 Task: Research Airbnb properties in Sittard, Netherlands from 9th December, 2023 to 16th December, 2023 for 2 adults.2 bedrooms having 2 beds and 1 bathroom. Property type can be flat. Look for 5 properties as per requirement.
Action: Mouse moved to (343, 136)
Screenshot: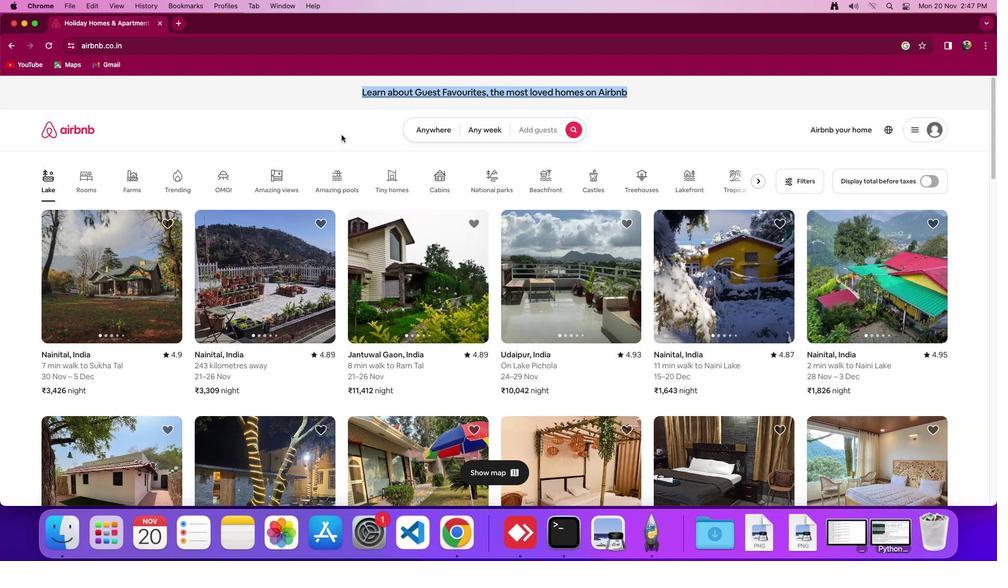 
Action: Mouse pressed left at (343, 136)
Screenshot: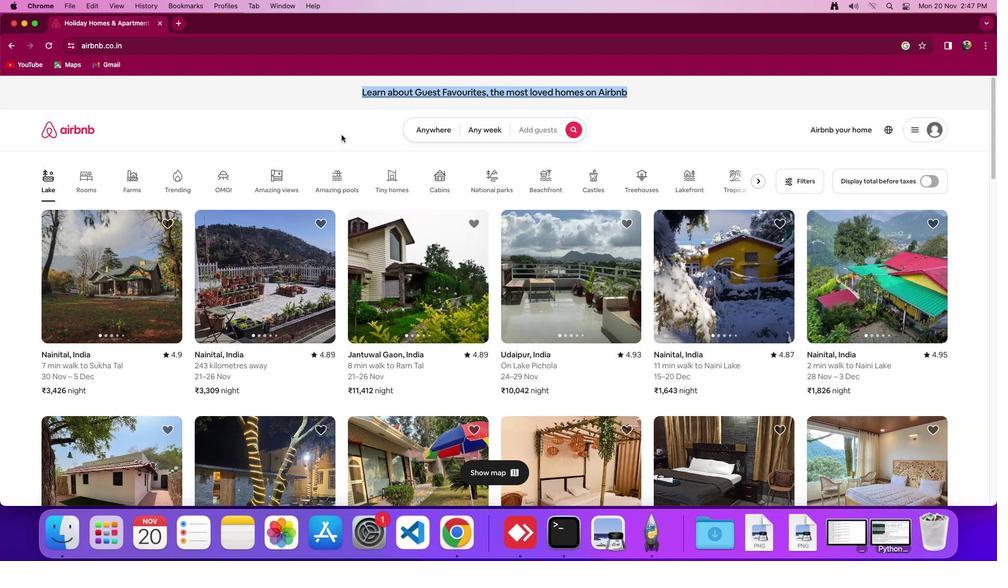
Action: Mouse moved to (444, 131)
Screenshot: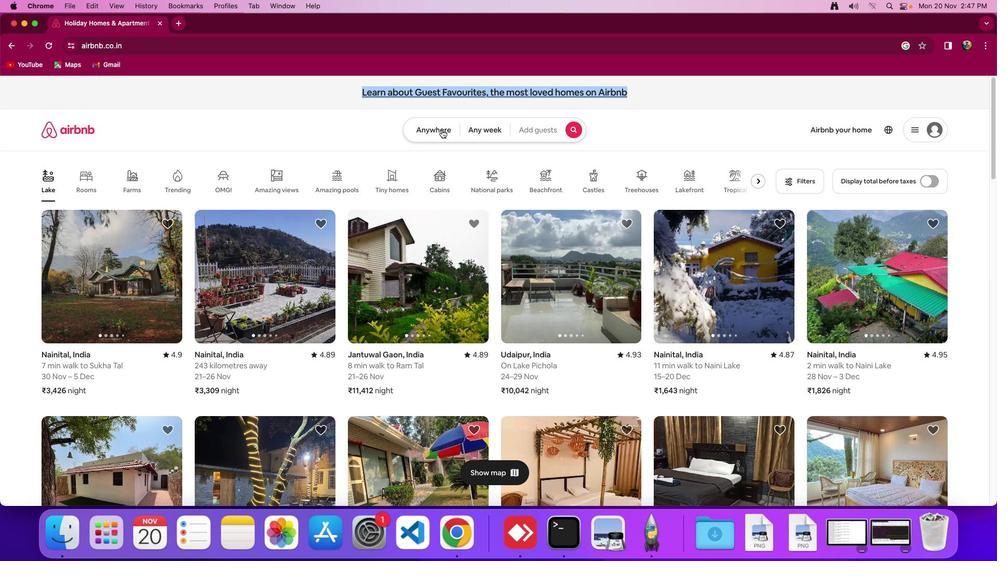 
Action: Mouse pressed left at (444, 131)
Screenshot: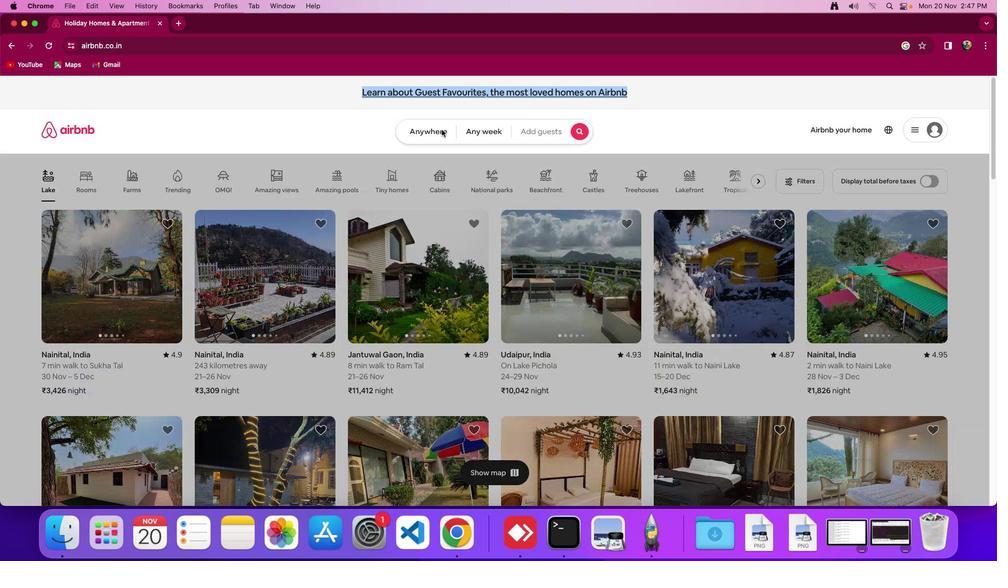 
Action: Mouse moved to (384, 173)
Screenshot: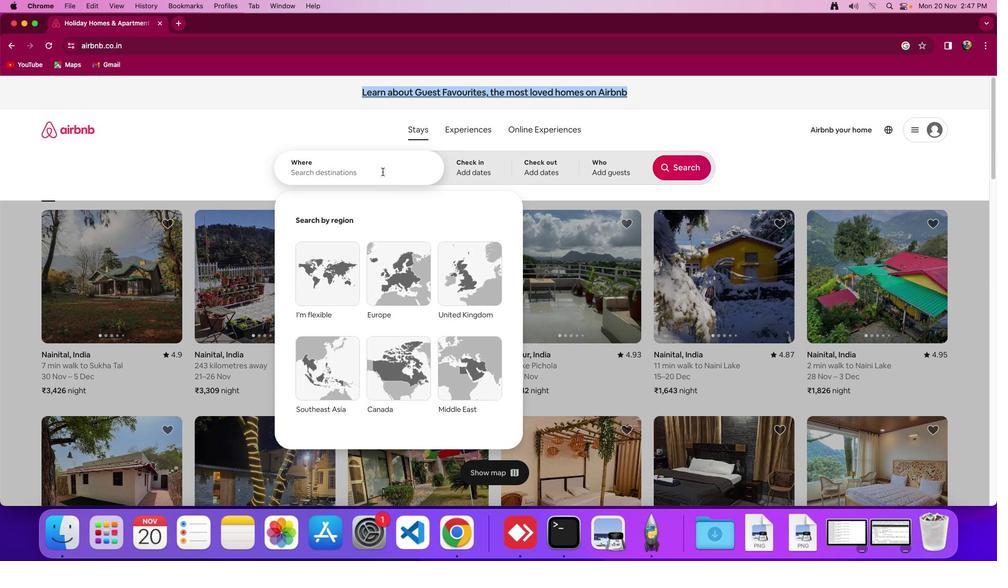 
Action: Mouse pressed left at (384, 173)
Screenshot: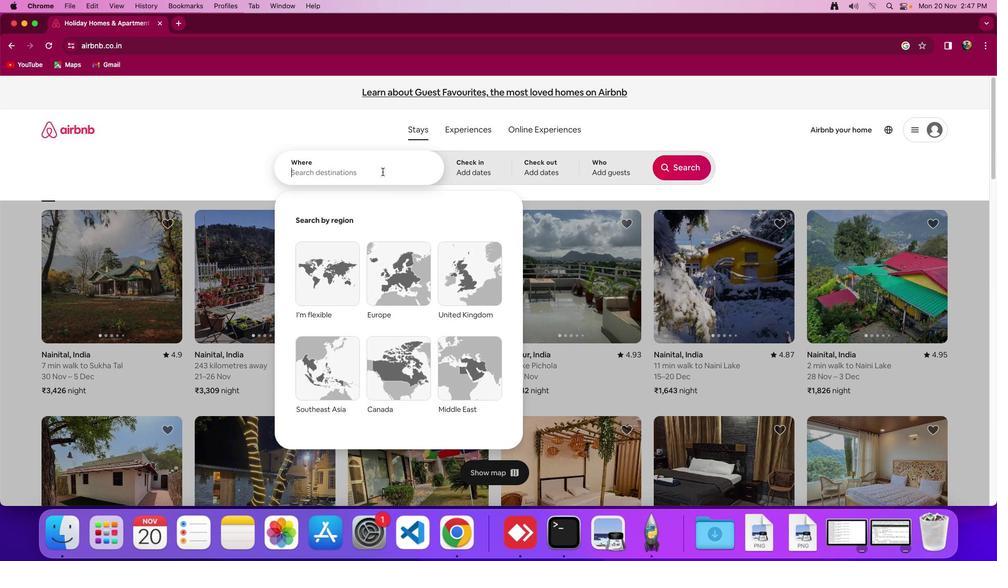 
Action: Mouse moved to (385, 179)
Screenshot: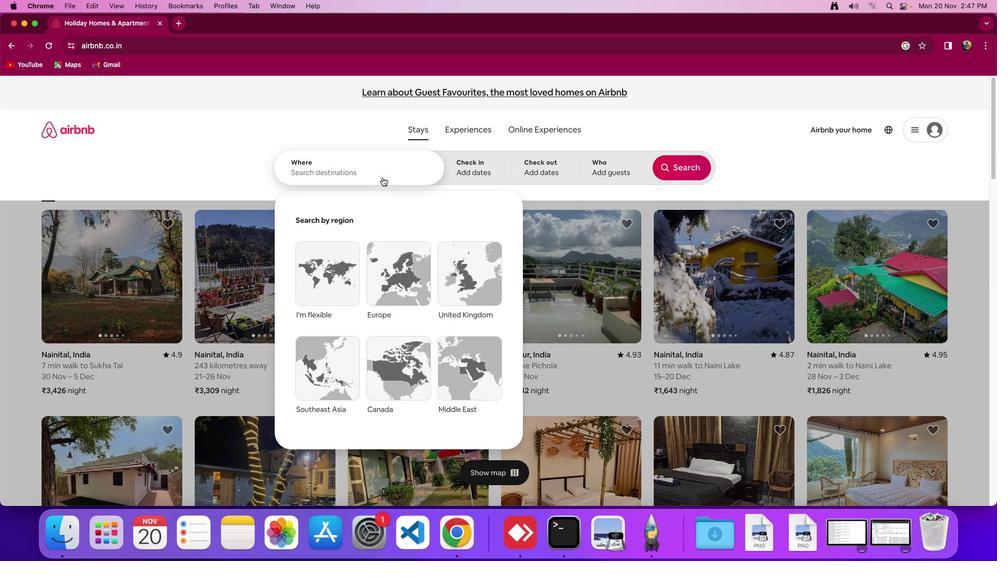 
Action: Key pressed Key.shift_r'S''i''t''t''a''r''d''.'Key.backspace','Key.spaceKey.shift'N''e''t''h''e''r''l''a''n''d''s'
Screenshot: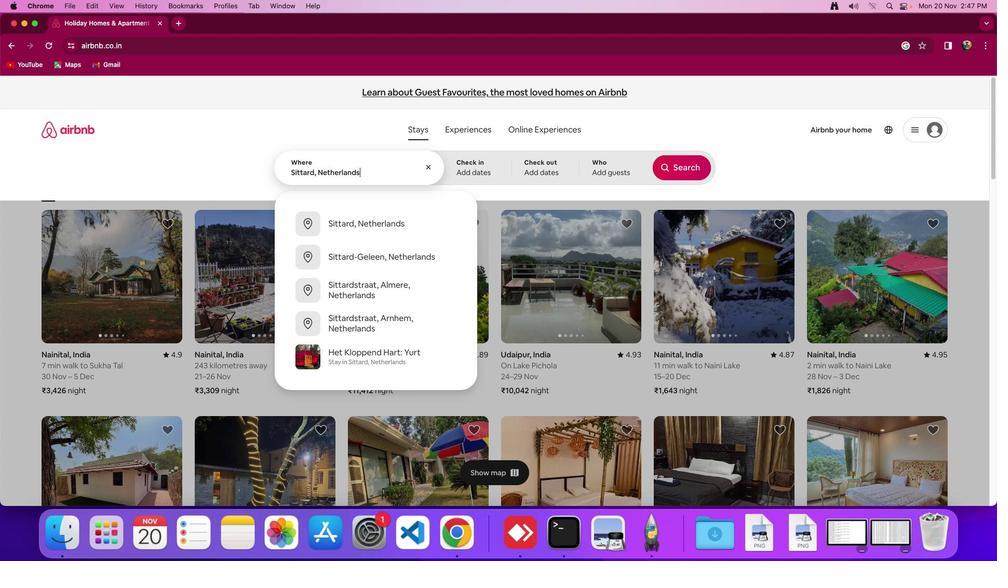 
Action: Mouse moved to (452, 174)
Screenshot: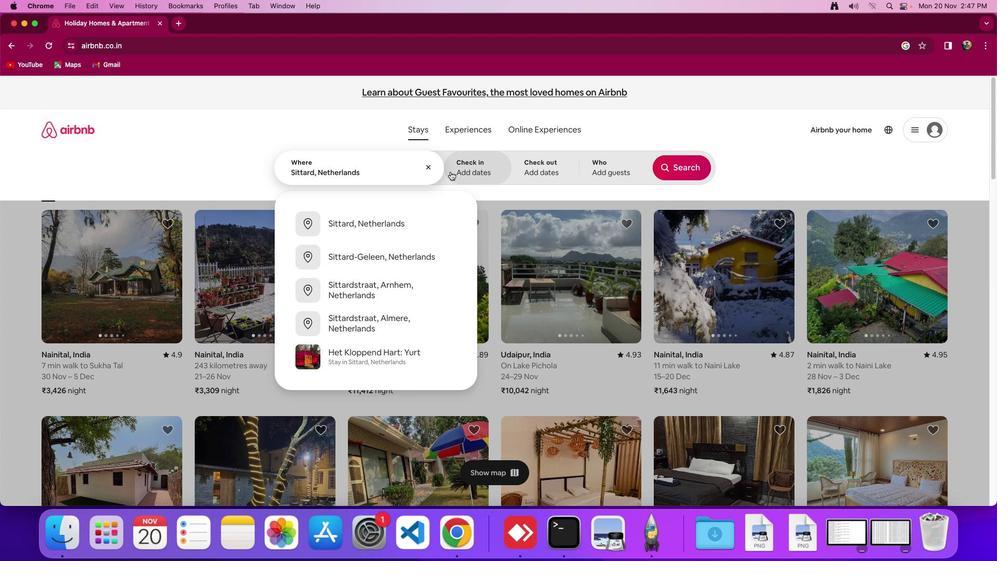 
Action: Mouse pressed left at (452, 174)
Screenshot: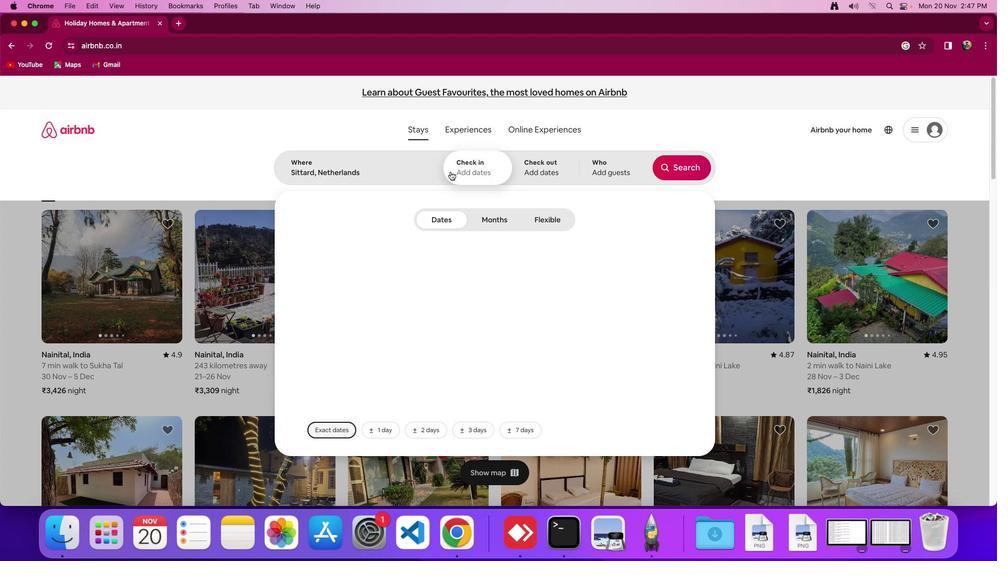 
Action: Mouse moved to (674, 322)
Screenshot: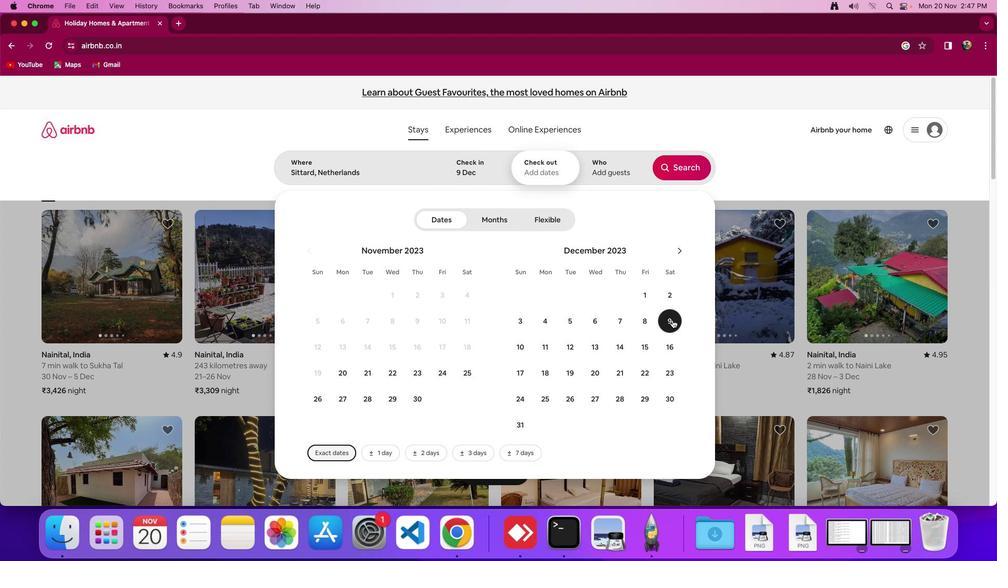 
Action: Mouse pressed left at (674, 322)
Screenshot: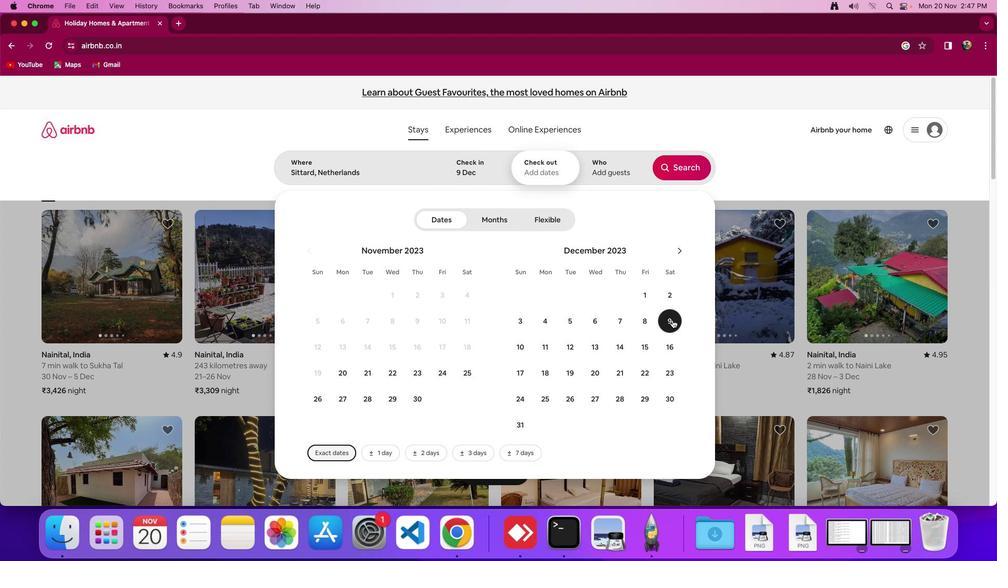 
Action: Mouse moved to (667, 351)
Screenshot: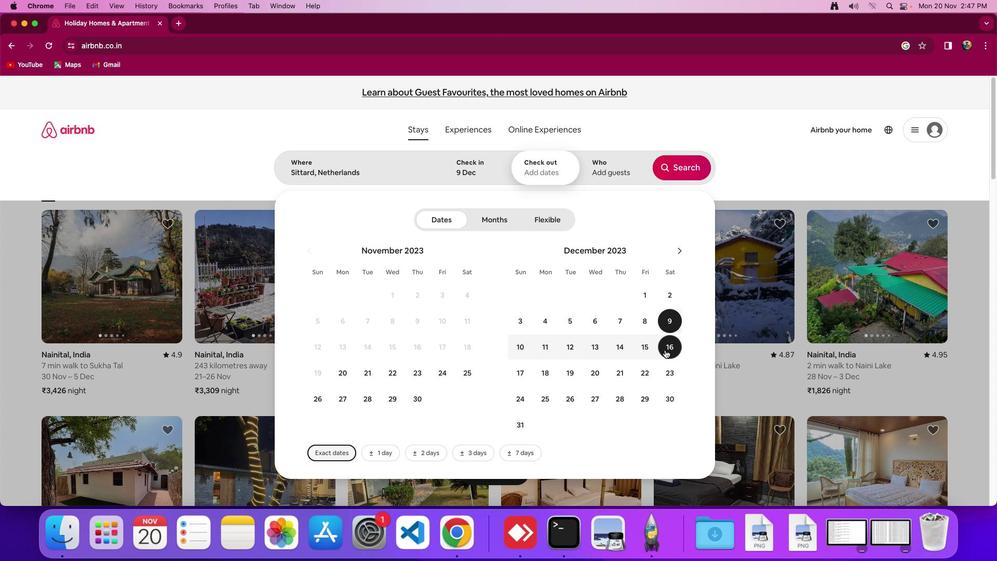 
Action: Mouse pressed left at (667, 351)
Screenshot: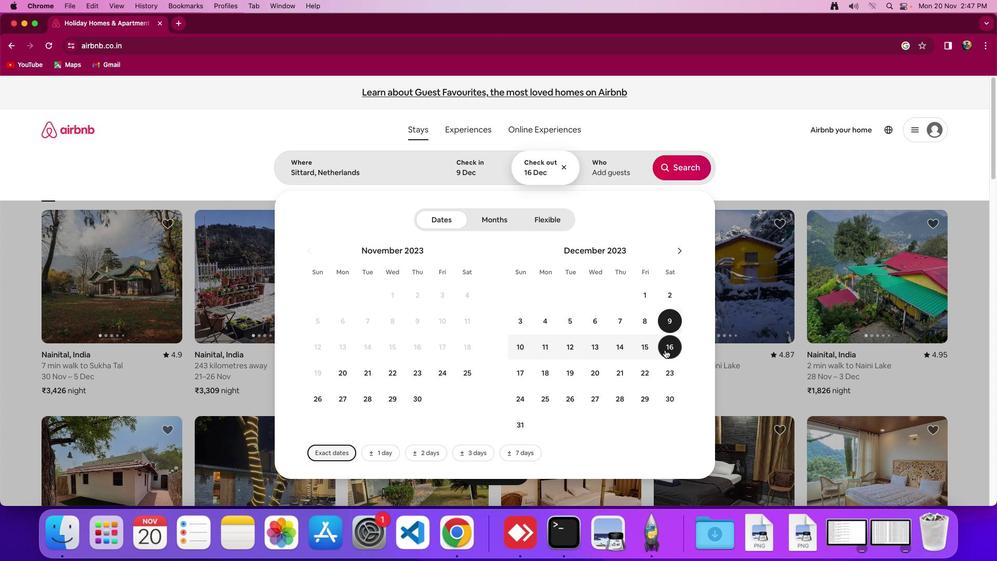
Action: Mouse moved to (613, 176)
Screenshot: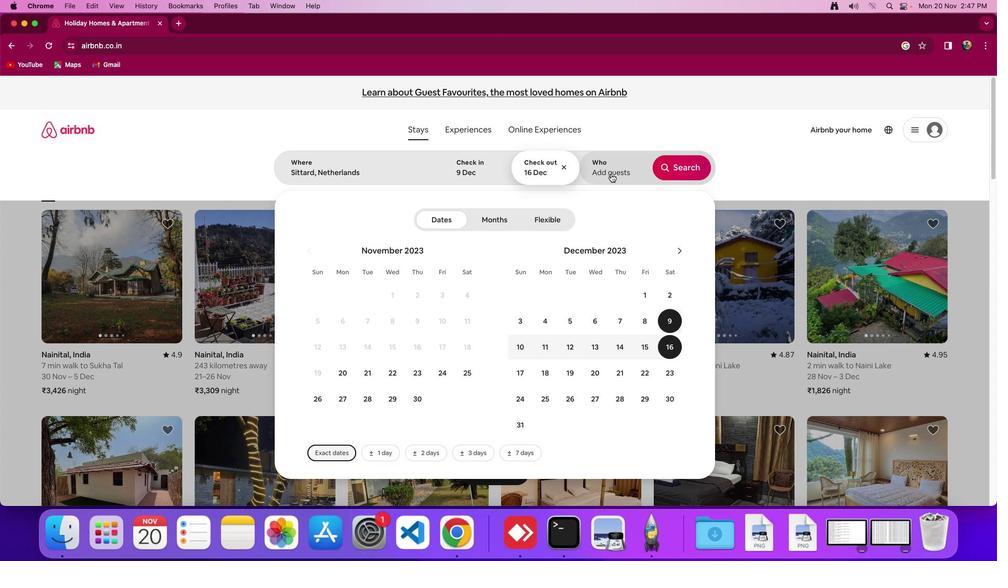 
Action: Mouse pressed left at (613, 176)
Screenshot: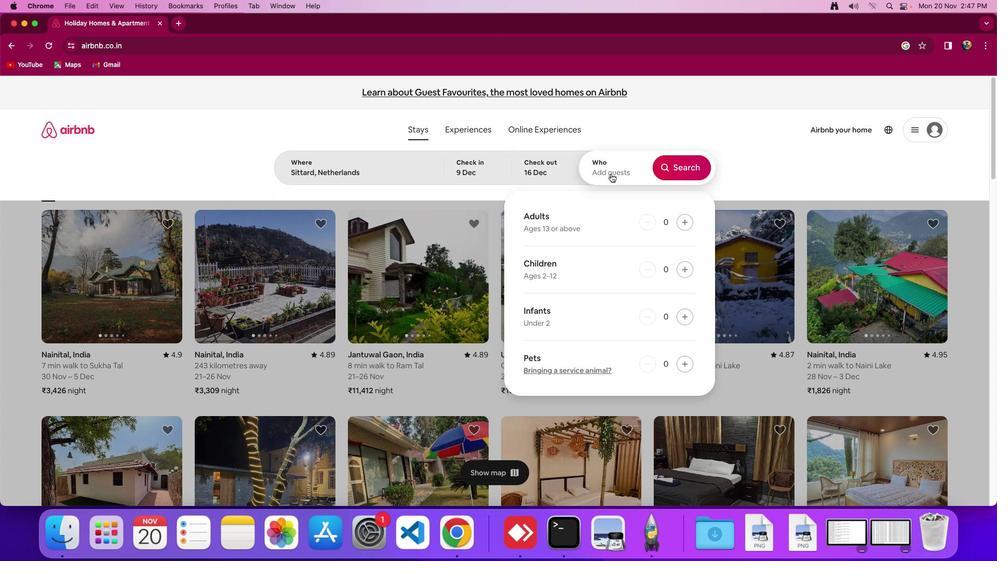 
Action: Mouse moved to (682, 224)
Screenshot: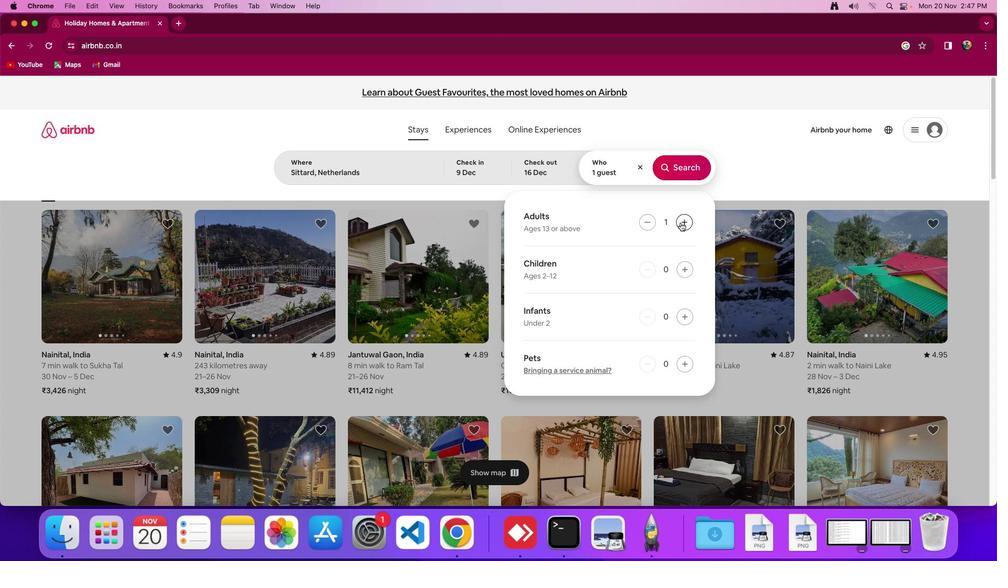 
Action: Mouse pressed left at (682, 224)
Screenshot: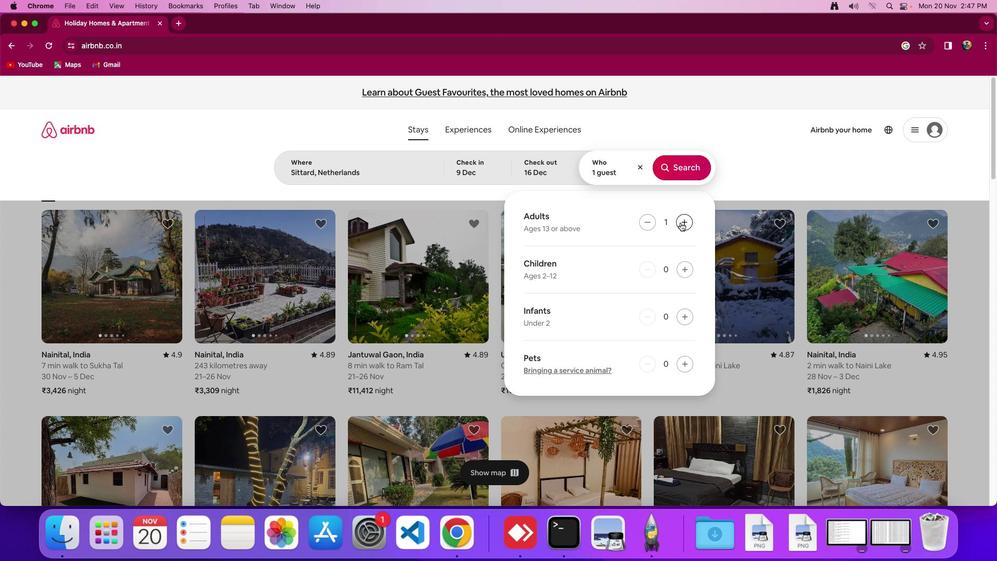 
Action: Mouse pressed left at (682, 224)
Screenshot: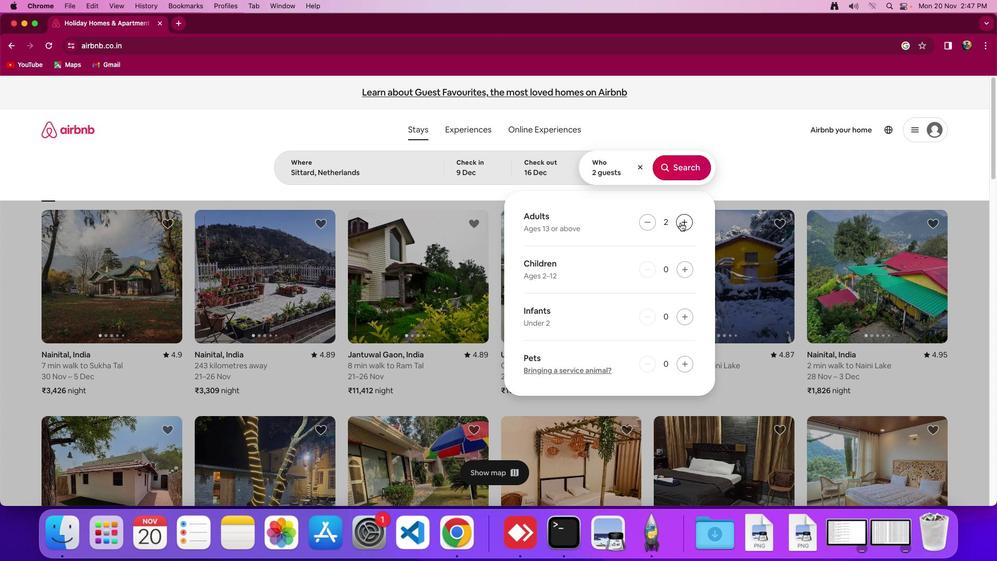
Action: Mouse moved to (679, 168)
Screenshot: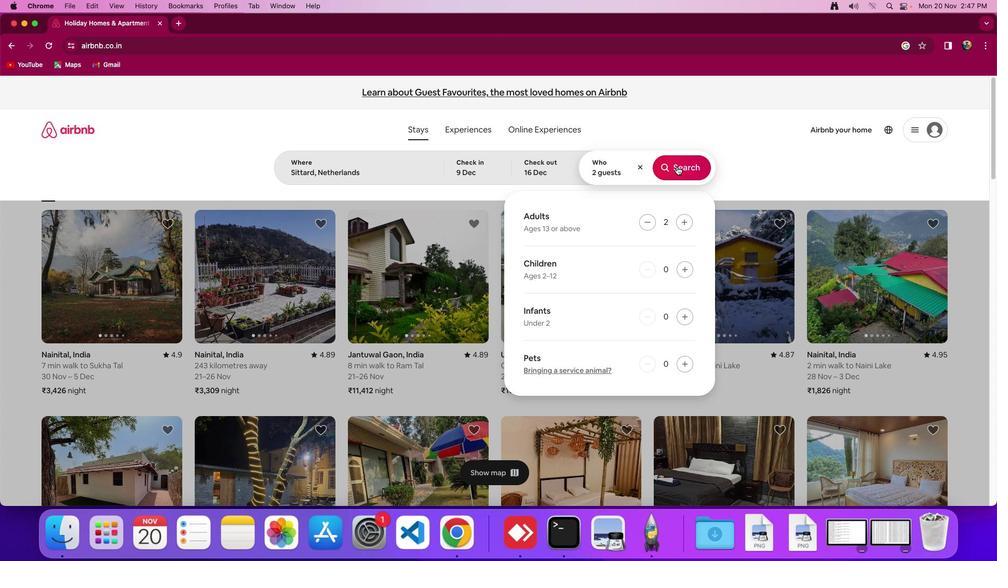 
Action: Mouse pressed left at (679, 168)
Screenshot: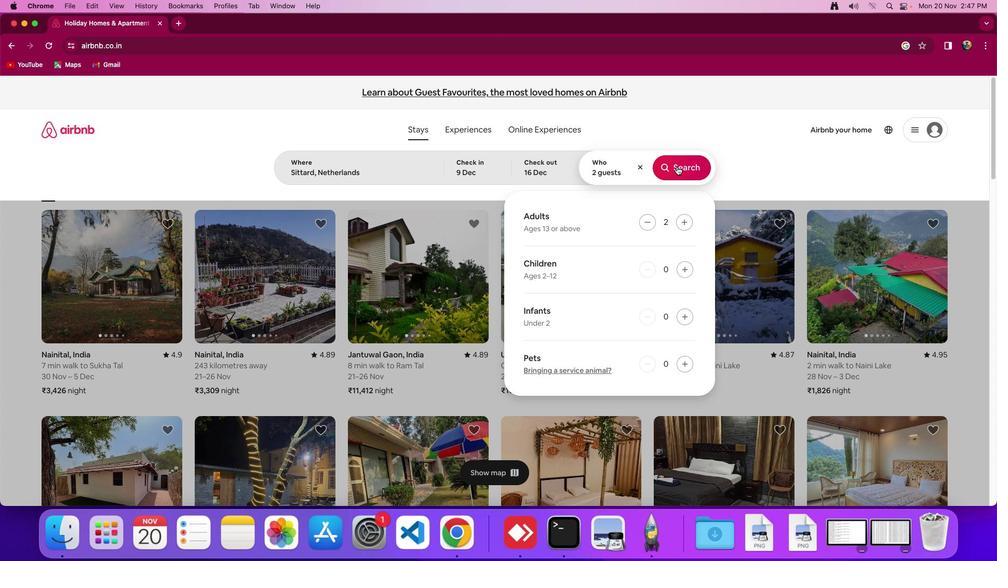
Action: Mouse moved to (840, 139)
Screenshot: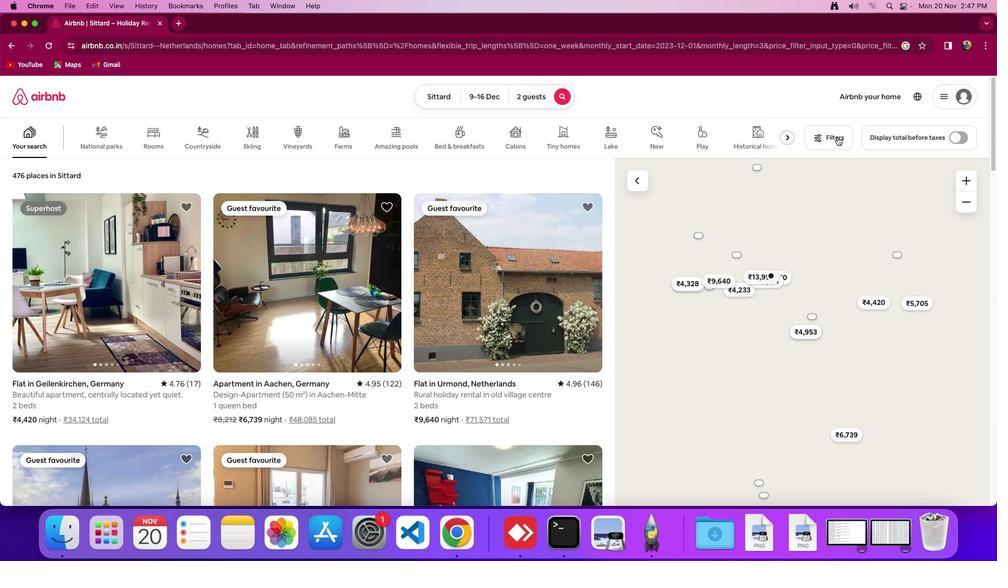 
Action: Mouse pressed left at (840, 139)
Screenshot: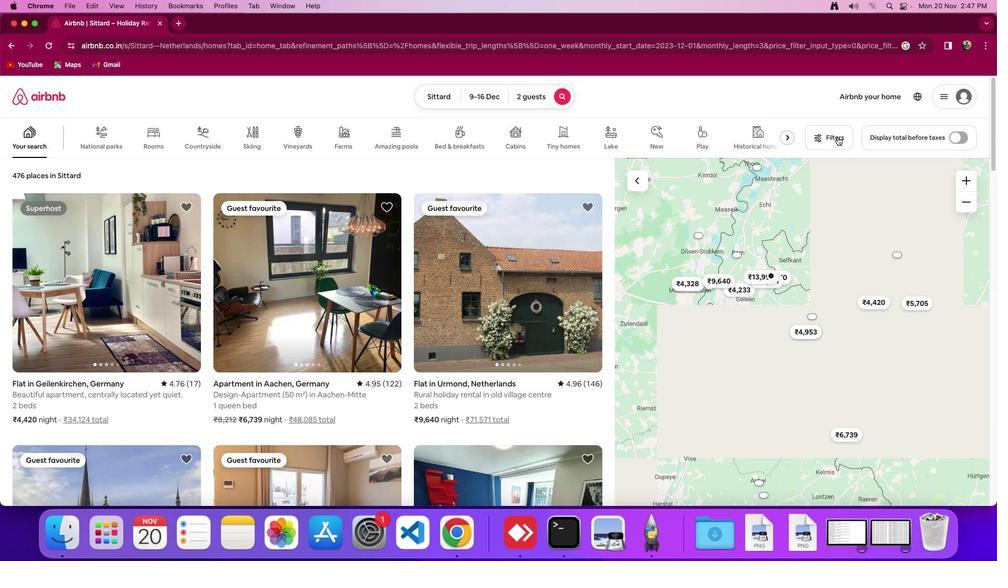 
Action: Mouse moved to (485, 297)
Screenshot: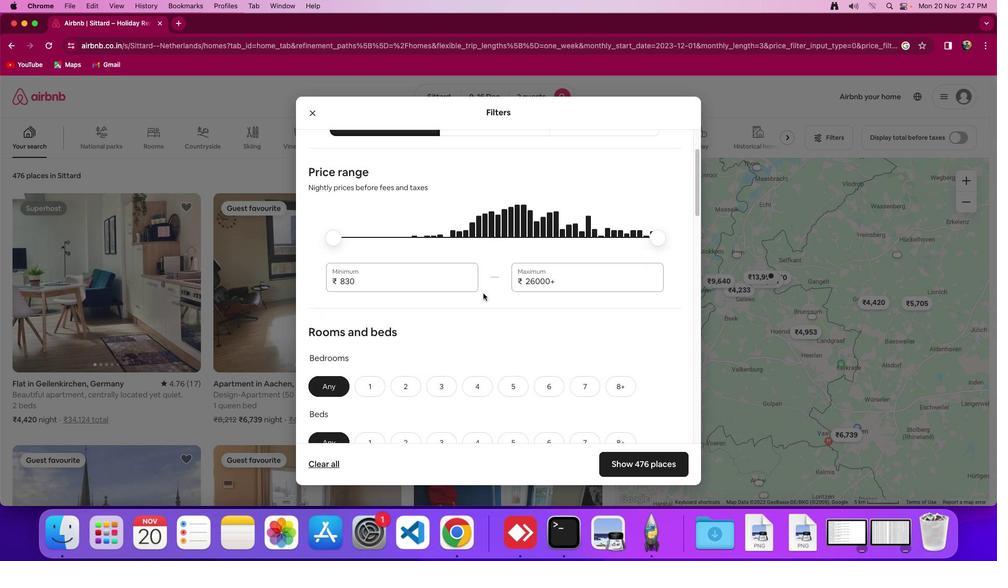 
Action: Mouse scrolled (485, 297) with delta (2, 1)
Screenshot: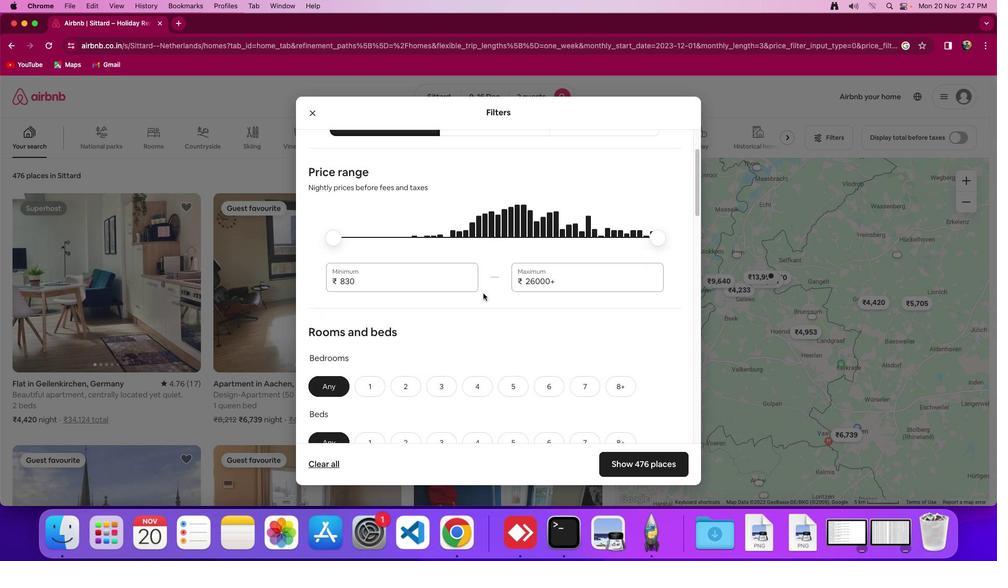
Action: Mouse moved to (485, 296)
Screenshot: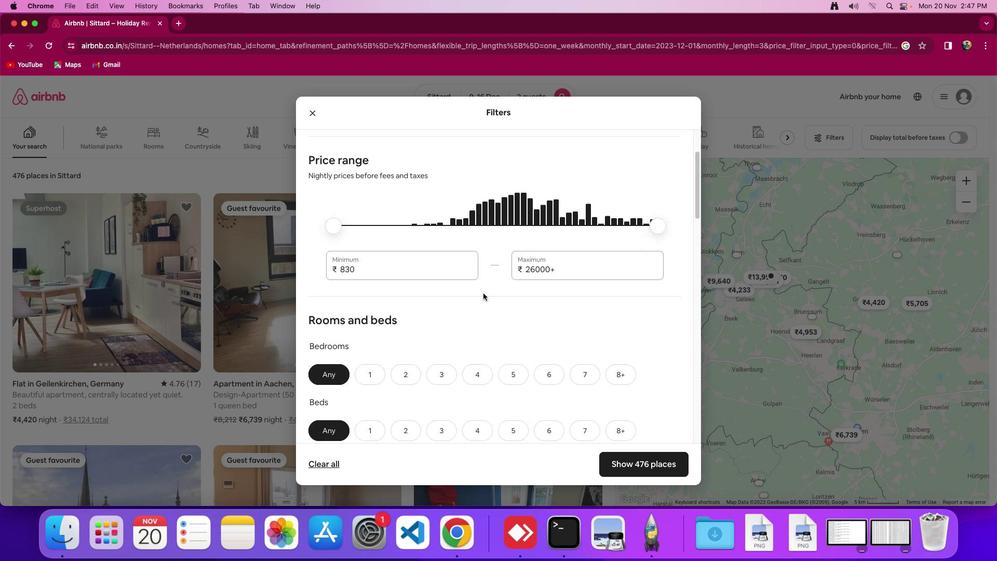 
Action: Mouse scrolled (485, 296) with delta (2, 1)
Screenshot: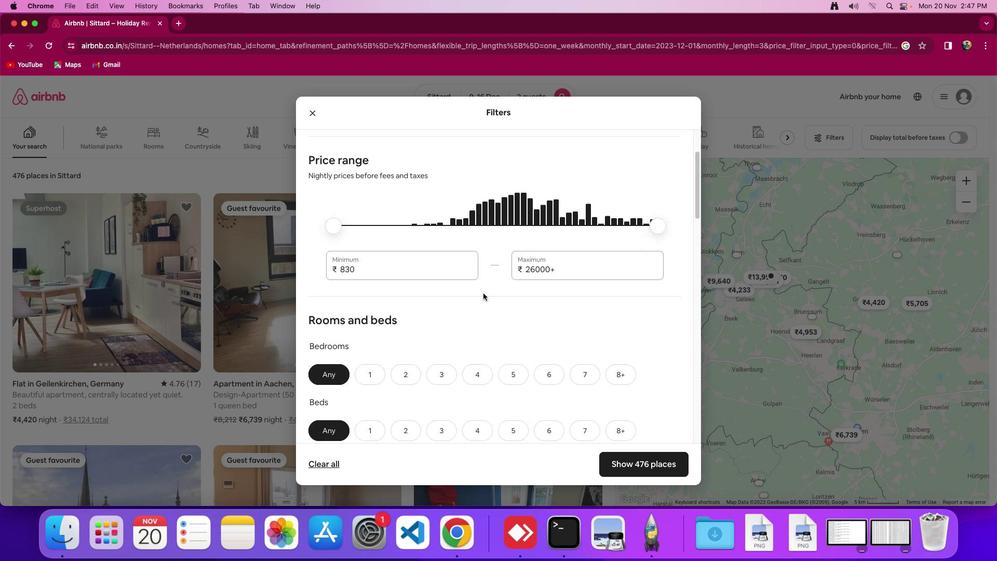 
Action: Mouse moved to (485, 295)
Screenshot: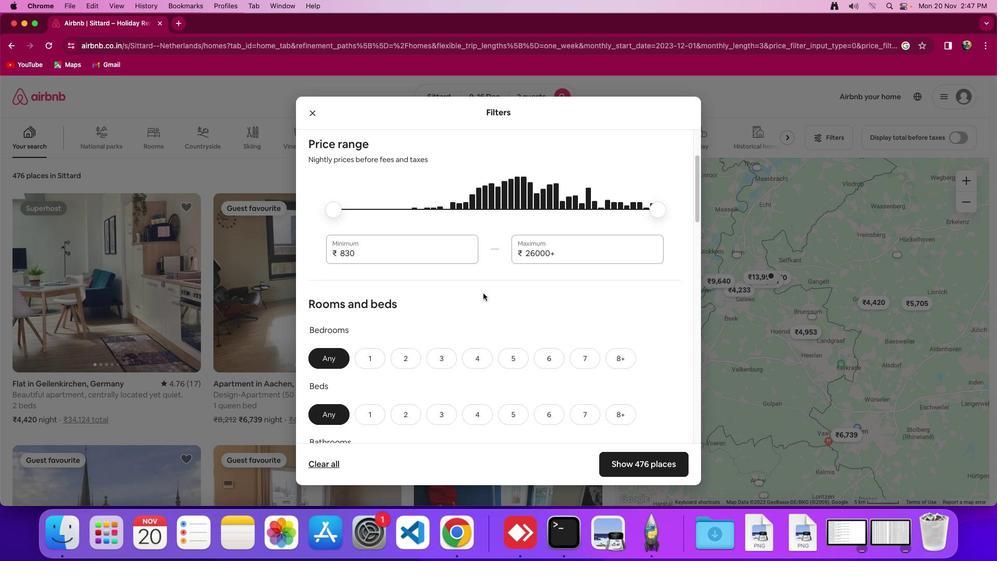 
Action: Mouse scrolled (485, 295) with delta (2, 0)
Screenshot: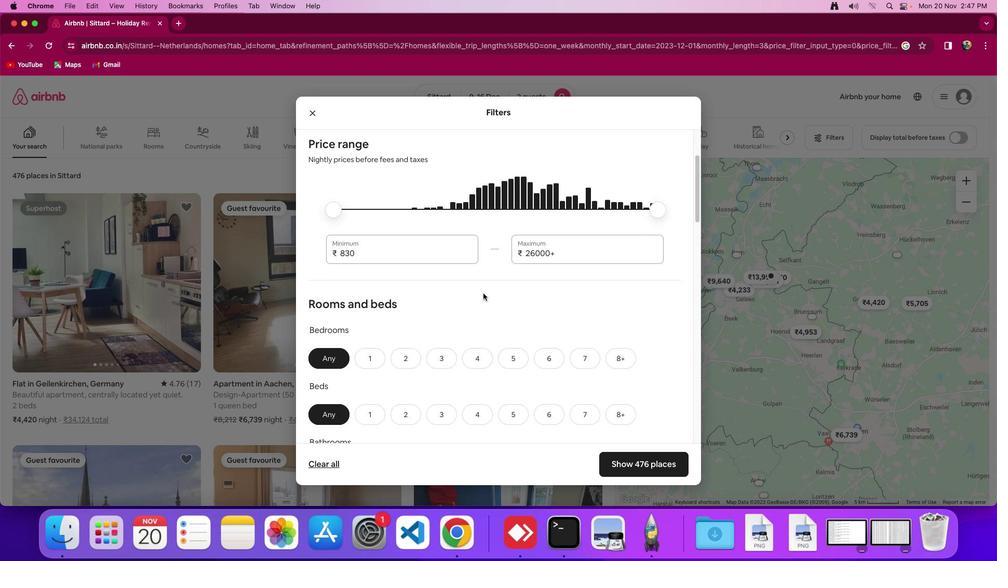 
Action: Mouse moved to (485, 295)
Screenshot: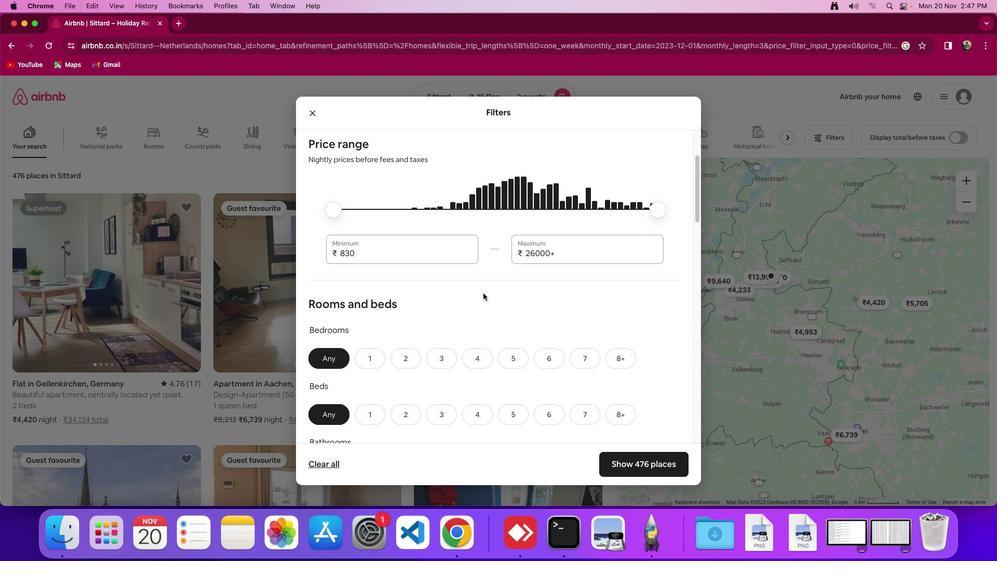 
Action: Mouse scrolled (485, 295) with delta (2, 1)
Screenshot: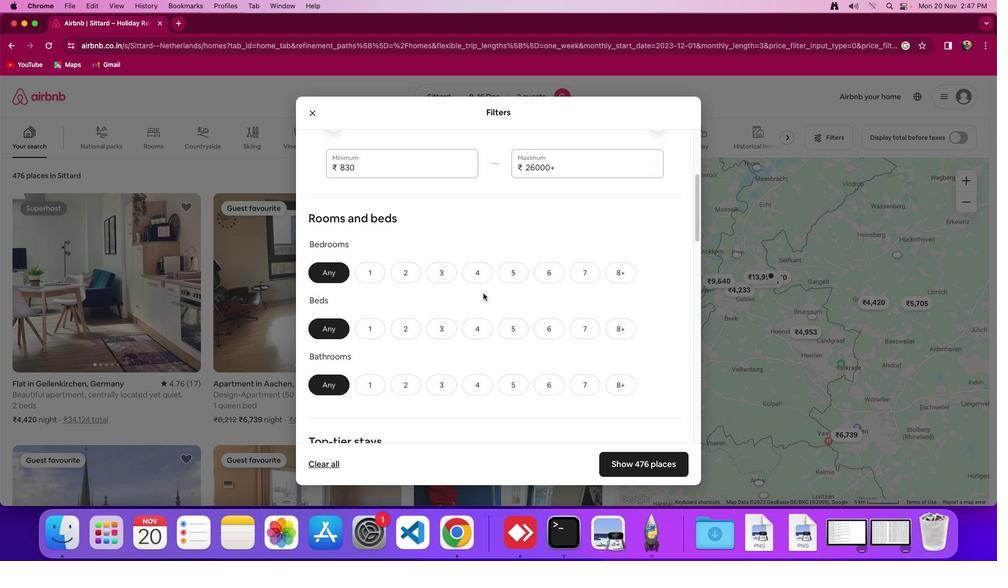 
Action: Mouse scrolled (485, 295) with delta (2, 1)
Screenshot: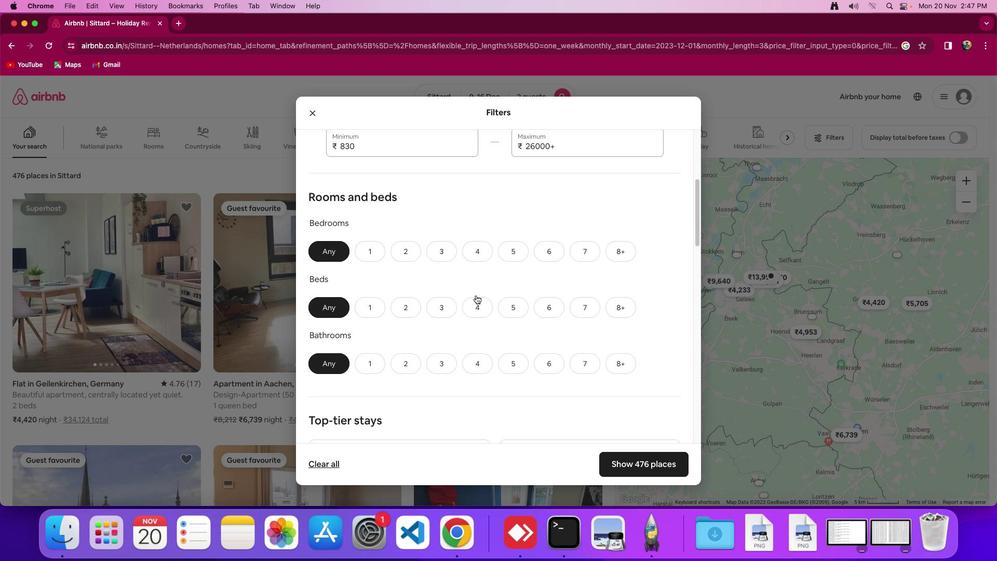 
Action: Mouse scrolled (485, 295) with delta (2, 0)
Screenshot: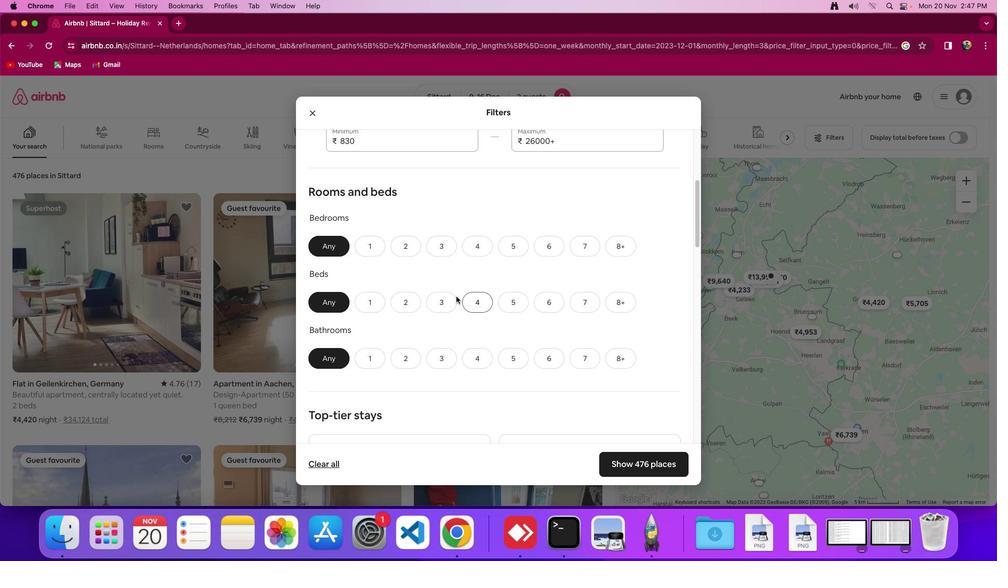 
Action: Mouse moved to (405, 245)
Screenshot: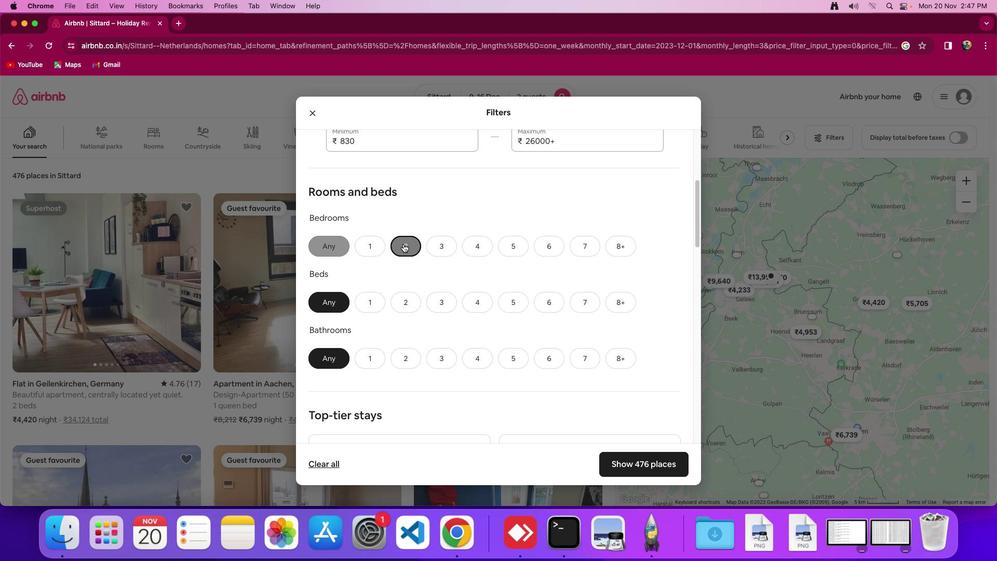 
Action: Mouse pressed left at (405, 245)
Screenshot: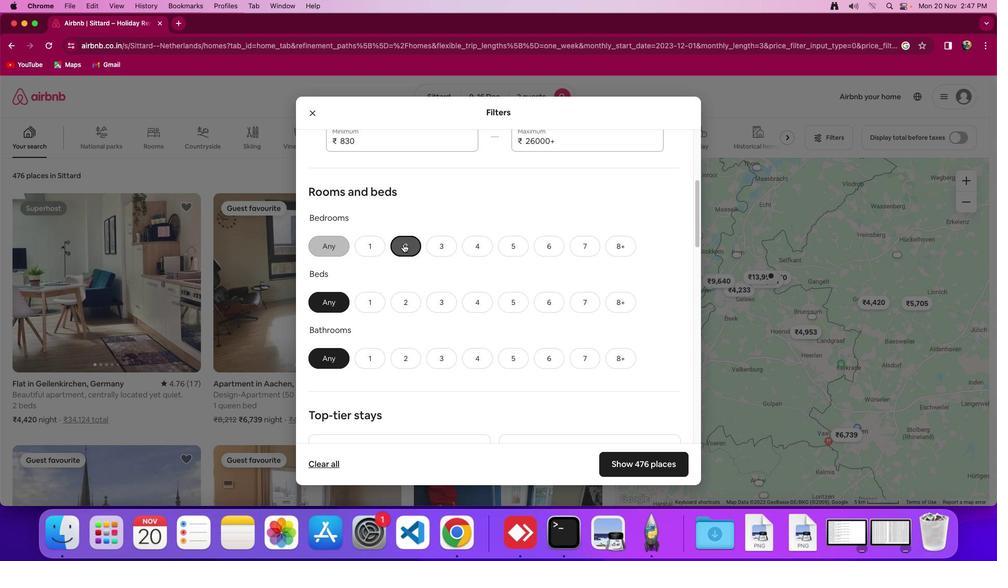 
Action: Mouse moved to (407, 301)
Screenshot: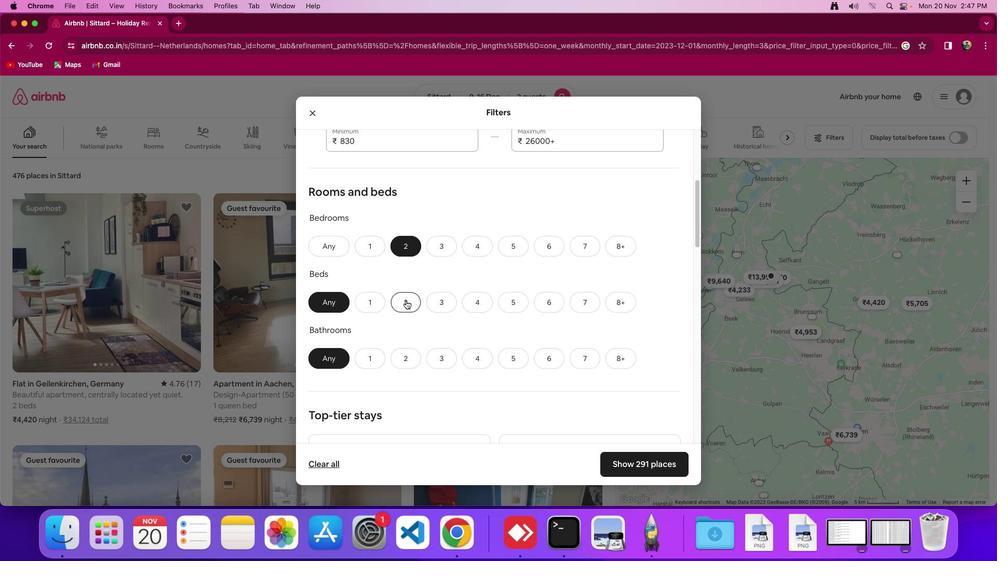 
Action: Mouse pressed left at (407, 301)
Screenshot: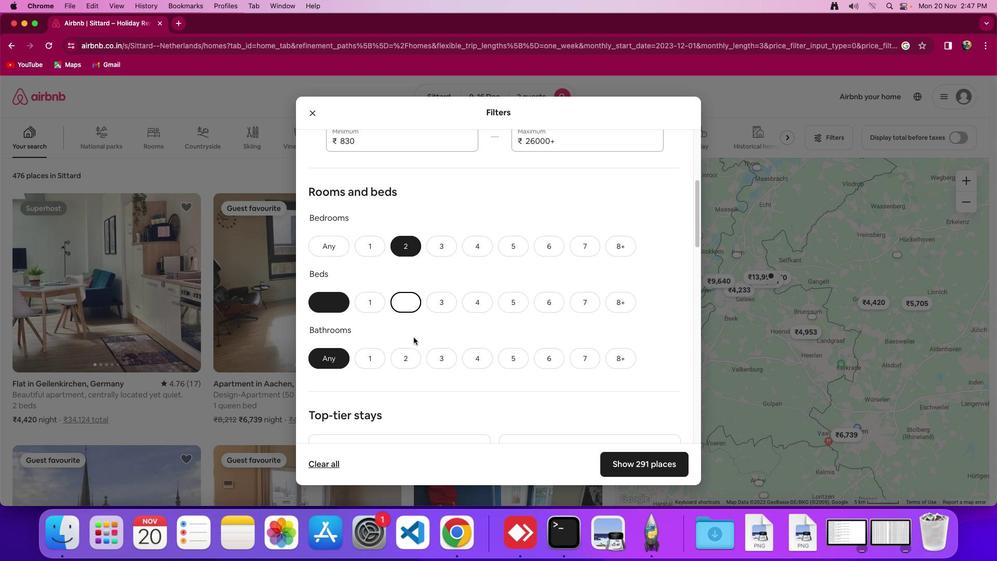 
Action: Mouse moved to (373, 359)
Screenshot: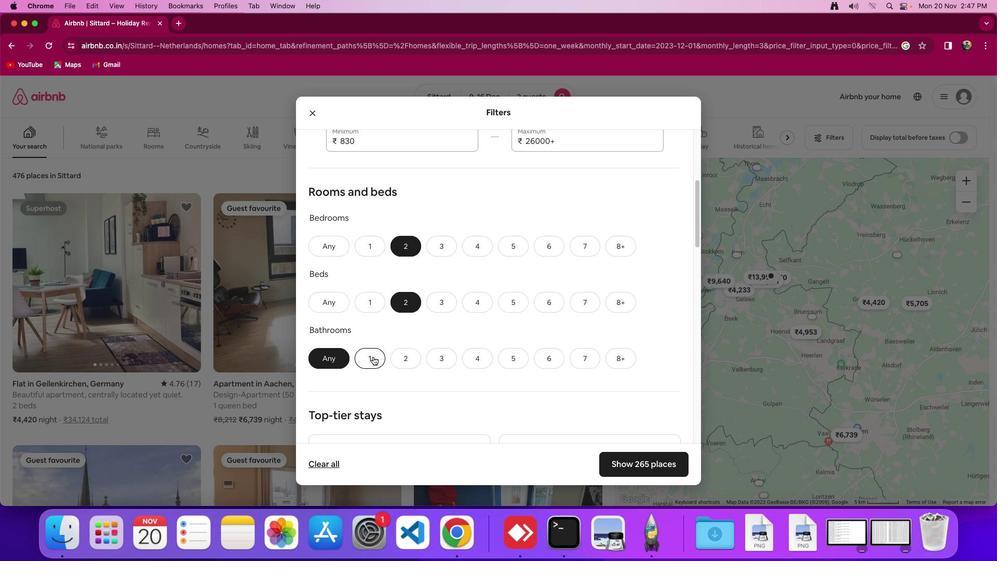
Action: Mouse pressed left at (373, 359)
Screenshot: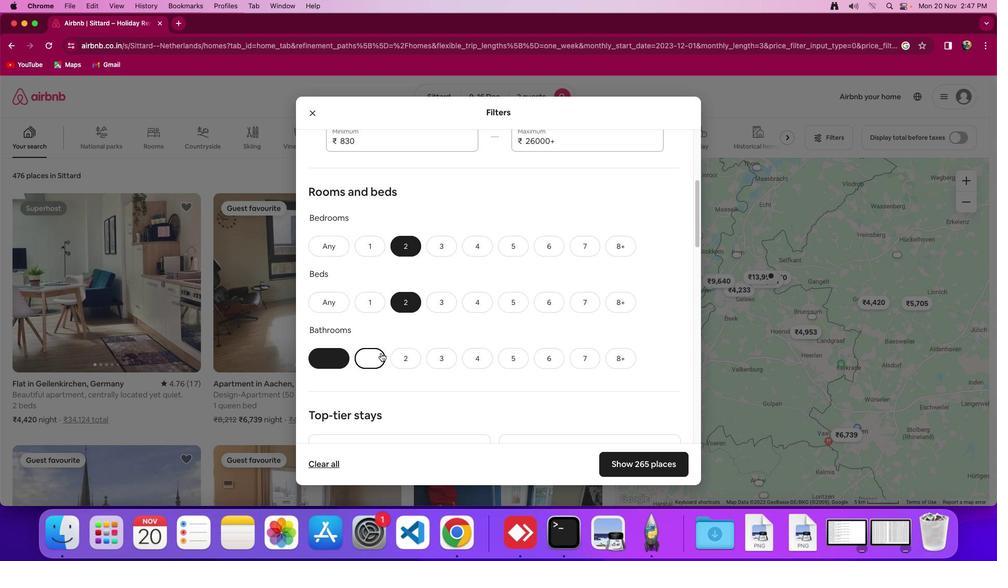 
Action: Mouse moved to (506, 299)
Screenshot: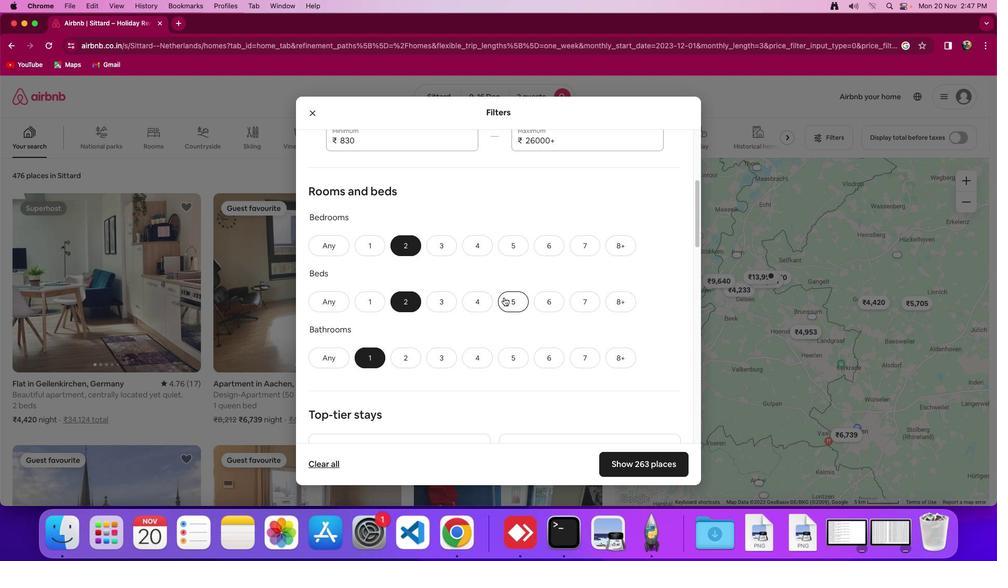 
Action: Mouse scrolled (506, 299) with delta (2, 1)
Screenshot: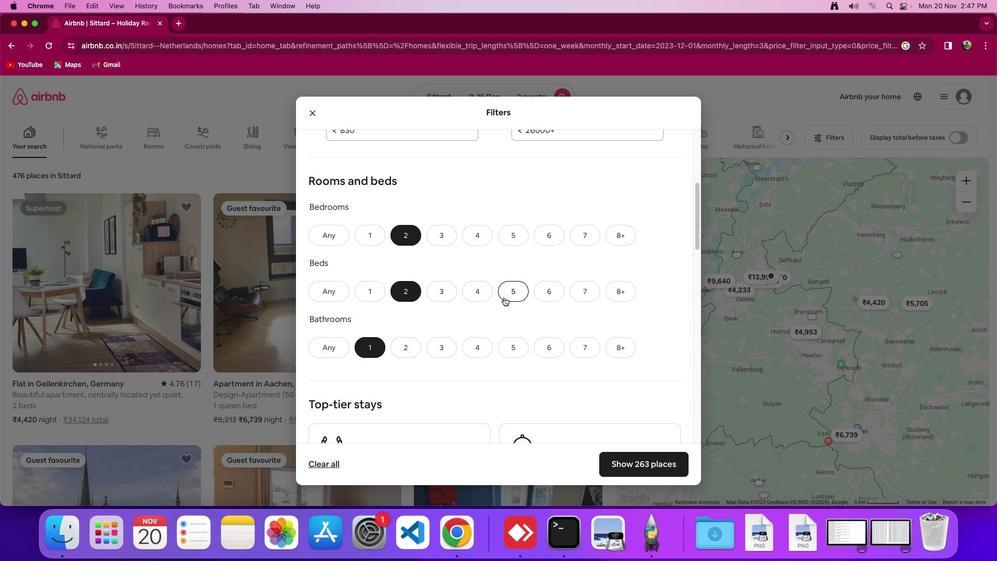 
Action: Mouse scrolled (506, 299) with delta (2, 1)
Screenshot: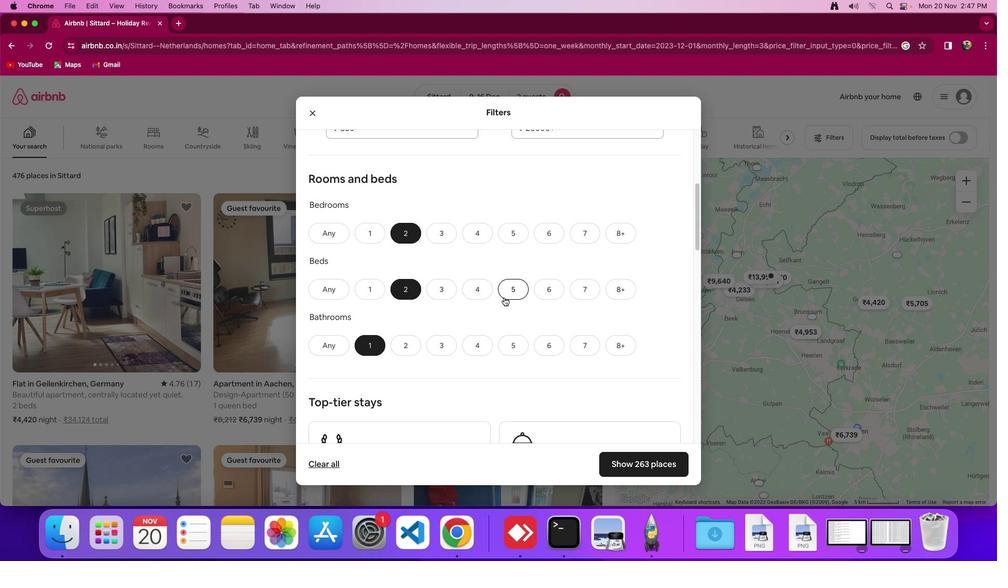 
Action: Mouse scrolled (506, 299) with delta (2, 1)
Screenshot: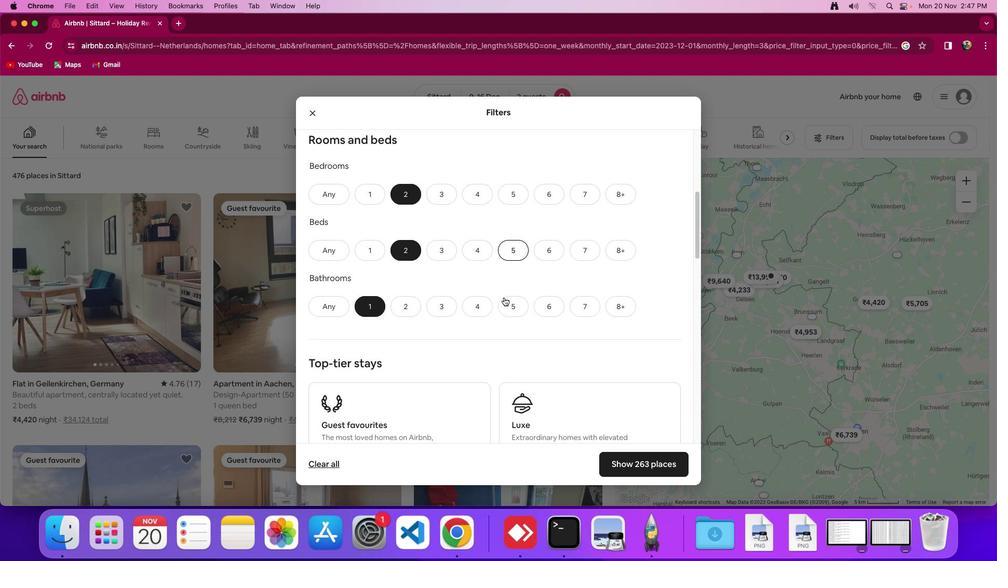 
Action: Mouse scrolled (506, 299) with delta (2, 1)
Screenshot: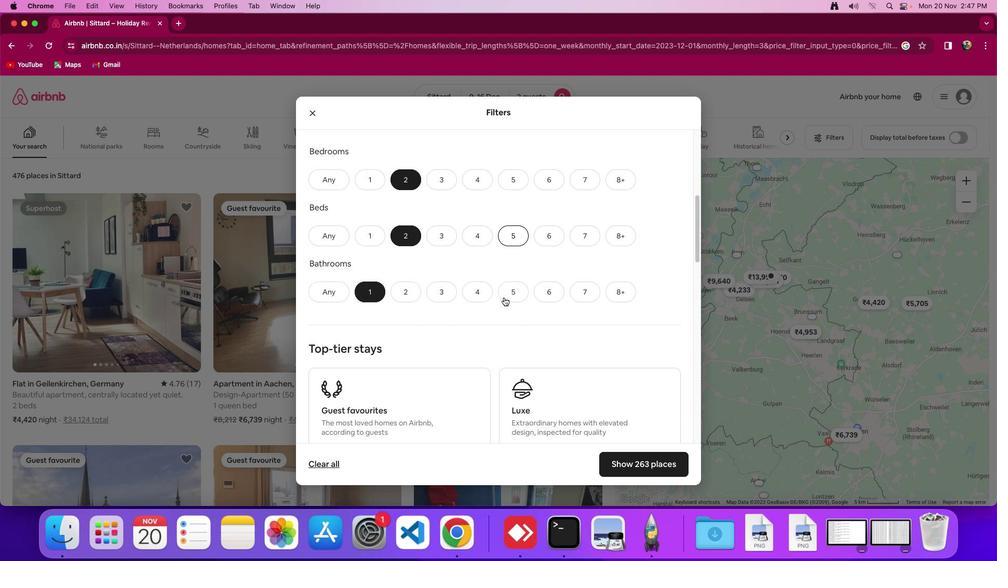 
Action: Mouse scrolled (506, 299) with delta (2, 1)
Screenshot: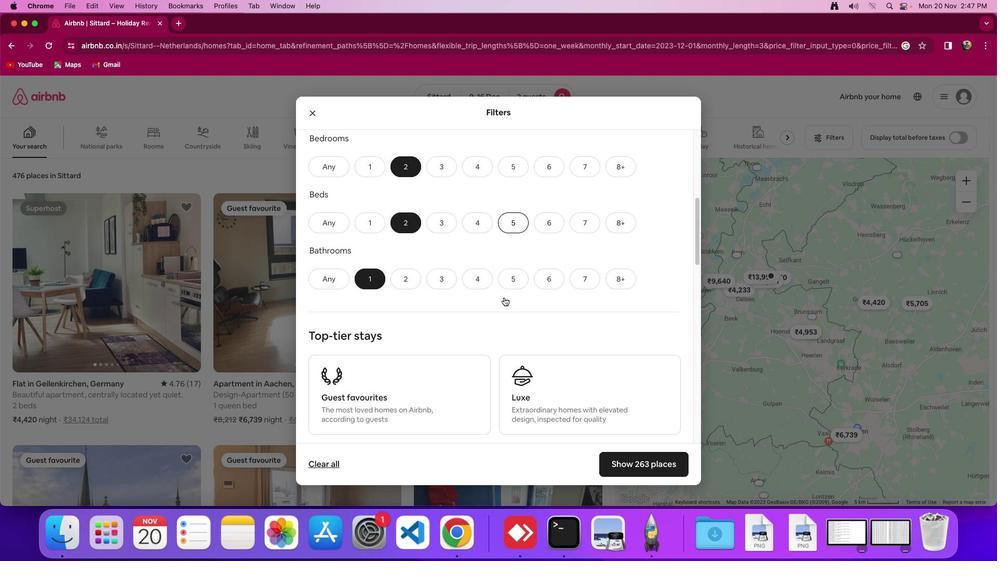 
Action: Mouse scrolled (506, 299) with delta (2, 1)
Screenshot: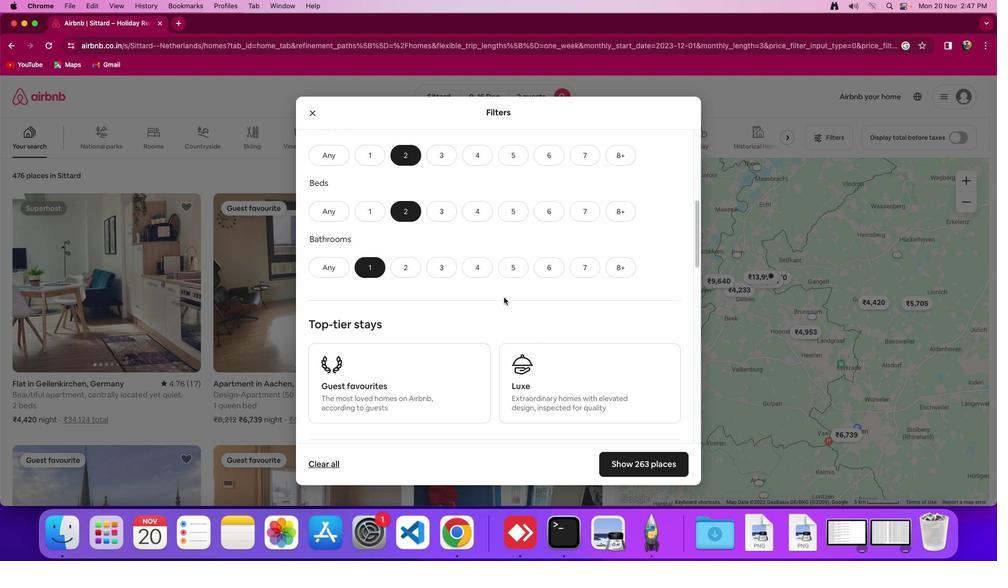 
Action: Mouse scrolled (506, 299) with delta (2, 1)
Screenshot: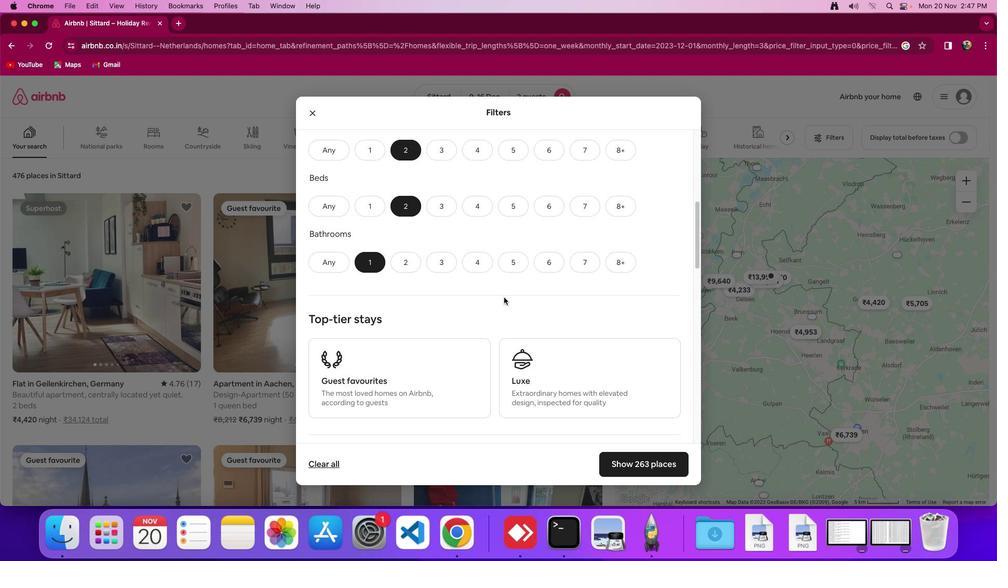
Action: Mouse moved to (506, 299)
Screenshot: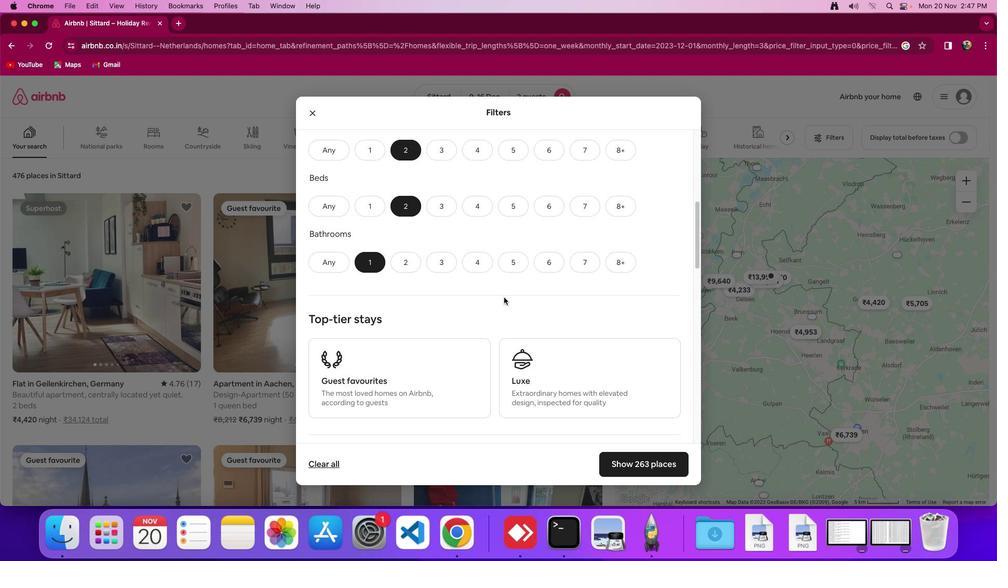 
Action: Mouse scrolled (506, 299) with delta (2, 1)
Screenshot: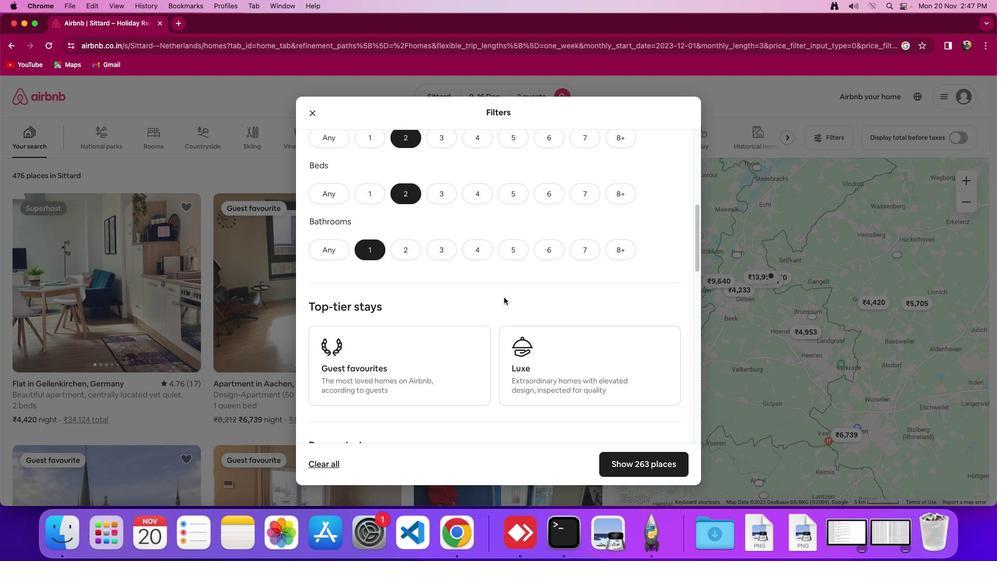 
Action: Mouse scrolled (506, 299) with delta (2, 1)
Screenshot: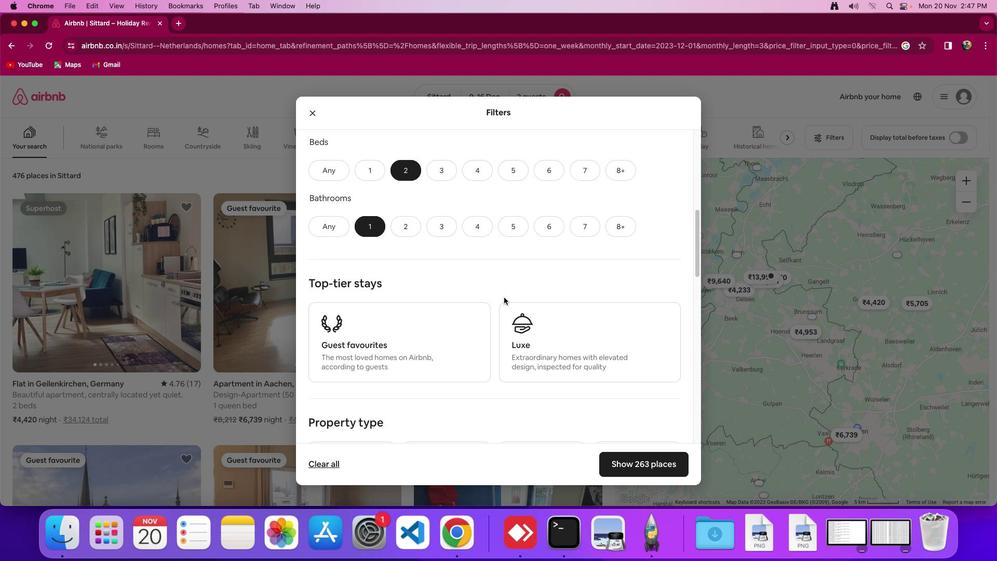 
Action: Mouse scrolled (506, 299) with delta (2, 1)
Screenshot: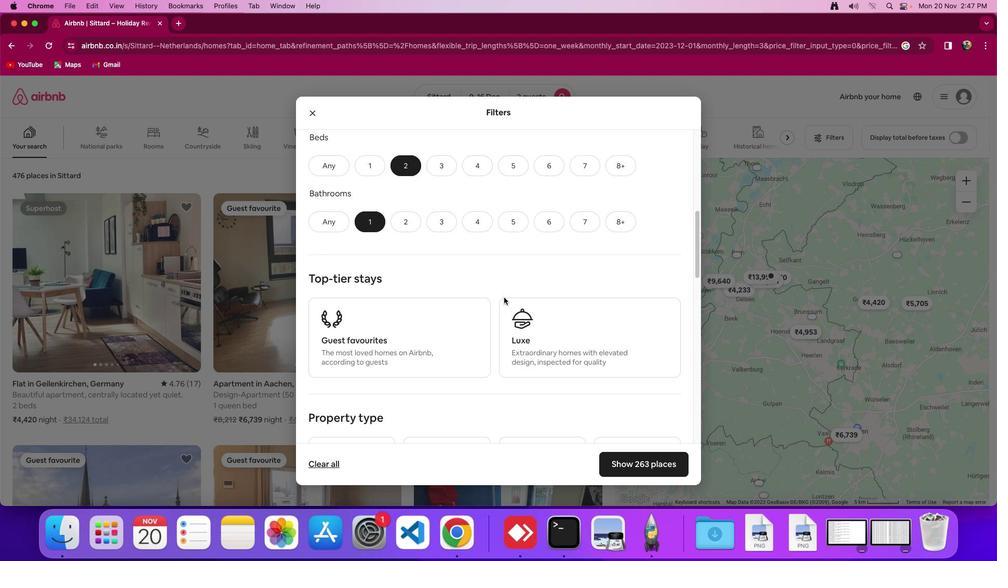 
Action: Mouse scrolled (506, 299) with delta (2, 1)
Screenshot: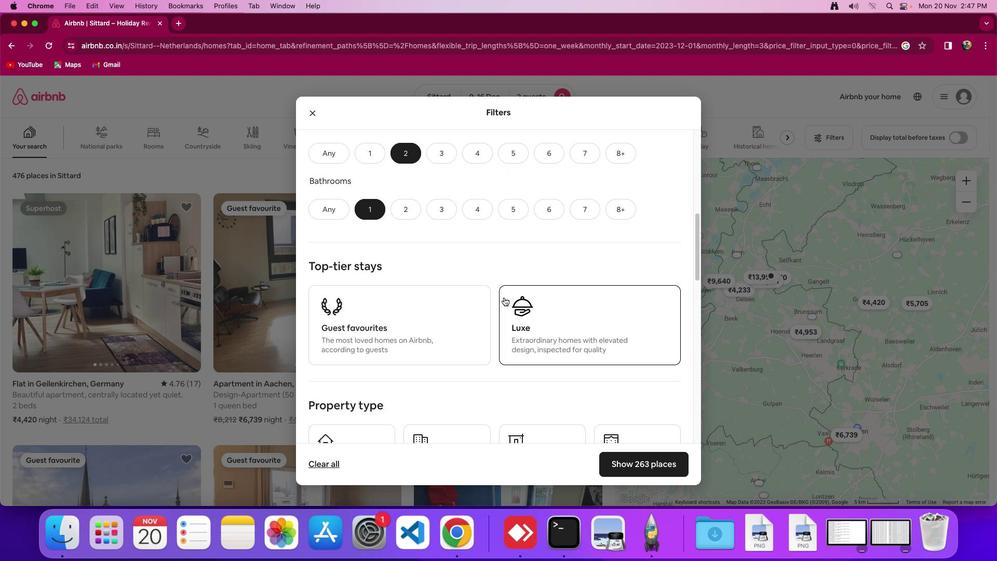 
Action: Mouse scrolled (506, 299) with delta (2, 1)
Screenshot: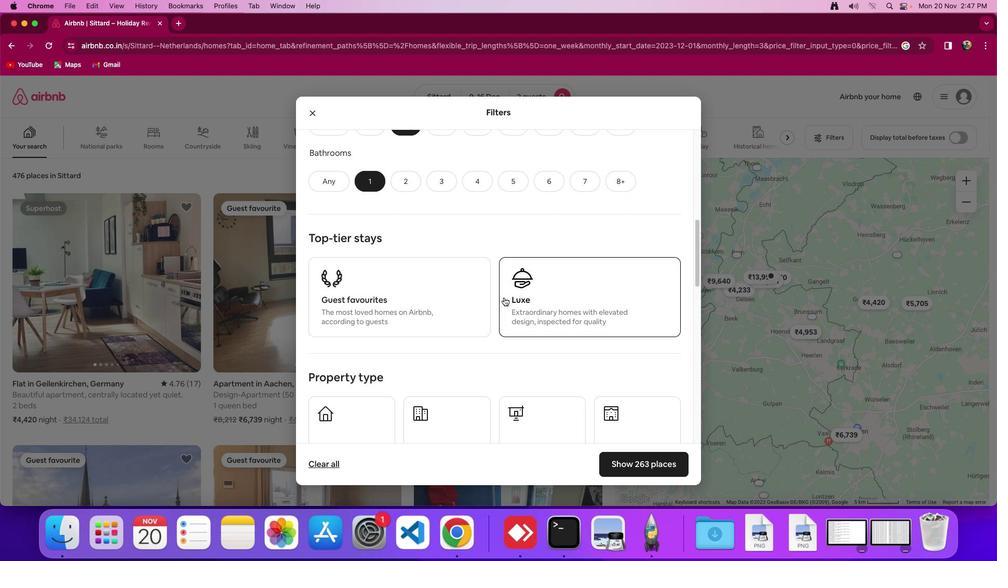 
Action: Mouse scrolled (506, 299) with delta (2, 1)
Screenshot: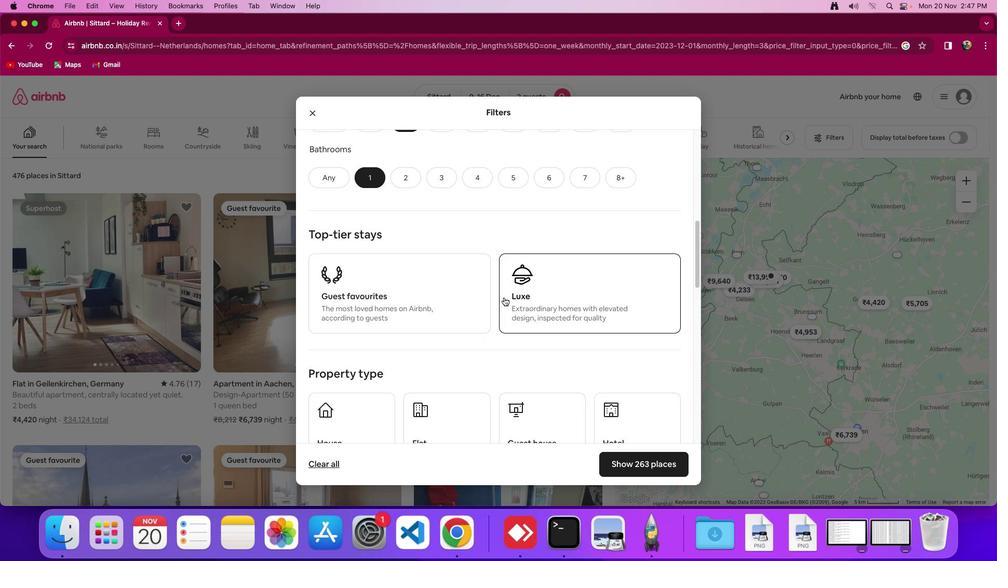 
Action: Mouse scrolled (506, 299) with delta (2, 1)
Screenshot: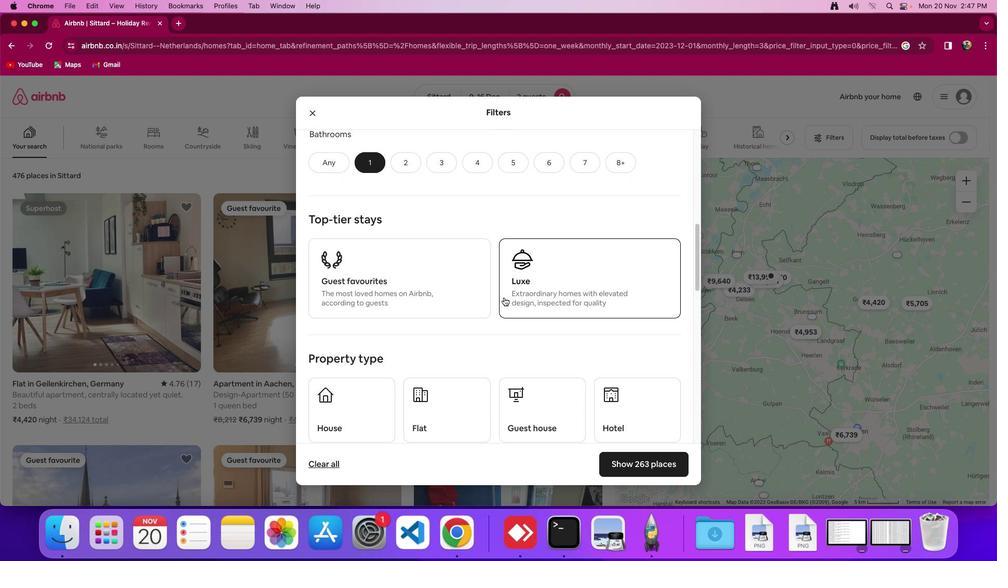 
Action: Mouse scrolled (506, 299) with delta (2, 1)
Screenshot: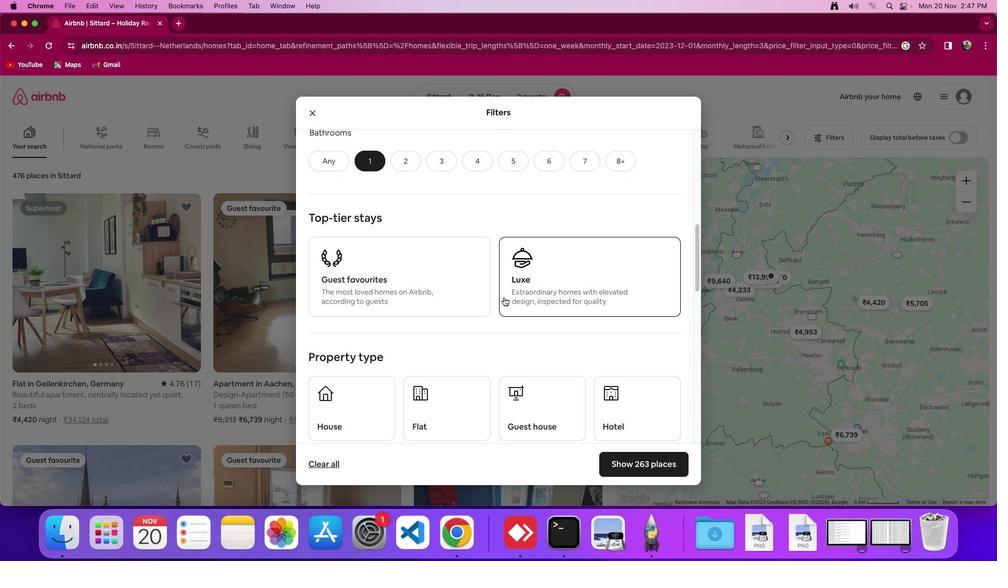 
Action: Mouse moved to (508, 322)
Screenshot: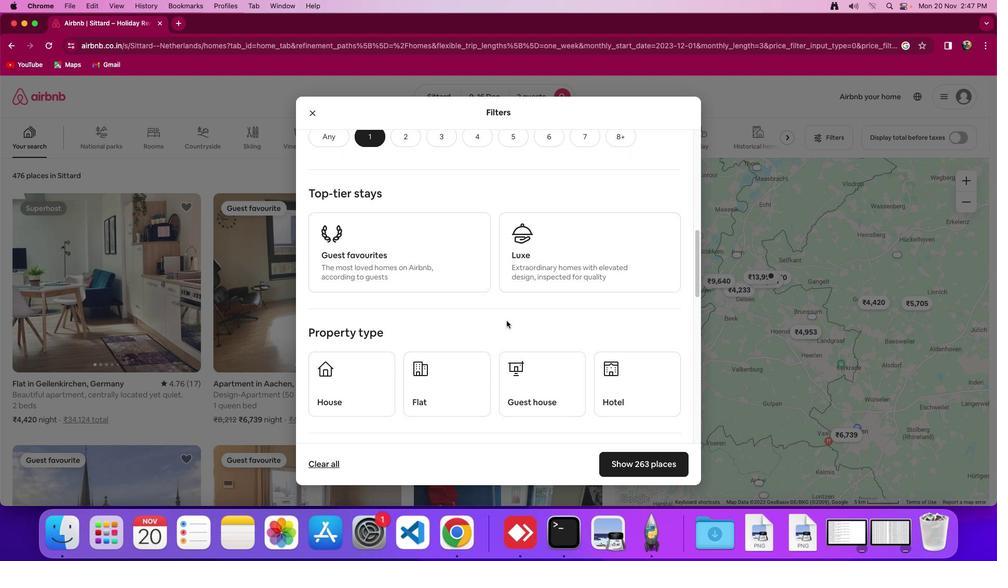 
Action: Mouse scrolled (508, 322) with delta (2, 1)
Screenshot: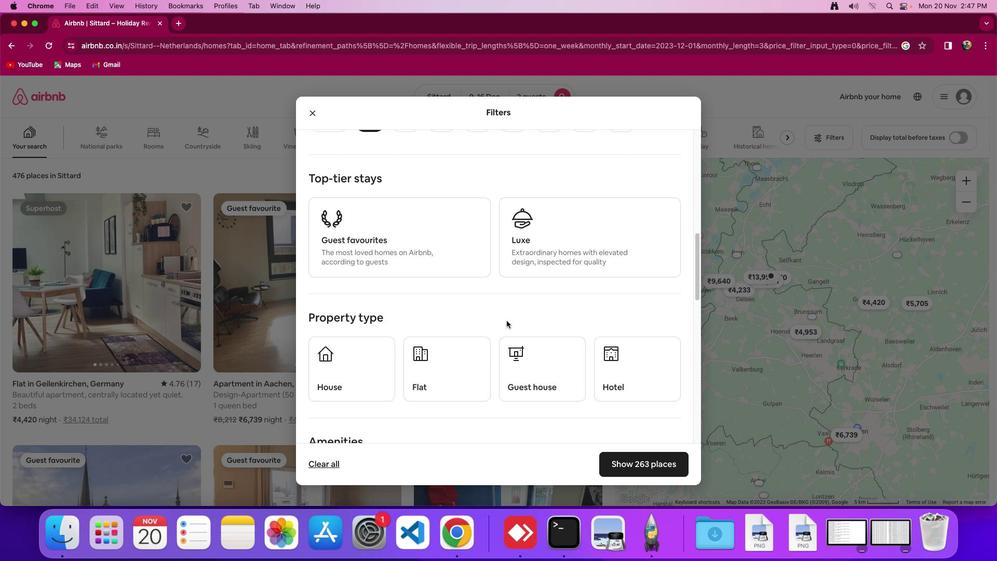 
Action: Mouse scrolled (508, 322) with delta (2, 1)
Screenshot: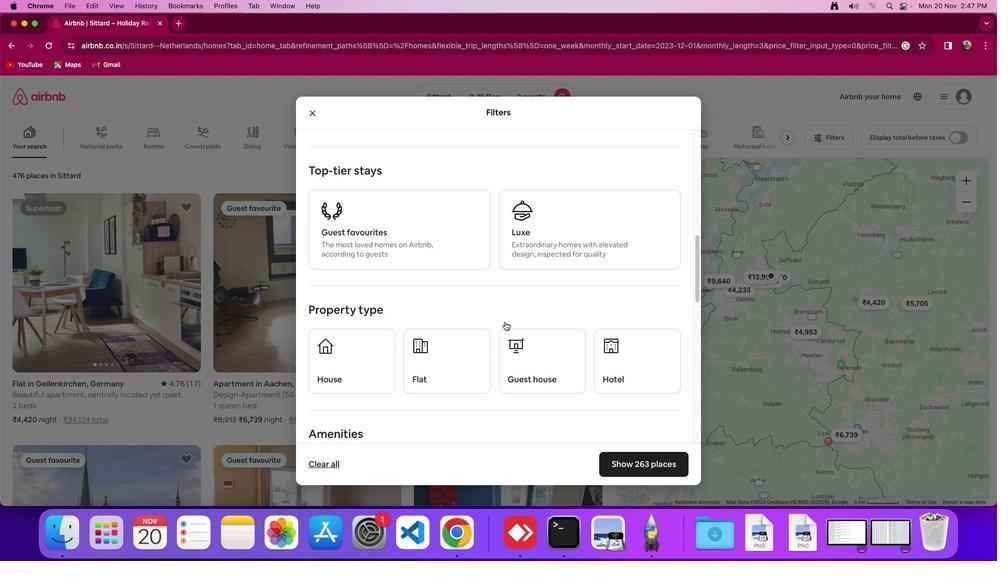 
Action: Mouse scrolled (508, 322) with delta (2, 1)
Screenshot: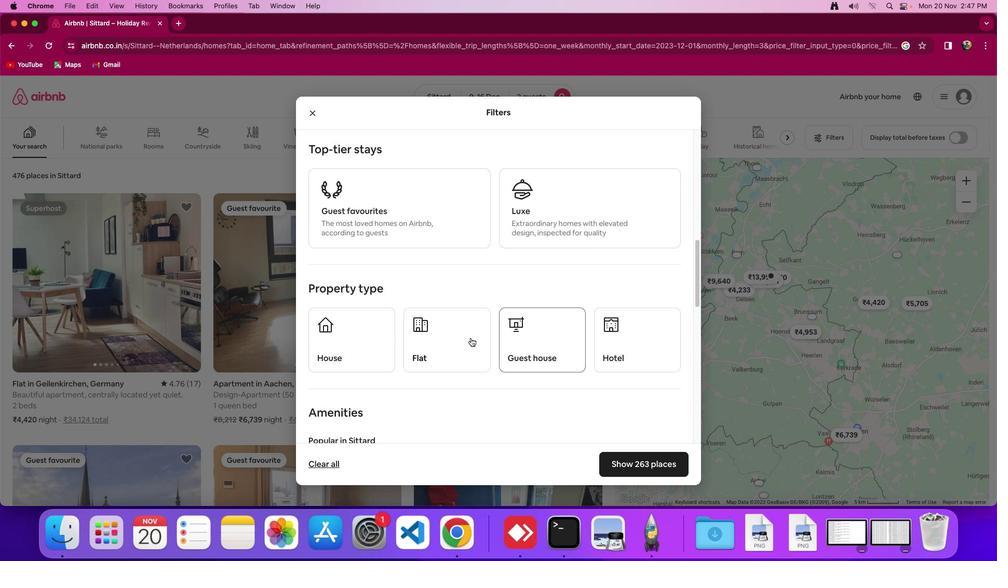 
Action: Mouse moved to (452, 351)
Screenshot: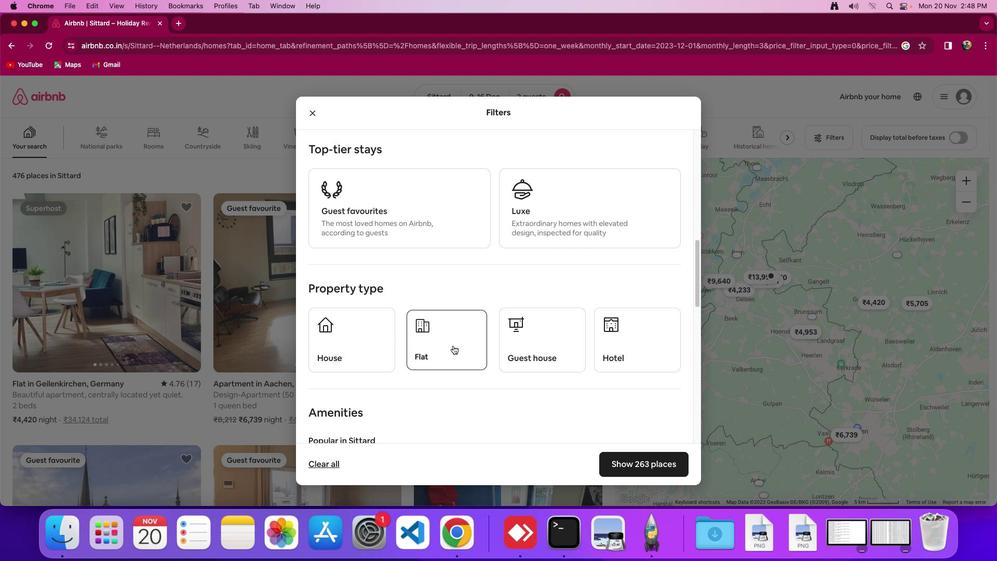 
Action: Mouse pressed left at (452, 351)
Screenshot: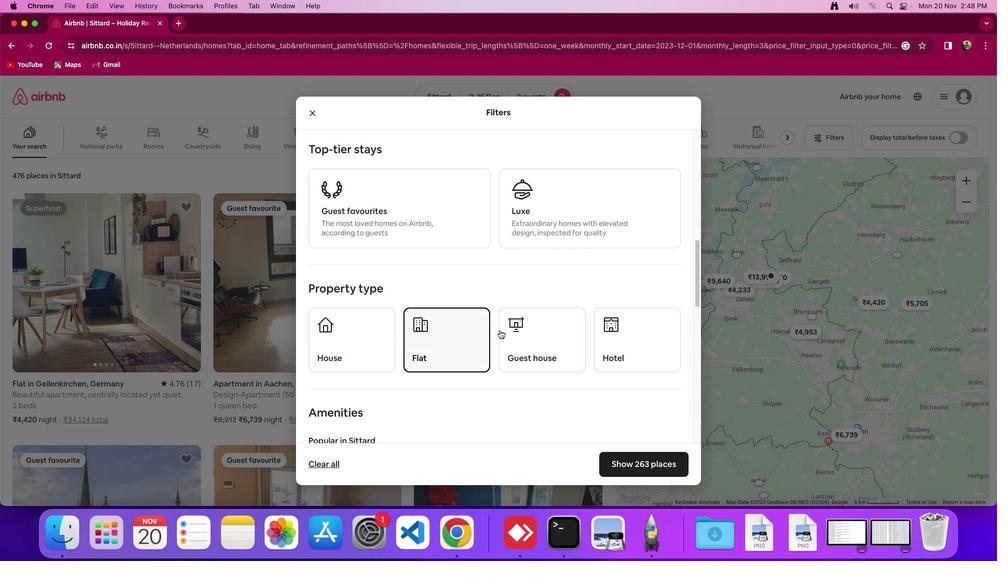 
Action: Mouse moved to (544, 320)
Screenshot: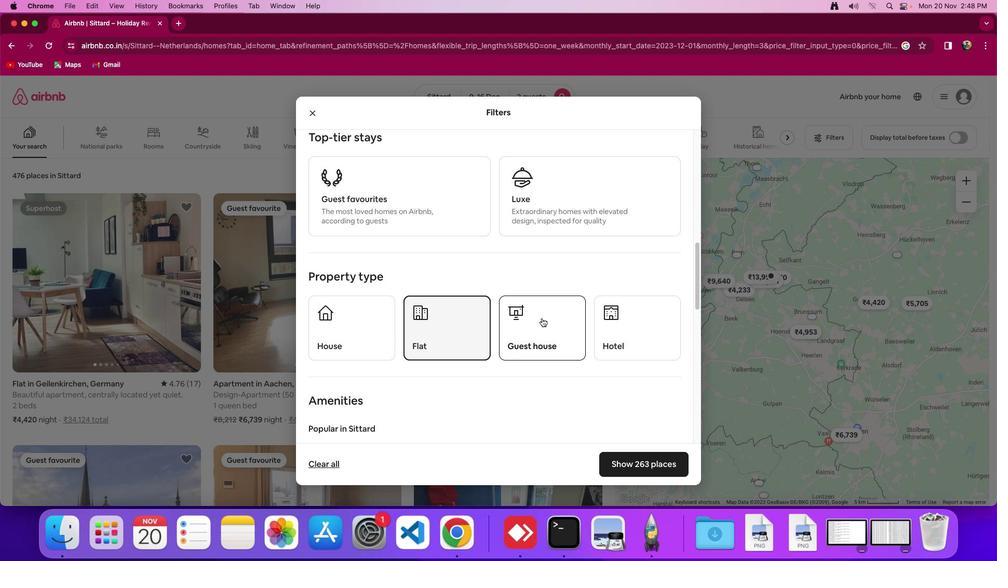 
Action: Mouse scrolled (544, 320) with delta (2, 1)
Screenshot: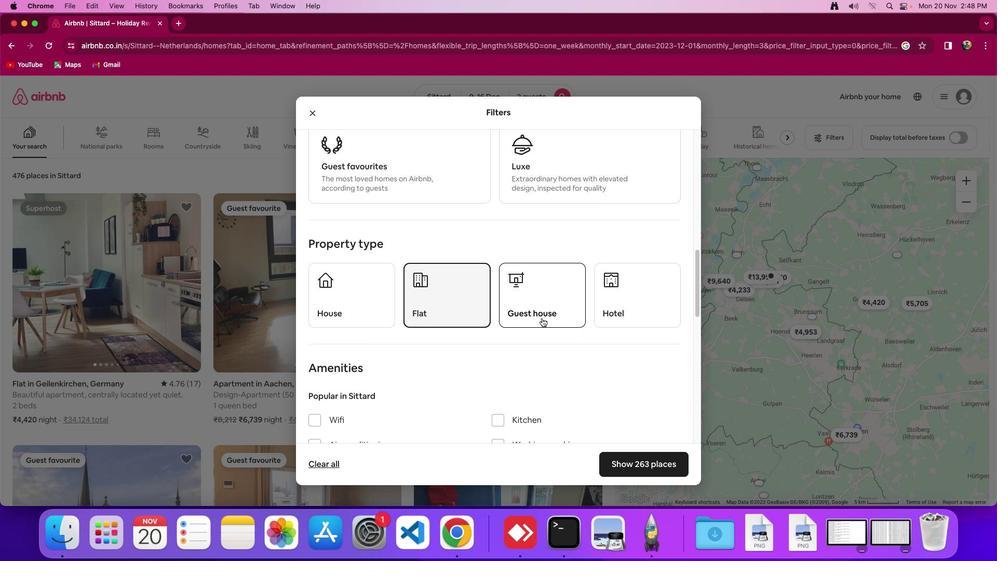 
Action: Mouse scrolled (544, 320) with delta (2, 1)
Screenshot: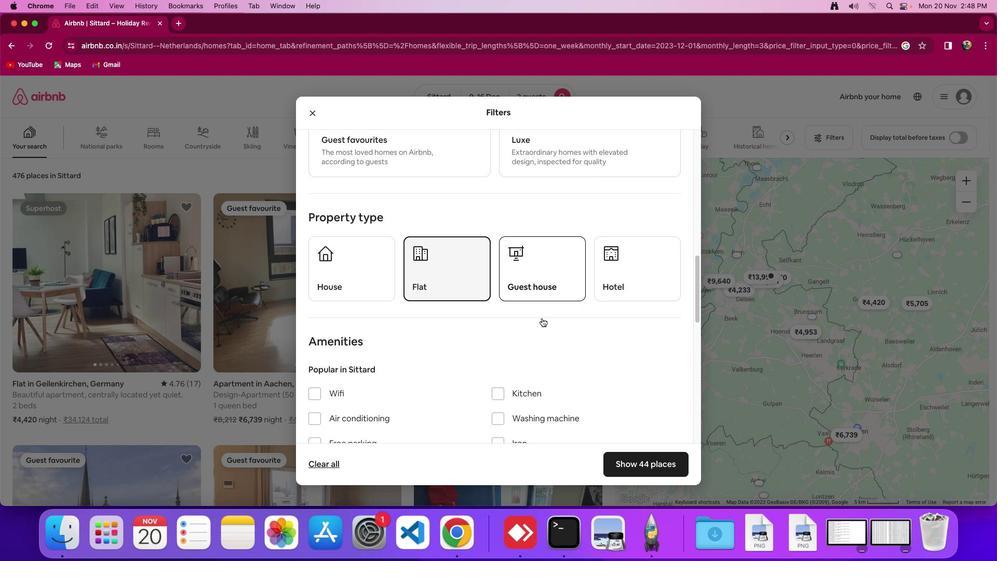 
Action: Mouse scrolled (544, 320) with delta (2, 1)
Screenshot: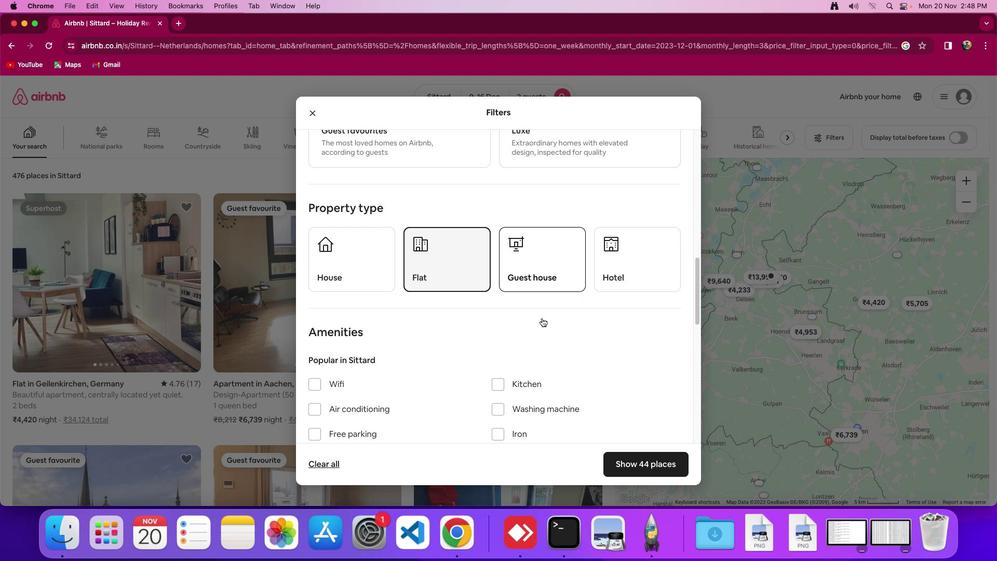 
Action: Mouse scrolled (544, 320) with delta (2, 1)
Screenshot: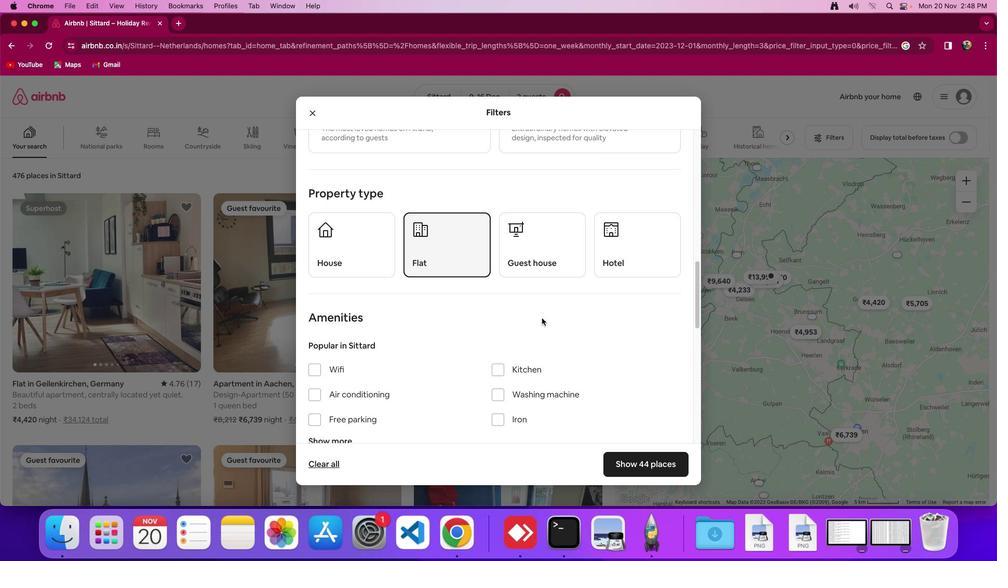 
Action: Mouse moved to (544, 320)
Screenshot: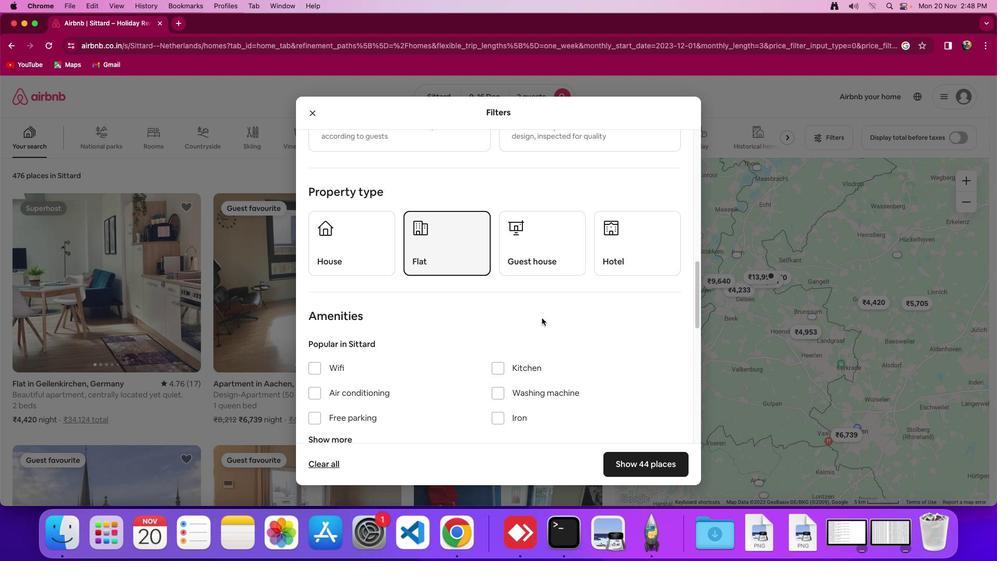 
Action: Mouse scrolled (544, 320) with delta (2, 1)
Screenshot: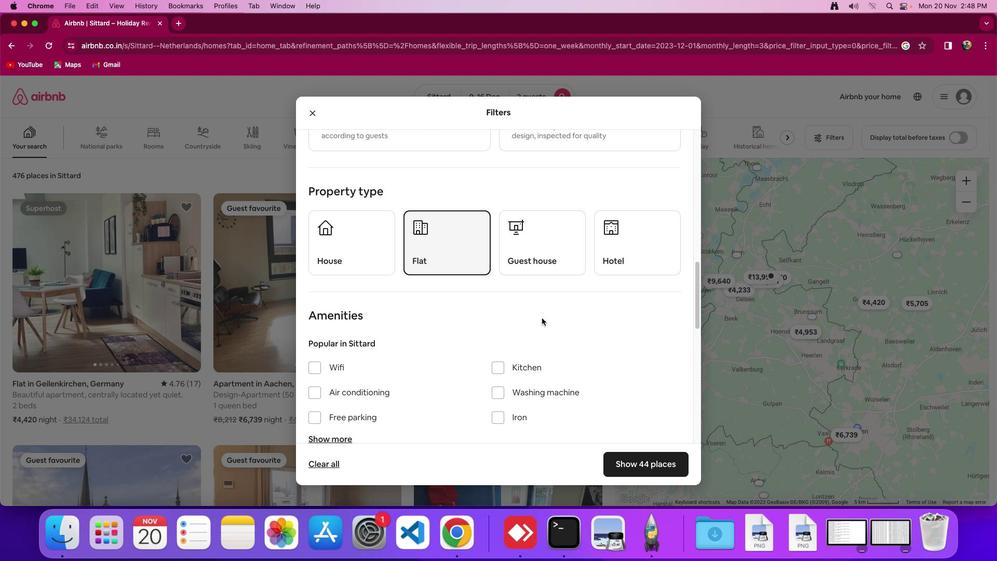 
Action: Mouse moved to (544, 320)
Screenshot: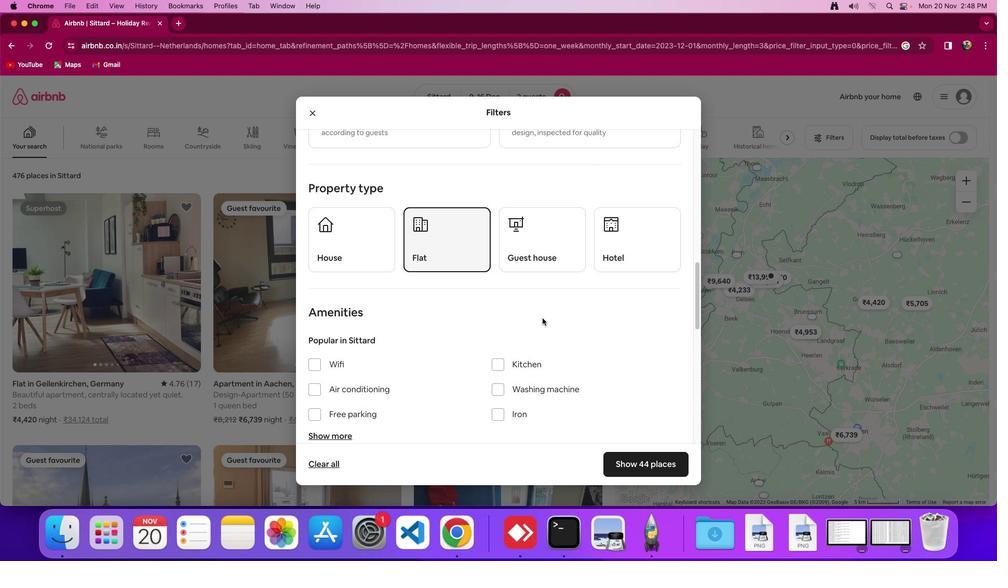 
Action: Mouse scrolled (544, 320) with delta (2, 1)
Screenshot: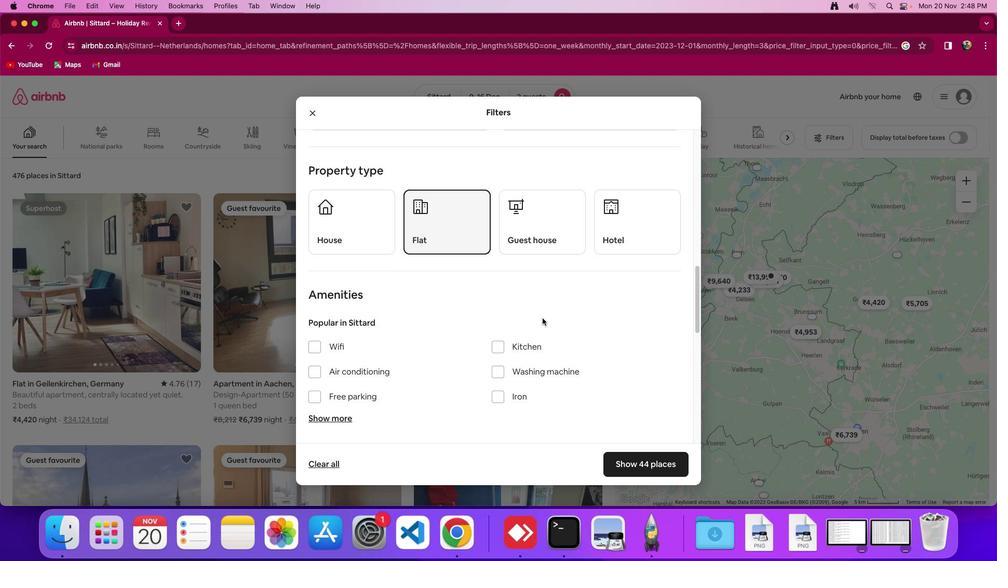 
Action: Mouse scrolled (544, 320) with delta (2, 1)
Screenshot: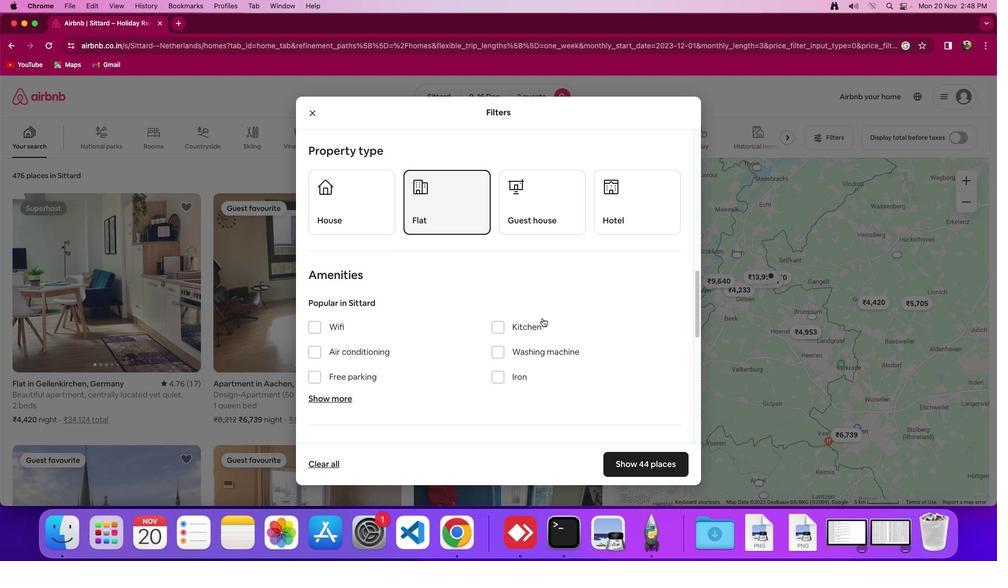 
Action: Mouse scrolled (544, 320) with delta (2, 1)
Screenshot: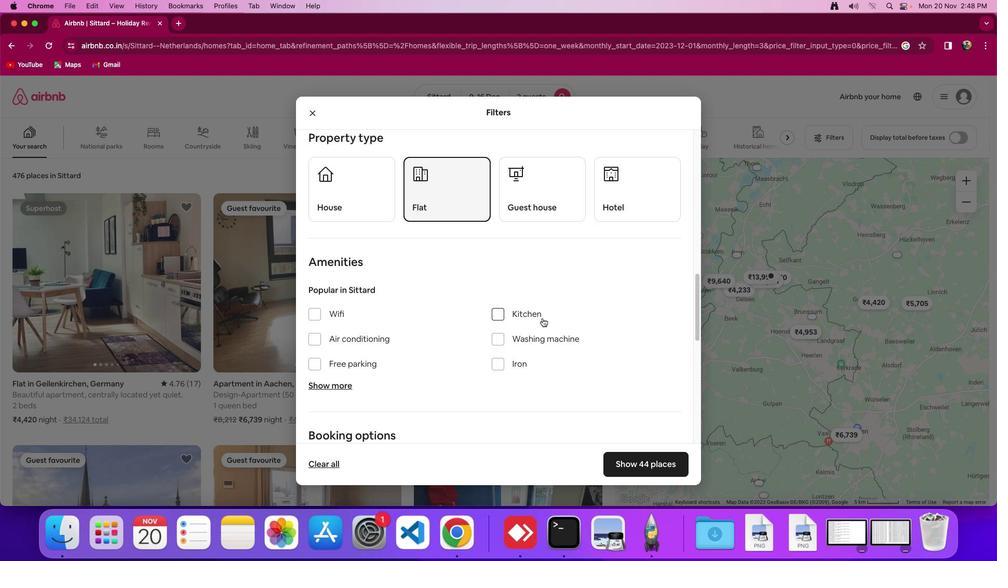 
Action: Mouse moved to (545, 320)
Screenshot: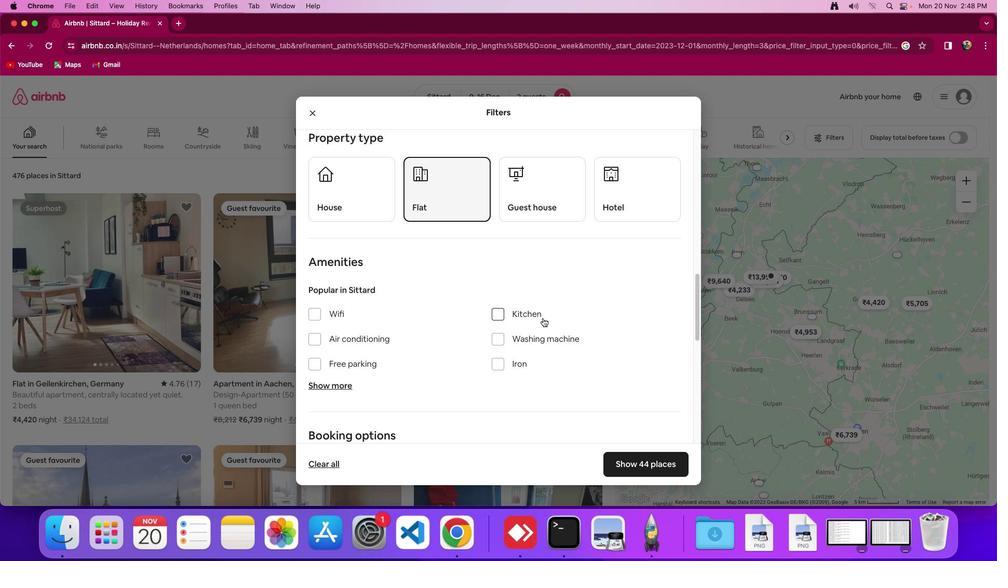 
Action: Mouse scrolled (545, 320) with delta (2, 1)
Screenshot: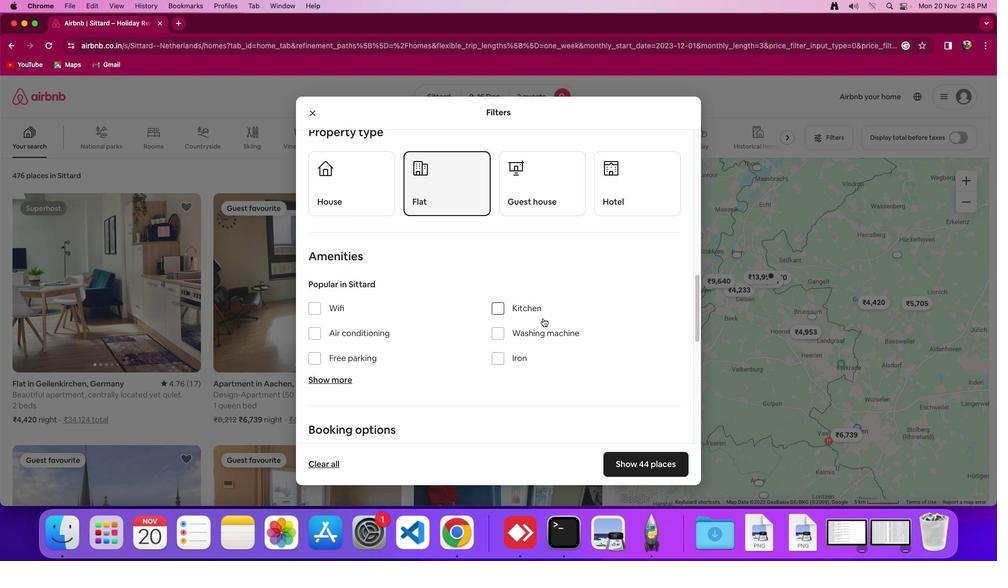 
Action: Mouse scrolled (545, 320) with delta (2, 1)
Screenshot: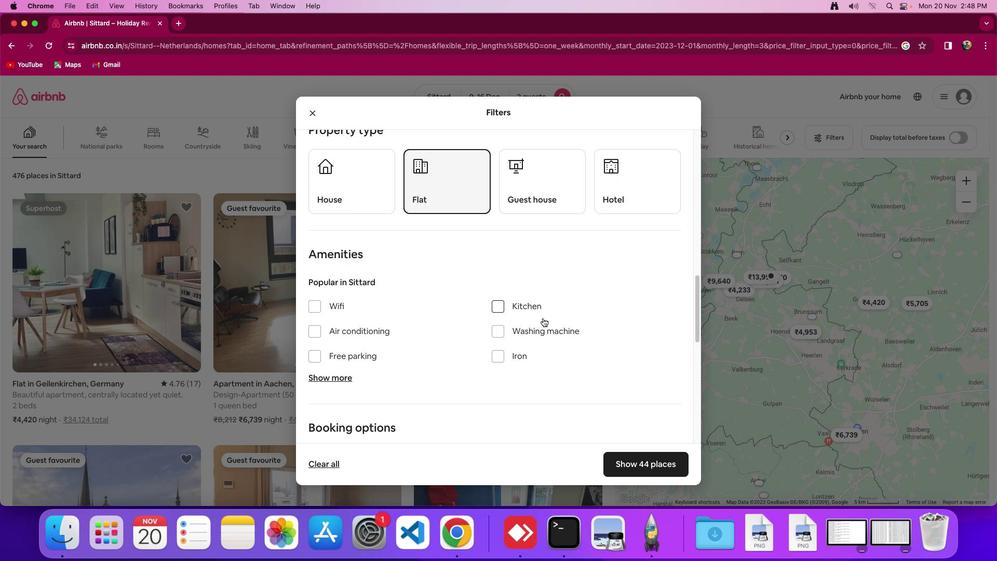 
Action: Mouse scrolled (545, 320) with delta (2, 1)
Screenshot: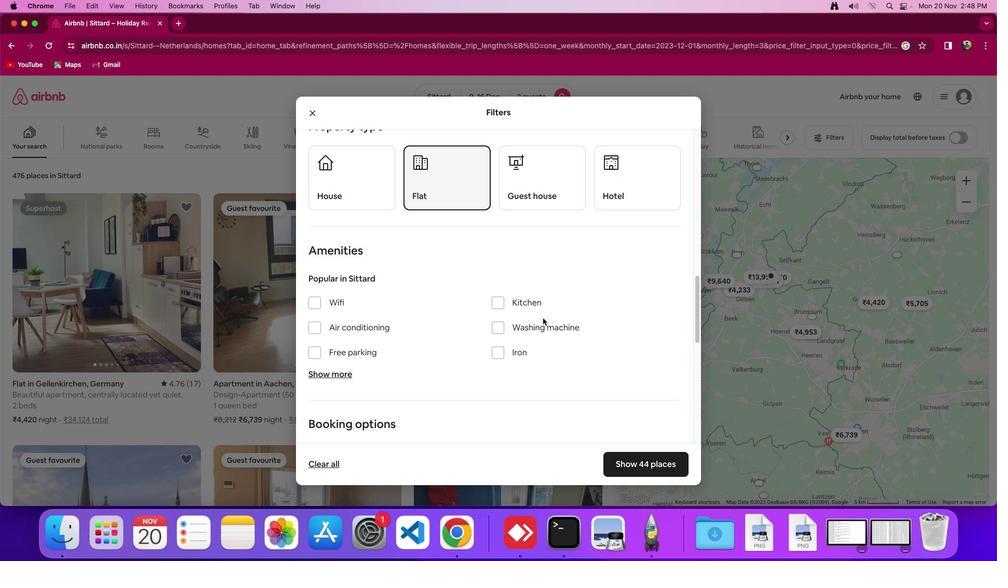 
Action: Mouse scrolled (545, 320) with delta (2, 1)
Screenshot: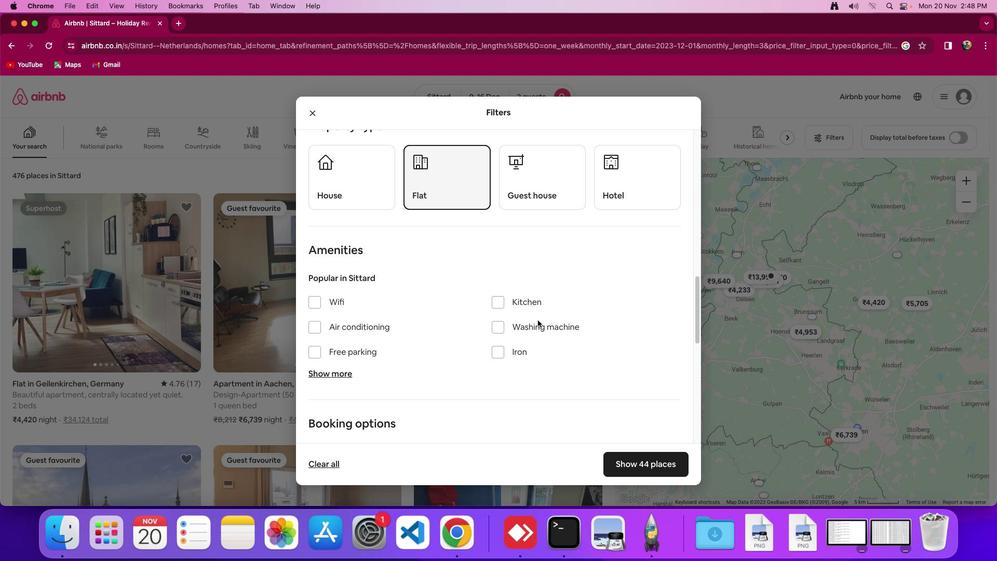 
Action: Mouse moved to (641, 468)
Screenshot: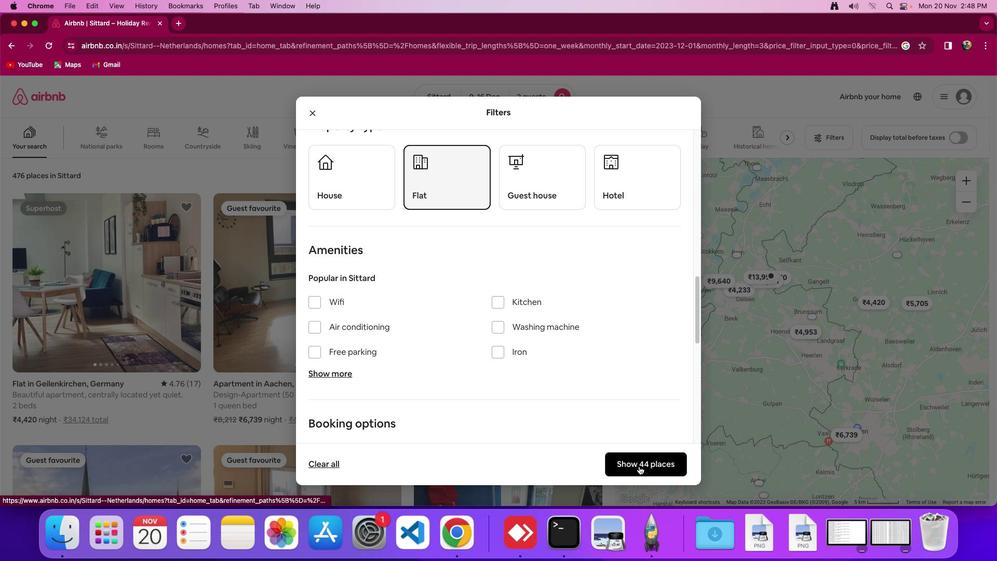 
Action: Mouse pressed left at (641, 468)
Screenshot: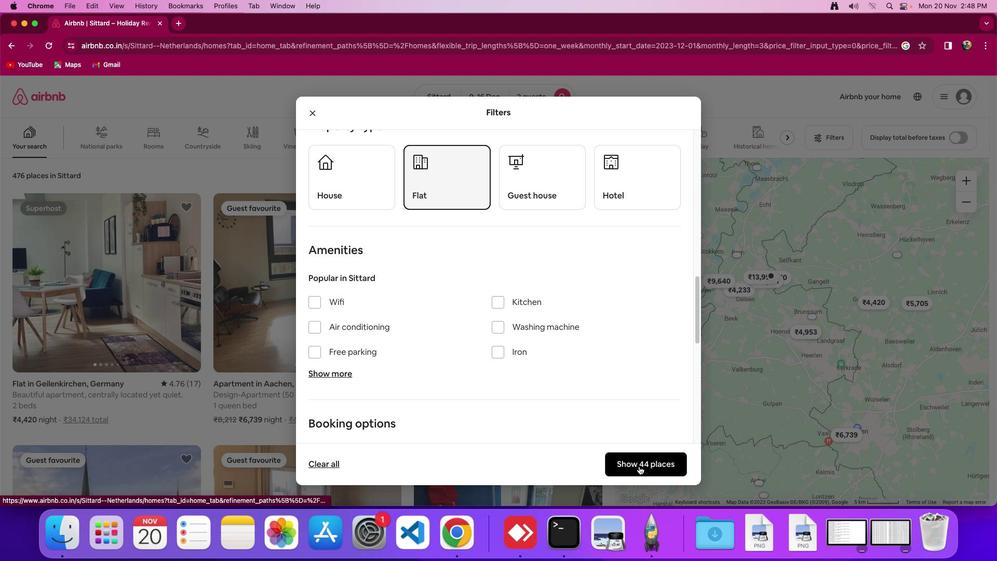 
Action: Mouse moved to (439, 339)
Screenshot: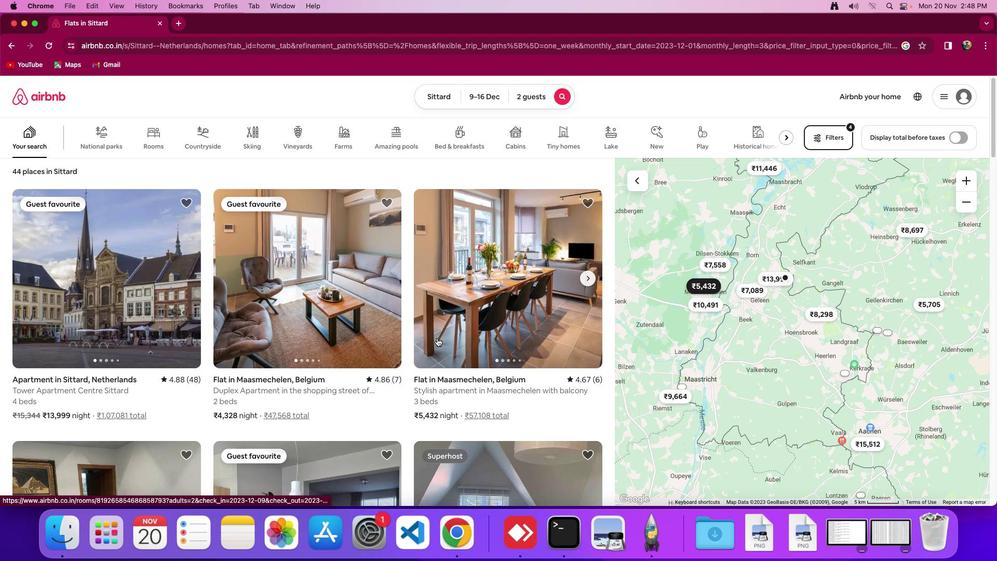 
Action: Mouse scrolled (439, 339) with delta (2, 1)
Screenshot: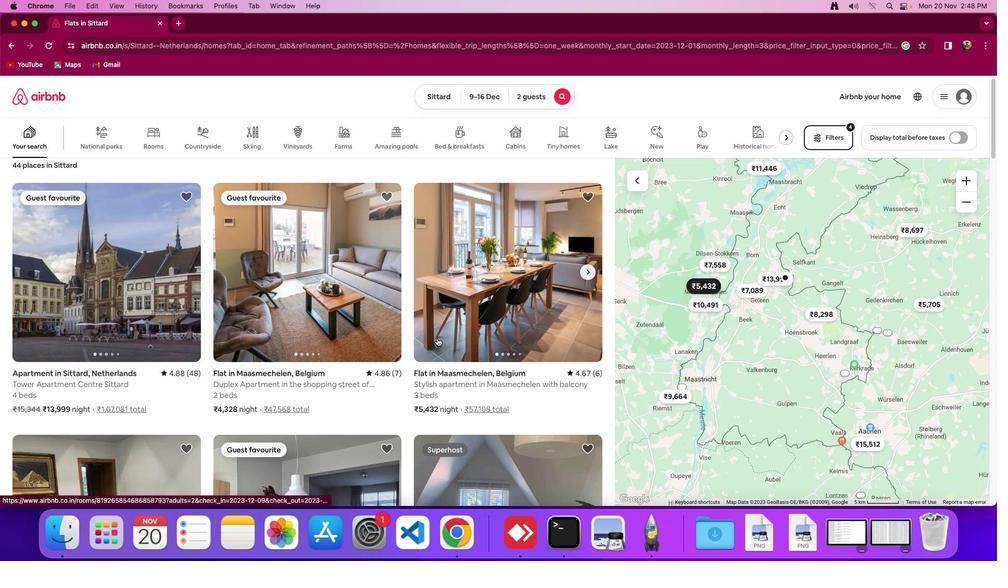 
Action: Mouse moved to (439, 339)
Screenshot: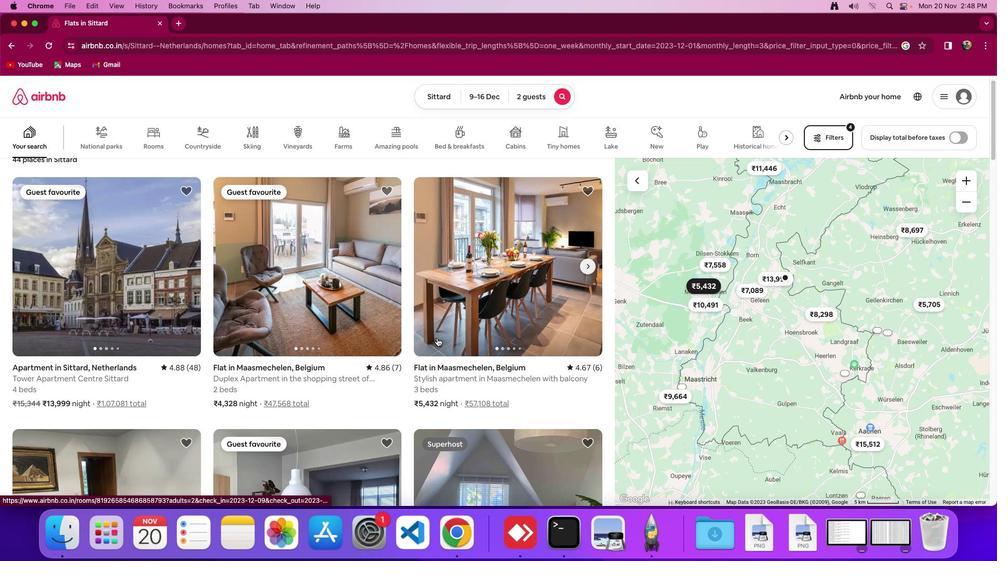 
Action: Mouse scrolled (439, 339) with delta (2, 1)
Screenshot: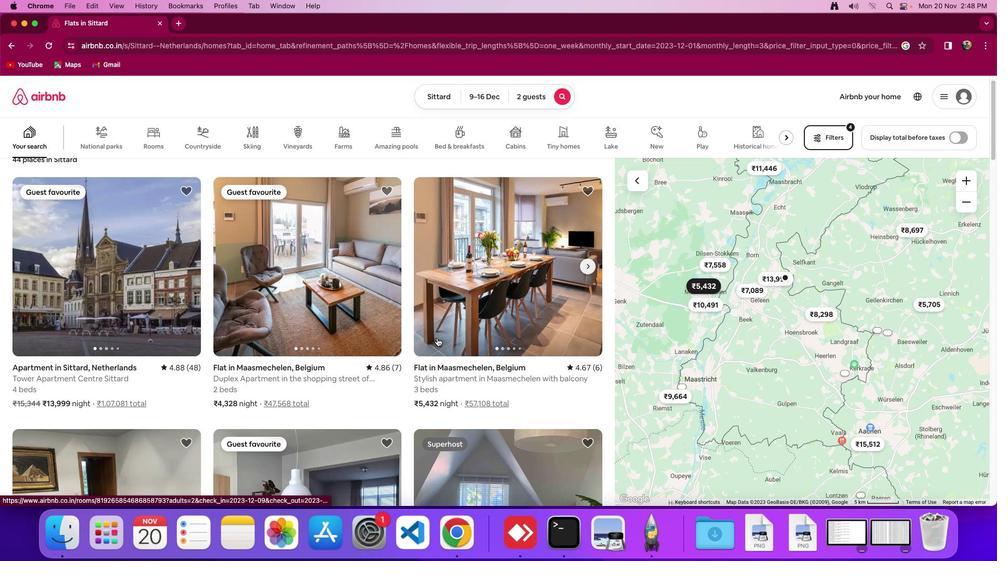 
Action: Mouse moved to (440, 339)
Screenshot: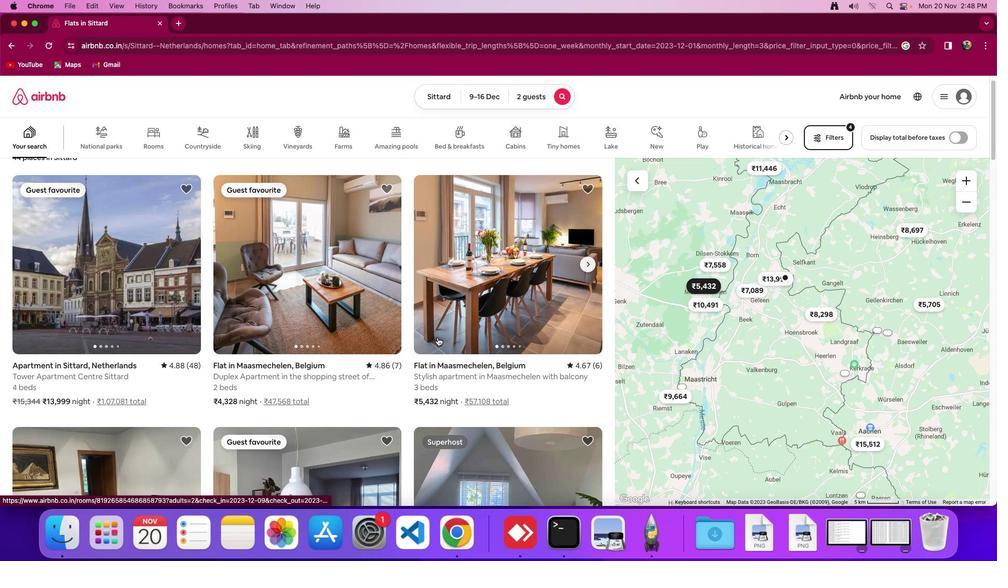 
Action: Mouse scrolled (440, 339) with delta (2, 1)
Screenshot: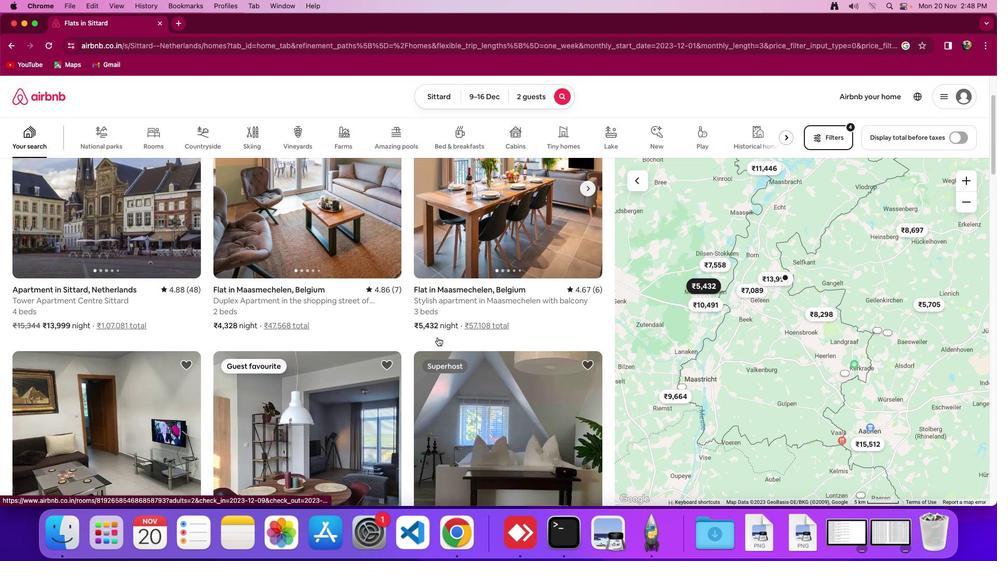 
Action: Mouse scrolled (440, 339) with delta (2, 1)
Screenshot: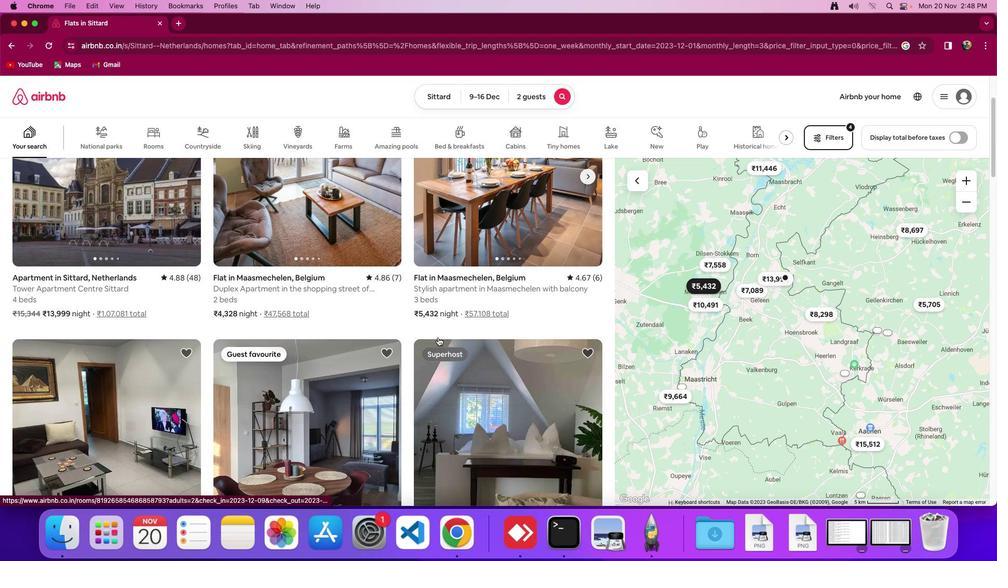 
Action: Mouse scrolled (440, 339) with delta (2, 0)
Screenshot: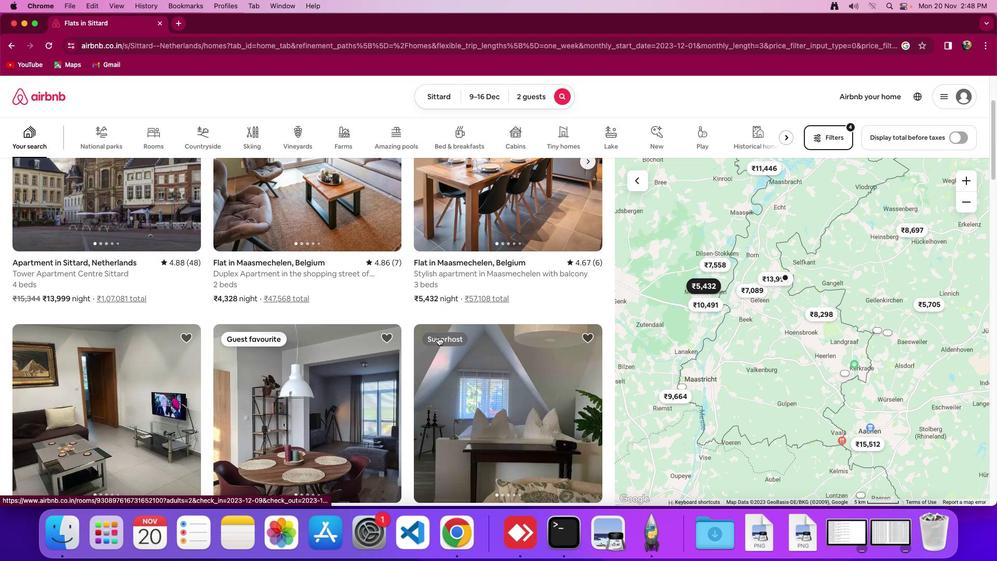 
Action: Mouse moved to (440, 339)
Screenshot: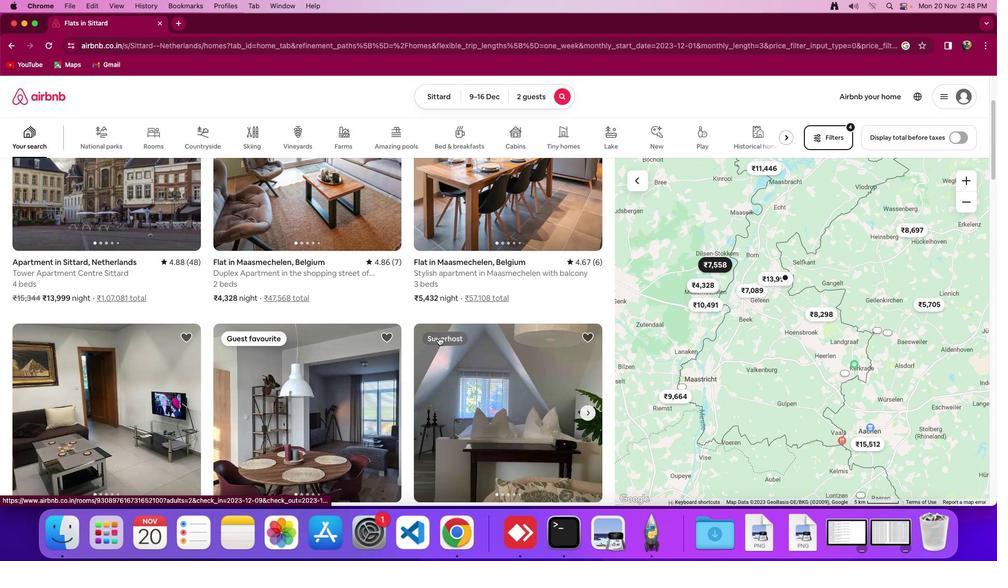 
Action: Mouse scrolled (440, 339) with delta (2, 1)
Screenshot: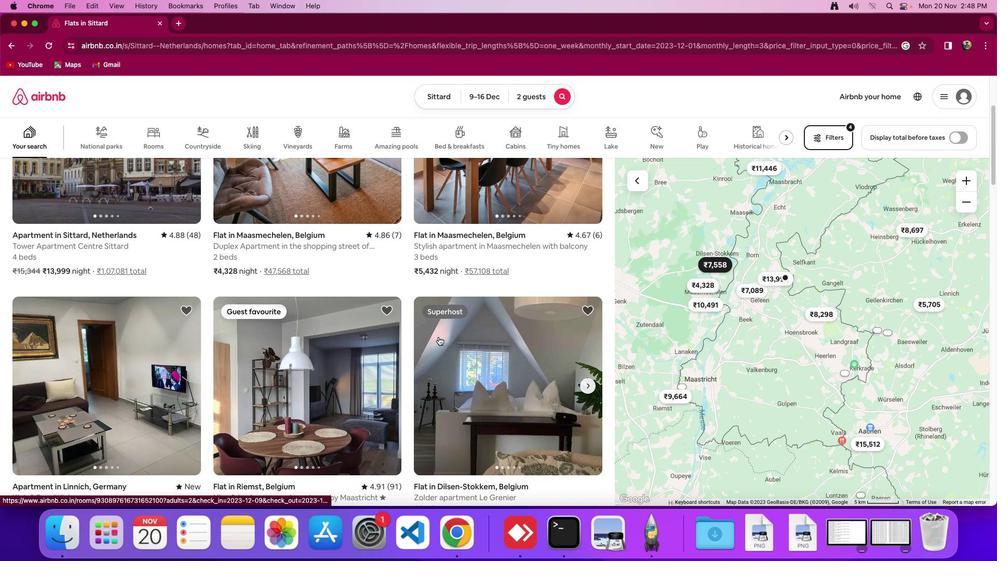 
Action: Mouse scrolled (440, 339) with delta (2, 1)
Screenshot: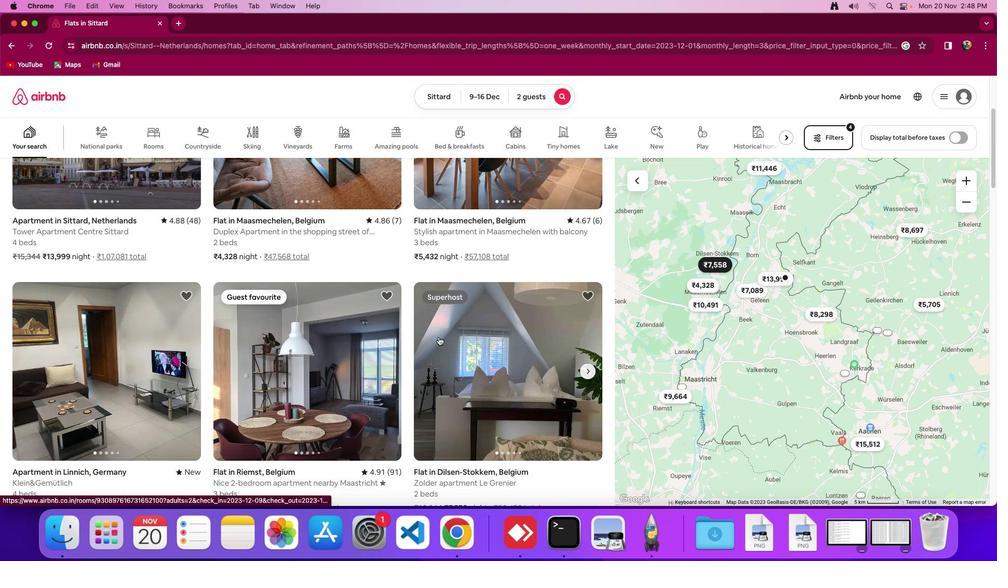
Action: Mouse scrolled (440, 339) with delta (2, 1)
Screenshot: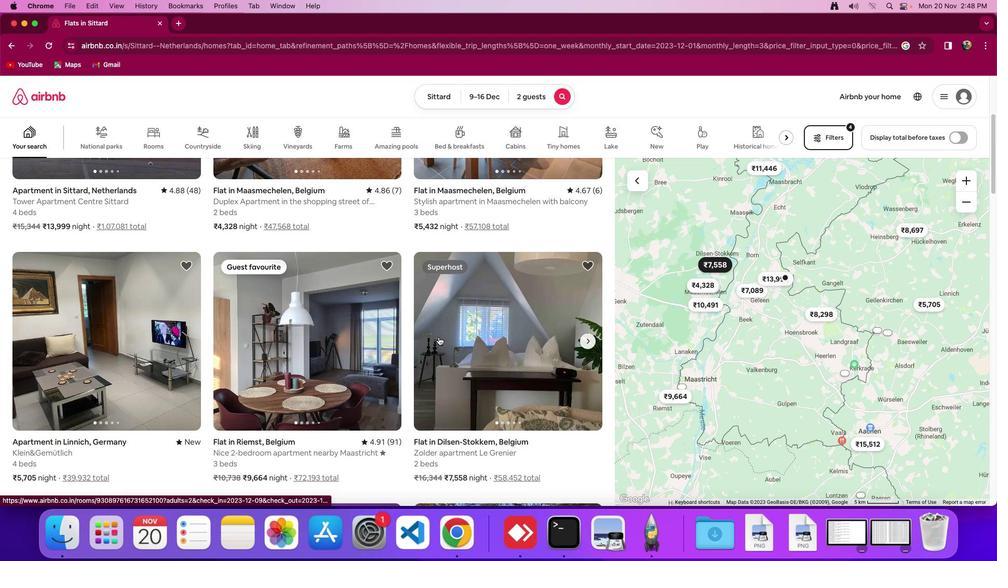 
Action: Mouse scrolled (440, 339) with delta (2, 2)
Screenshot: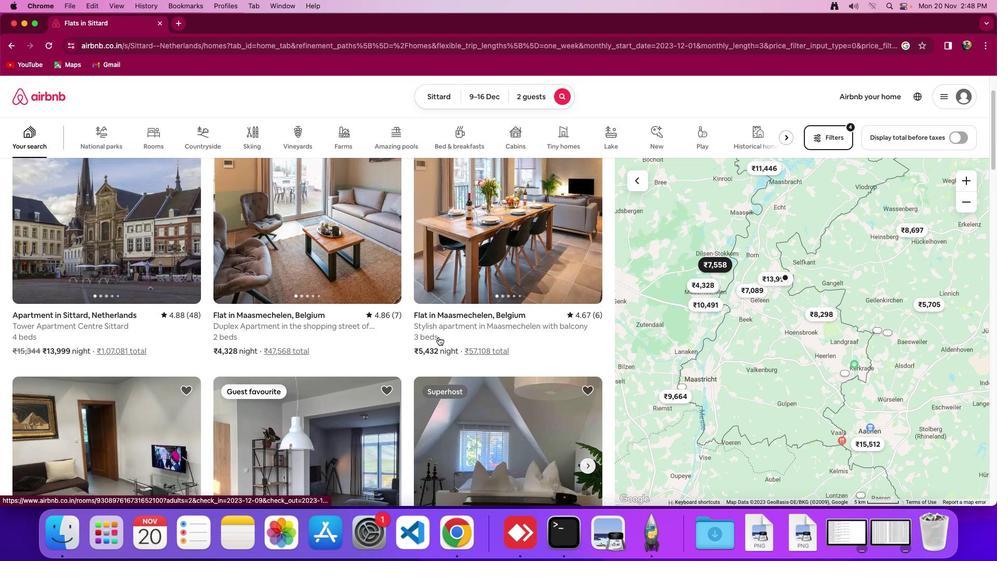 
Action: Mouse scrolled (440, 339) with delta (2, 2)
Screenshot: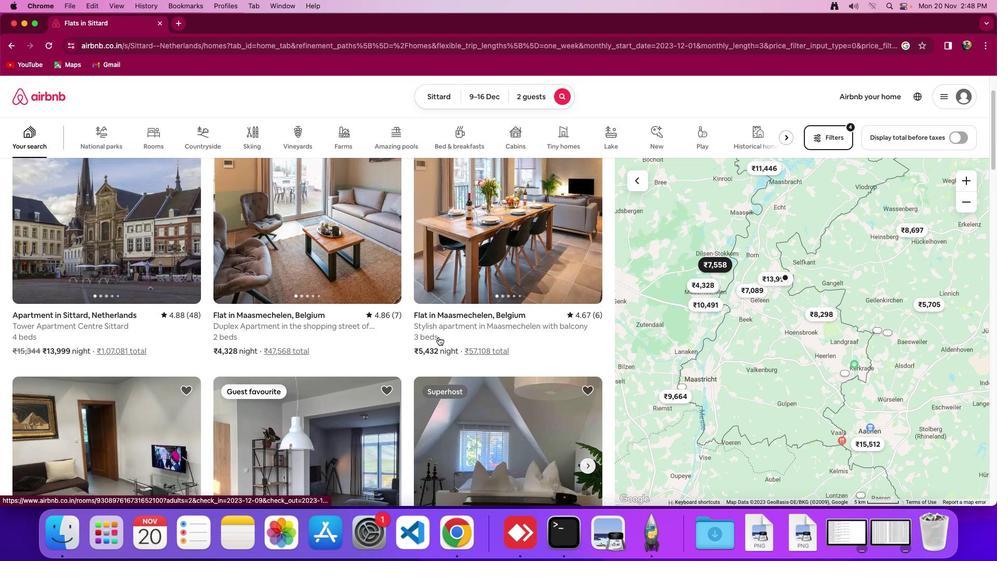 
Action: Mouse scrolled (440, 339) with delta (2, 4)
Screenshot: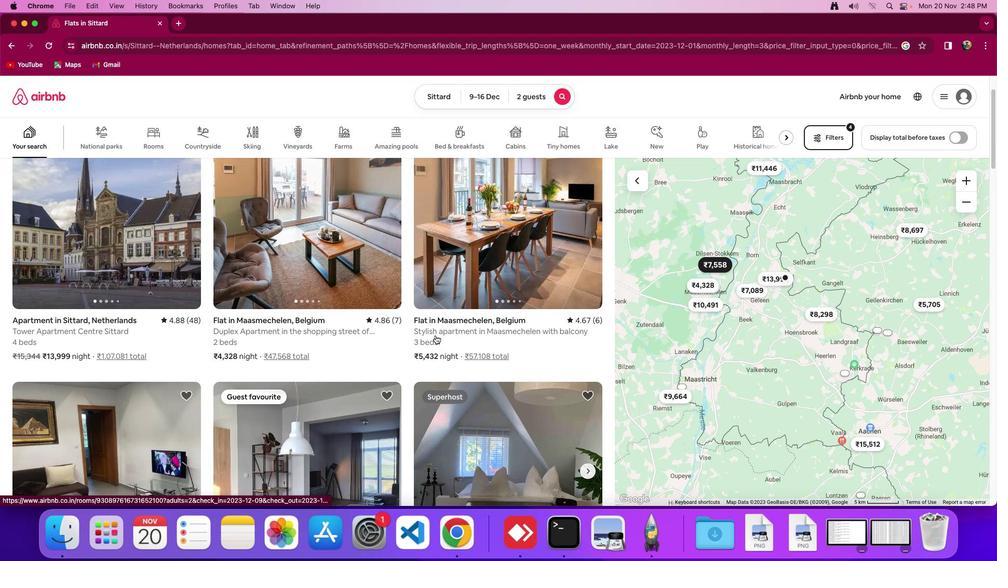 
Action: Mouse moved to (152, 250)
Screenshot: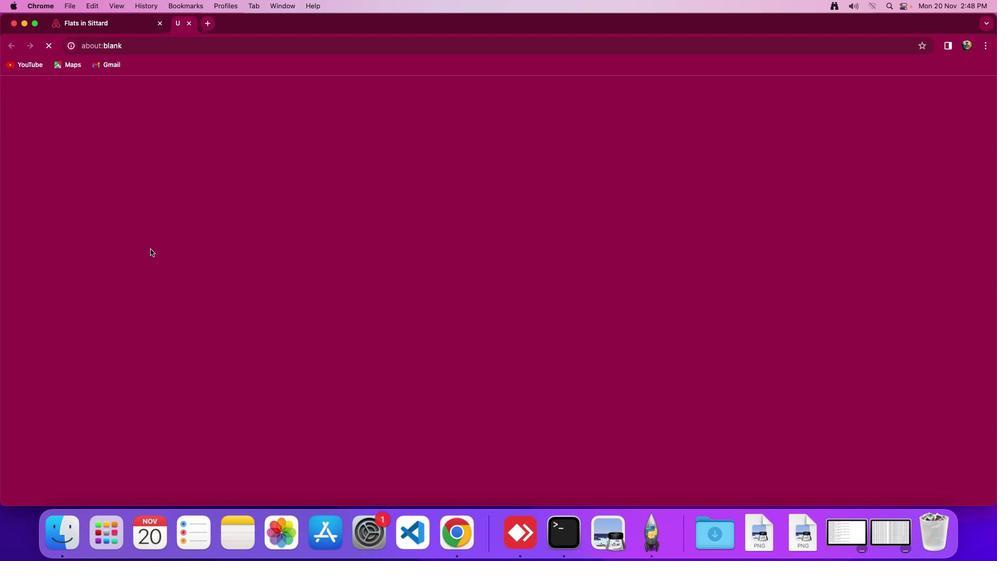 
Action: Mouse pressed left at (152, 250)
Screenshot: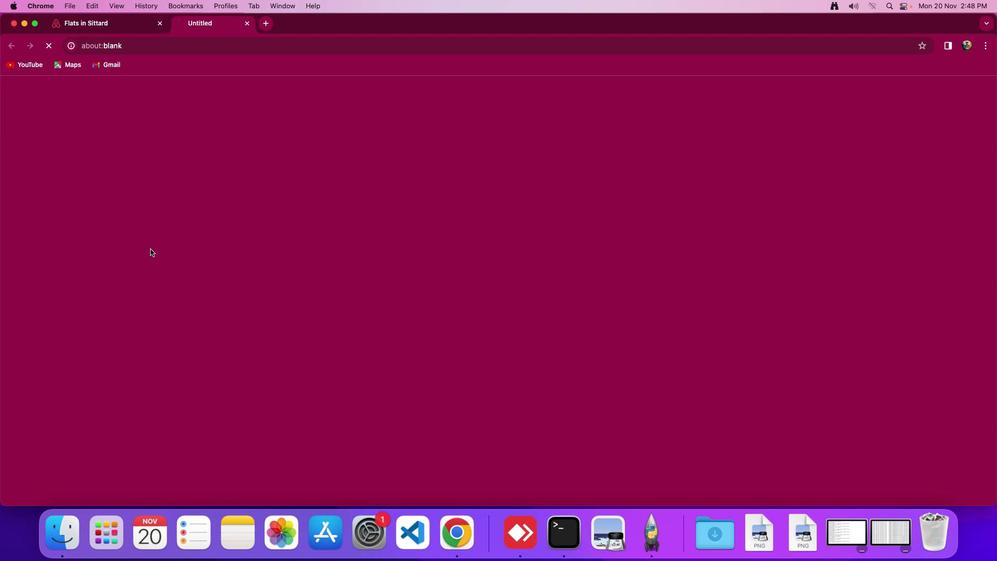 
Action: Mouse moved to (715, 360)
Screenshot: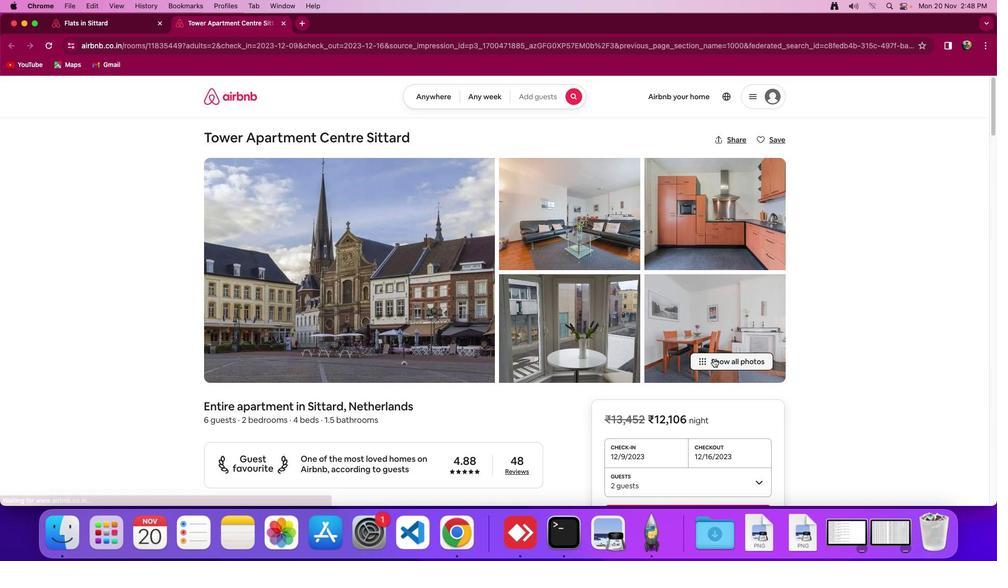 
Action: Mouse pressed left at (715, 360)
Screenshot: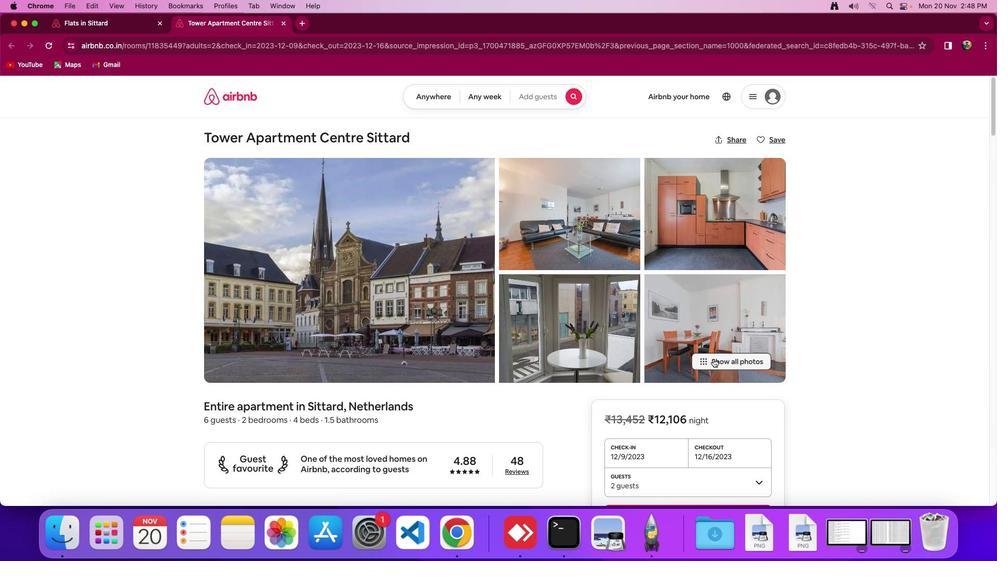 
Action: Mouse moved to (553, 345)
Screenshot: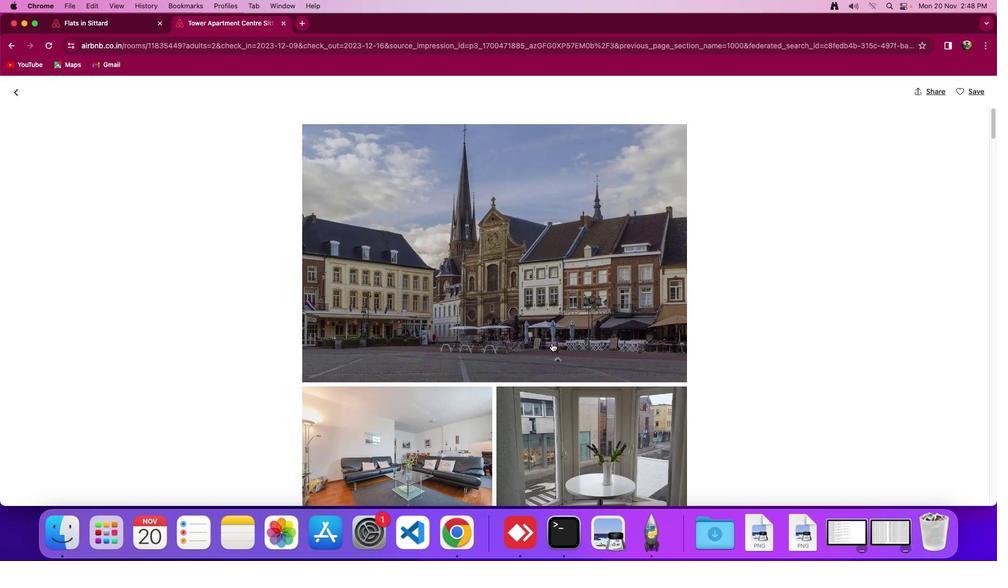 
Action: Mouse scrolled (553, 345) with delta (2, 1)
Screenshot: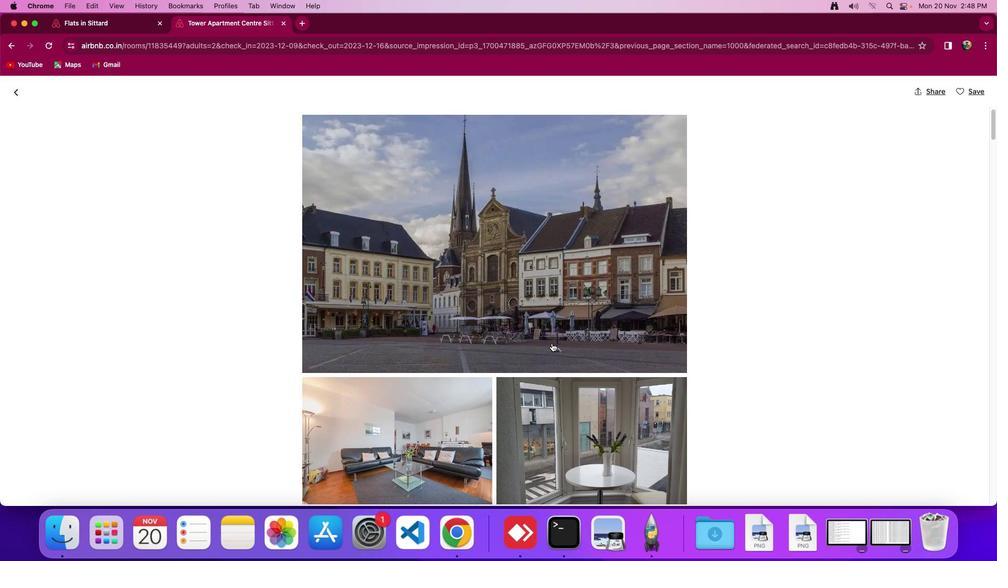 
Action: Mouse scrolled (553, 345) with delta (2, 1)
Screenshot: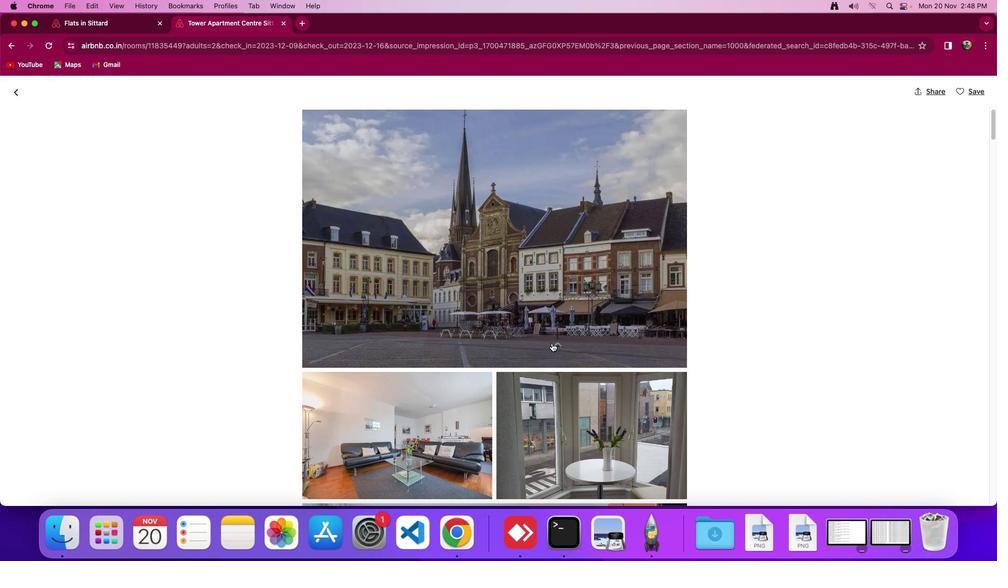 
Action: Mouse scrolled (553, 345) with delta (2, 1)
Screenshot: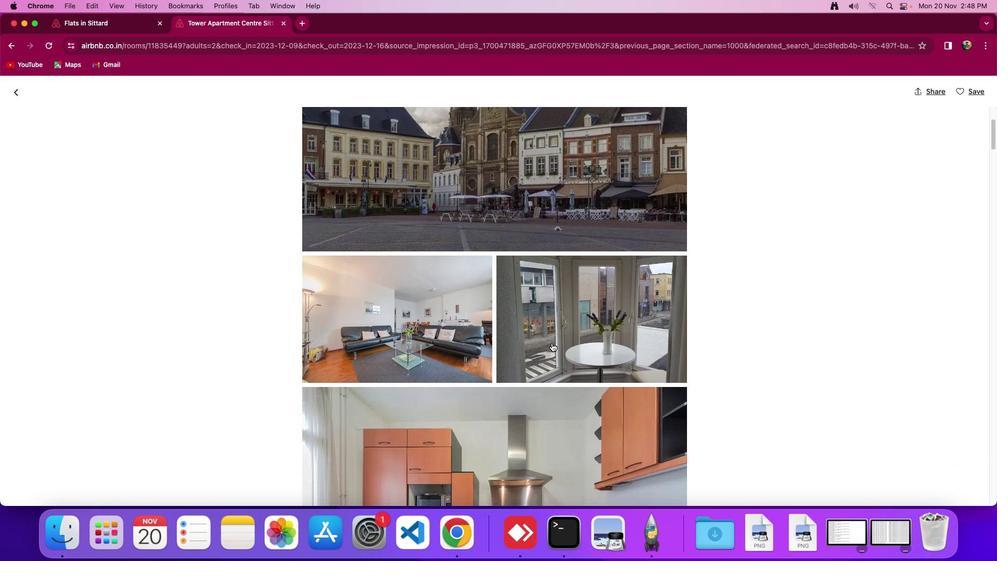 
Action: Mouse scrolled (553, 345) with delta (2, 1)
Screenshot: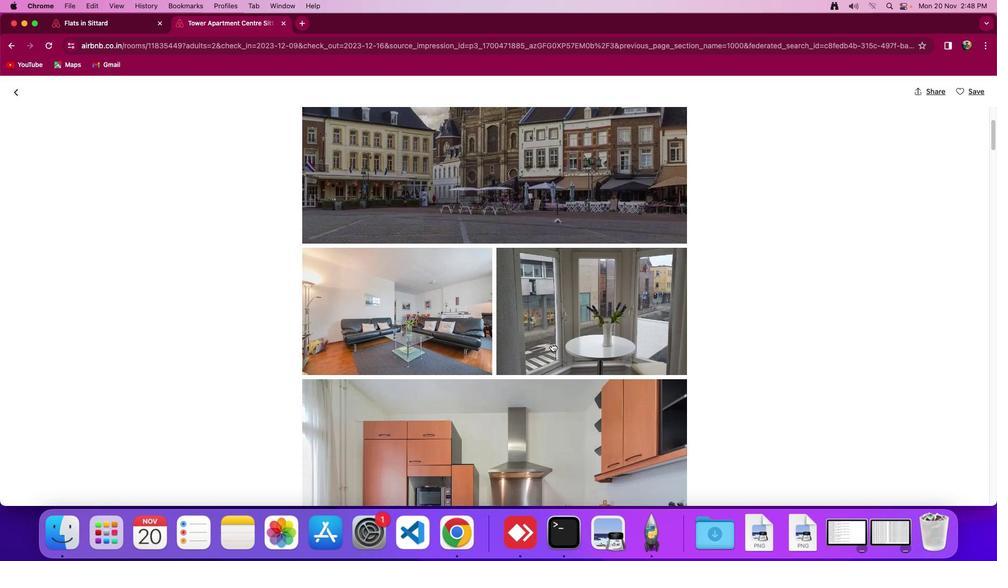 
Action: Mouse scrolled (553, 345) with delta (2, 0)
Screenshot: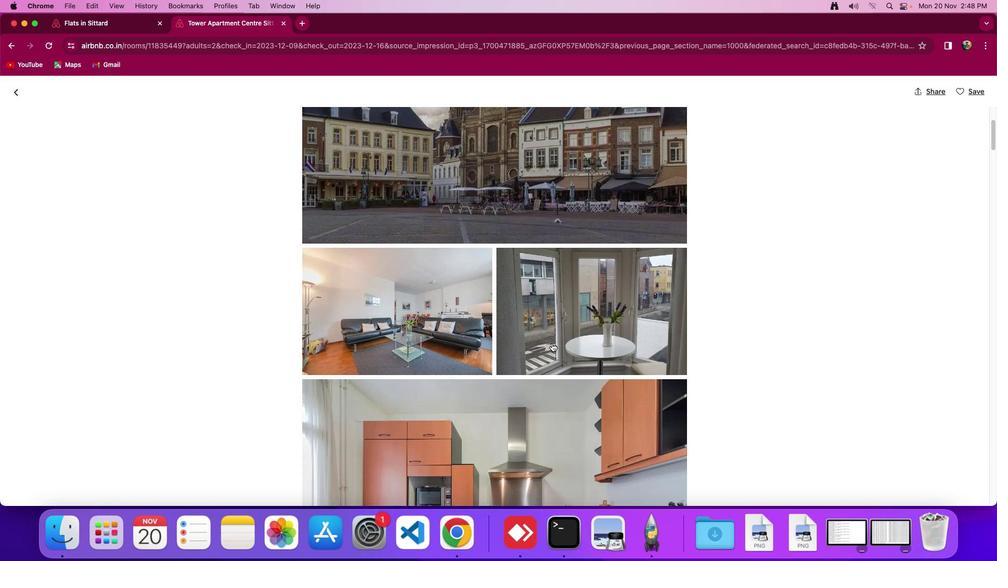 
Action: Mouse scrolled (553, 345) with delta (2, 1)
Screenshot: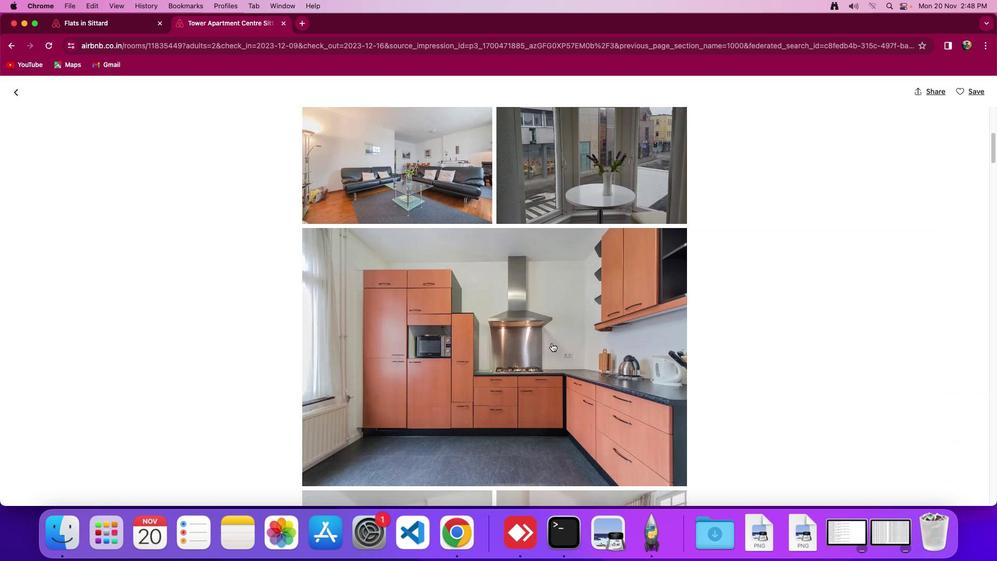 
Action: Mouse scrolled (553, 345) with delta (2, 1)
Screenshot: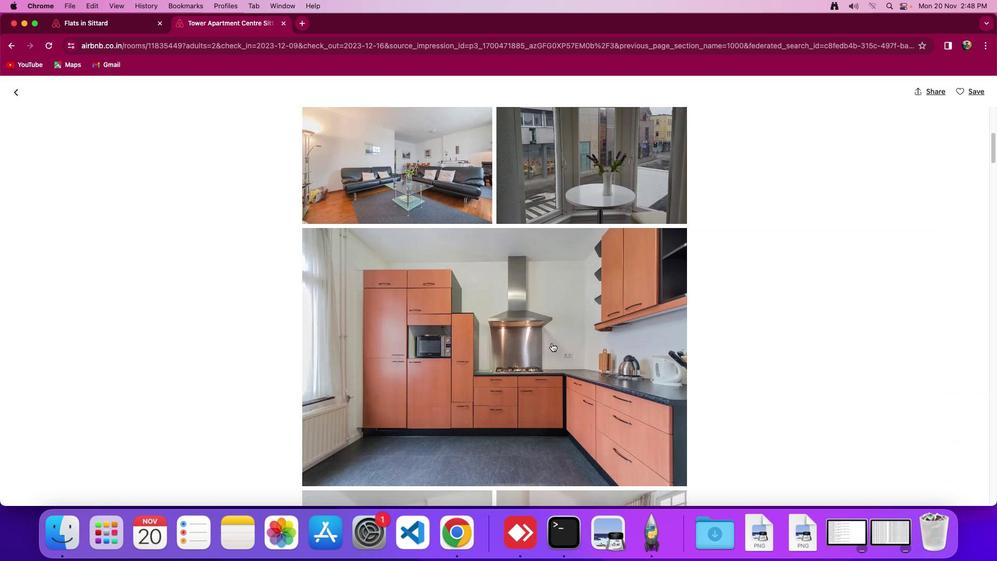 
Action: Mouse scrolled (553, 345) with delta (2, 0)
Screenshot: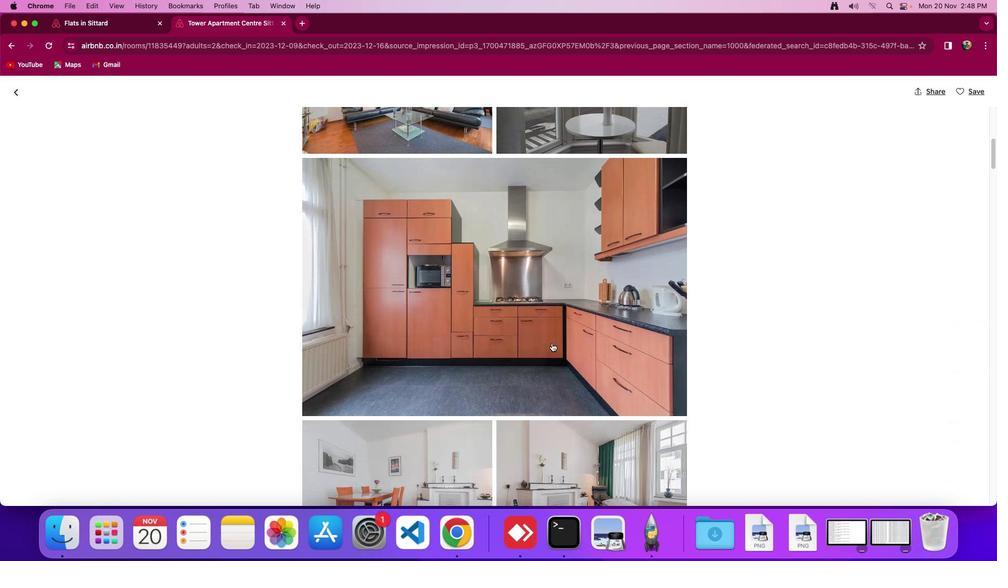 
Action: Mouse scrolled (553, 345) with delta (2, 0)
Screenshot: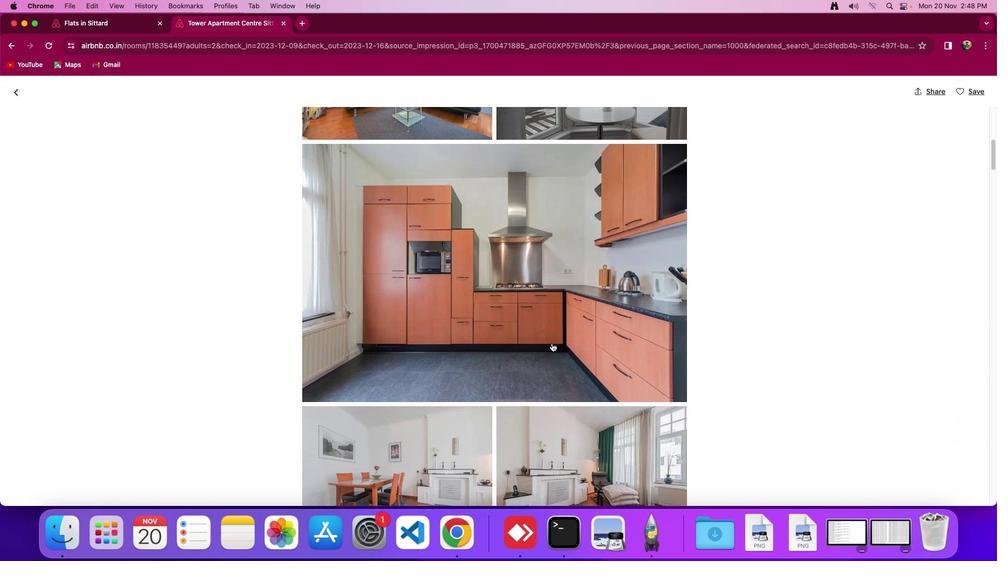 
Action: Mouse scrolled (553, 345) with delta (2, 1)
Screenshot: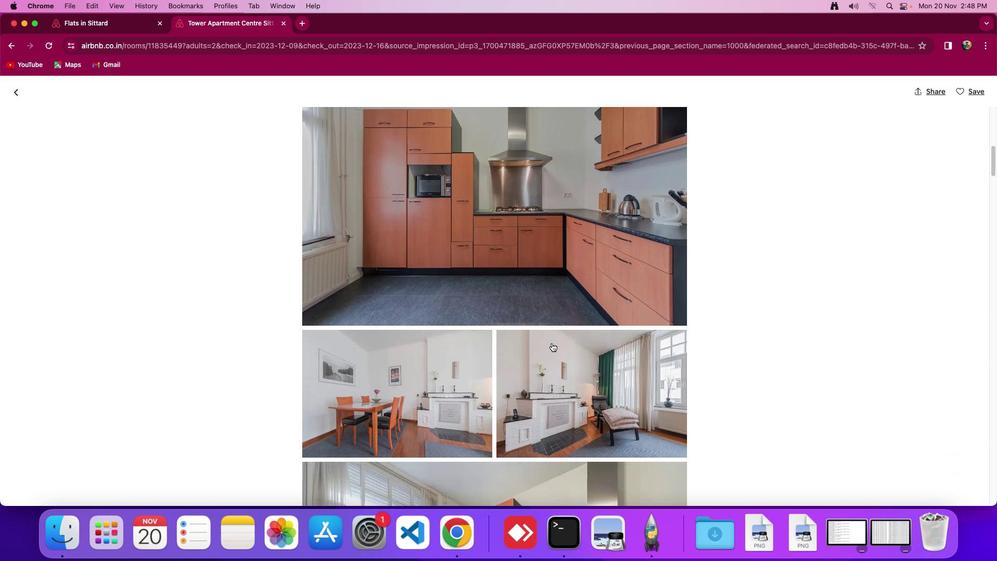 
Action: Mouse scrolled (553, 345) with delta (2, 1)
Screenshot: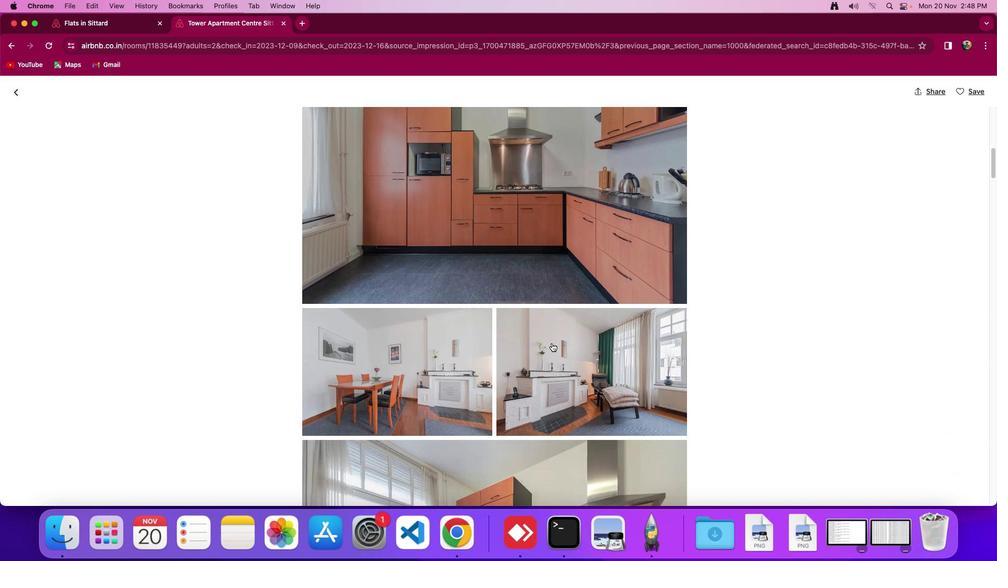 
Action: Mouse scrolled (553, 345) with delta (2, 0)
Screenshot: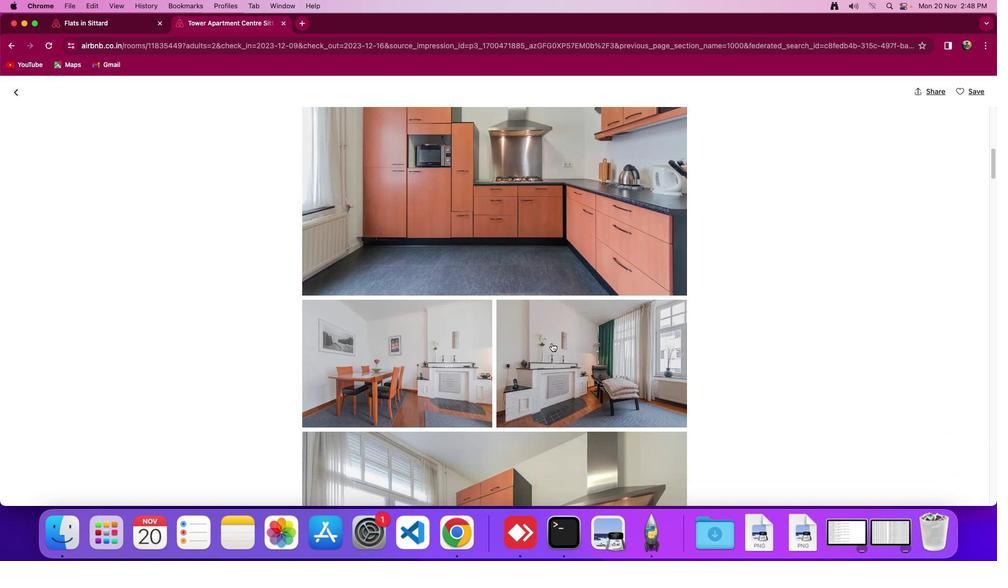 
Action: Mouse scrolled (553, 345) with delta (2, 1)
Screenshot: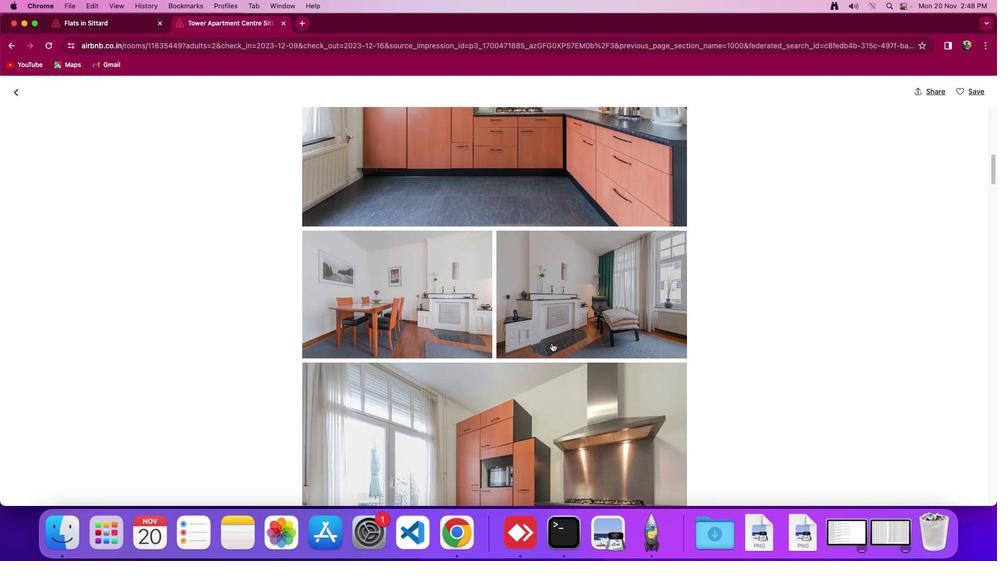 
Action: Mouse scrolled (553, 345) with delta (2, 1)
Screenshot: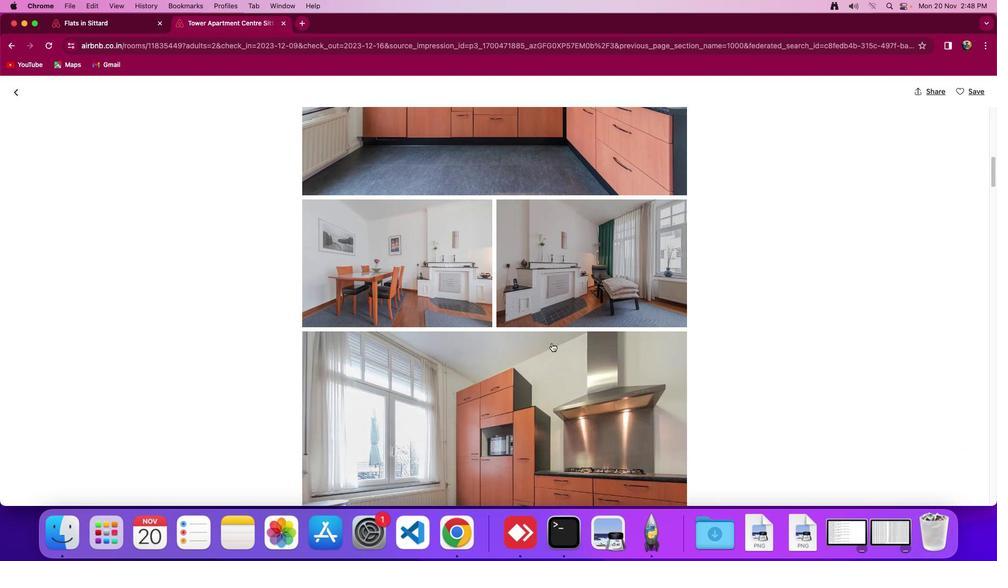 
Action: Mouse scrolled (553, 345) with delta (2, 0)
Screenshot: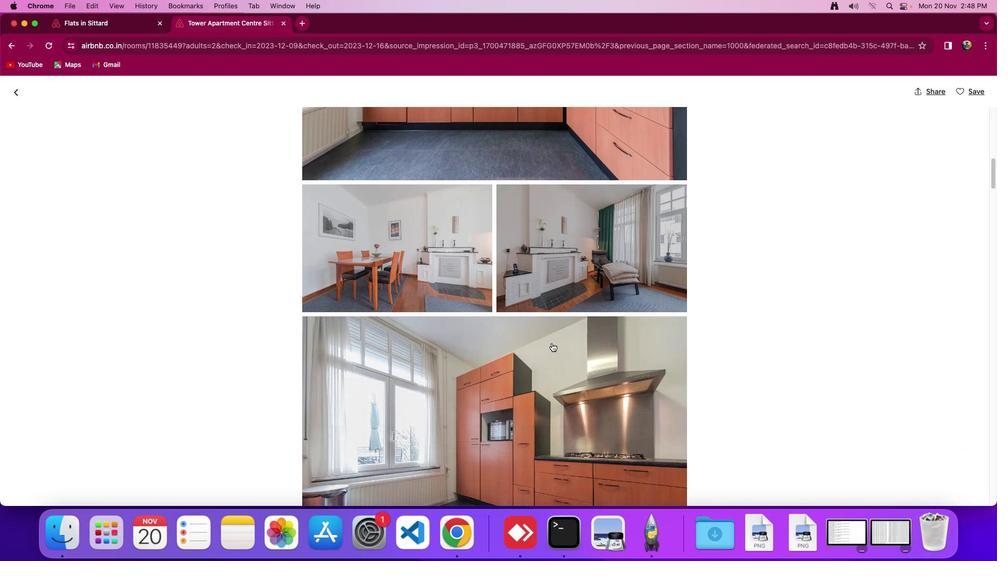 
Action: Mouse moved to (554, 345)
Screenshot: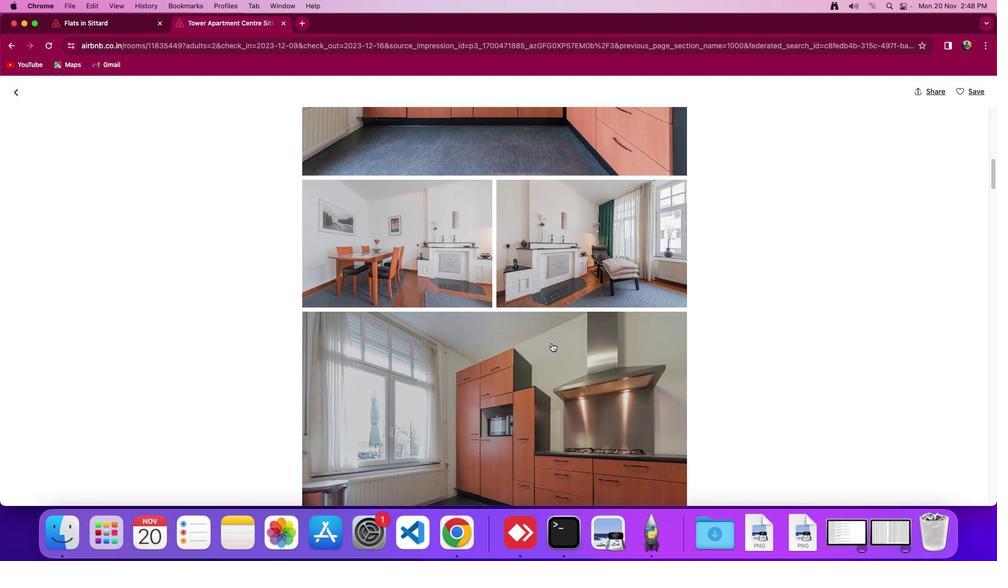 
Action: Mouse scrolled (554, 345) with delta (2, 1)
Screenshot: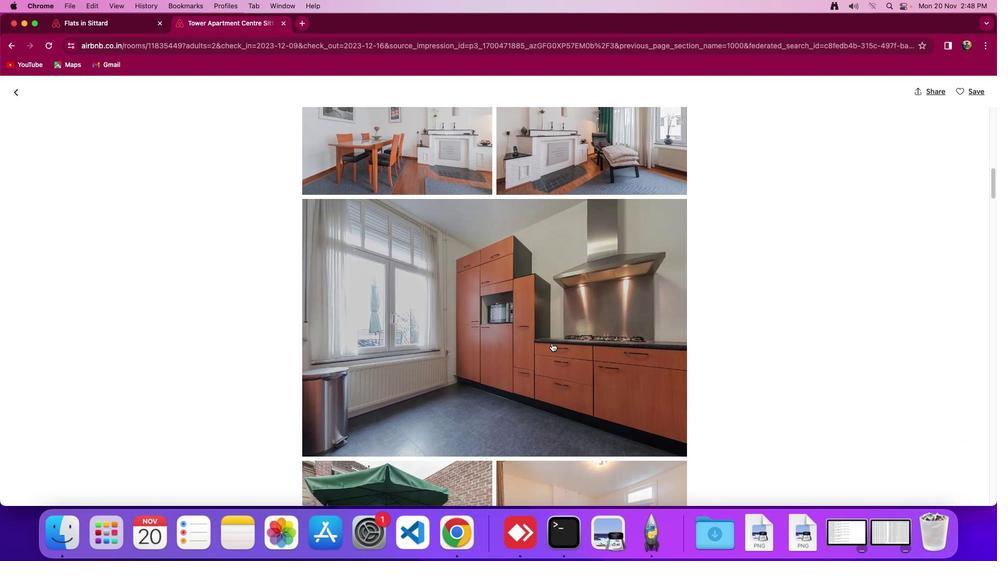 
Action: Mouse scrolled (554, 345) with delta (2, 1)
Screenshot: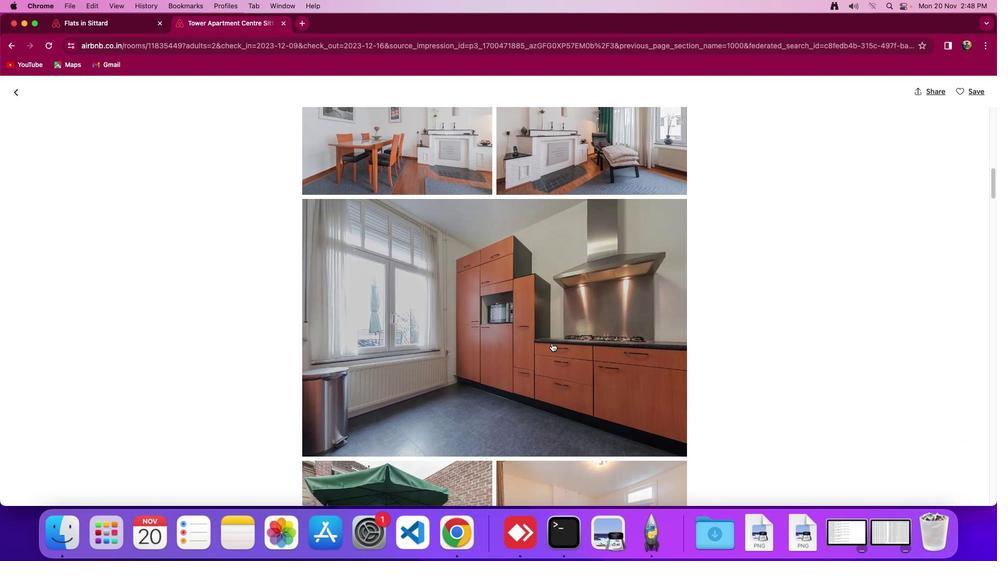 
Action: Mouse scrolled (554, 345) with delta (2, 0)
Screenshot: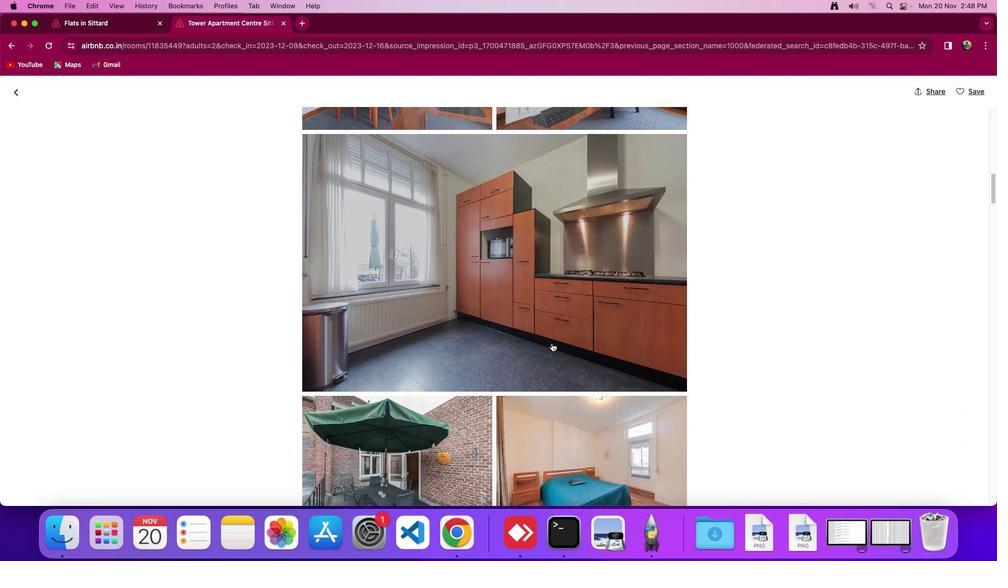 
Action: Mouse scrolled (554, 345) with delta (2, 0)
Screenshot: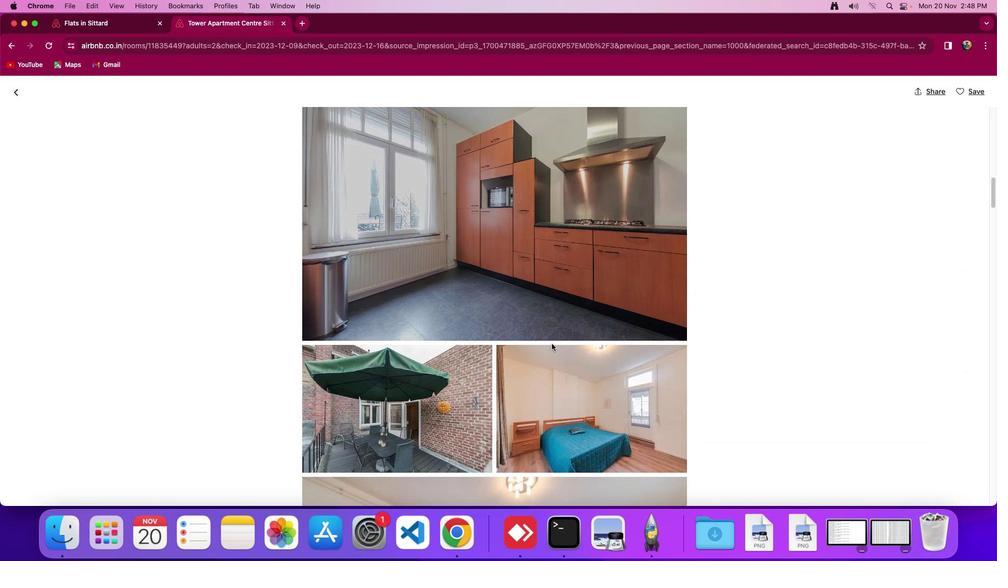 
Action: Mouse moved to (556, 347)
Screenshot: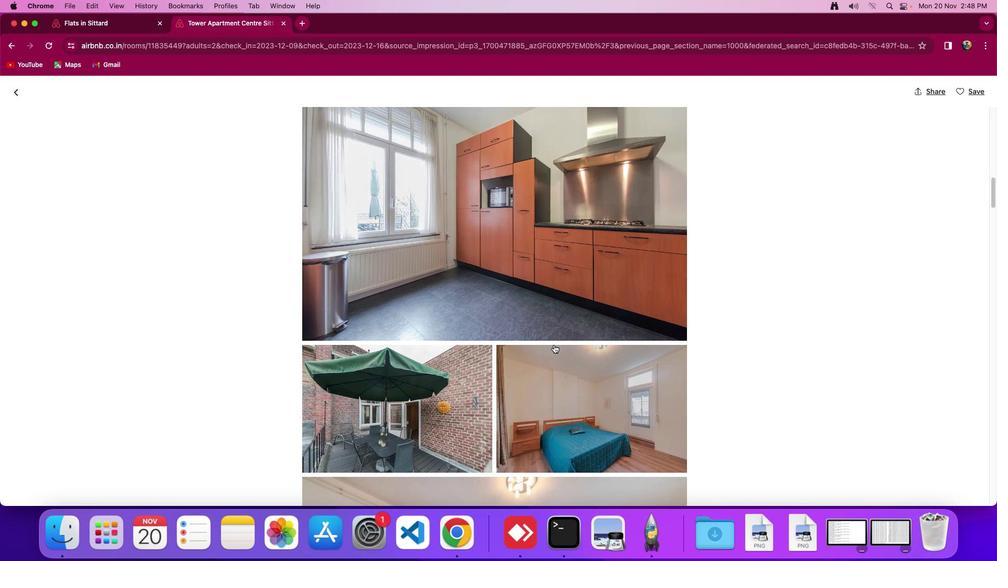 
Action: Mouse scrolled (556, 347) with delta (2, 1)
Screenshot: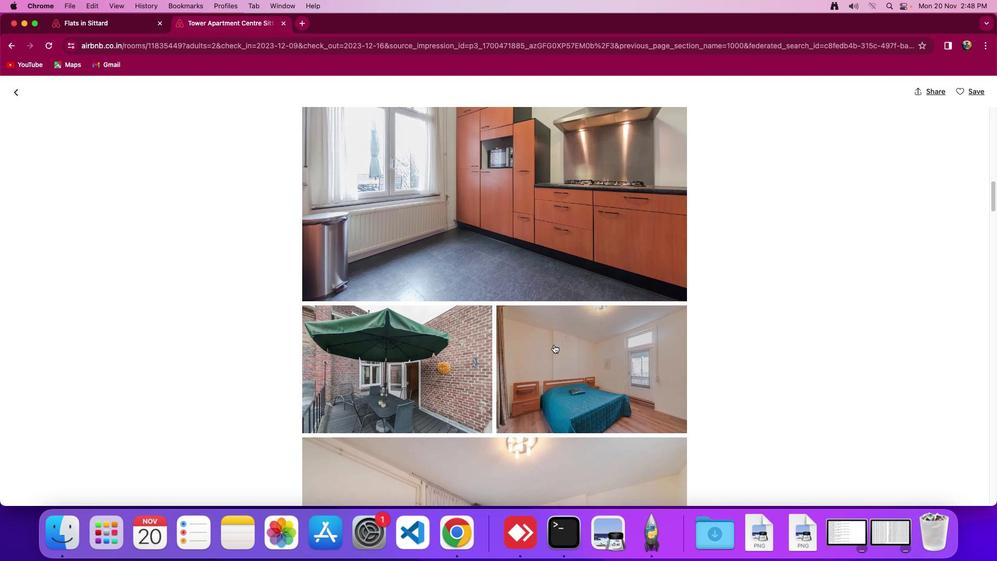 
Action: Mouse scrolled (556, 347) with delta (2, 1)
Screenshot: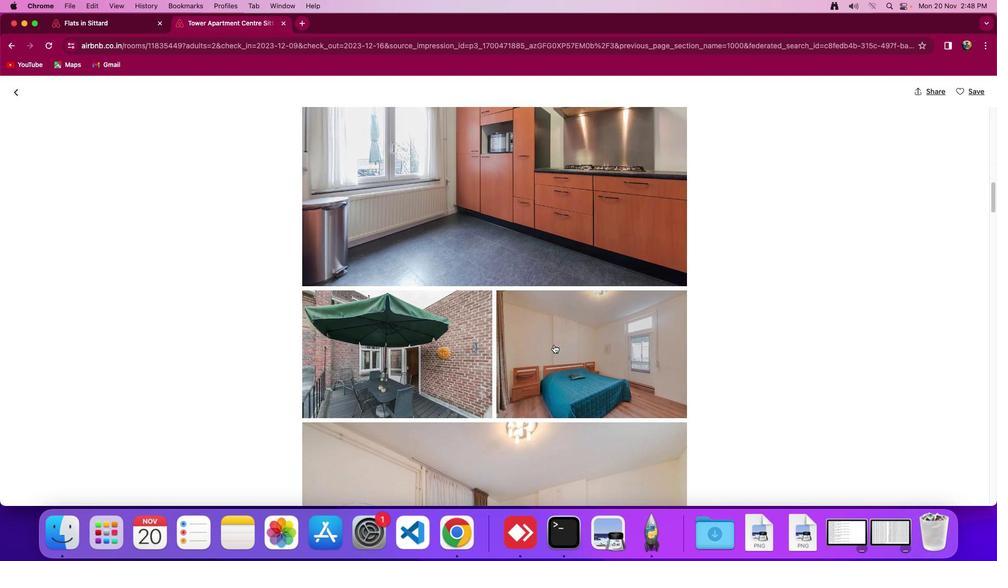 
Action: Mouse scrolled (556, 347) with delta (2, 1)
Screenshot: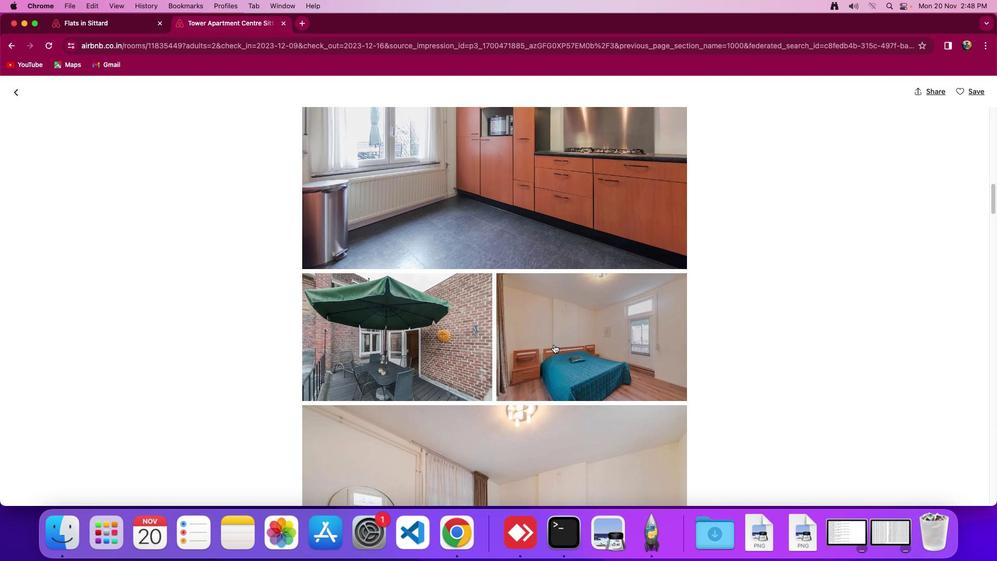 
Action: Mouse moved to (558, 346)
Screenshot: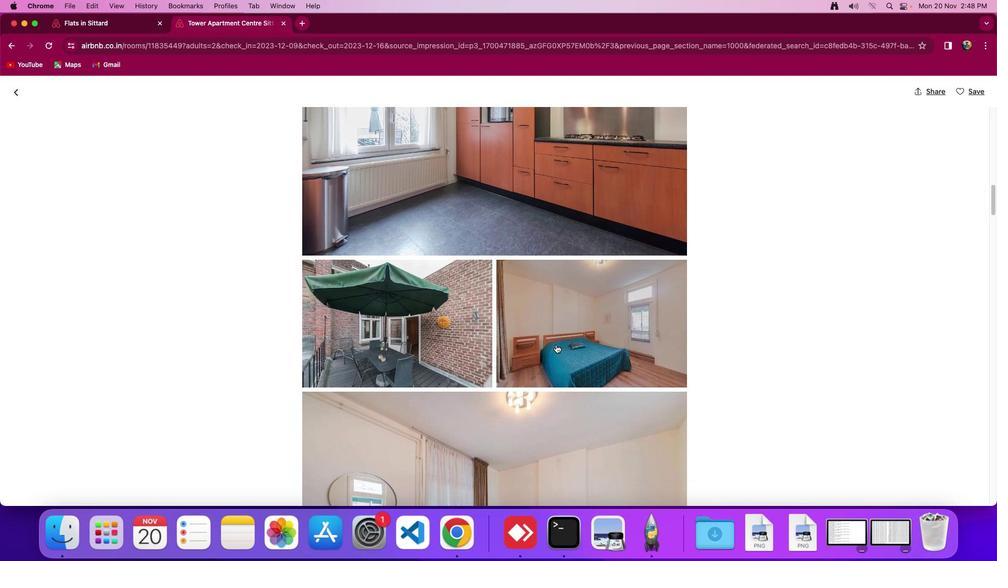 
Action: Mouse scrolled (558, 346) with delta (2, 1)
Screenshot: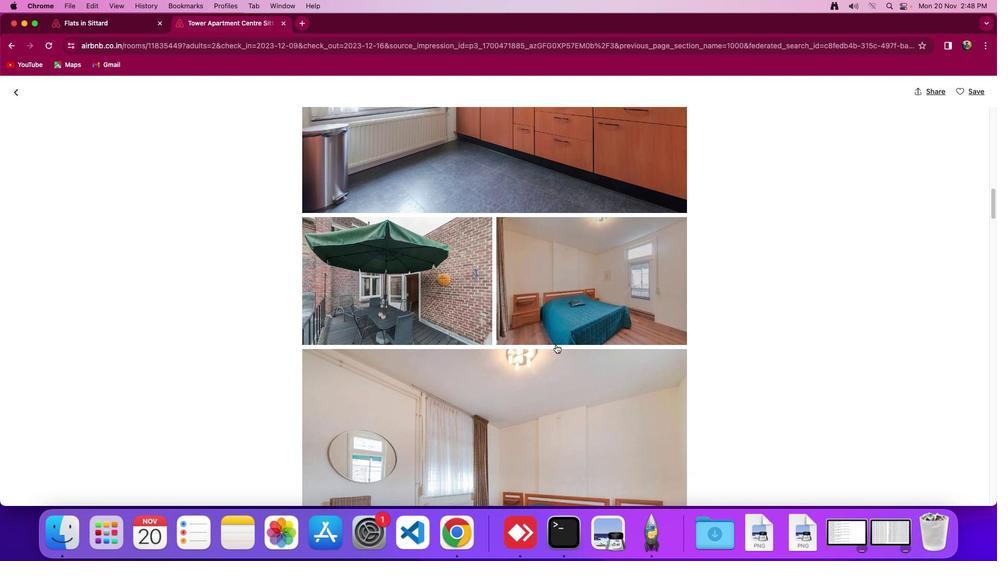 
Action: Mouse scrolled (558, 346) with delta (2, 1)
Screenshot: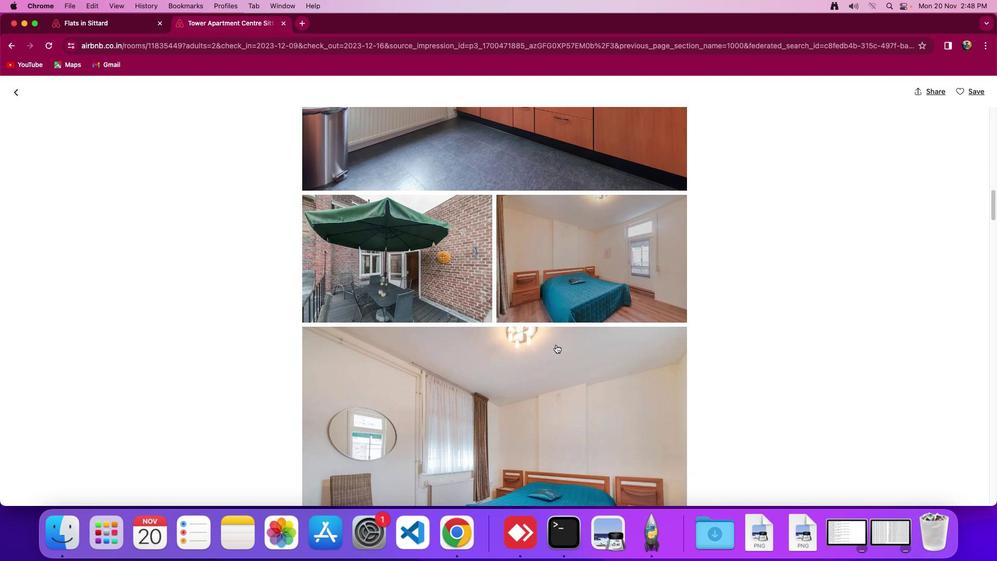 
Action: Mouse scrolled (558, 346) with delta (2, 0)
Screenshot: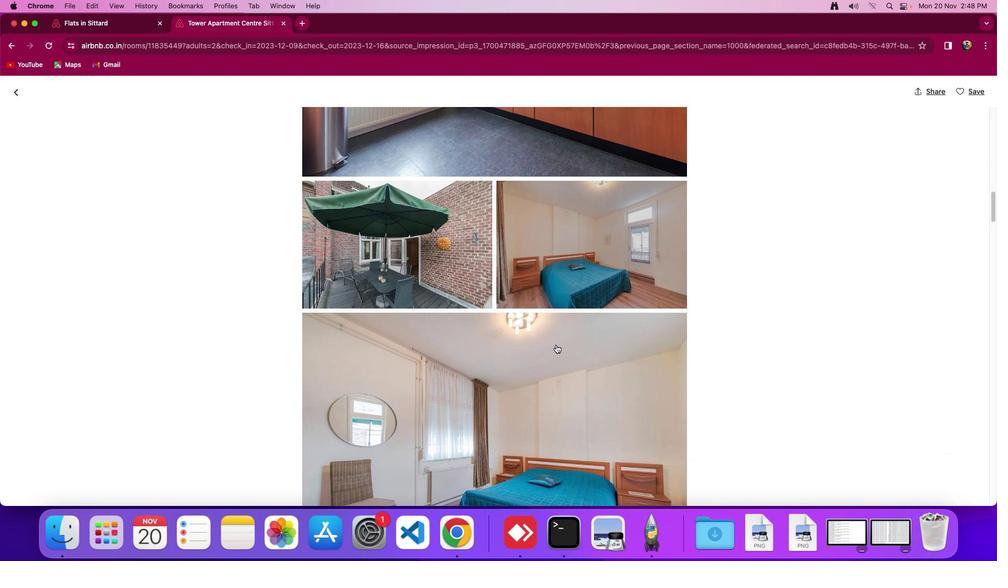 
Action: Mouse scrolled (558, 346) with delta (2, 1)
Screenshot: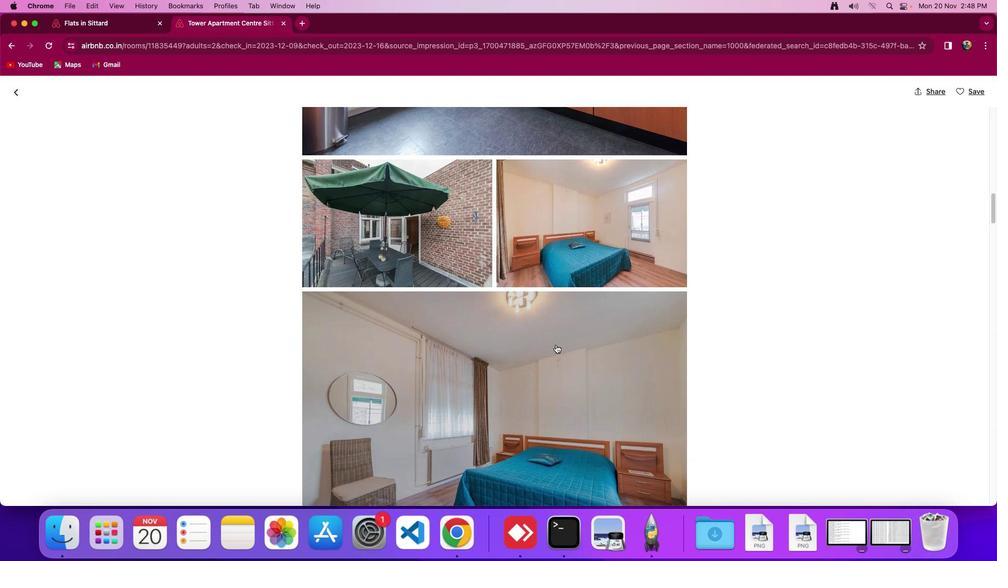 
Action: Mouse scrolled (558, 346) with delta (2, 1)
Screenshot: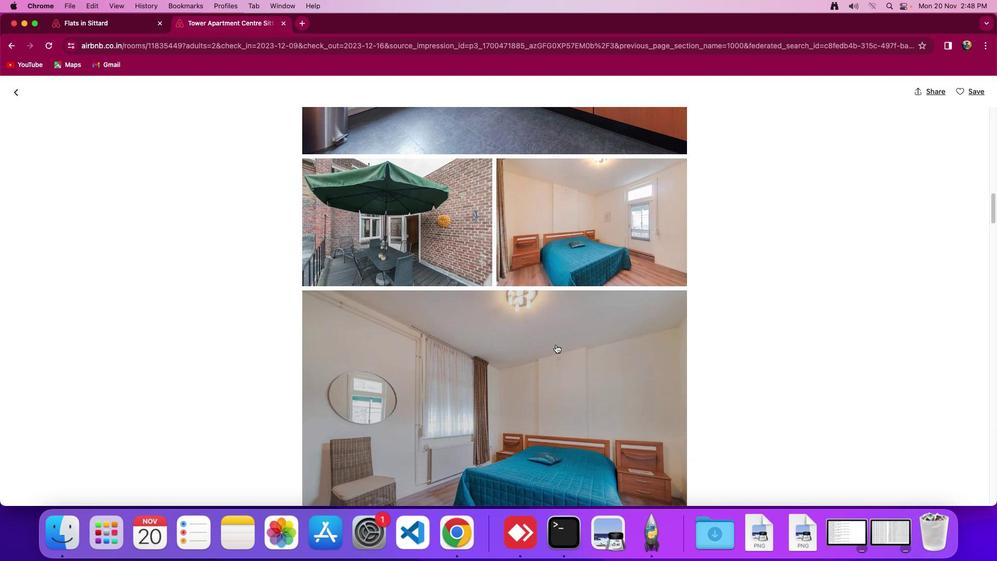 
Action: Mouse scrolled (558, 346) with delta (2, 1)
Screenshot: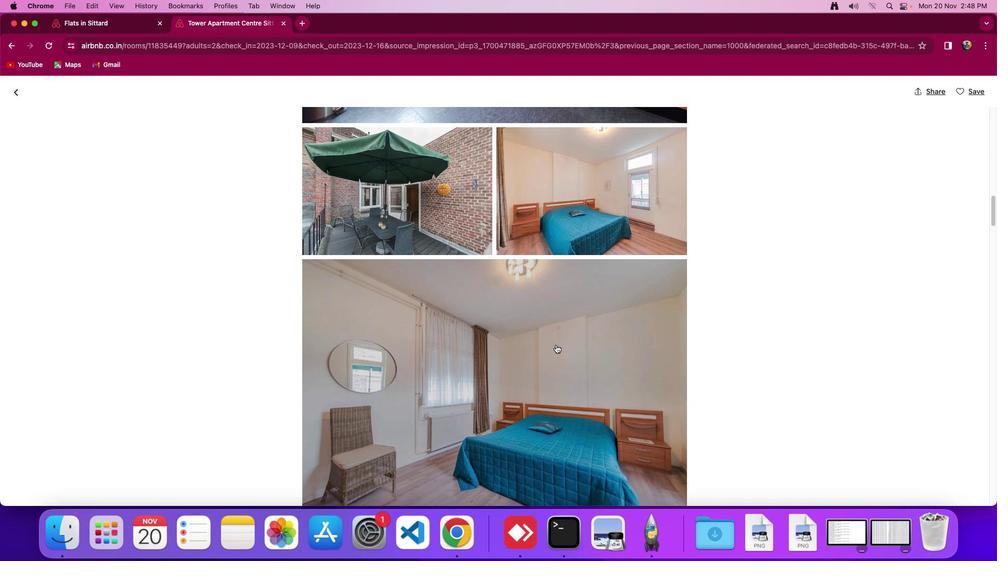 
Action: Mouse scrolled (558, 346) with delta (2, 1)
Screenshot: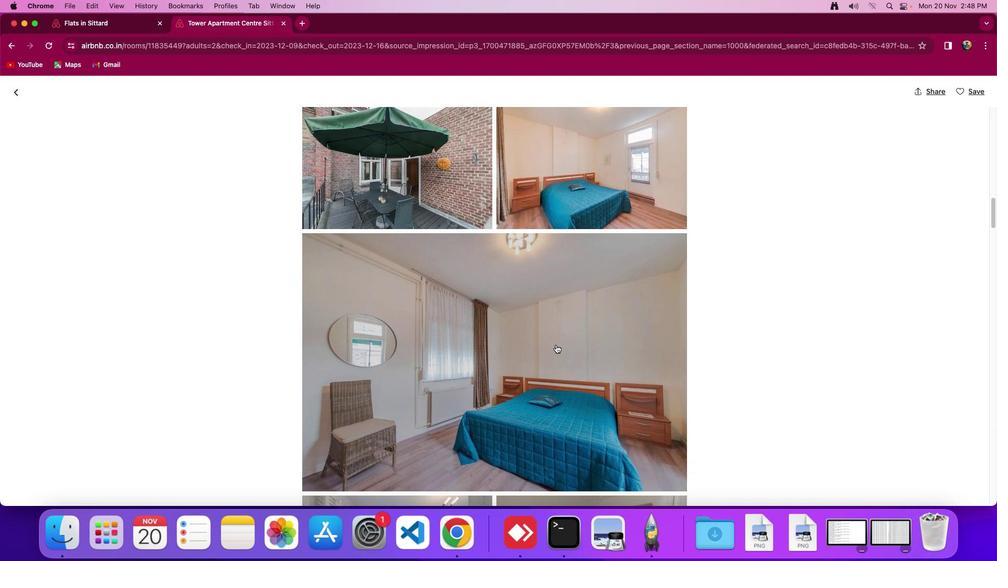 
Action: Mouse scrolled (558, 346) with delta (2, 1)
Screenshot: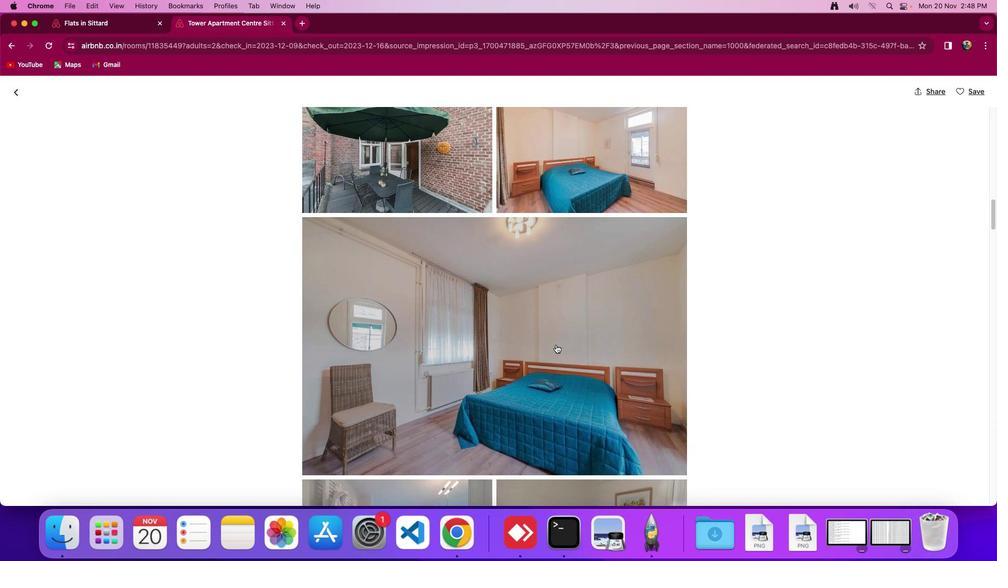 
Action: Mouse moved to (558, 346)
Screenshot: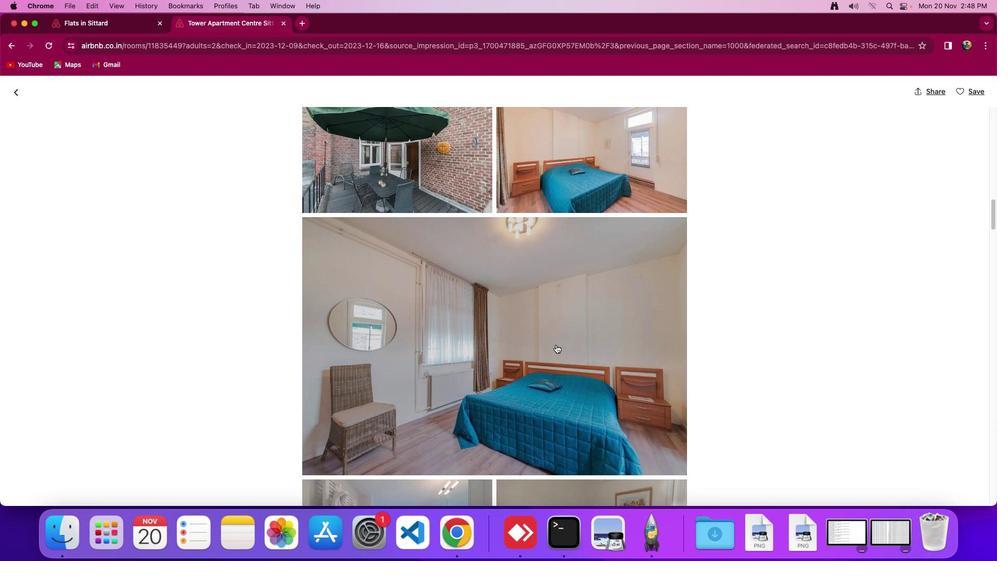 
Action: Mouse scrolled (558, 346) with delta (2, 1)
Screenshot: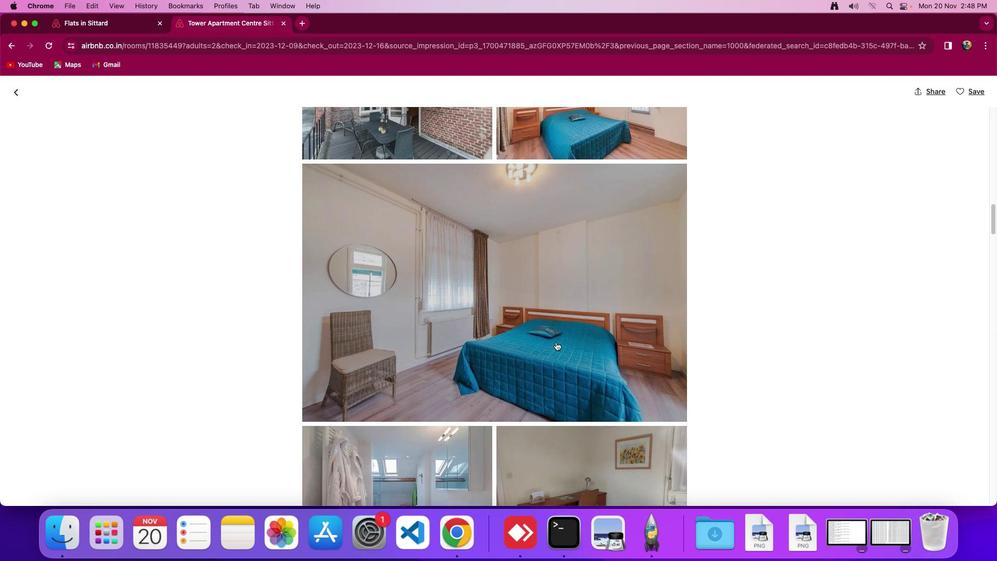 
Action: Mouse scrolled (558, 346) with delta (2, 1)
Screenshot: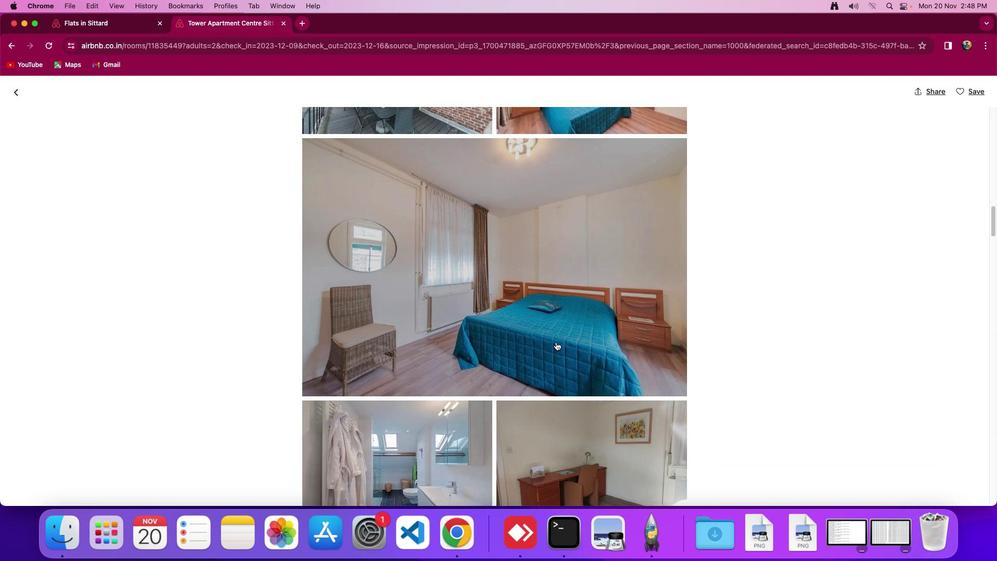 
Action: Mouse scrolled (558, 346) with delta (2, 0)
Screenshot: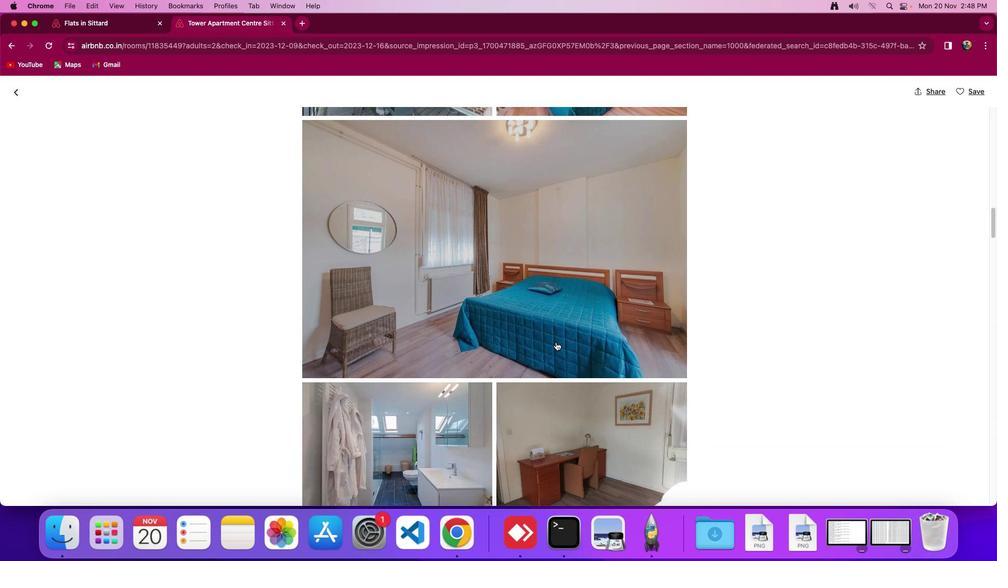 
Action: Mouse moved to (559, 343)
Screenshot: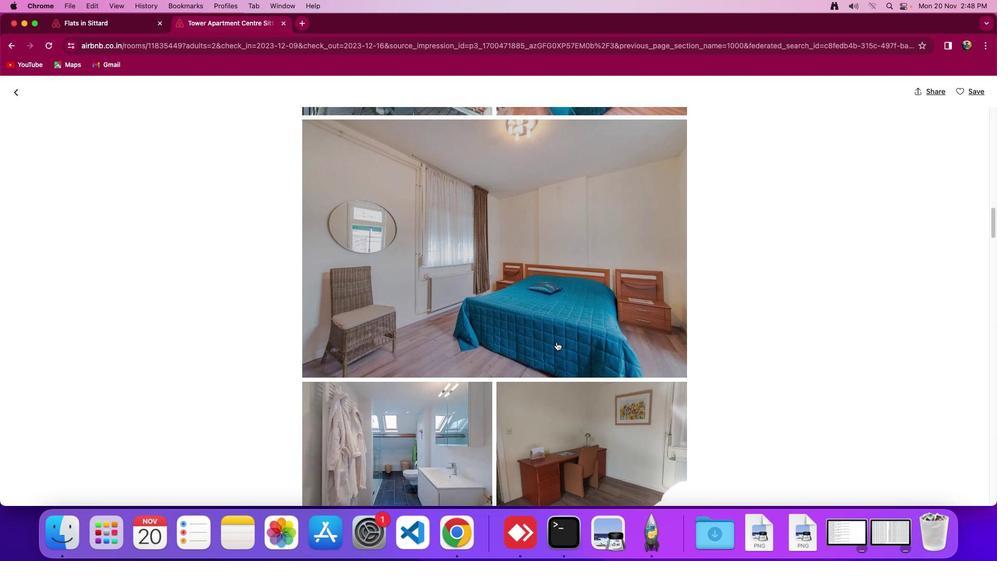 
Action: Mouse scrolled (559, 343) with delta (2, 1)
Screenshot: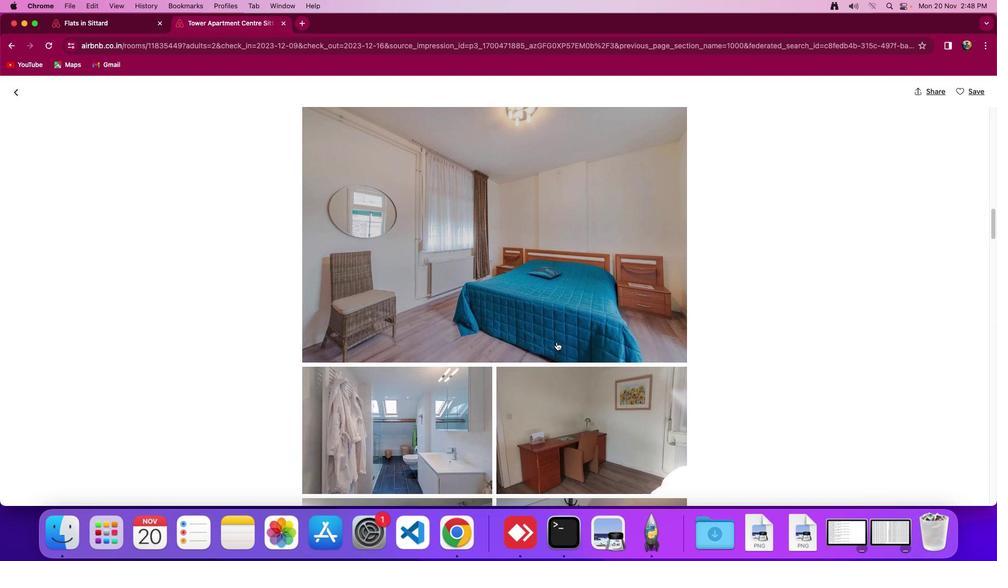 
Action: Mouse scrolled (559, 343) with delta (2, 1)
Screenshot: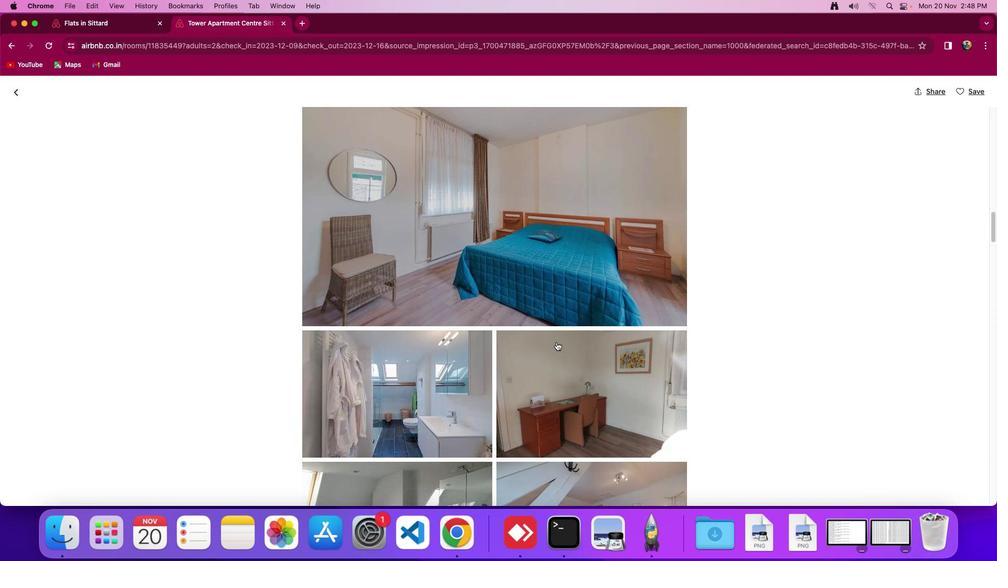 
Action: Mouse scrolled (559, 343) with delta (2, 1)
Screenshot: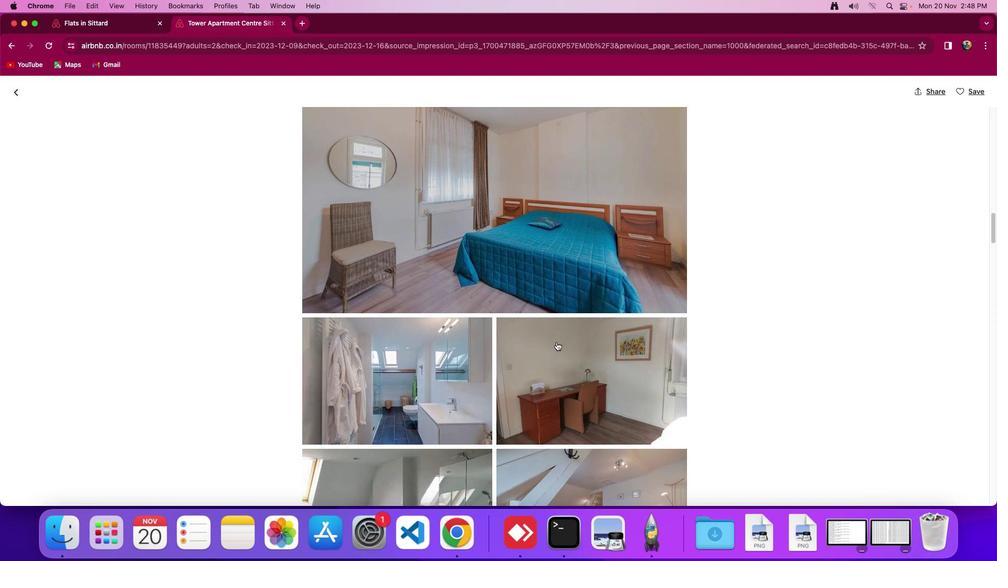 
Action: Mouse moved to (558, 341)
Screenshot: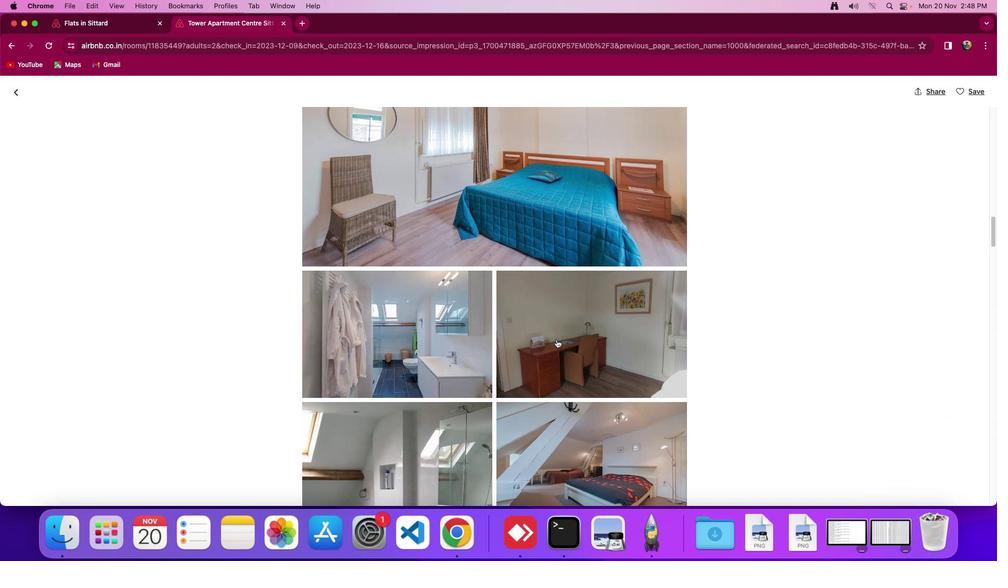 
Action: Mouse scrolled (558, 341) with delta (2, 1)
Screenshot: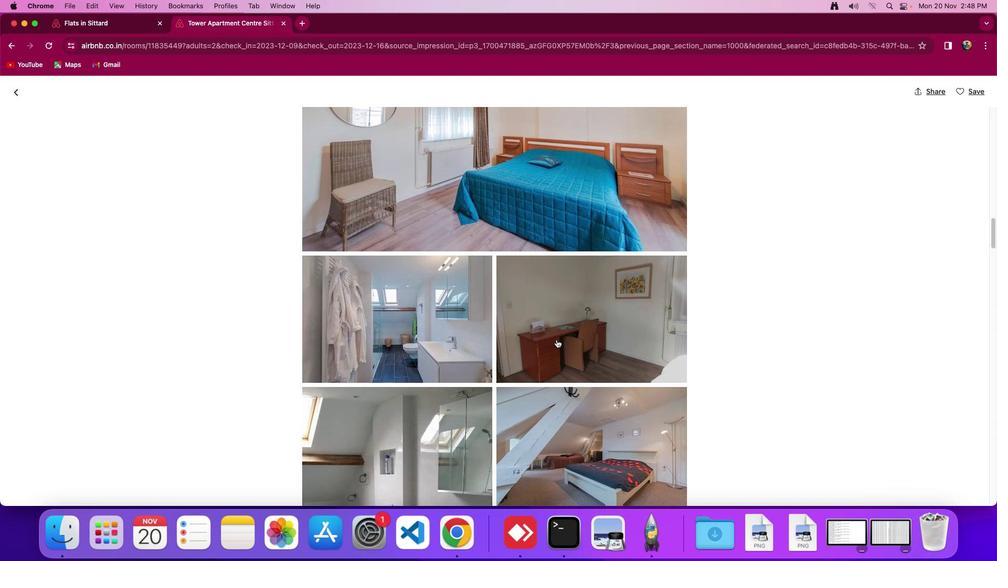 
Action: Mouse moved to (558, 341)
Screenshot: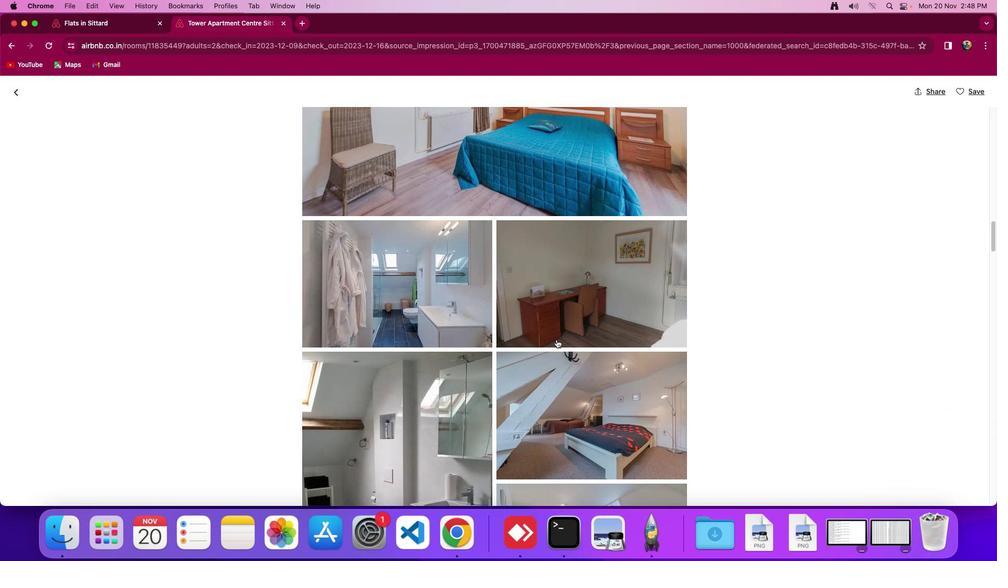 
Action: Mouse scrolled (558, 341) with delta (2, 1)
Screenshot: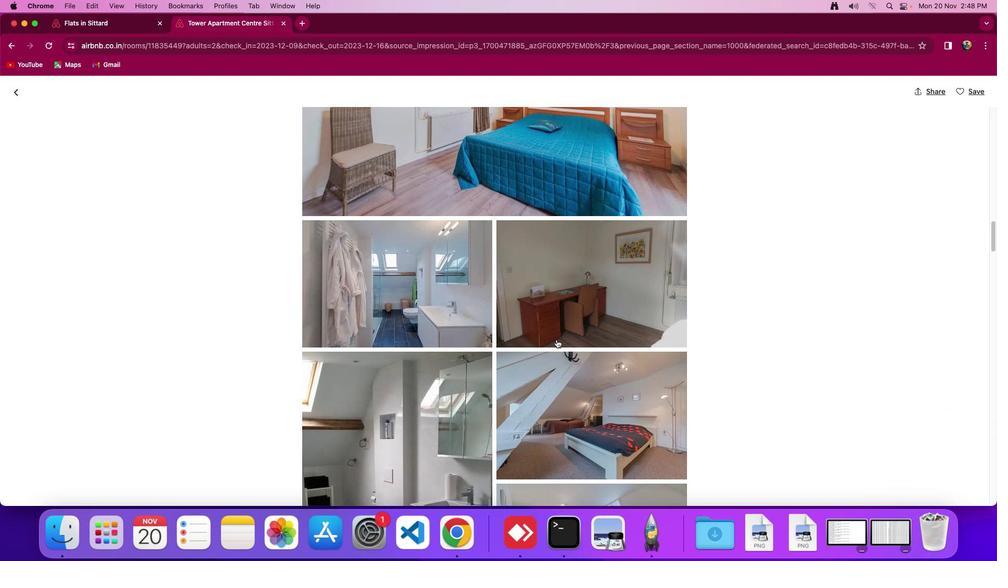 
Action: Mouse scrolled (558, 341) with delta (2, 0)
Screenshot: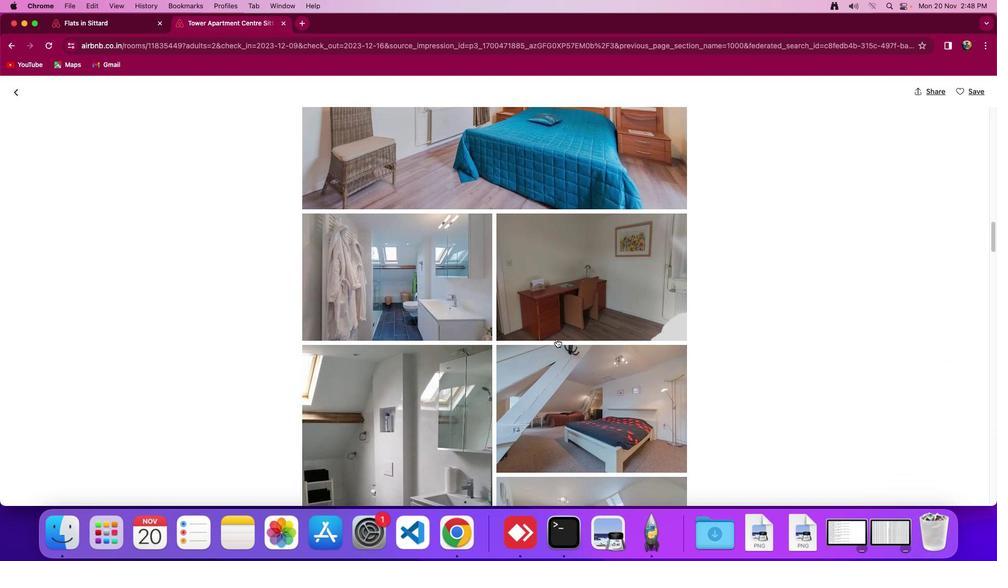 
Action: Mouse moved to (559, 341)
Screenshot: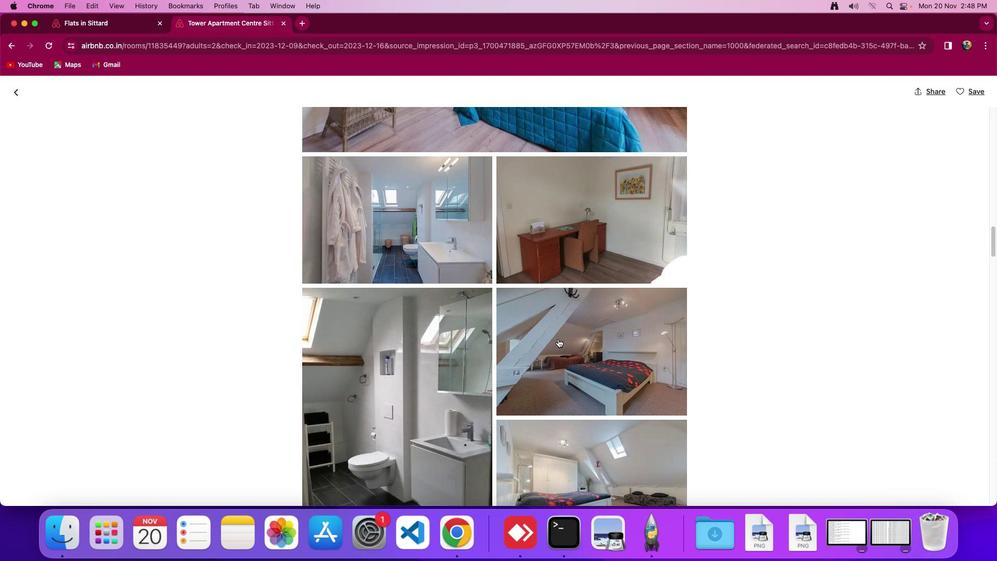 
Action: Mouse scrolled (559, 341) with delta (2, 1)
Screenshot: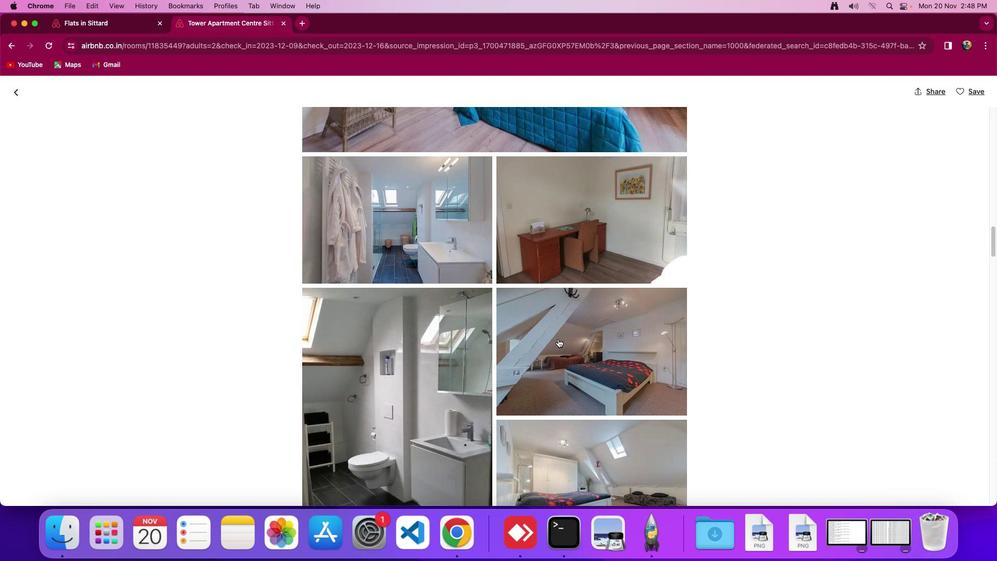 
Action: Mouse moved to (559, 341)
Screenshot: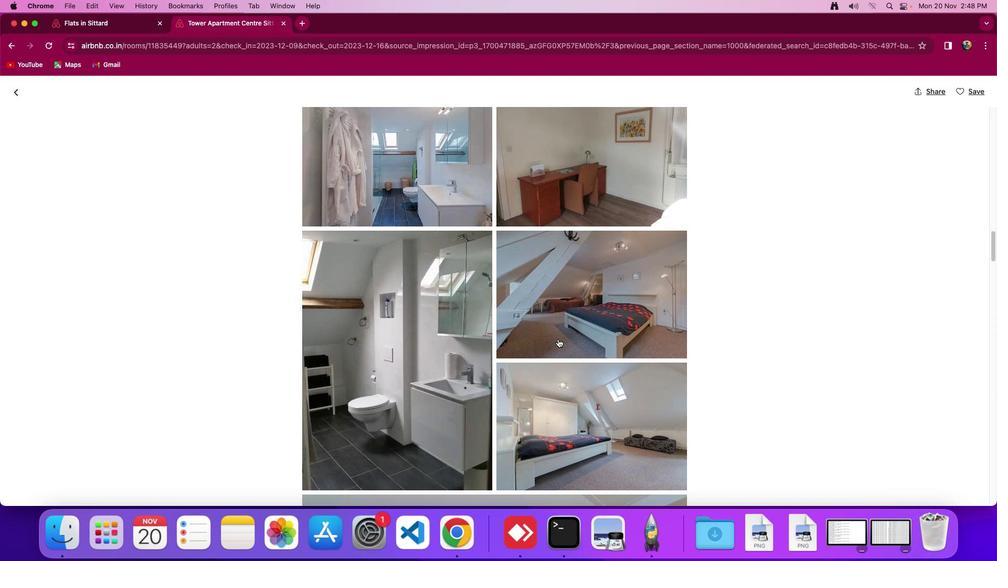 
Action: Mouse scrolled (559, 341) with delta (2, 1)
Screenshot: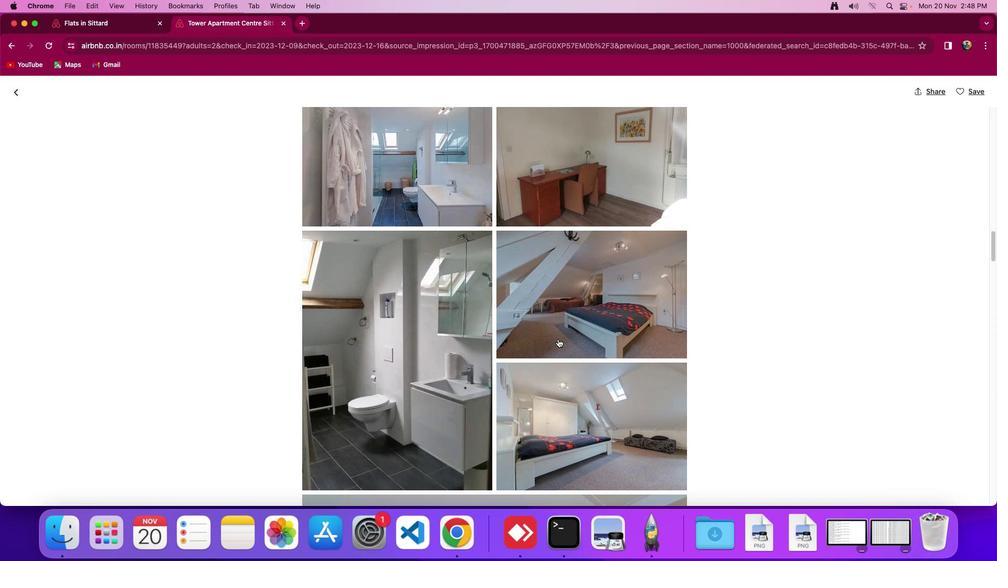 
Action: Mouse moved to (559, 341)
Screenshot: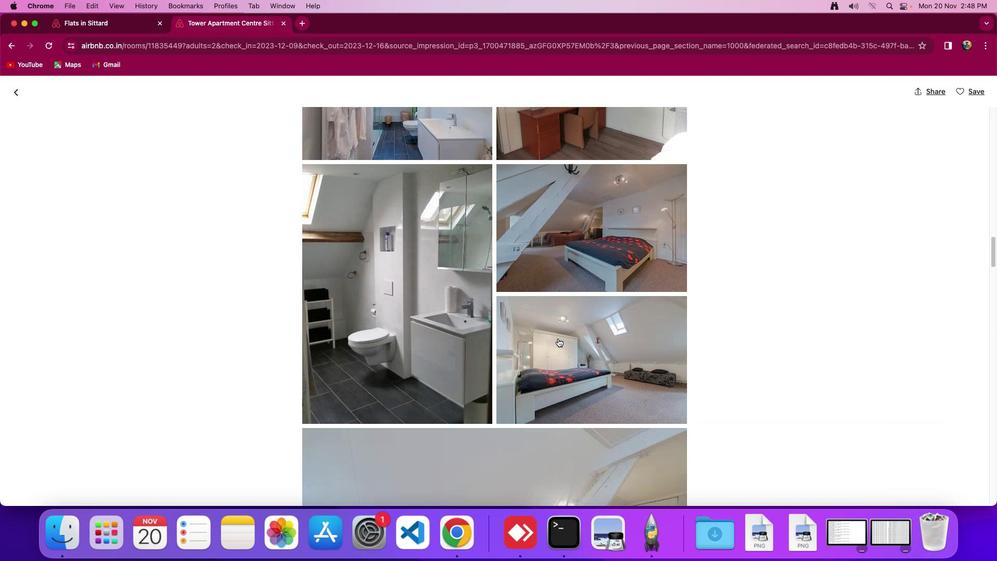 
Action: Mouse scrolled (559, 341) with delta (2, 0)
Screenshot: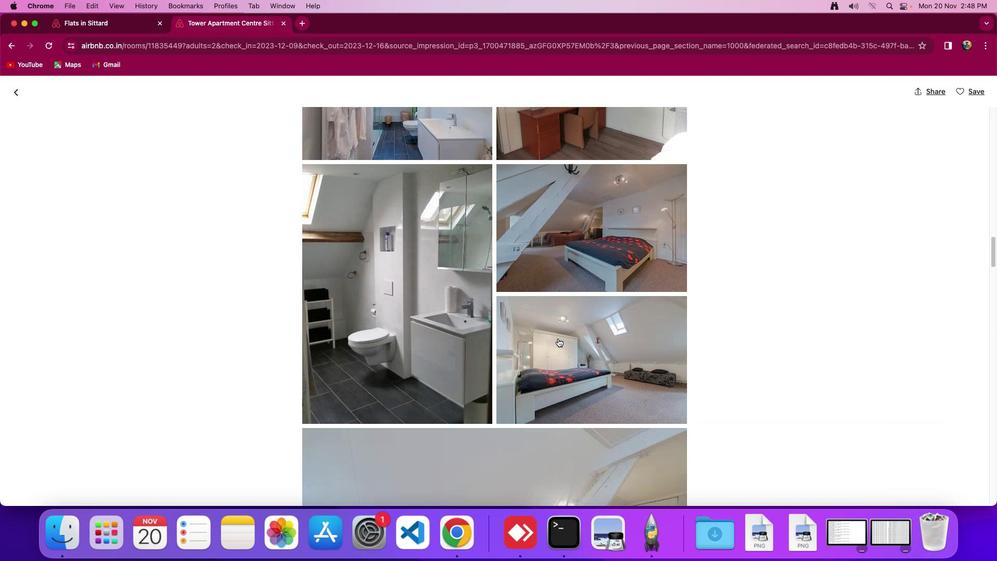 
Action: Mouse moved to (559, 340)
Screenshot: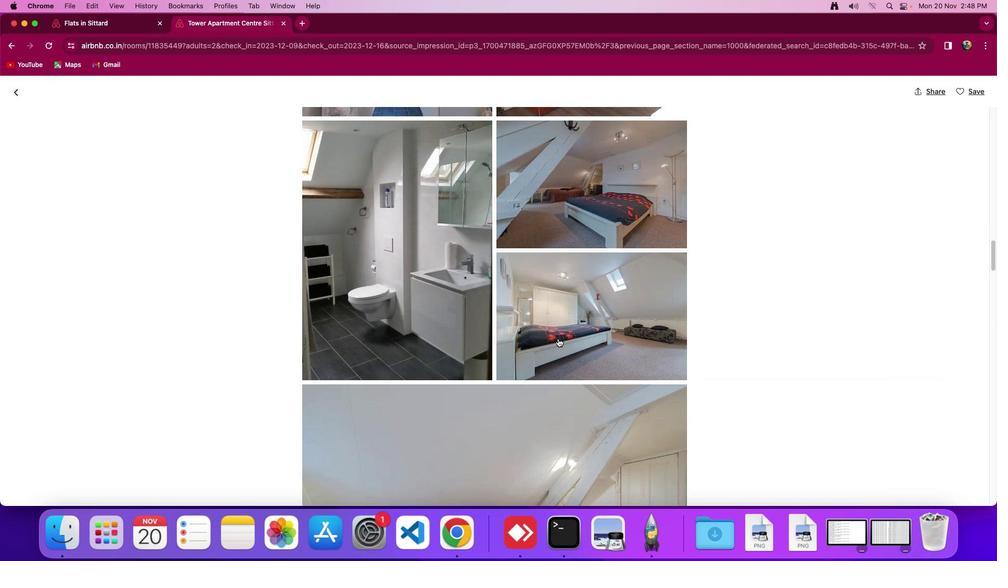 
Action: Mouse scrolled (559, 340) with delta (2, 0)
Screenshot: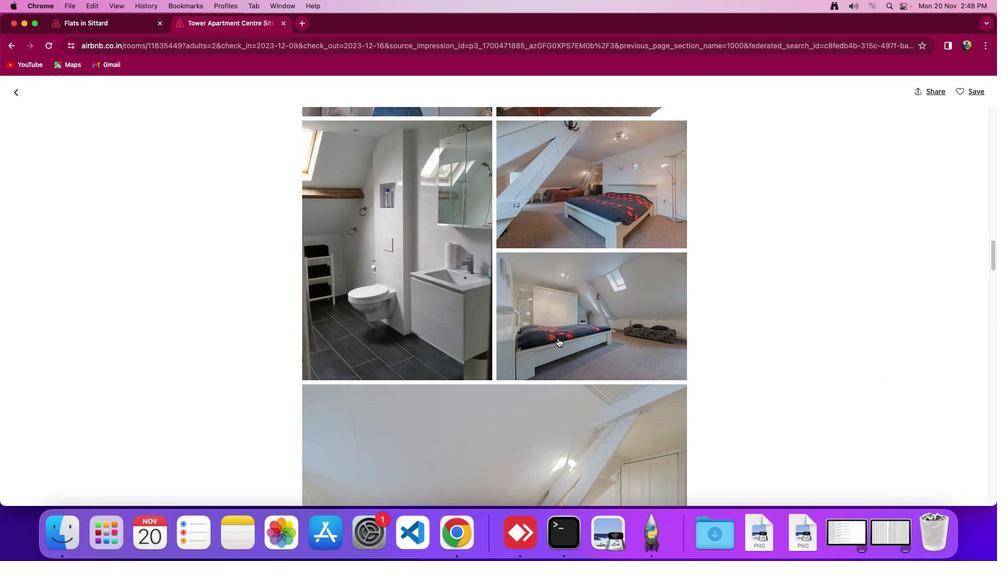 
Action: Mouse moved to (560, 340)
Screenshot: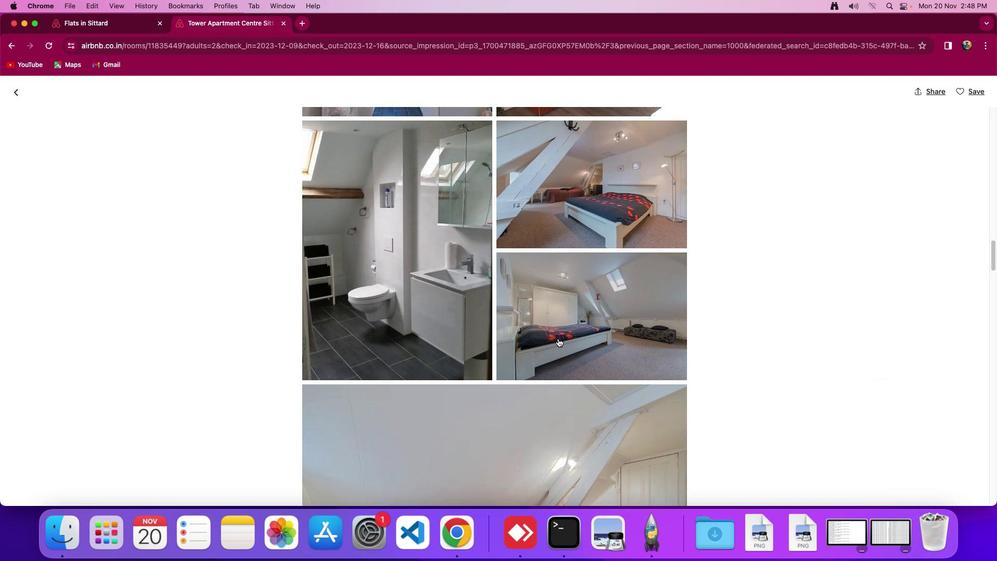 
Action: Mouse scrolled (560, 340) with delta (2, 1)
Screenshot: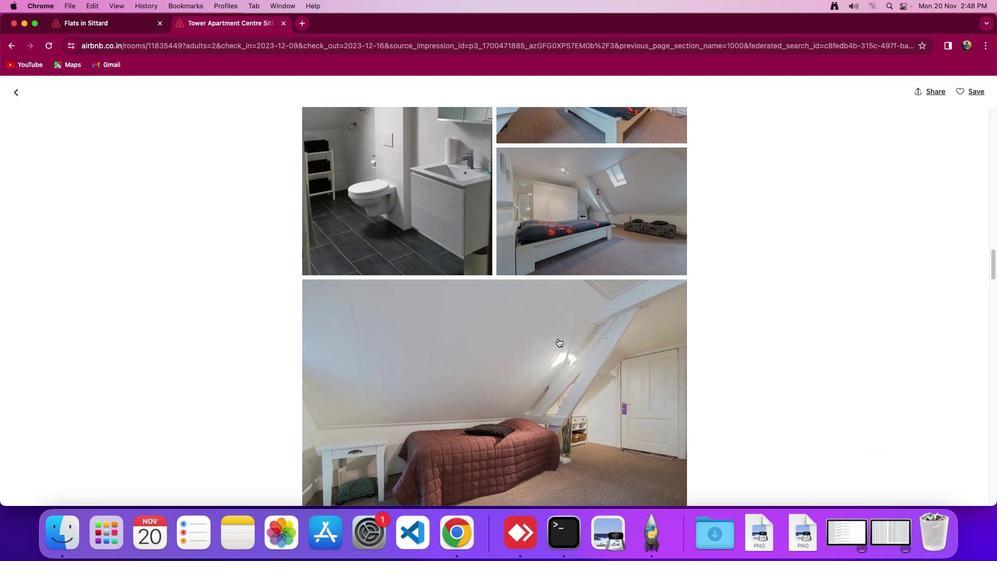 
Action: Mouse scrolled (560, 340) with delta (2, 1)
Screenshot: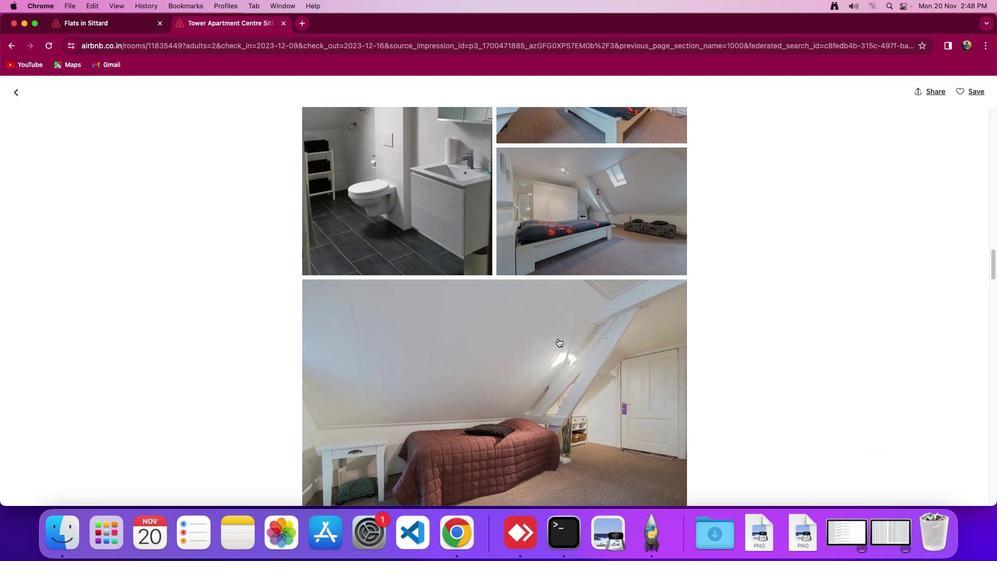 
Action: Mouse scrolled (560, 340) with delta (2, 0)
Screenshot: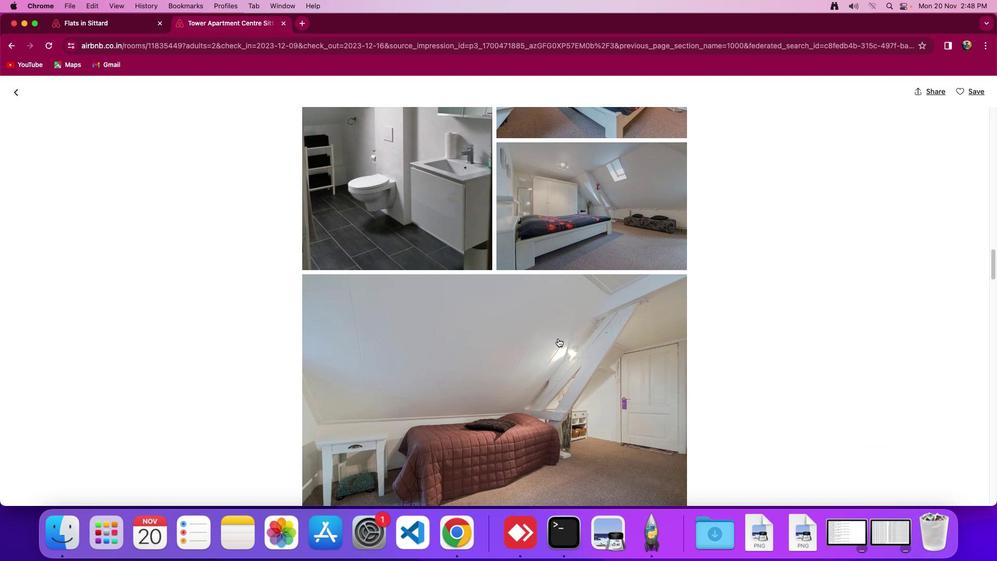 
Action: Mouse scrolled (560, 340) with delta (2, 1)
Screenshot: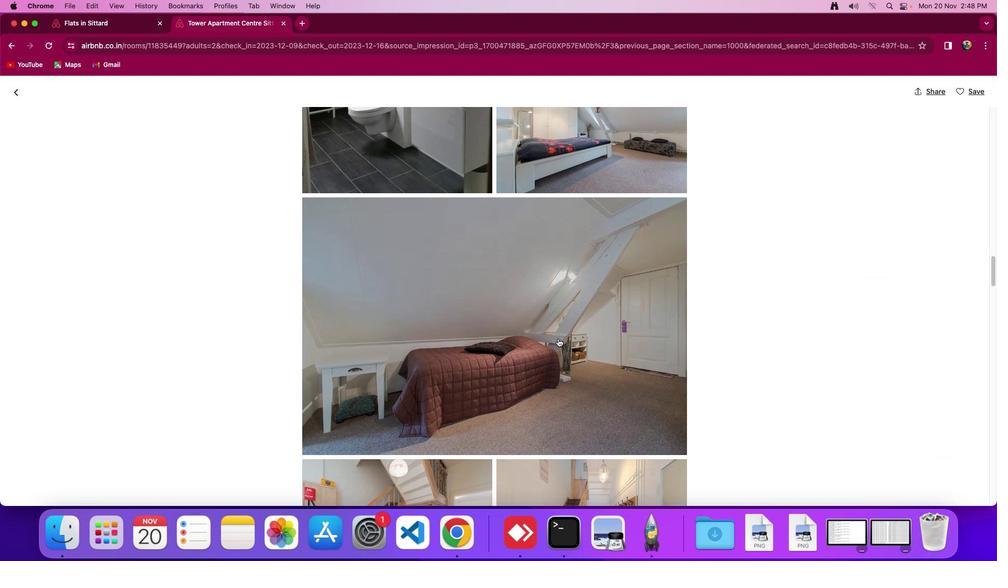 
Action: Mouse scrolled (560, 340) with delta (2, 1)
Screenshot: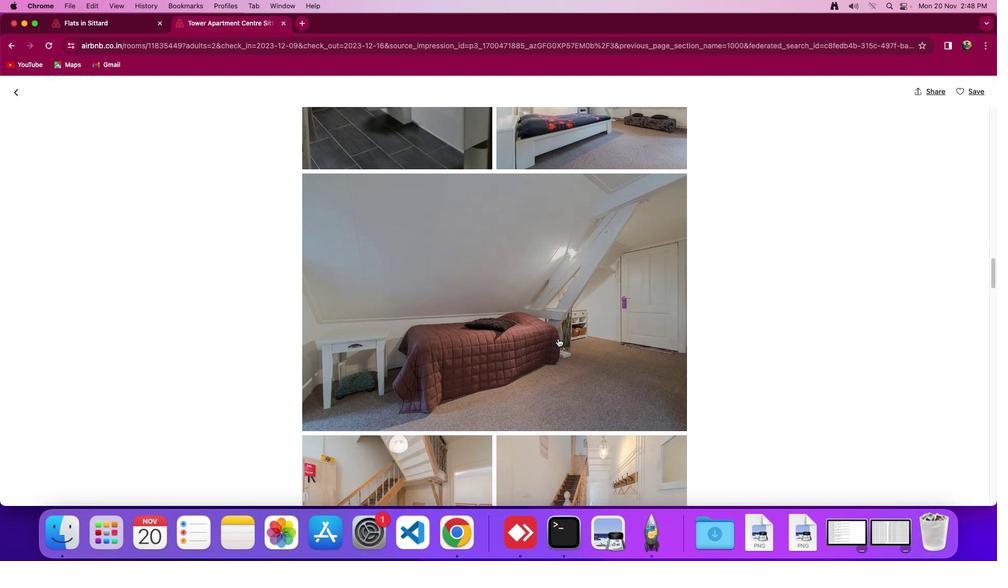 
Action: Mouse scrolled (560, 340) with delta (2, 0)
Screenshot: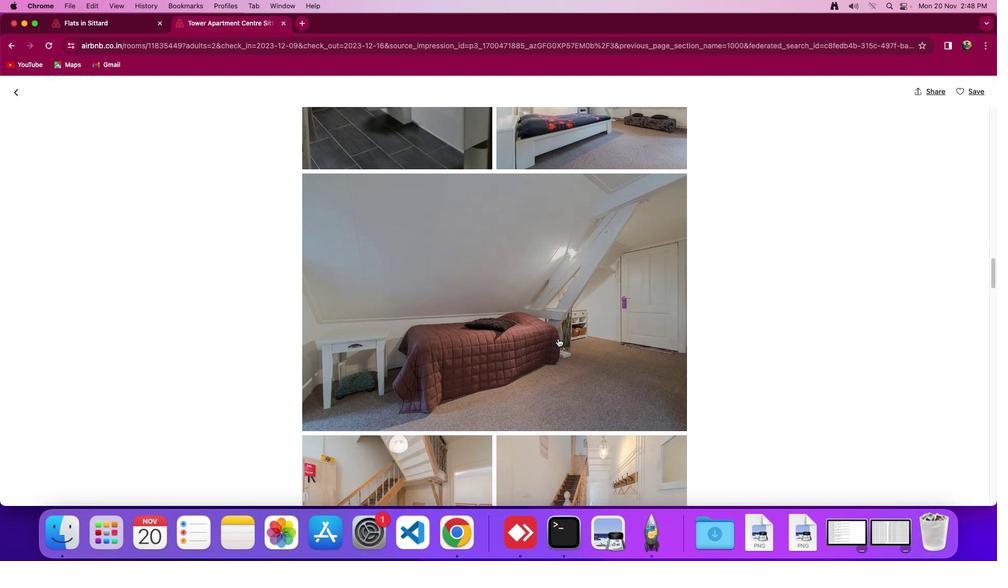 
Action: Mouse scrolled (560, 340) with delta (2, 1)
Screenshot: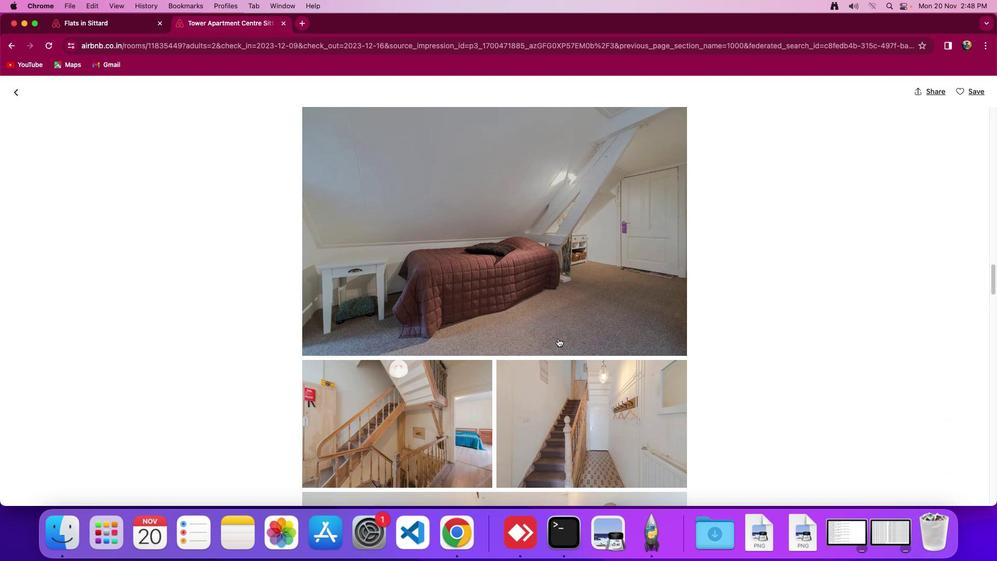 
Action: Mouse scrolled (560, 340) with delta (2, 1)
Screenshot: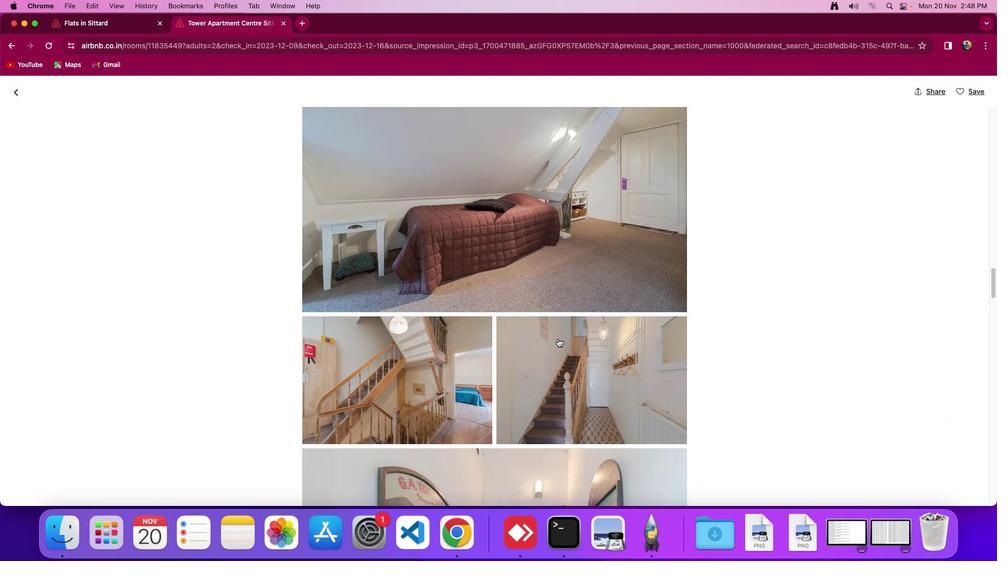 
Action: Mouse scrolled (560, 340) with delta (2, 0)
Screenshot: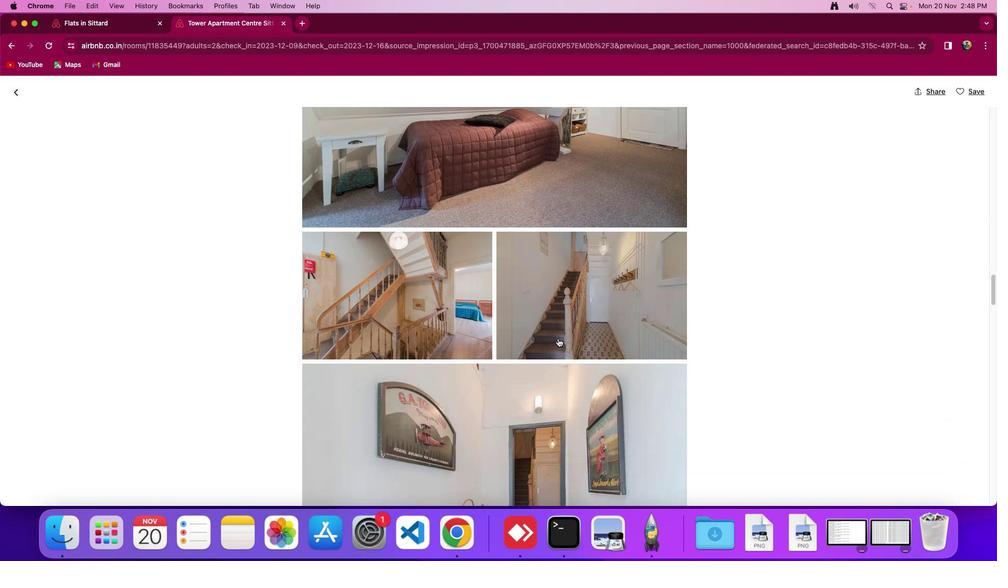 
Action: Mouse scrolled (560, 340) with delta (2, 0)
Screenshot: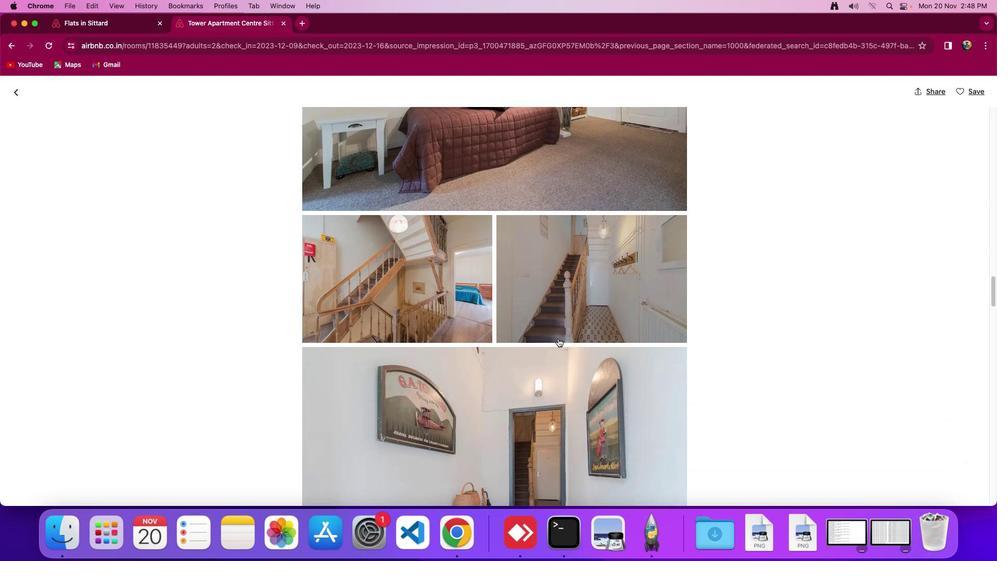 
Action: Mouse scrolled (560, 340) with delta (2, 1)
Screenshot: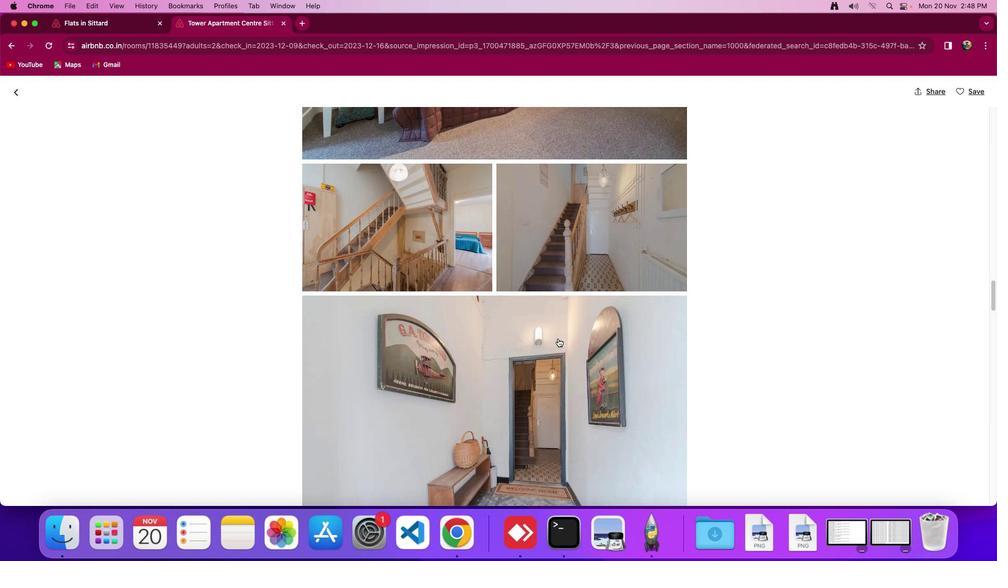 
Action: Mouse scrolled (560, 340) with delta (2, 1)
Screenshot: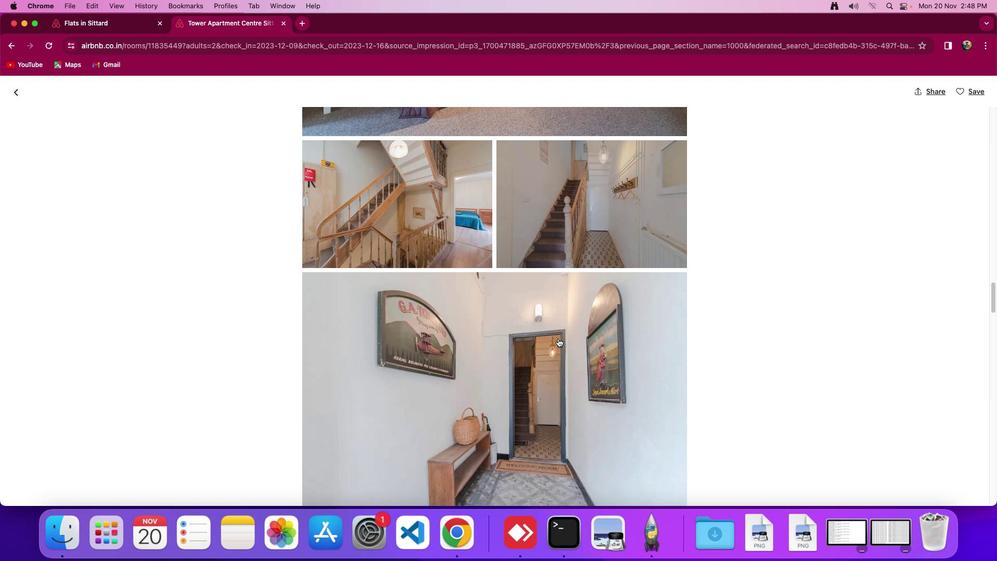 
Action: Mouse scrolled (560, 340) with delta (2, 0)
Screenshot: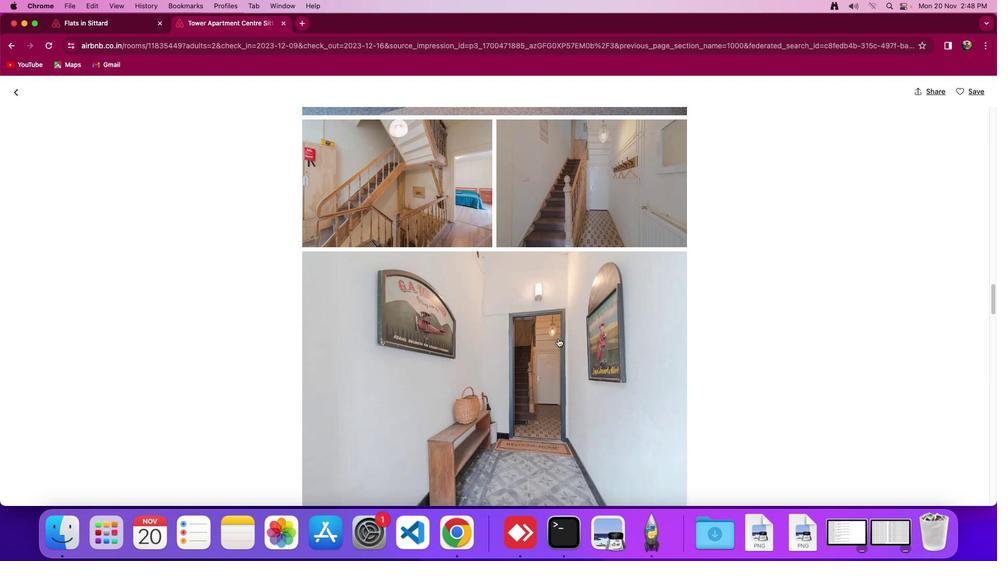 
Action: Mouse scrolled (560, 340) with delta (2, 1)
Screenshot: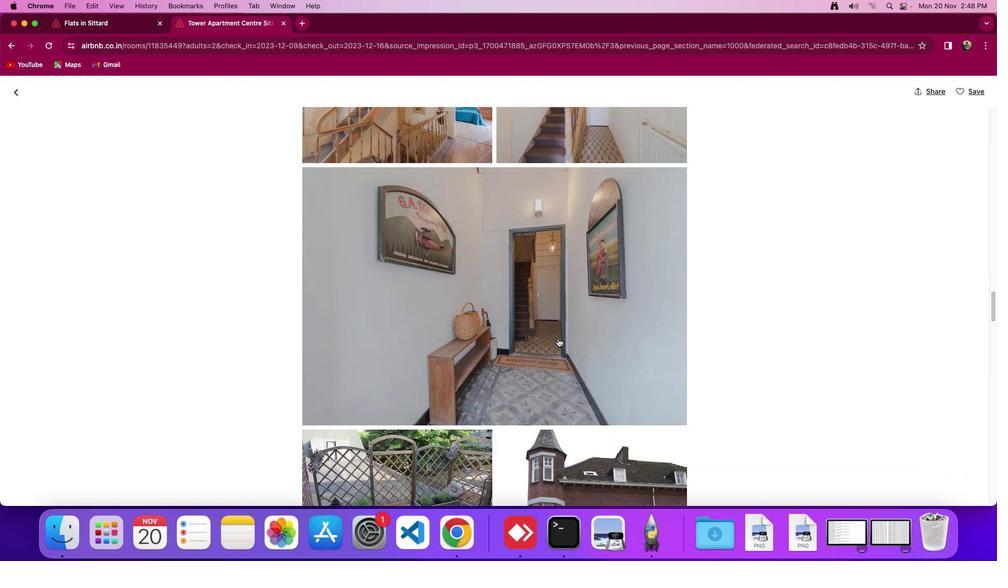 
Action: Mouse scrolled (560, 340) with delta (2, 1)
Screenshot: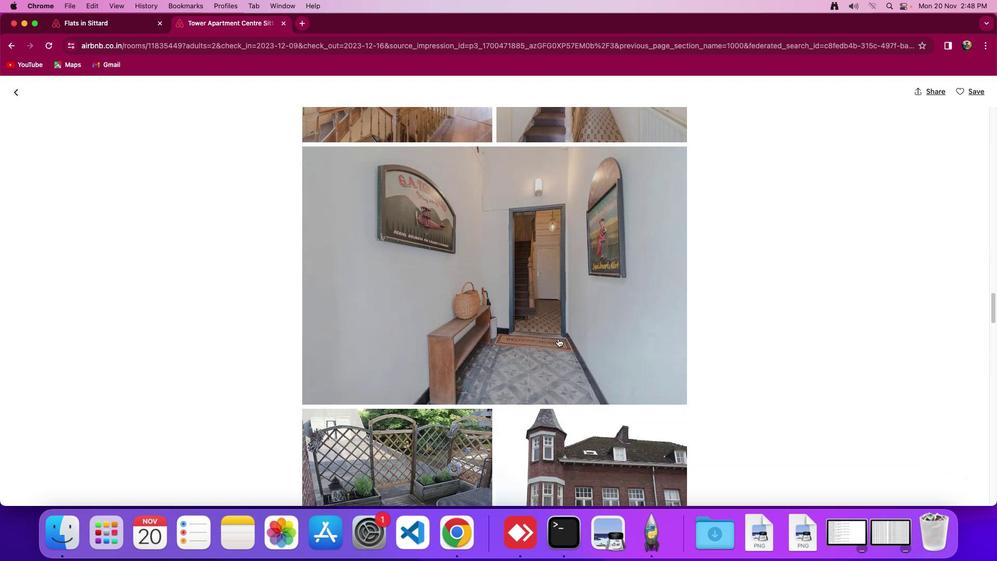 
Action: Mouse scrolled (560, 340) with delta (2, 0)
Screenshot: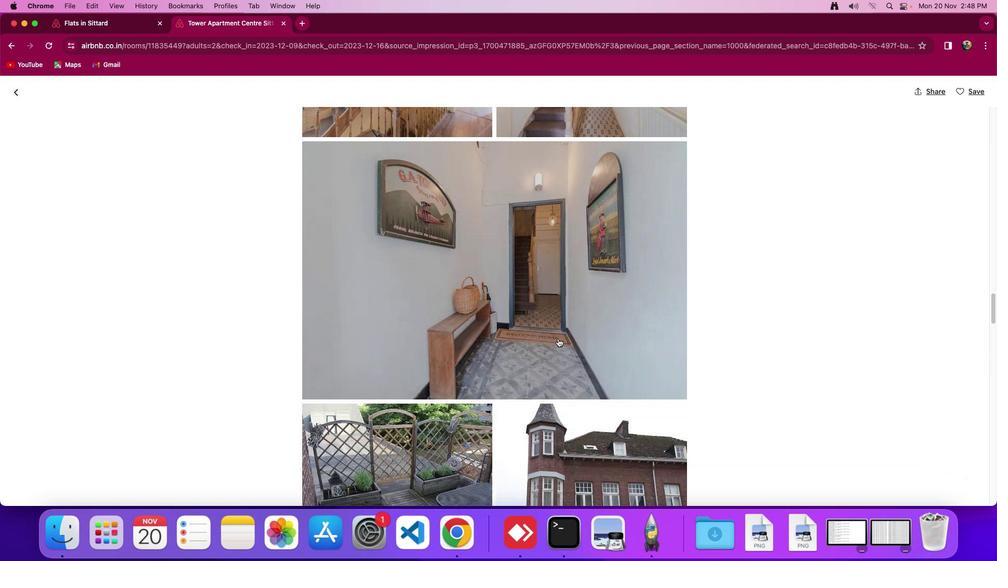 
Action: Mouse scrolled (560, 340) with delta (2, 1)
Screenshot: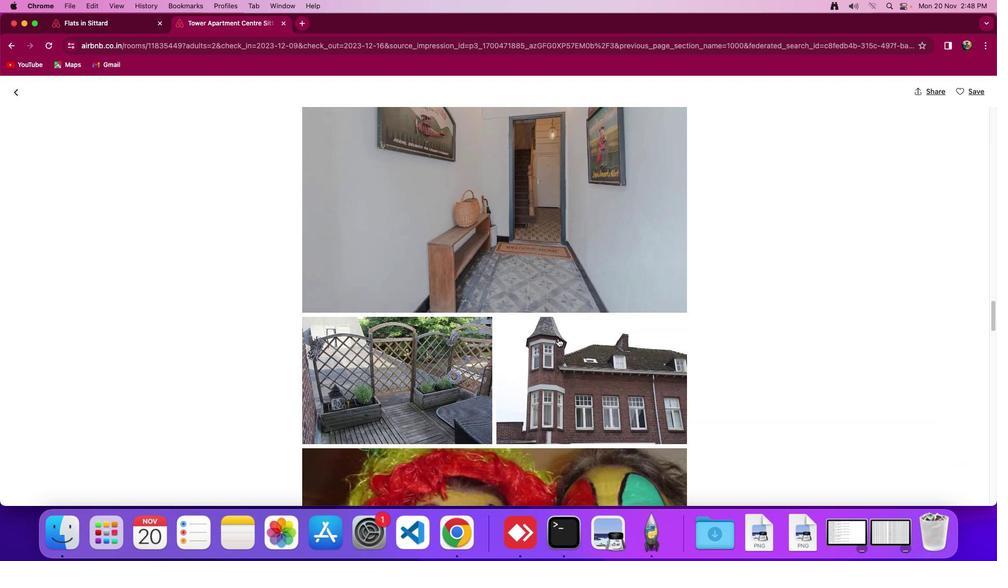 
Action: Mouse scrolled (560, 340) with delta (2, 1)
Screenshot: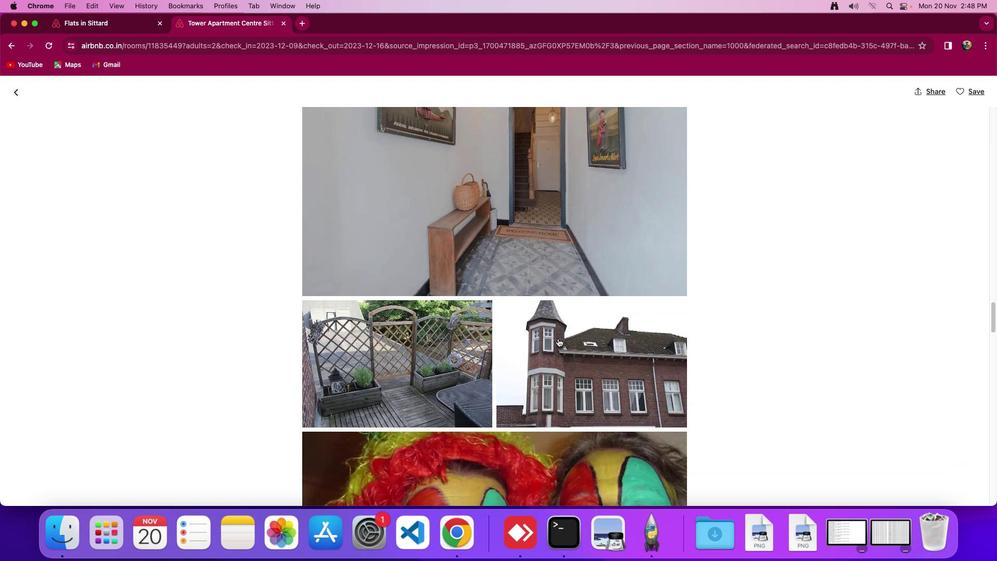
Action: Mouse scrolled (560, 340) with delta (2, 0)
Screenshot: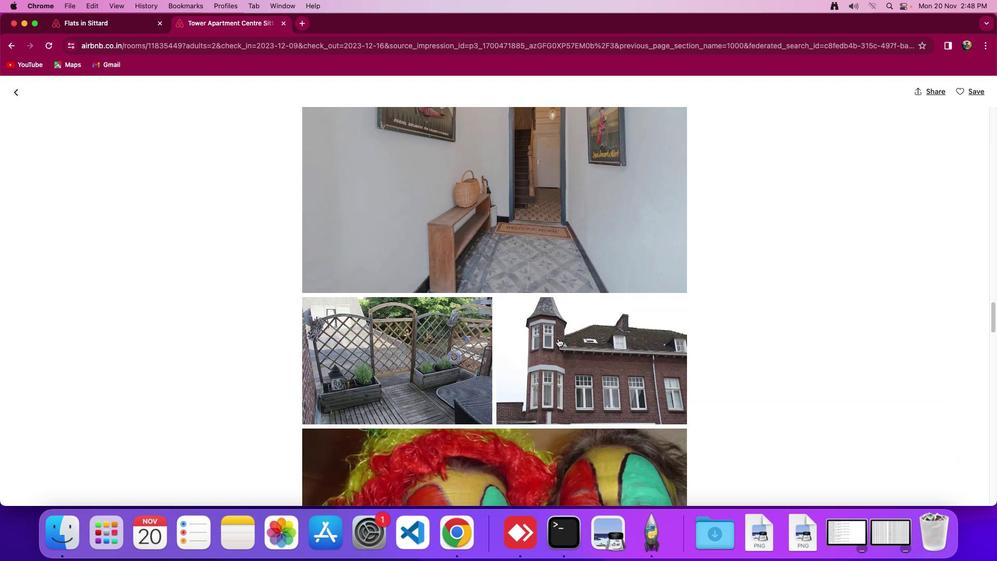 
Action: Mouse moved to (560, 341)
Screenshot: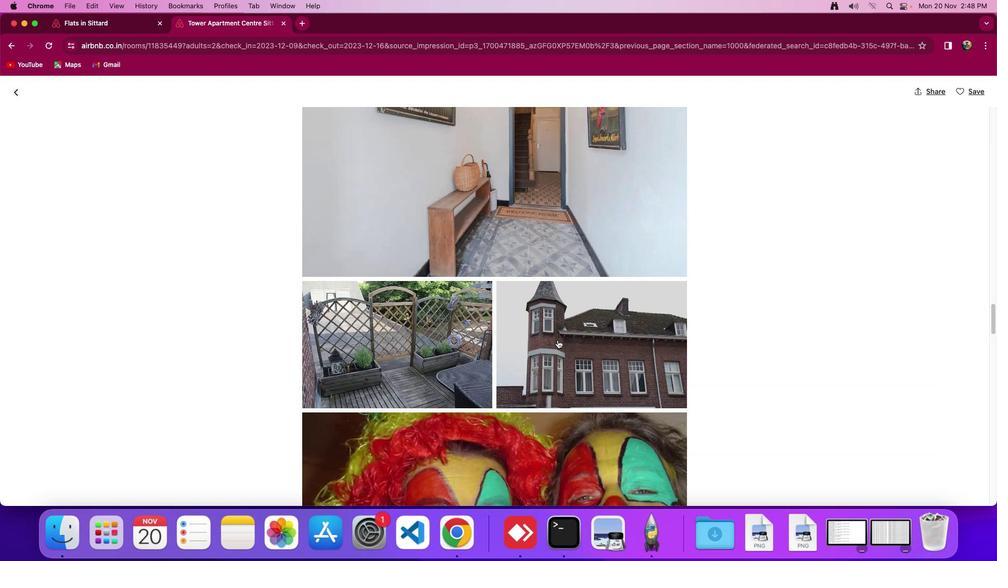 
Action: Mouse scrolled (560, 341) with delta (2, 1)
Screenshot: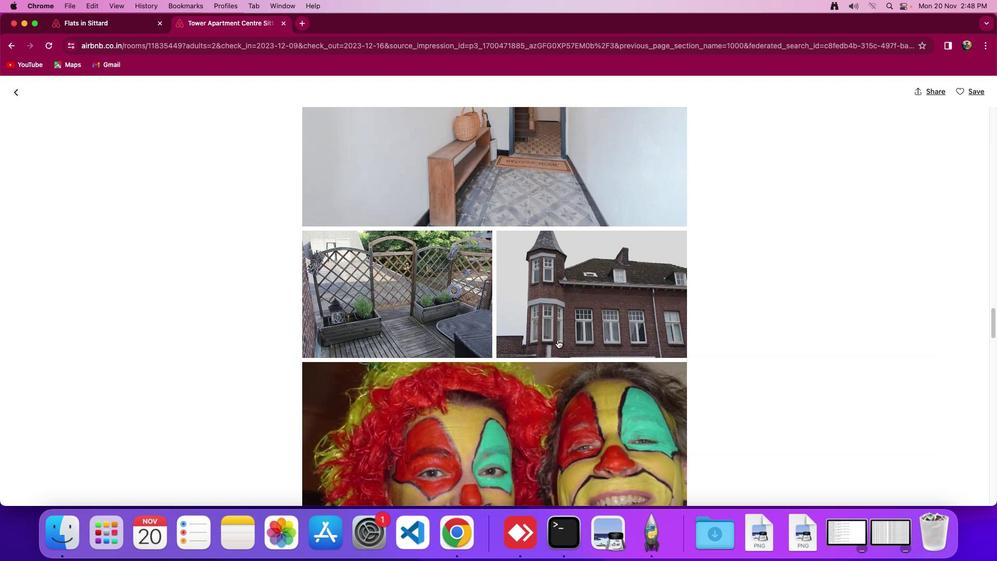 
Action: Mouse scrolled (560, 341) with delta (2, 1)
Screenshot: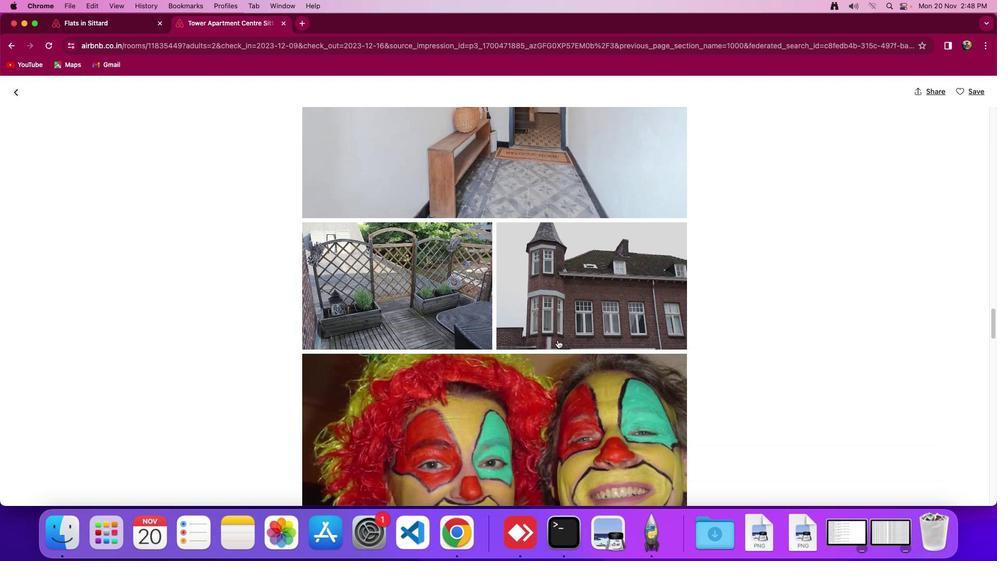
Action: Mouse scrolled (560, 341) with delta (2, 0)
Screenshot: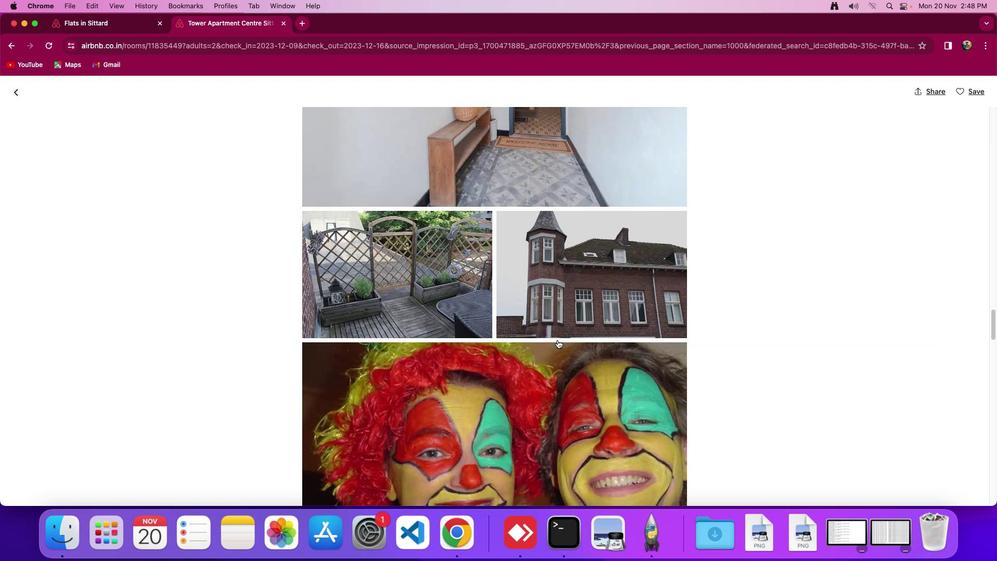 
Action: Mouse scrolled (560, 341) with delta (2, 1)
Screenshot: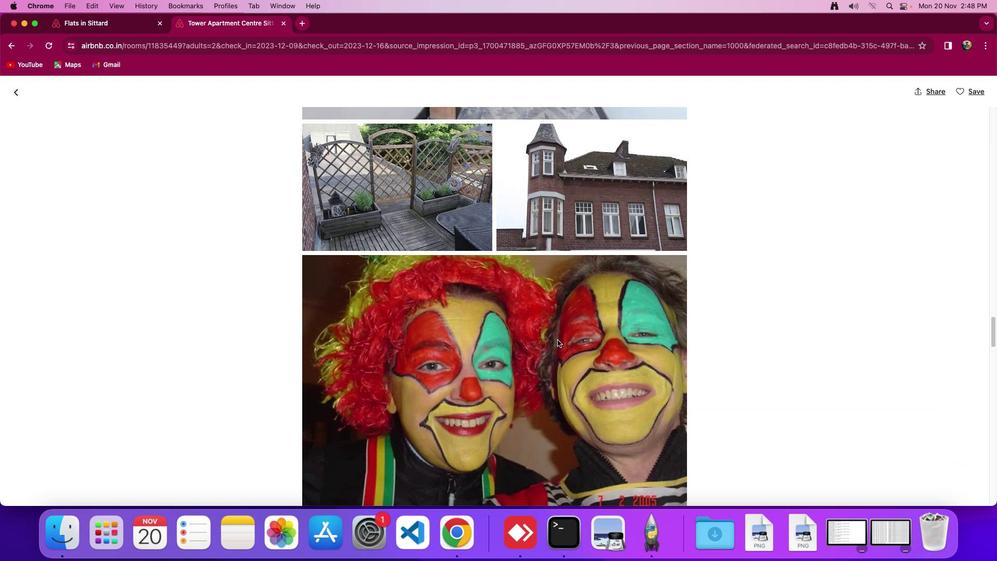 
Action: Mouse scrolled (560, 341) with delta (2, 1)
Screenshot: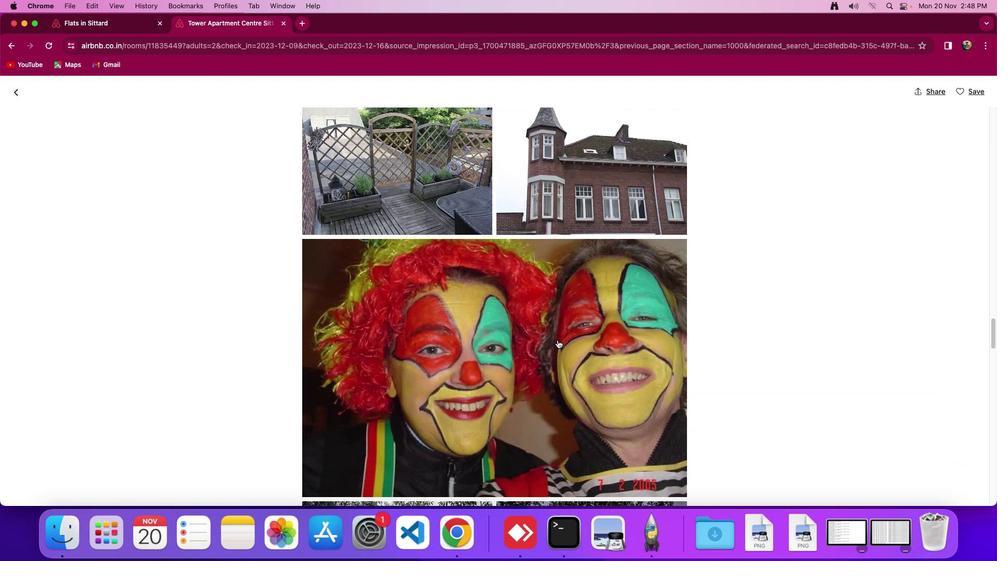 
Action: Mouse scrolled (560, 341) with delta (2, 0)
Screenshot: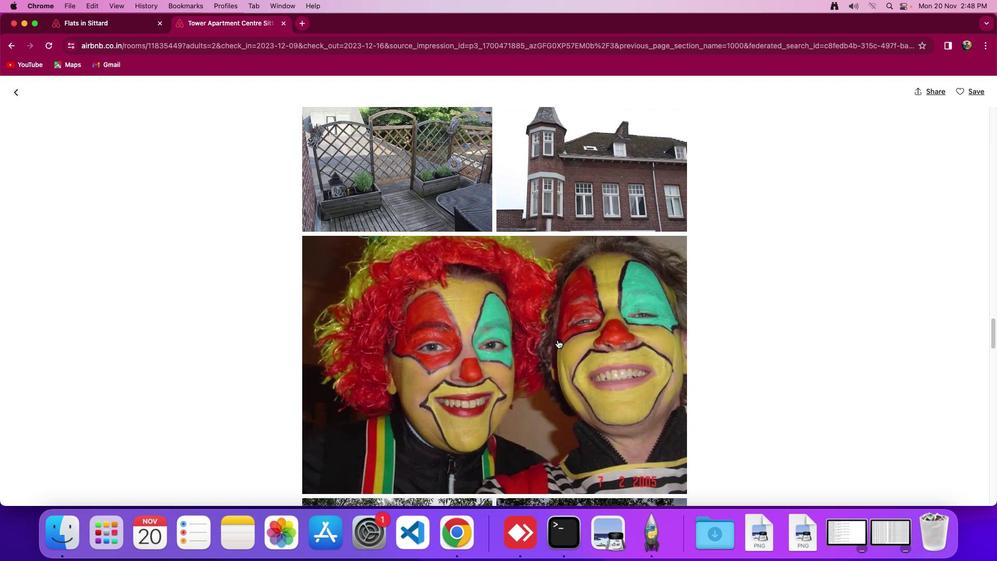 
Action: Mouse scrolled (560, 341) with delta (2, 1)
Screenshot: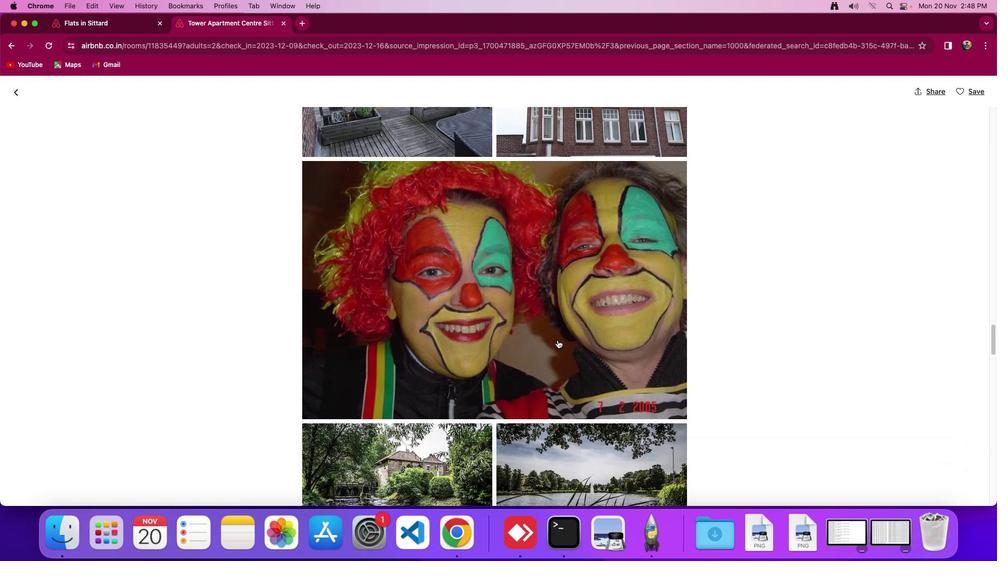 
Action: Mouse scrolled (560, 341) with delta (2, 1)
Screenshot: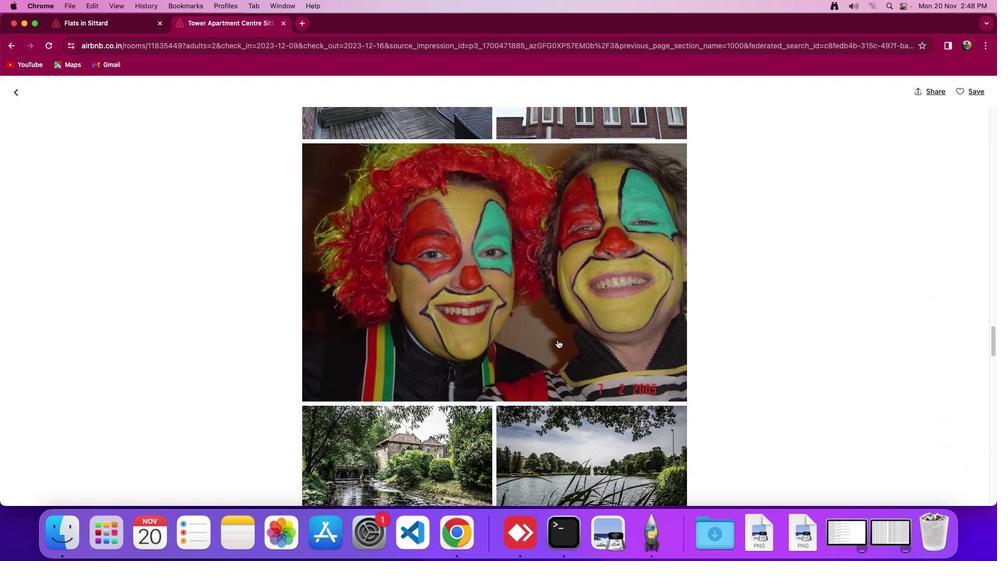 
Action: Mouse scrolled (560, 341) with delta (2, 0)
Screenshot: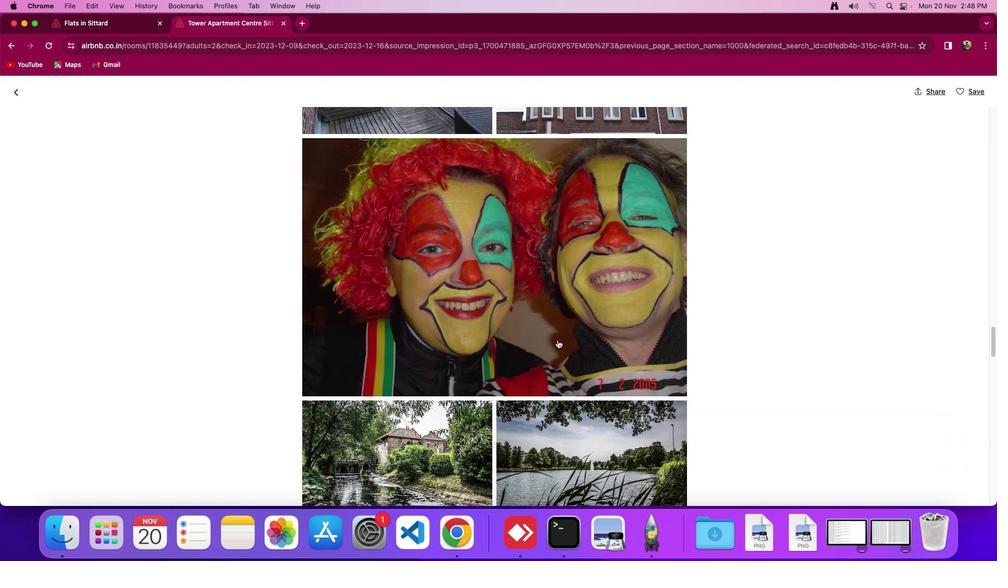 
Action: Mouse scrolled (560, 341) with delta (2, 1)
Screenshot: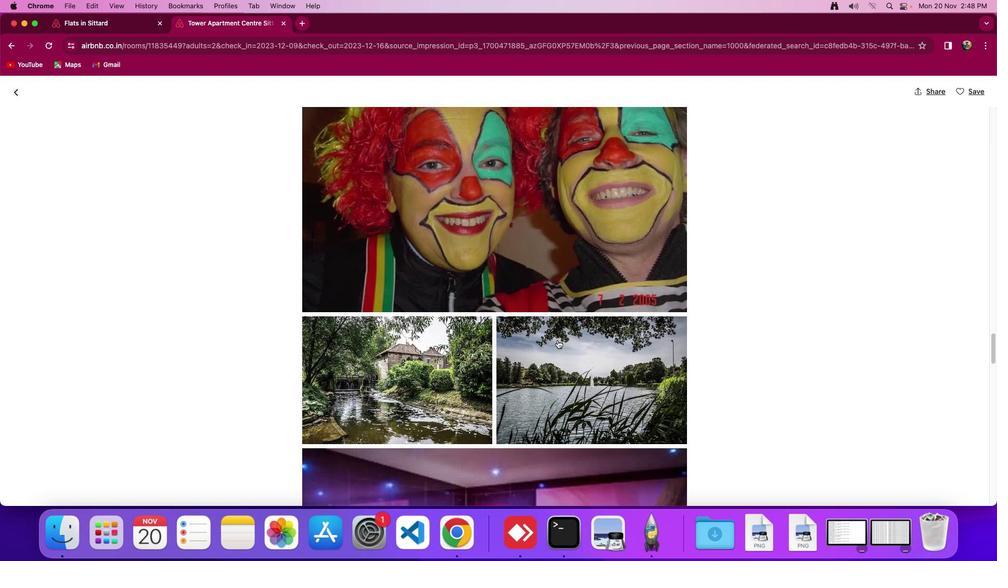 
Action: Mouse scrolled (560, 341) with delta (2, 1)
Screenshot: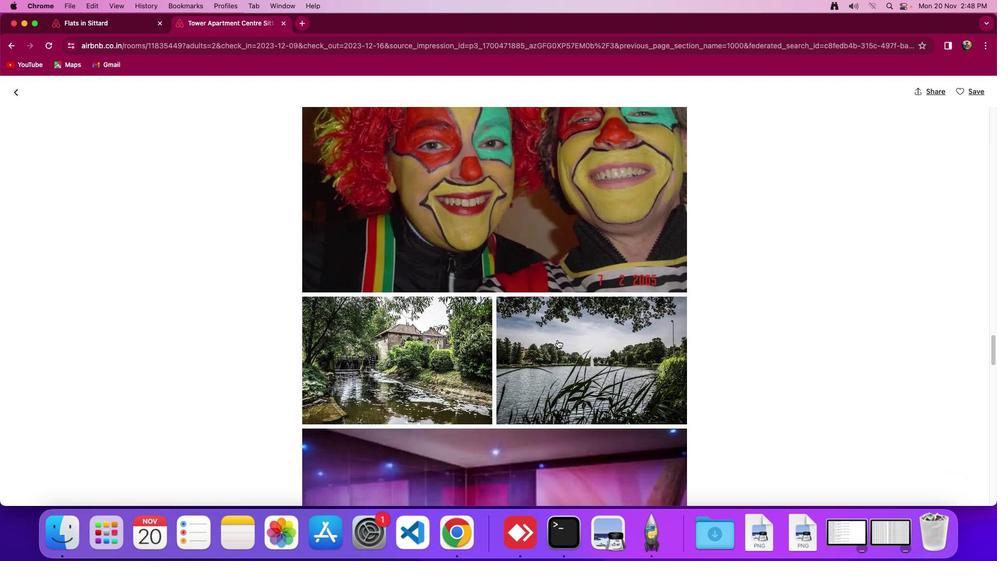 
Action: Mouse scrolled (560, 341) with delta (2, 0)
Screenshot: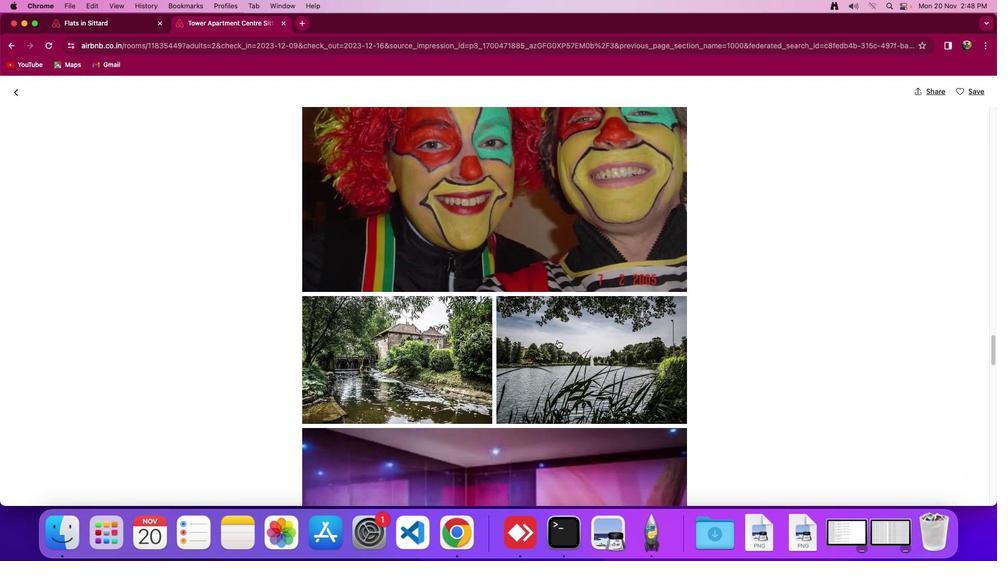 
Action: Mouse scrolled (560, 341) with delta (2, 1)
Screenshot: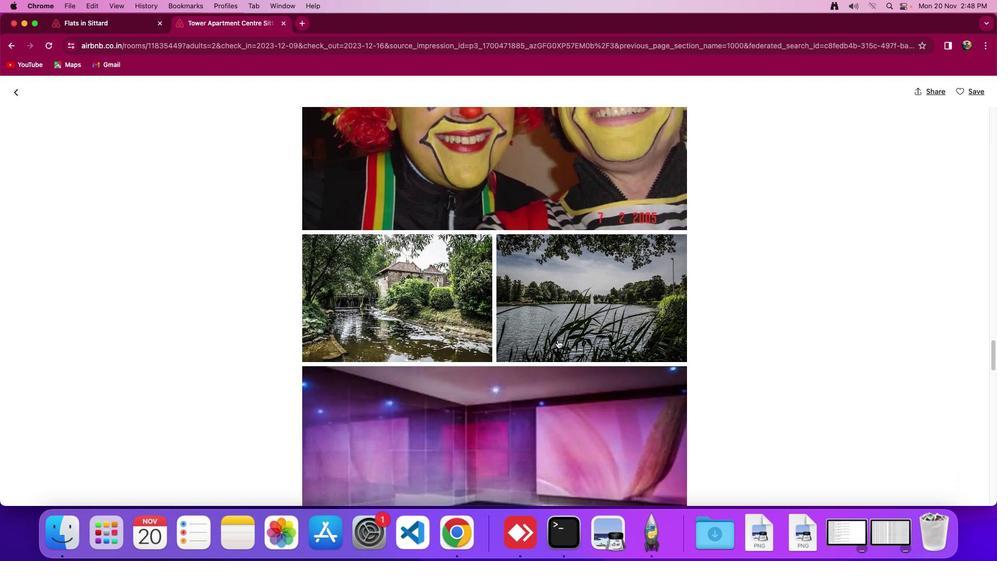 
Action: Mouse scrolled (560, 341) with delta (2, 1)
Screenshot: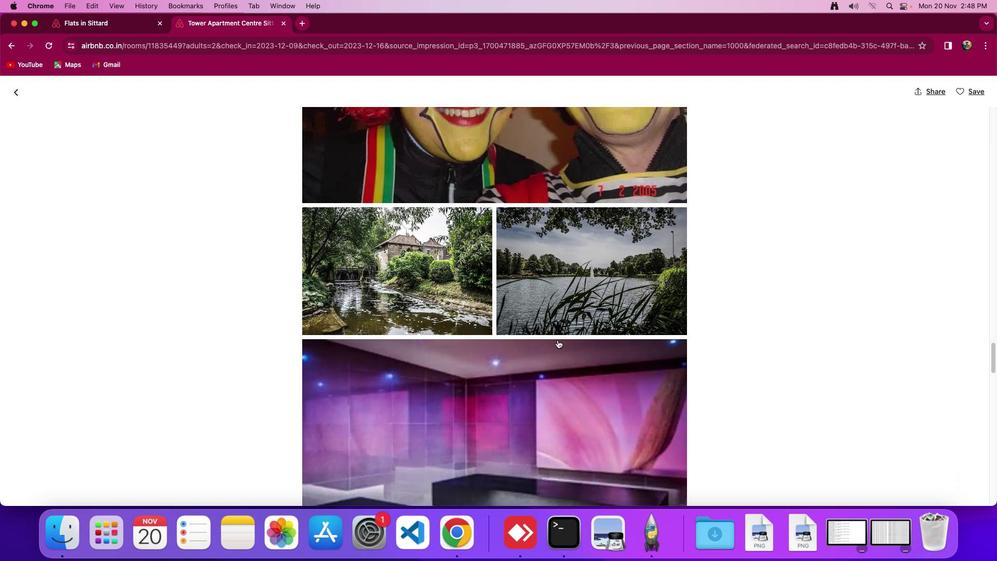 
Action: Mouse scrolled (560, 341) with delta (2, 0)
Screenshot: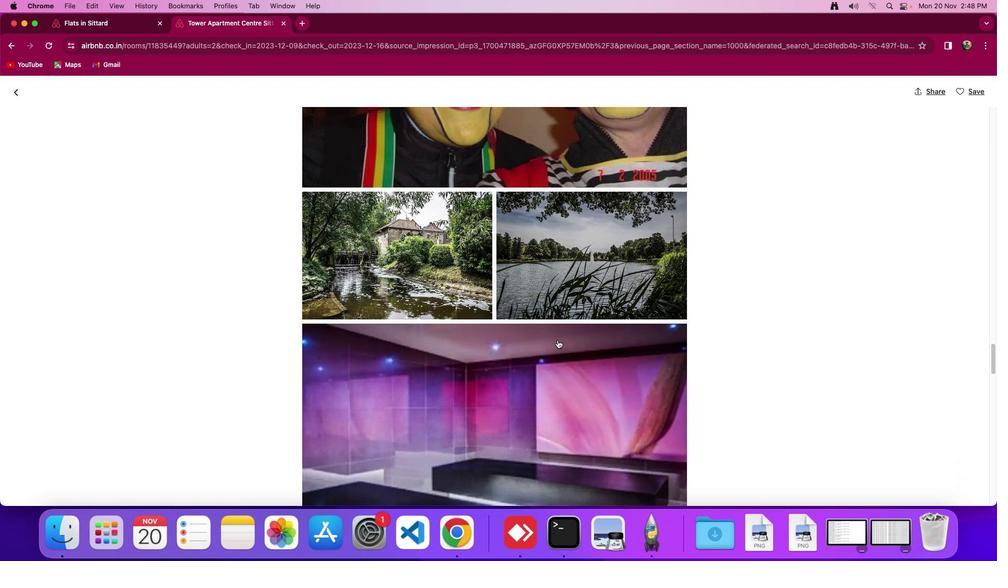 
Action: Mouse scrolled (560, 341) with delta (2, 1)
Screenshot: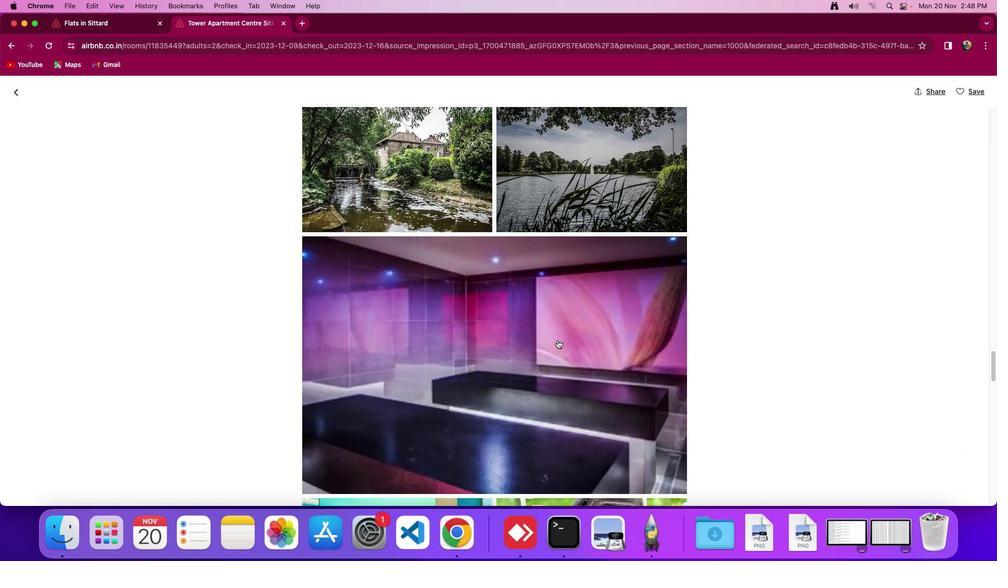 
Action: Mouse scrolled (560, 341) with delta (2, 1)
Screenshot: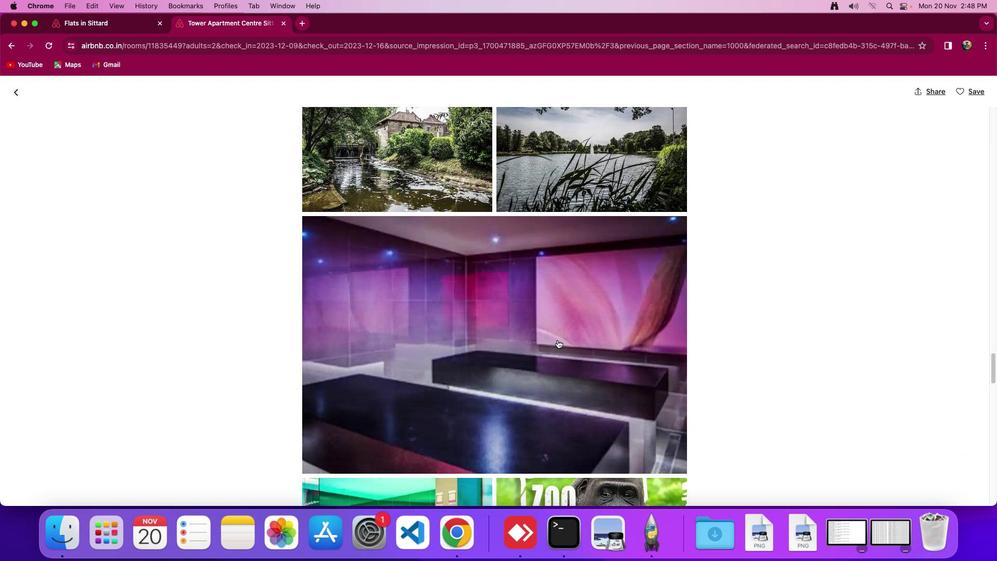 
Action: Mouse scrolled (560, 341) with delta (2, 0)
Screenshot: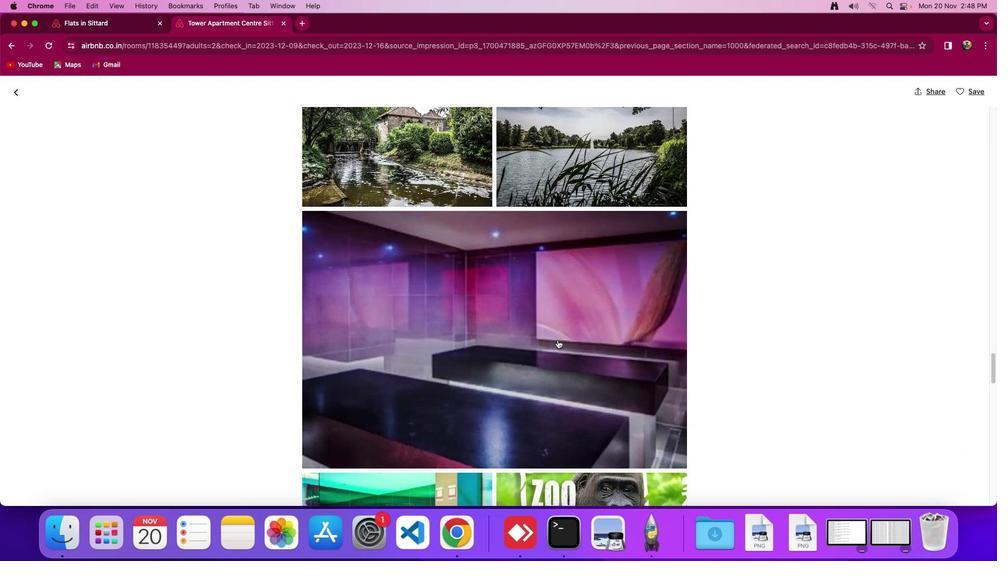 
Action: Mouse scrolled (560, 341) with delta (2, 1)
Screenshot: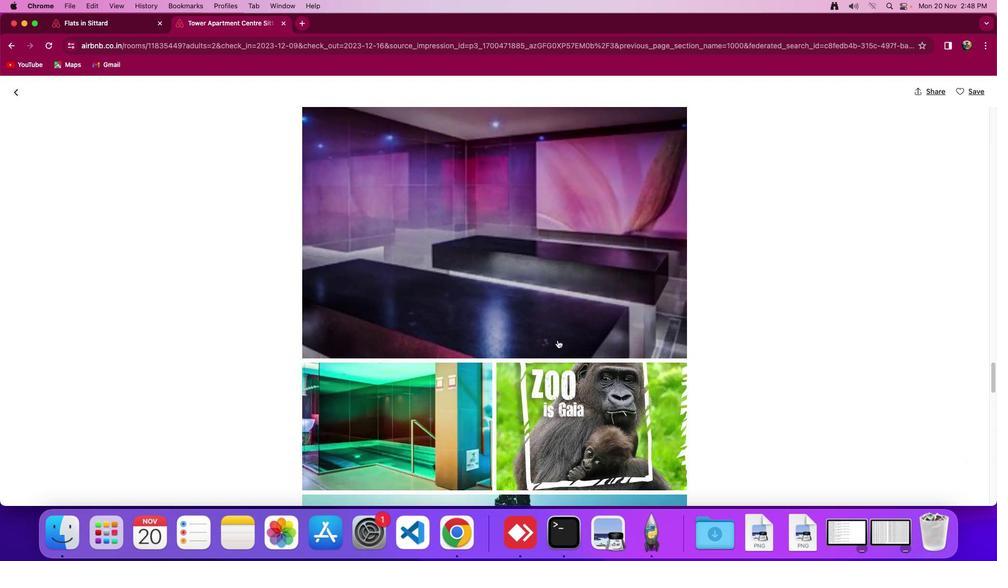 
Action: Mouse scrolled (560, 341) with delta (2, 1)
Screenshot: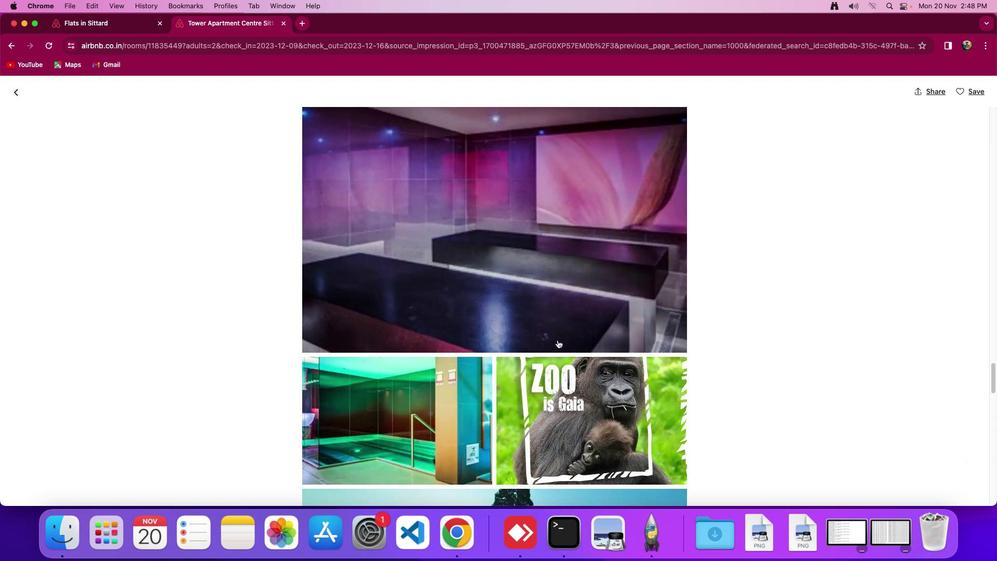 
Action: Mouse scrolled (560, 341) with delta (2, 0)
Screenshot: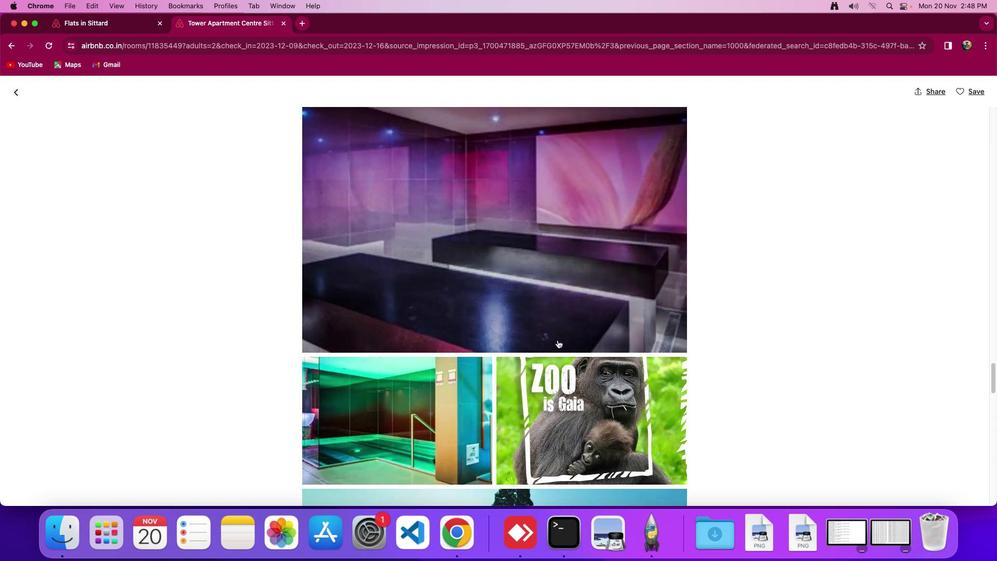 
Action: Mouse scrolled (560, 341) with delta (2, 1)
Screenshot: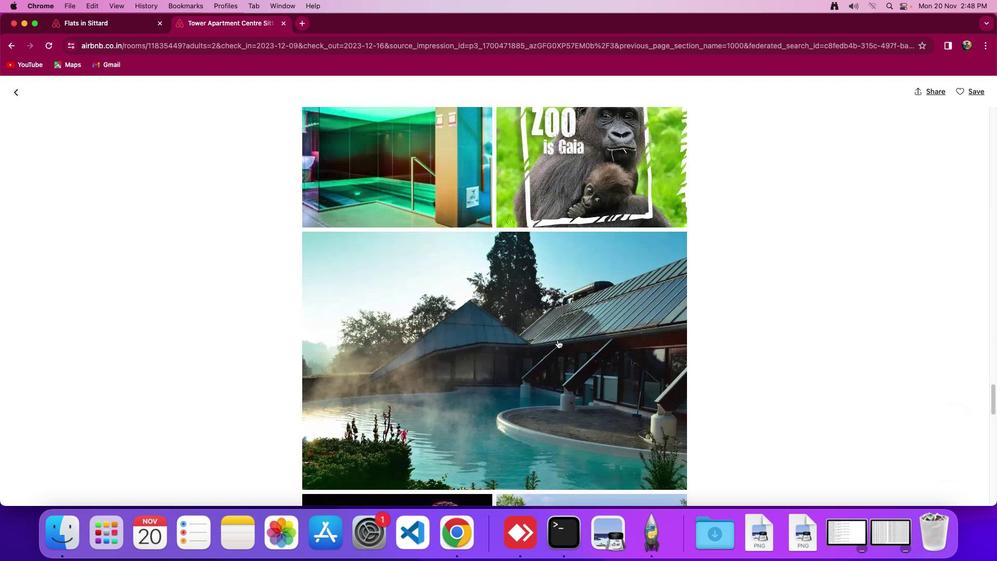 
Action: Mouse scrolled (560, 341) with delta (2, 1)
Screenshot: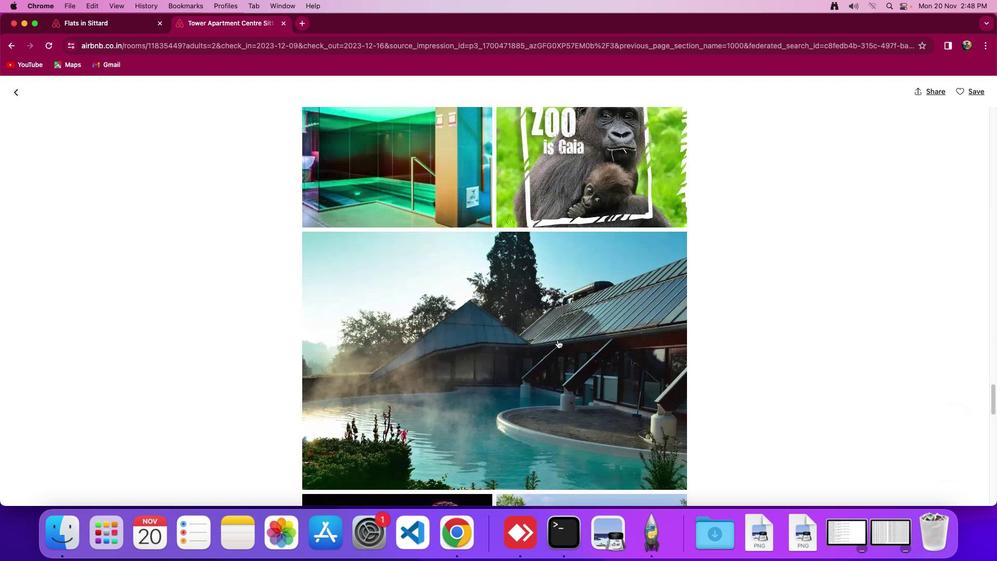 
Action: Mouse scrolled (560, 341) with delta (2, 0)
Screenshot: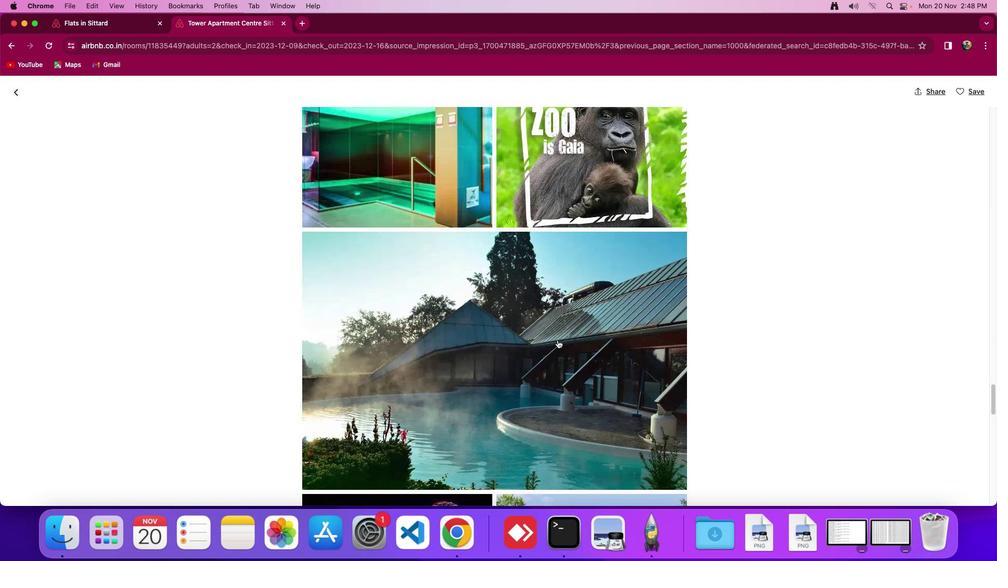 
Action: Mouse scrolled (560, 341) with delta (2, 0)
Screenshot: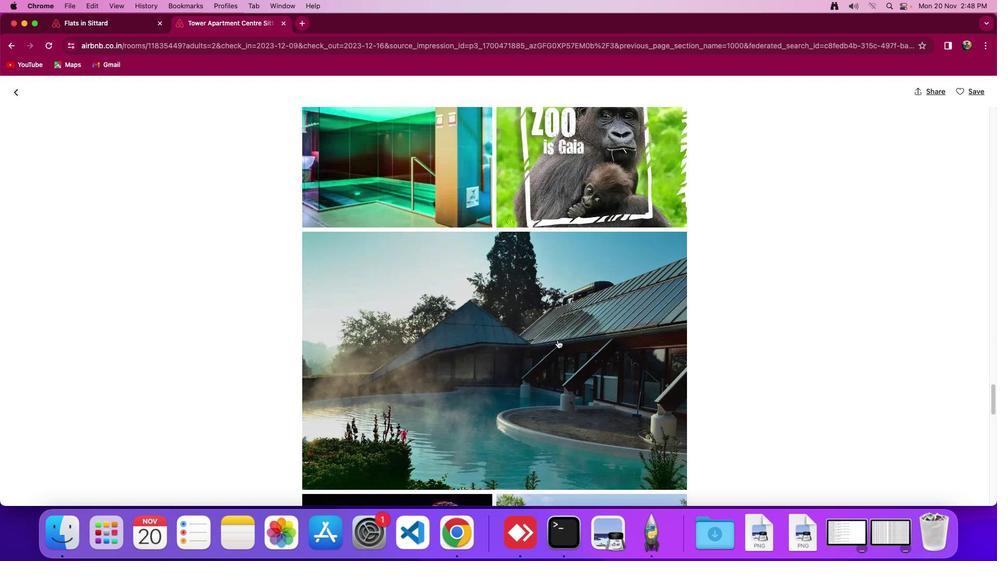 
Action: Mouse scrolled (560, 341) with delta (2, 1)
Screenshot: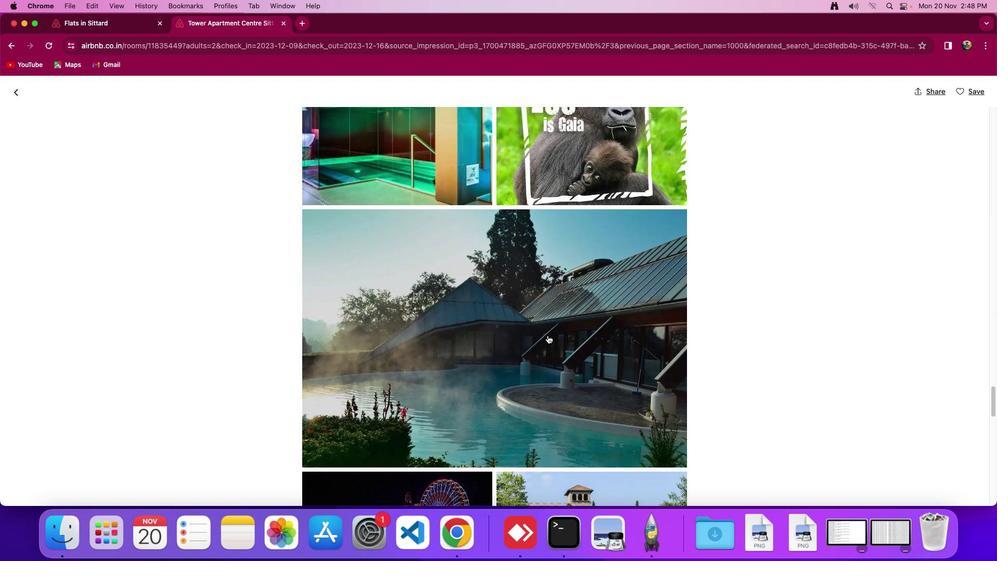
Action: Mouse scrolled (560, 341) with delta (2, 1)
Screenshot: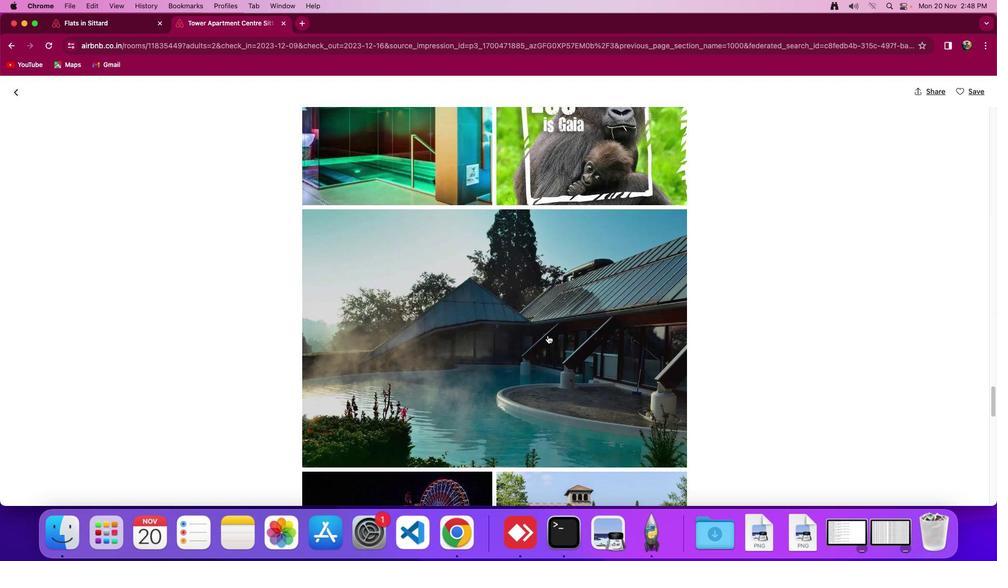 
Action: Mouse moved to (549, 336)
Screenshot: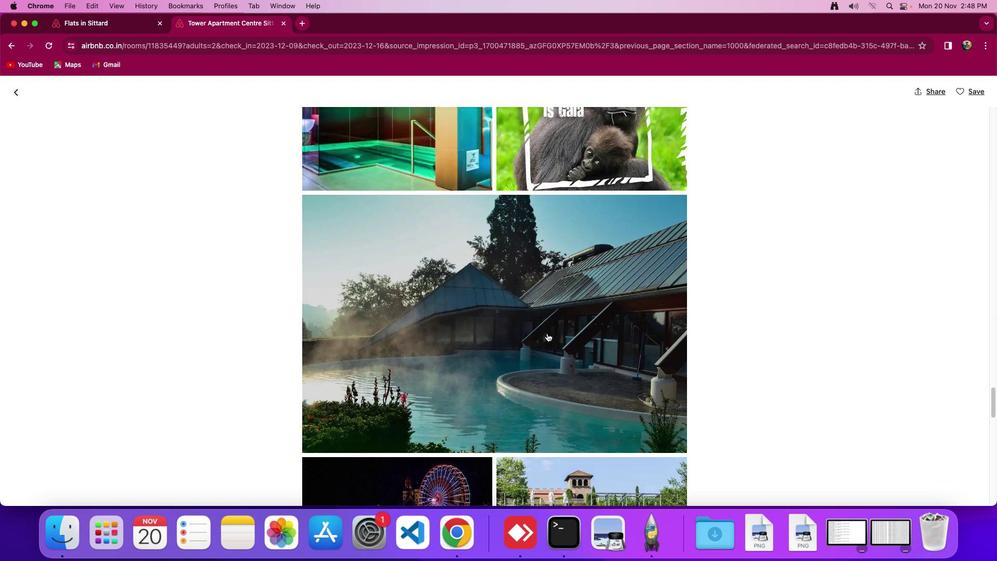 
Action: Mouse scrolled (549, 336) with delta (2, 1)
Screenshot: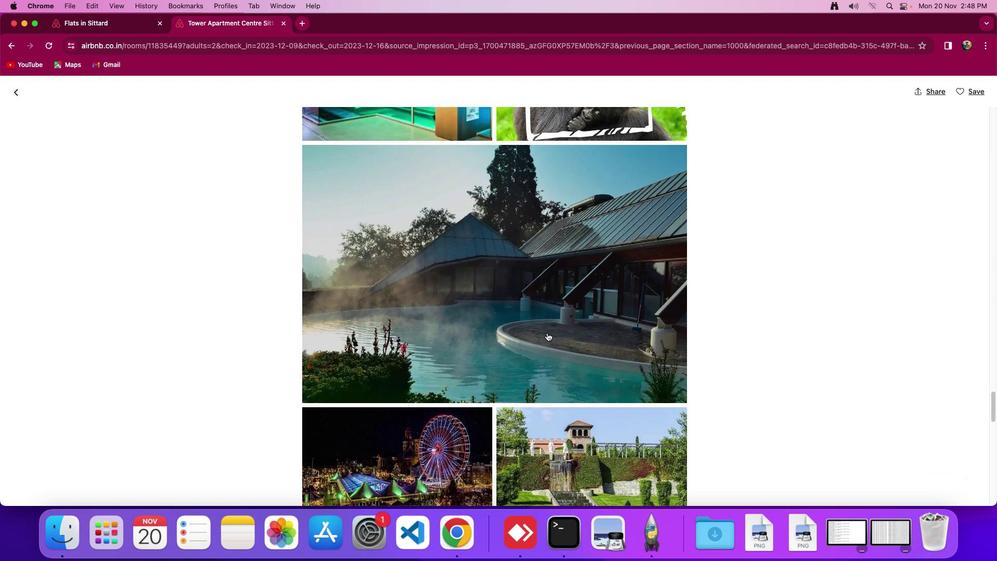 
Action: Mouse scrolled (549, 336) with delta (2, 1)
Screenshot: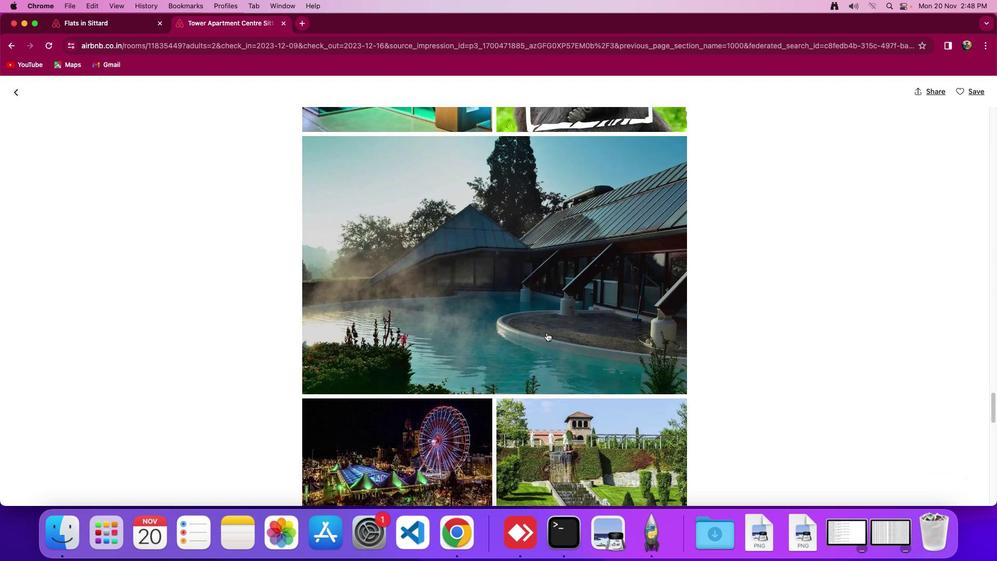 
Action: Mouse moved to (549, 336)
Screenshot: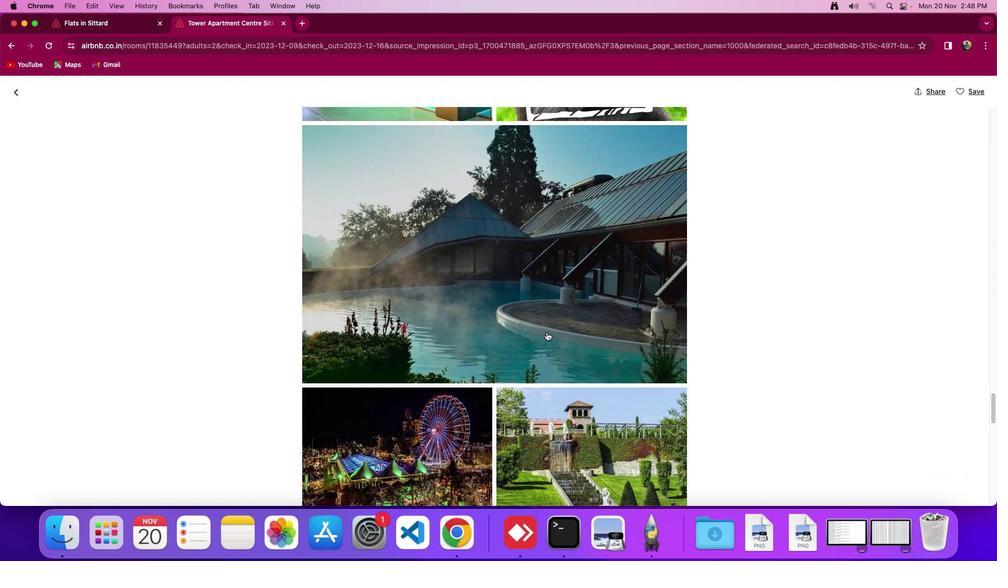 
Action: Mouse scrolled (549, 336) with delta (2, 0)
Screenshot: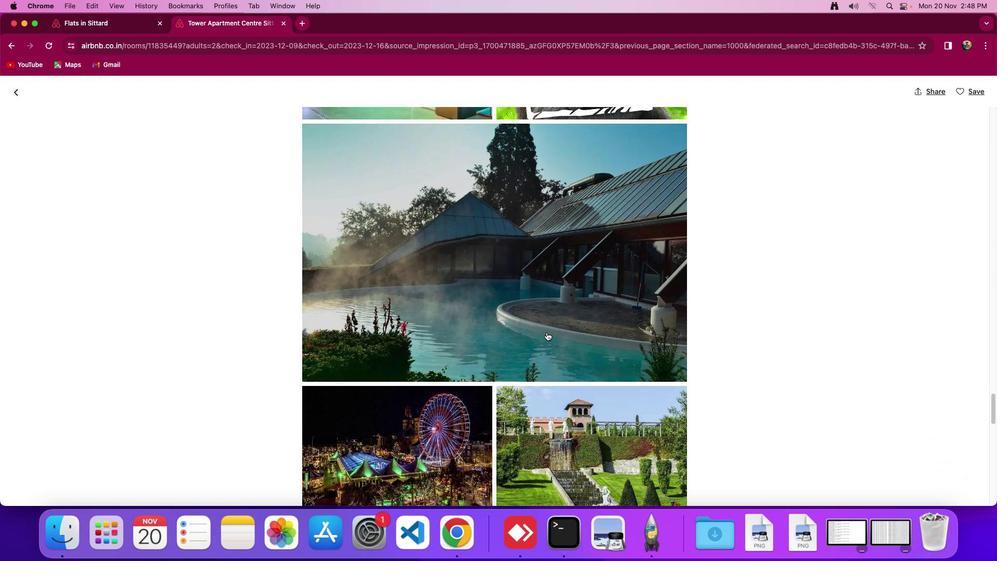 
Action: Mouse moved to (549, 334)
Screenshot: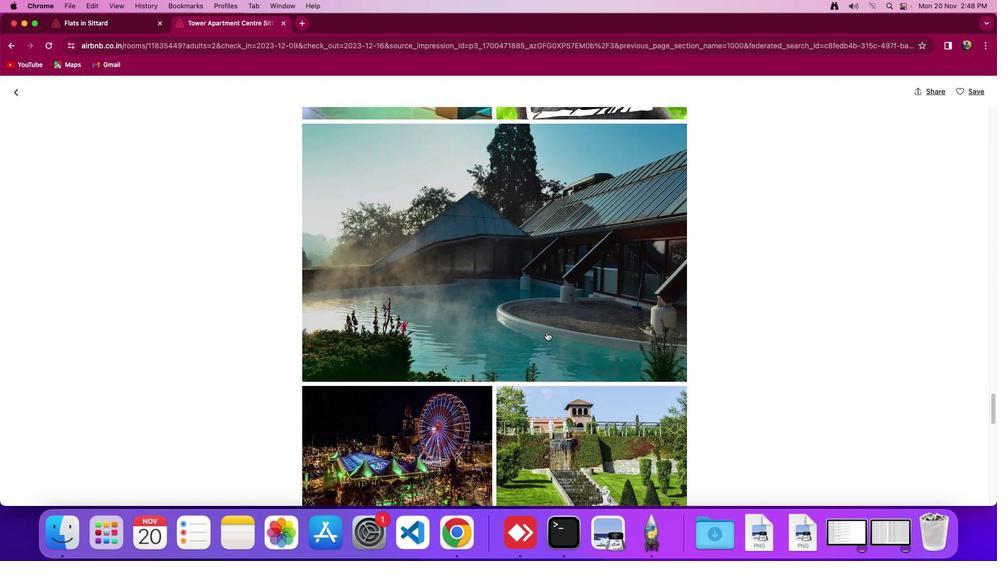 
Action: Mouse scrolled (549, 334) with delta (2, 1)
Screenshot: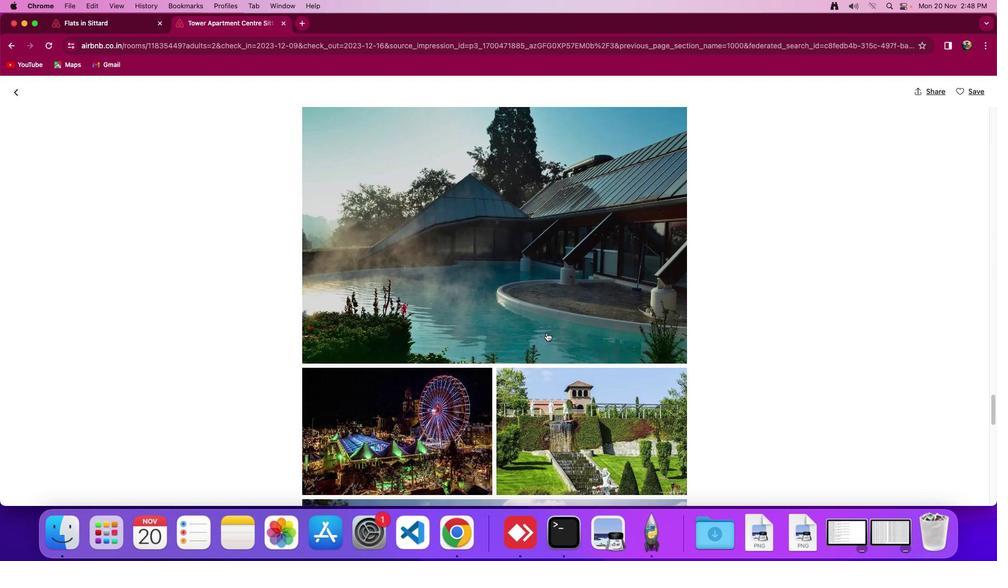 
Action: Mouse moved to (549, 334)
Screenshot: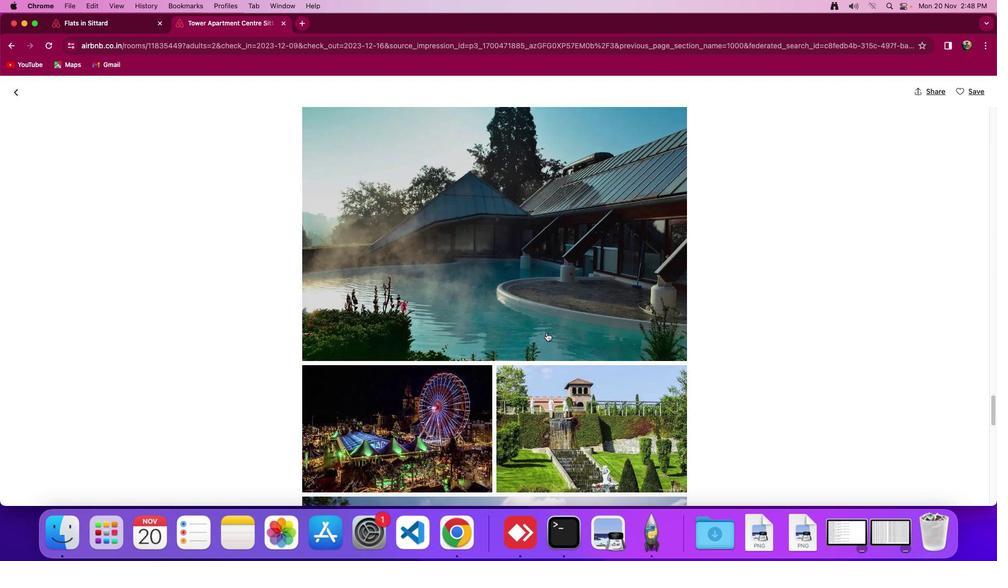 
Action: Mouse scrolled (549, 334) with delta (2, 1)
Screenshot: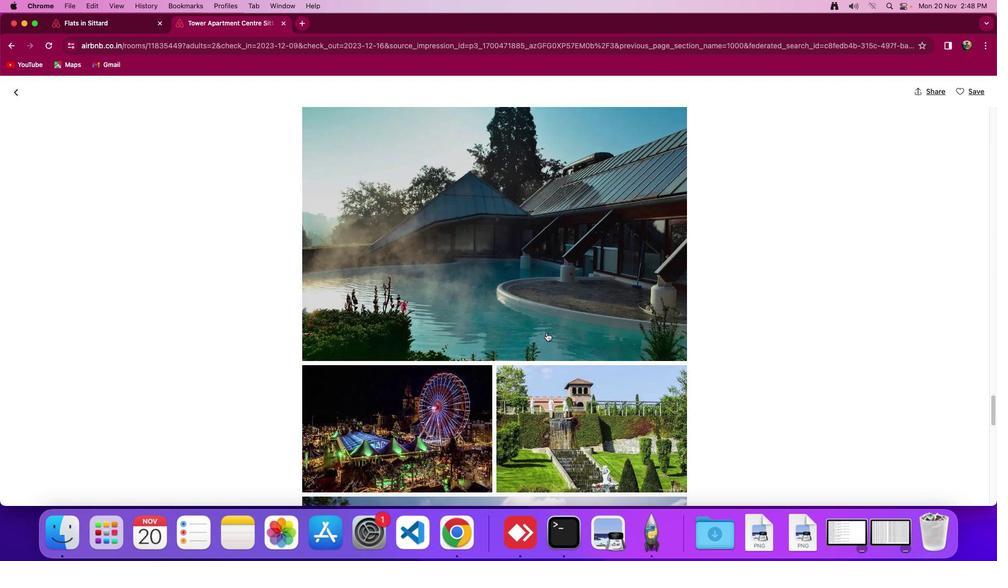 
Action: Mouse moved to (549, 334)
Screenshot: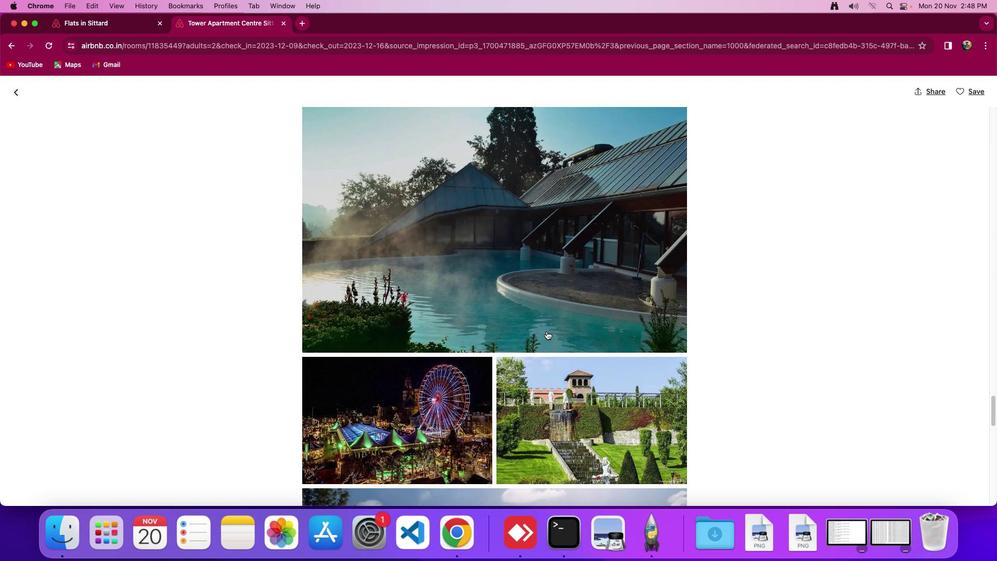 
Action: Mouse scrolled (549, 334) with delta (2, 1)
Screenshot: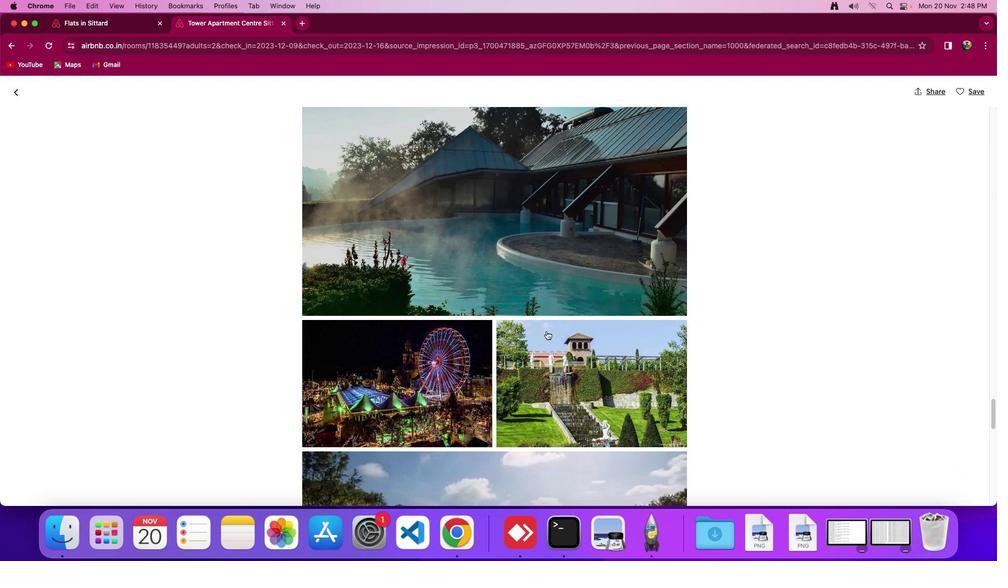 
Action: Mouse moved to (549, 333)
Screenshot: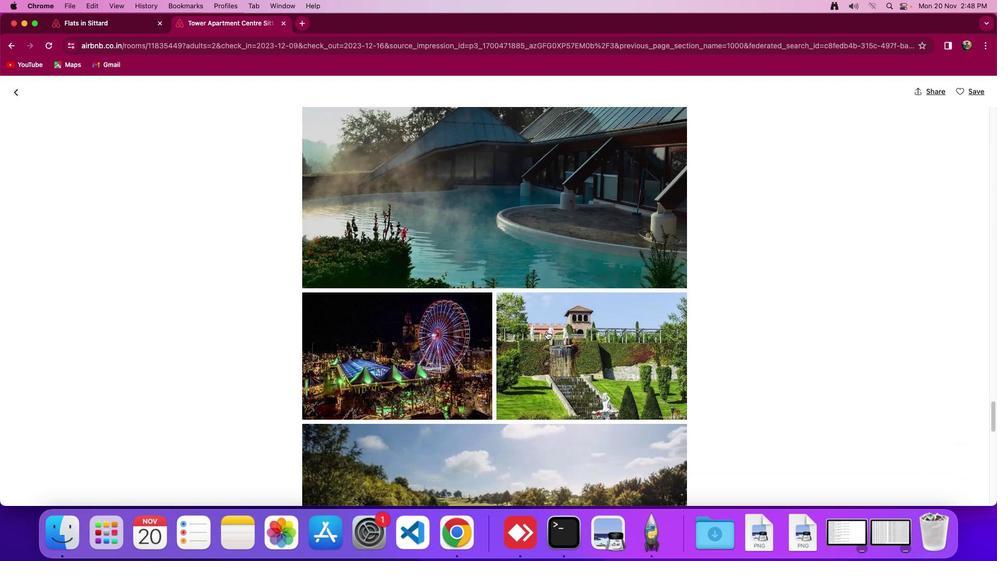 
Action: Mouse scrolled (549, 333) with delta (2, 1)
Screenshot: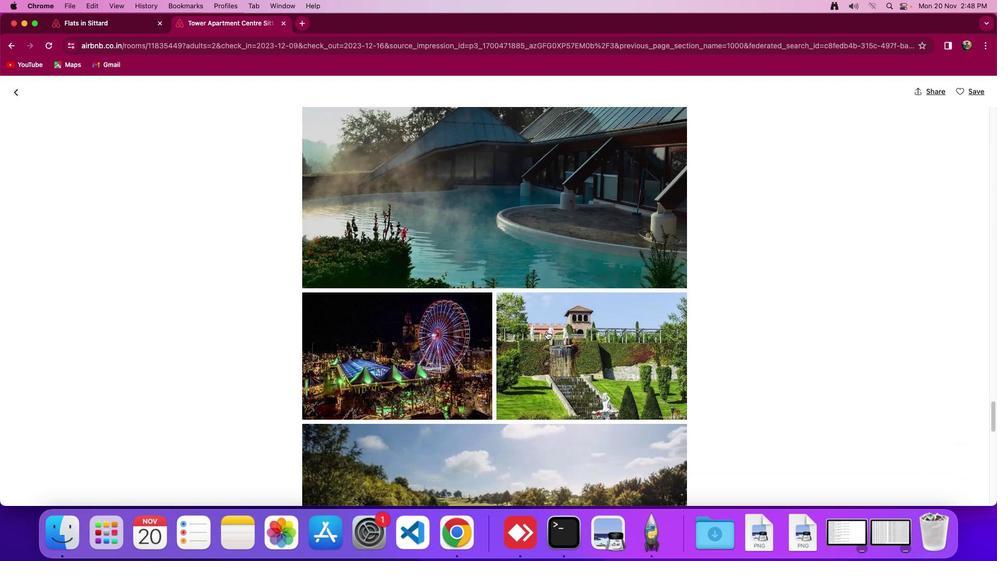 
Action: Mouse moved to (549, 333)
Screenshot: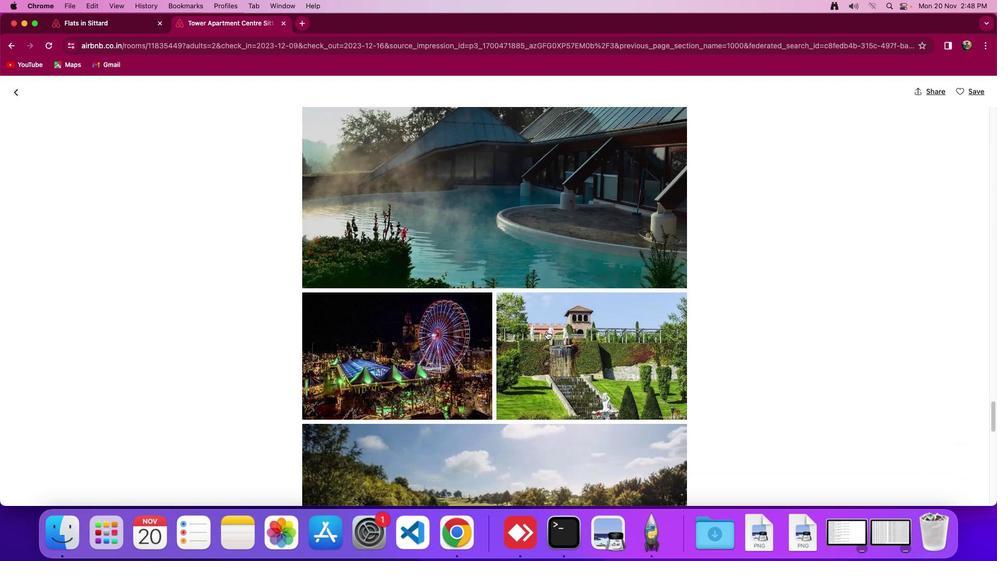 
Action: Mouse scrolled (549, 333) with delta (2, 0)
Screenshot: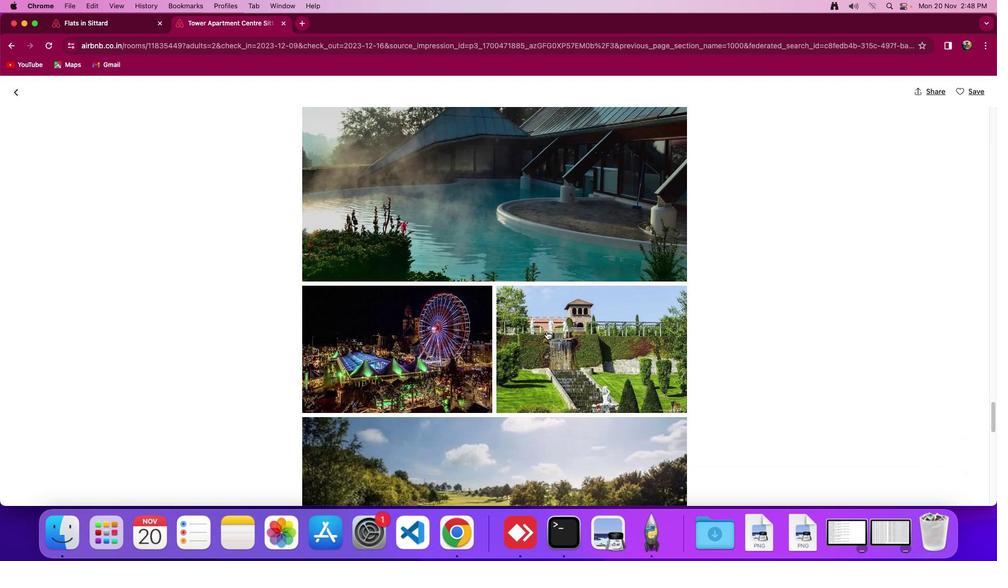 
Action: Mouse moved to (551, 344)
Screenshot: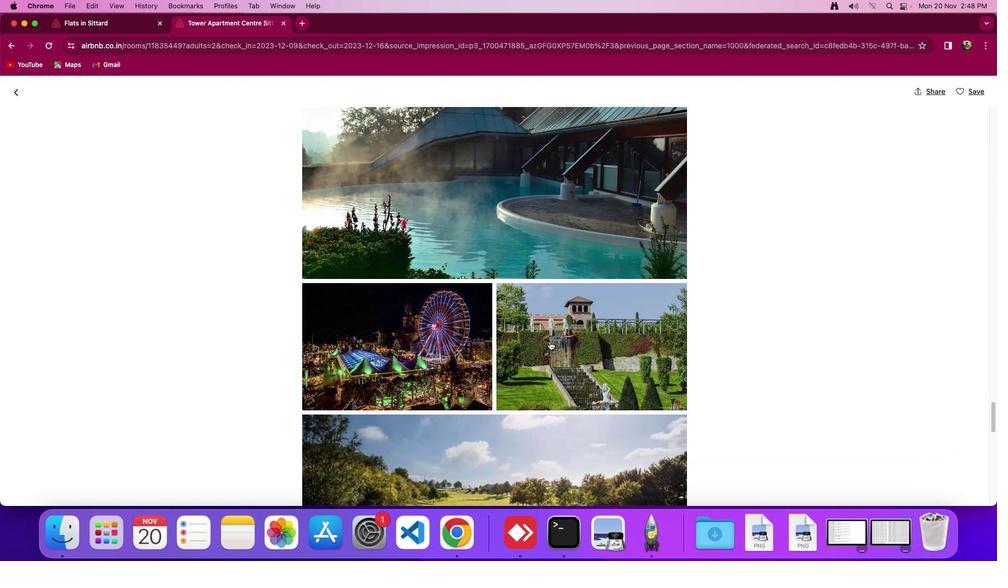 
Action: Mouse scrolled (551, 344) with delta (2, 1)
Screenshot: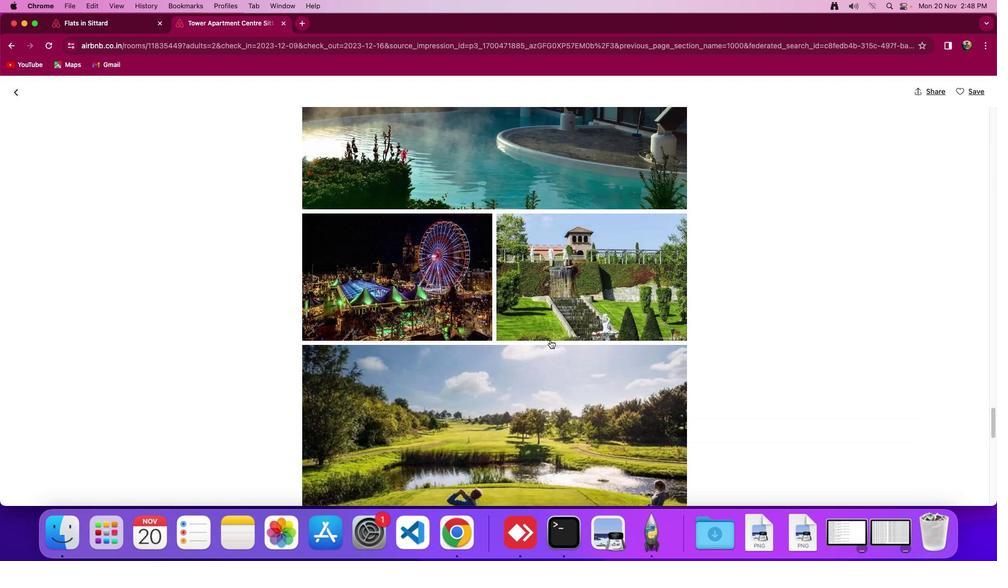
Action: Mouse moved to (551, 343)
Screenshot: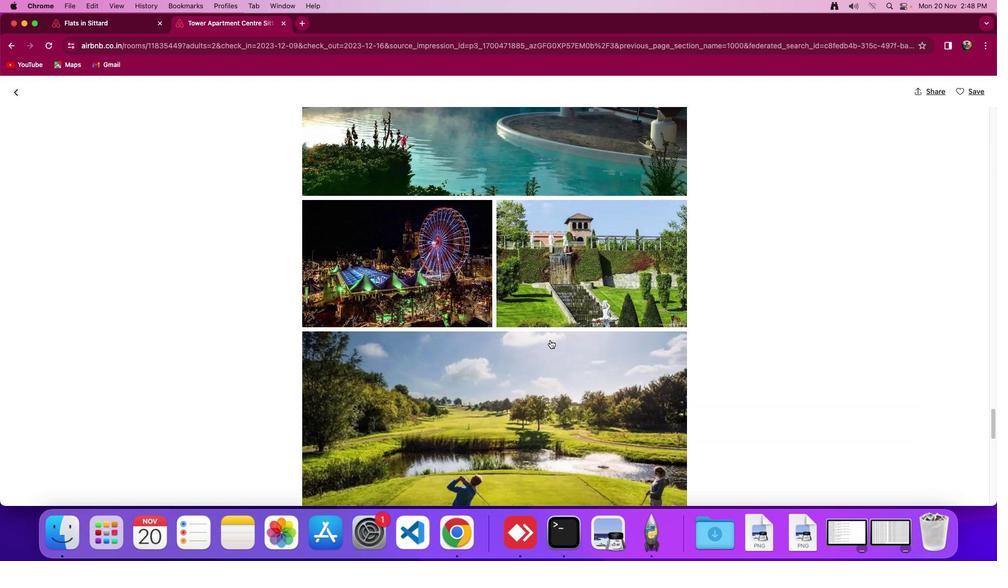 
Action: Mouse scrolled (551, 343) with delta (2, 1)
Screenshot: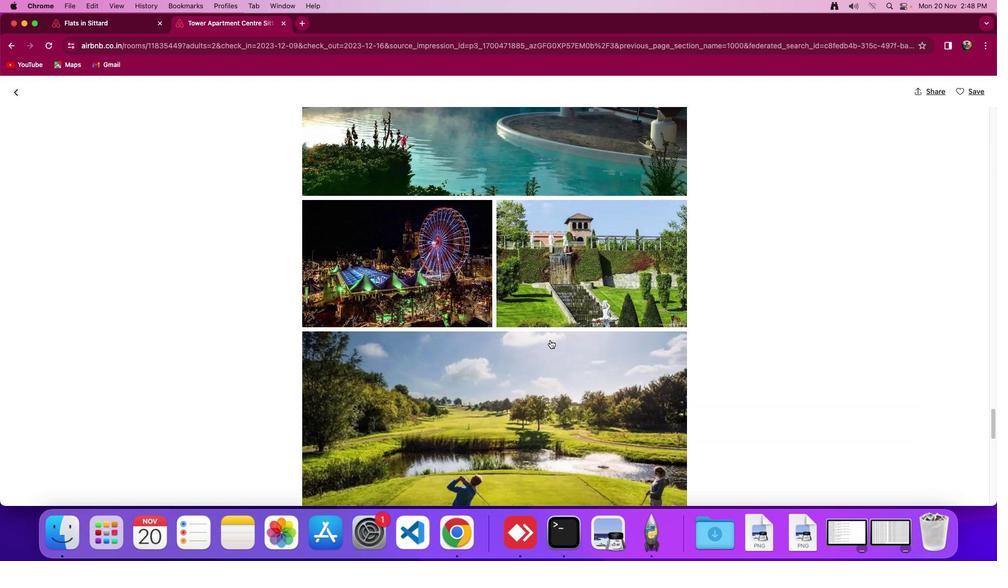 
Action: Mouse moved to (551, 343)
Screenshot: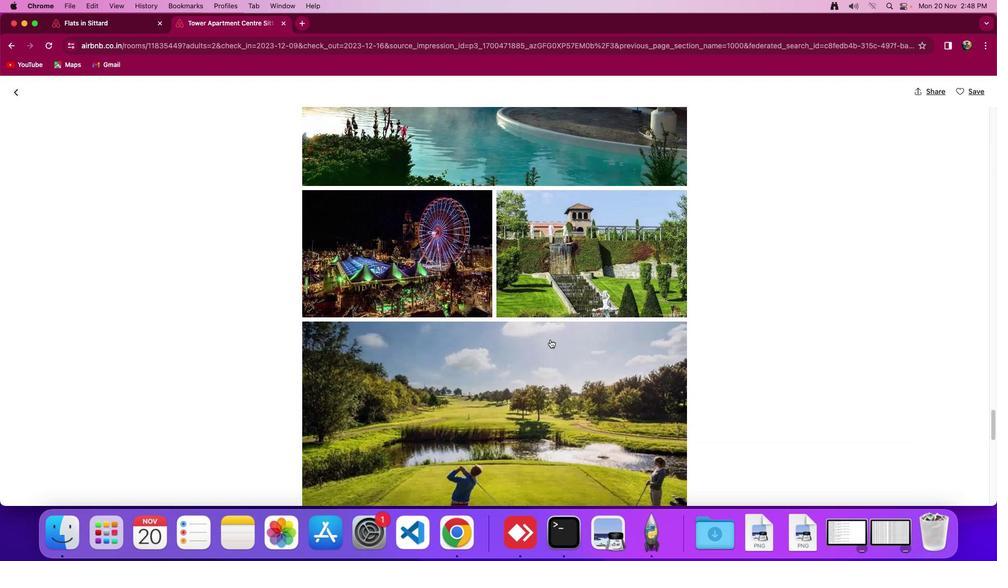 
Action: Mouse scrolled (551, 343) with delta (2, 0)
Screenshot: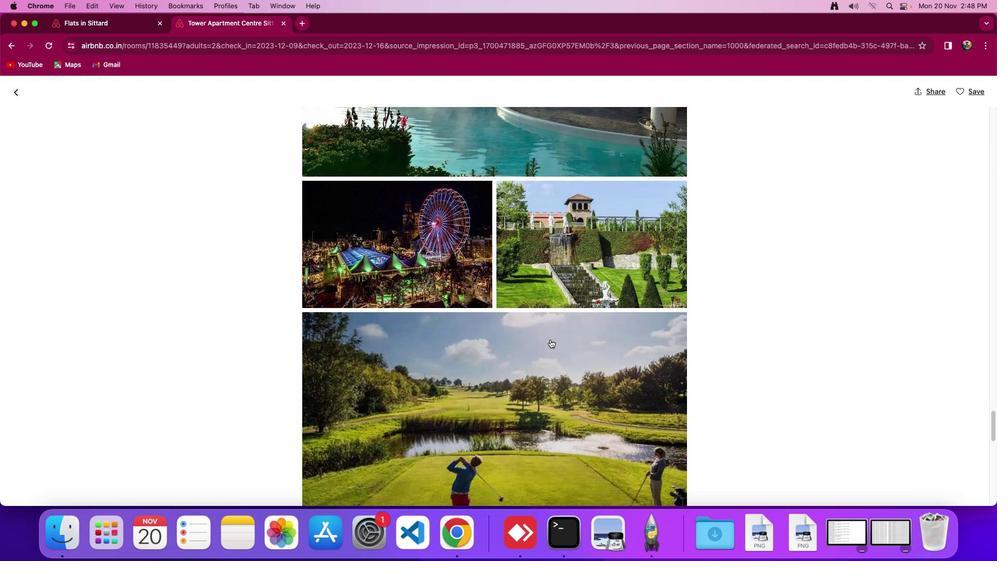 
Action: Mouse moved to (552, 341)
Screenshot: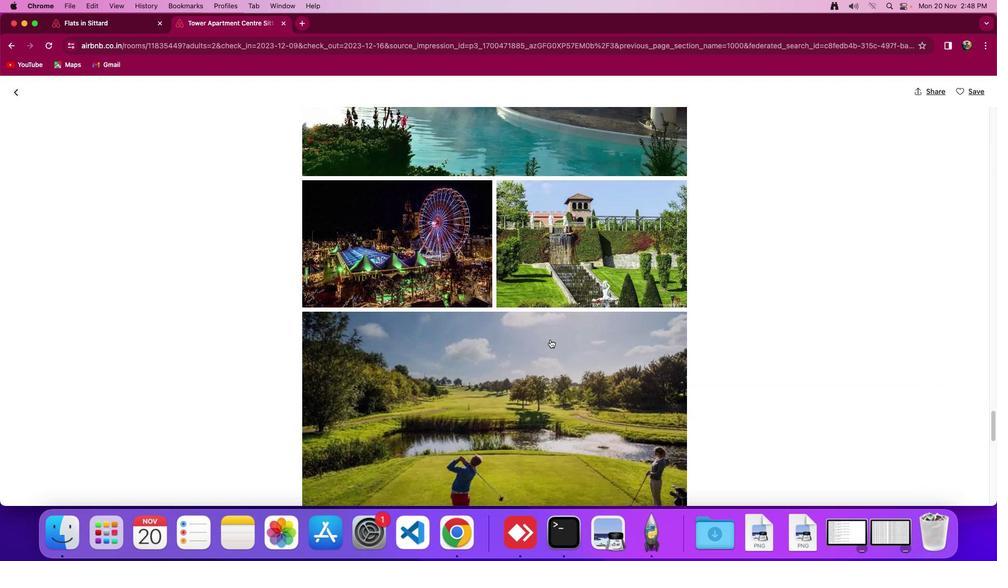 
Action: Mouse scrolled (552, 341) with delta (2, 1)
Screenshot: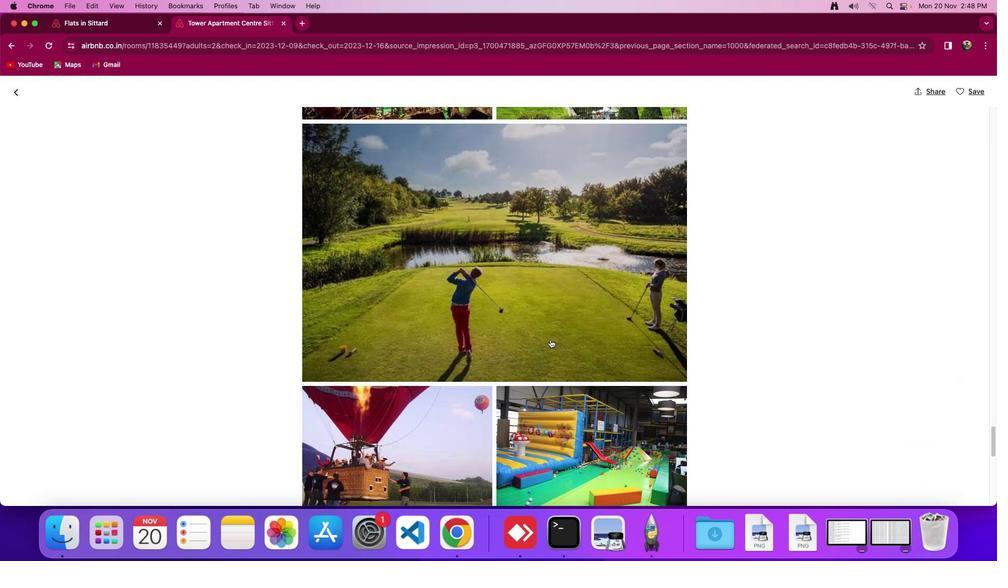 
Action: Mouse scrolled (552, 341) with delta (2, 1)
Screenshot: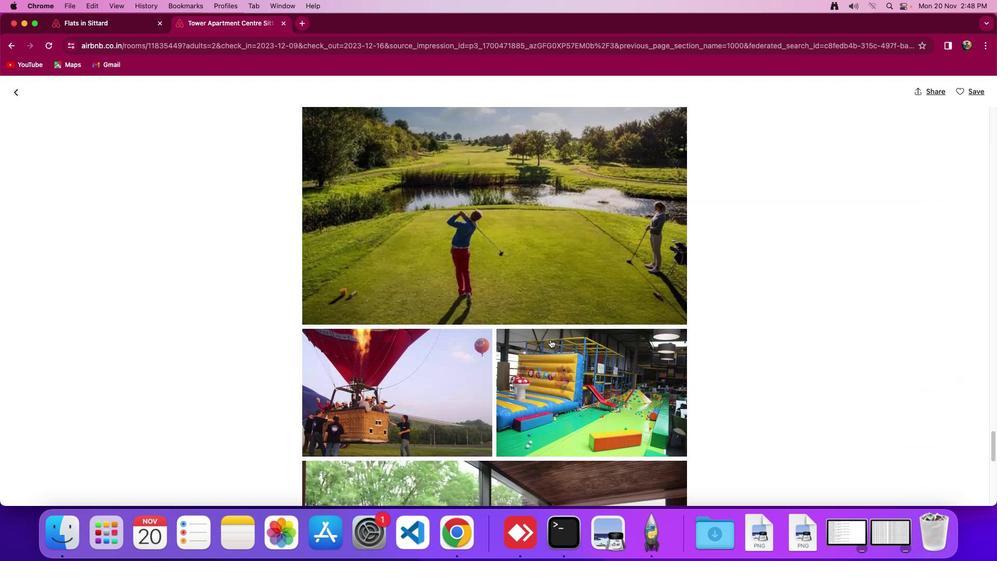 
Action: Mouse scrolled (552, 341) with delta (2, 0)
Screenshot: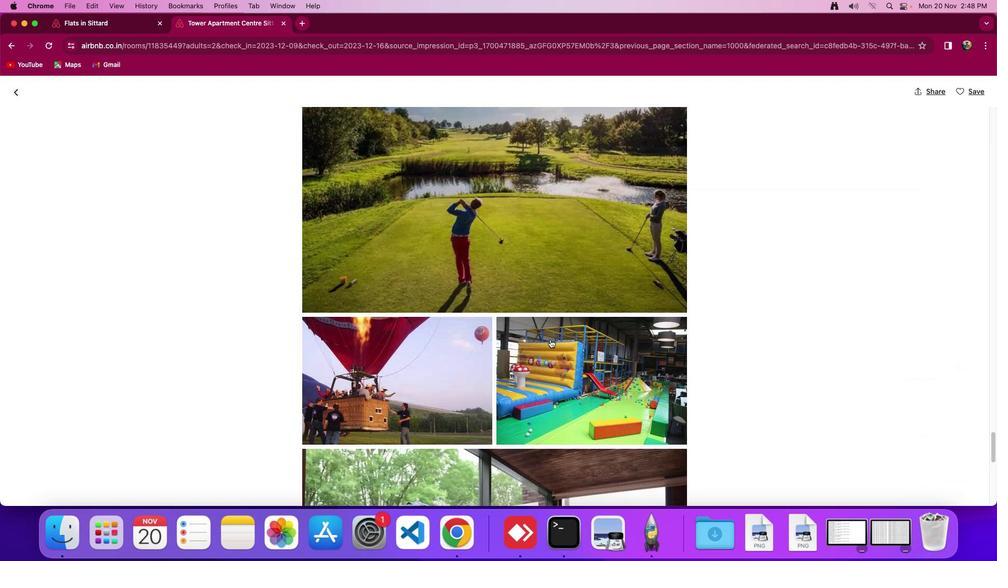 
Action: Mouse scrolled (552, 341) with delta (2, 0)
Screenshot: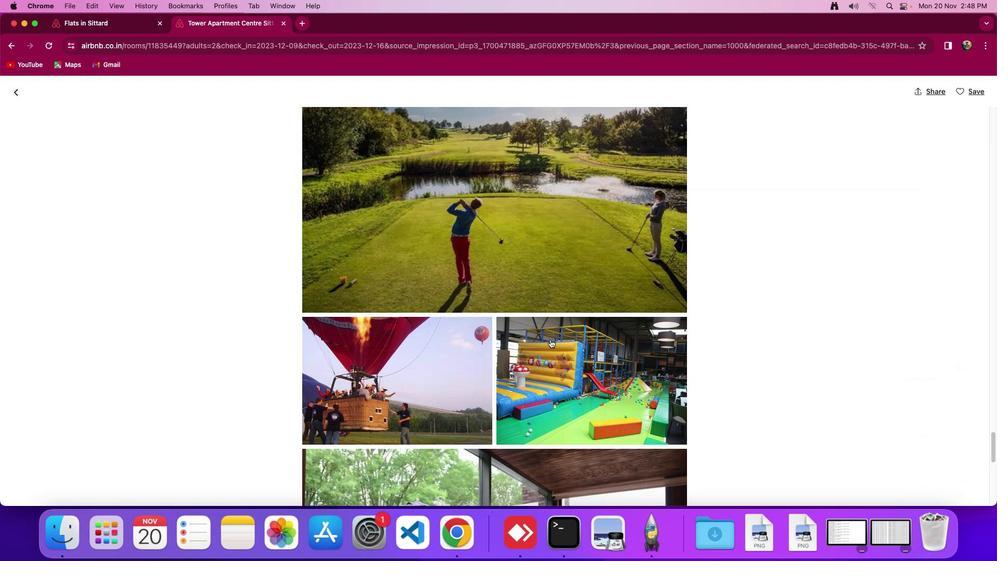 
Action: Mouse scrolled (552, 341) with delta (2, 1)
Screenshot: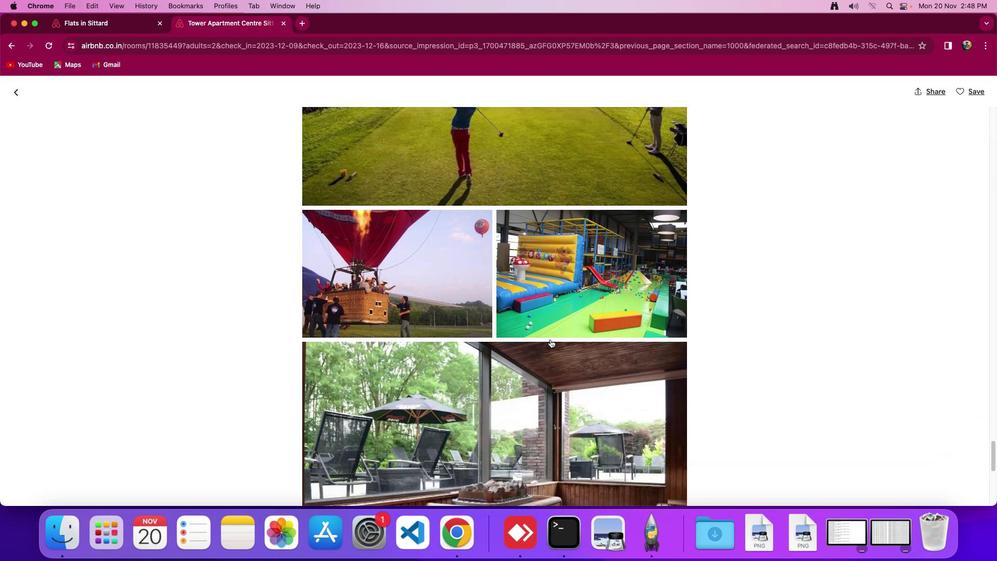 
Action: Mouse scrolled (552, 341) with delta (2, 1)
Screenshot: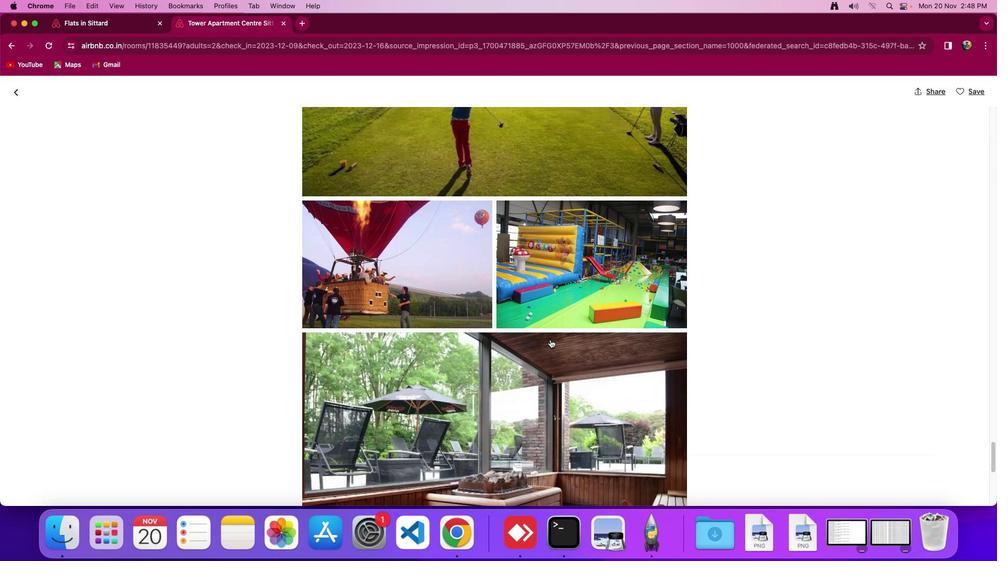 
Action: Mouse scrolled (552, 341) with delta (2, 0)
Screenshot: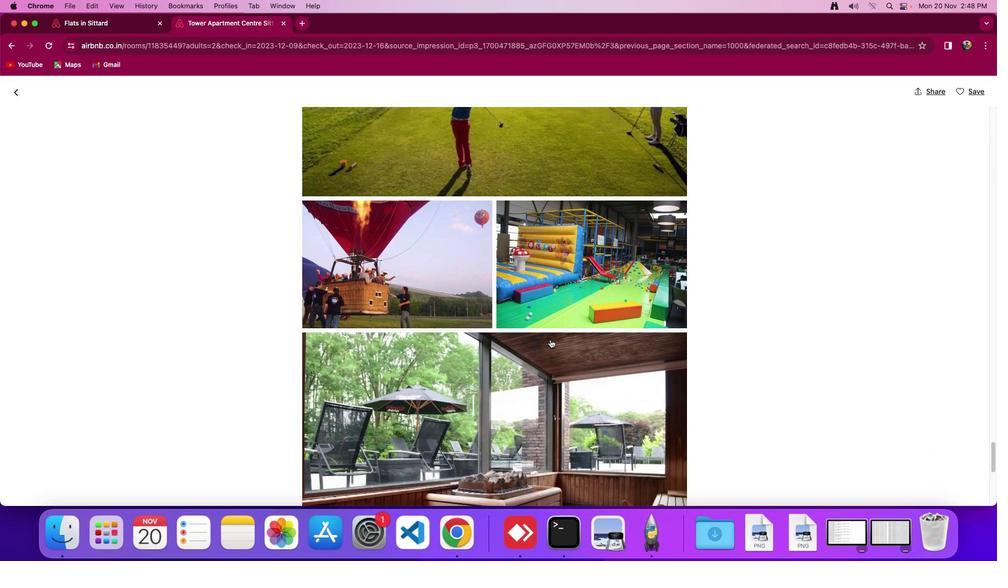 
Action: Mouse scrolled (552, 341) with delta (2, 1)
Screenshot: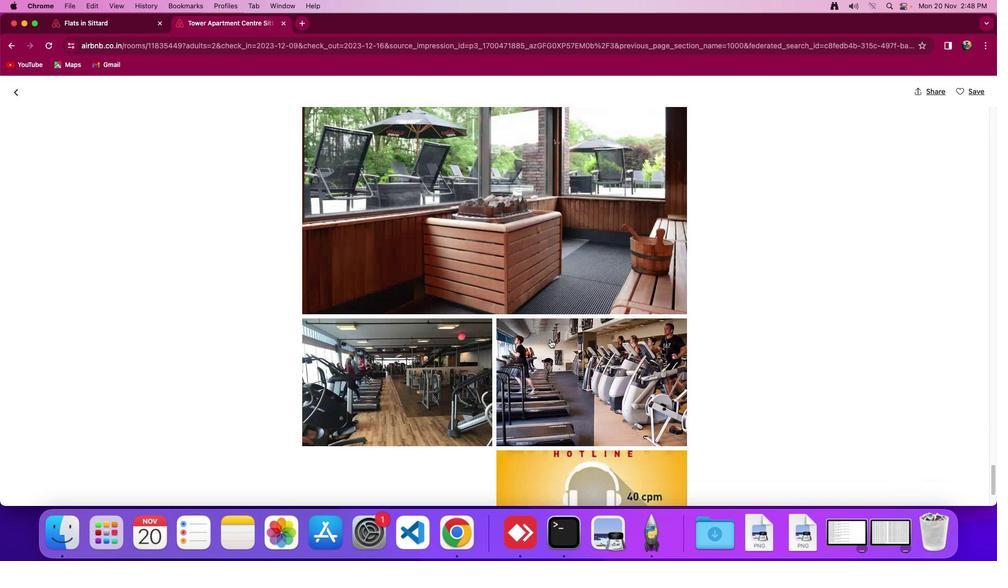 
Action: Mouse scrolled (552, 341) with delta (2, 1)
Screenshot: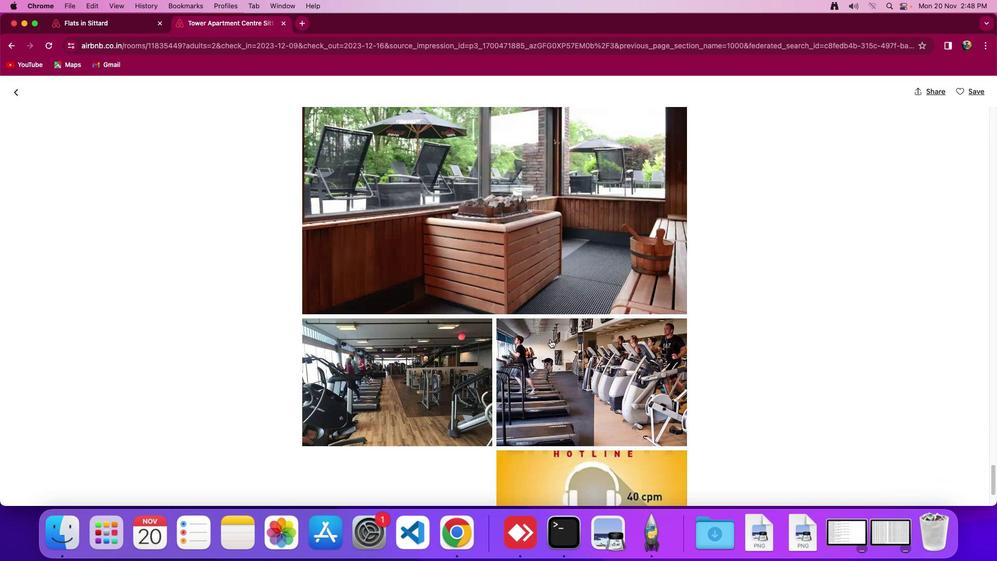 
Action: Mouse scrolled (552, 341) with delta (2, 0)
Screenshot: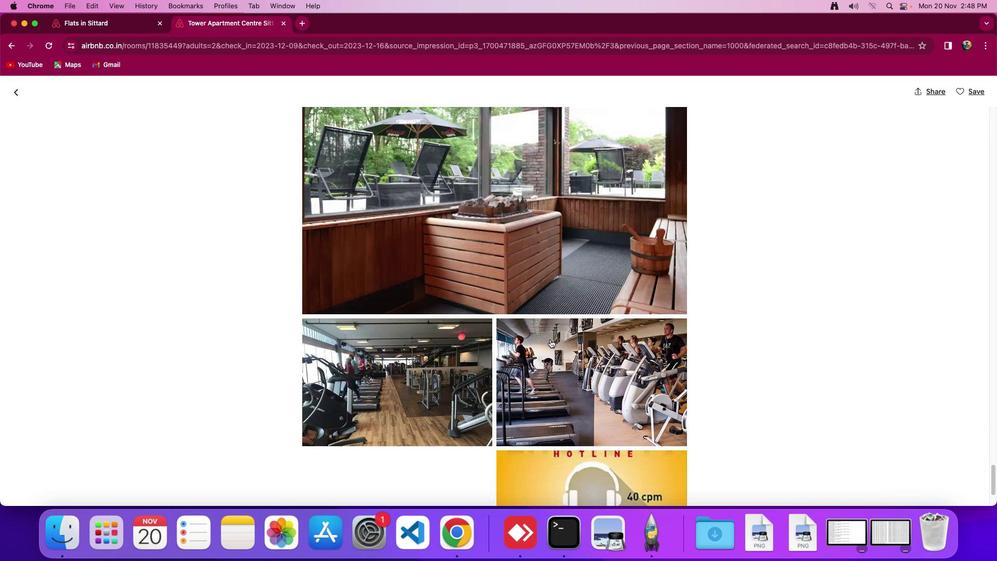 
Action: Mouse scrolled (552, 341) with delta (2, 0)
Screenshot: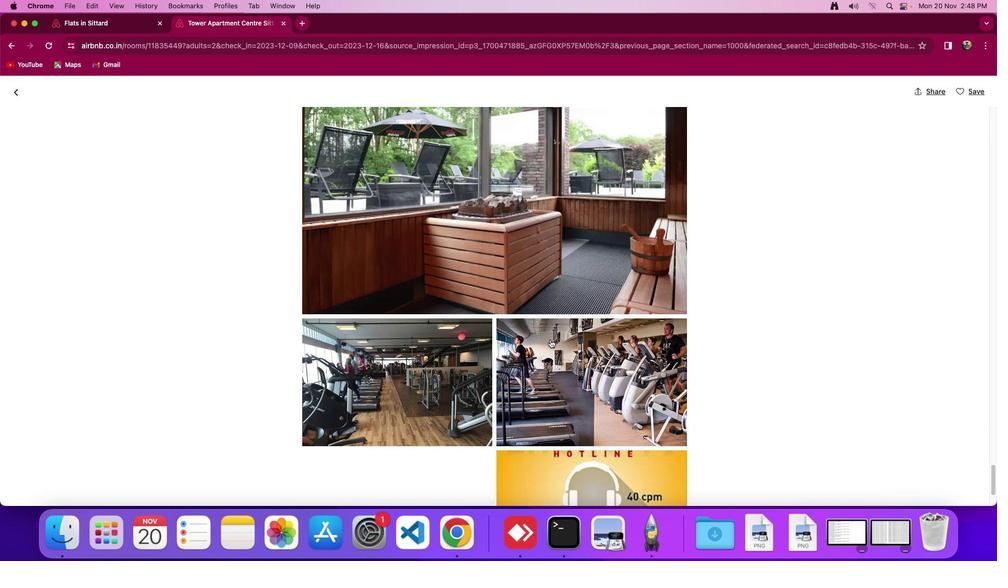 
Action: Mouse scrolled (552, 341) with delta (2, 1)
Screenshot: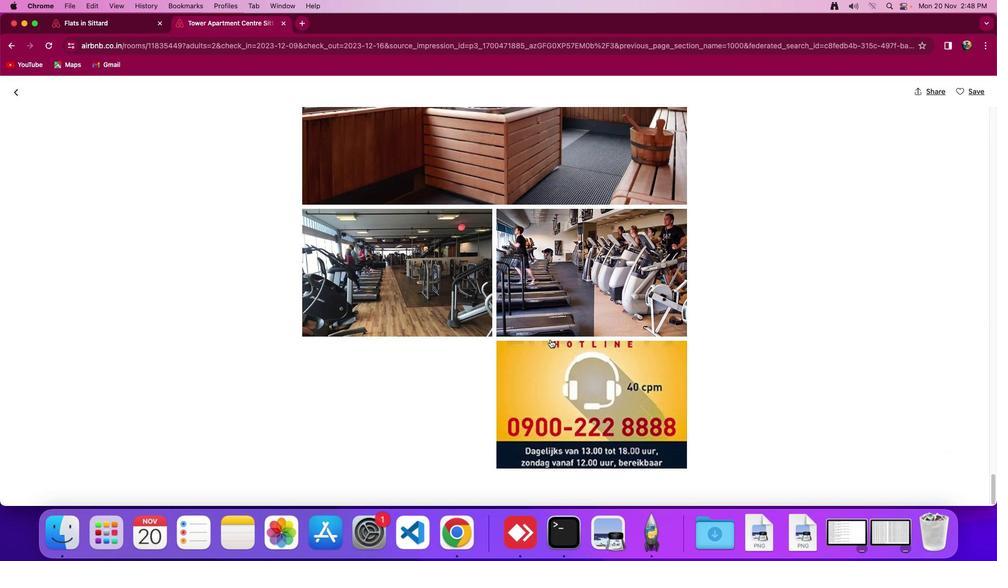 
Action: Mouse scrolled (552, 341) with delta (2, 1)
Screenshot: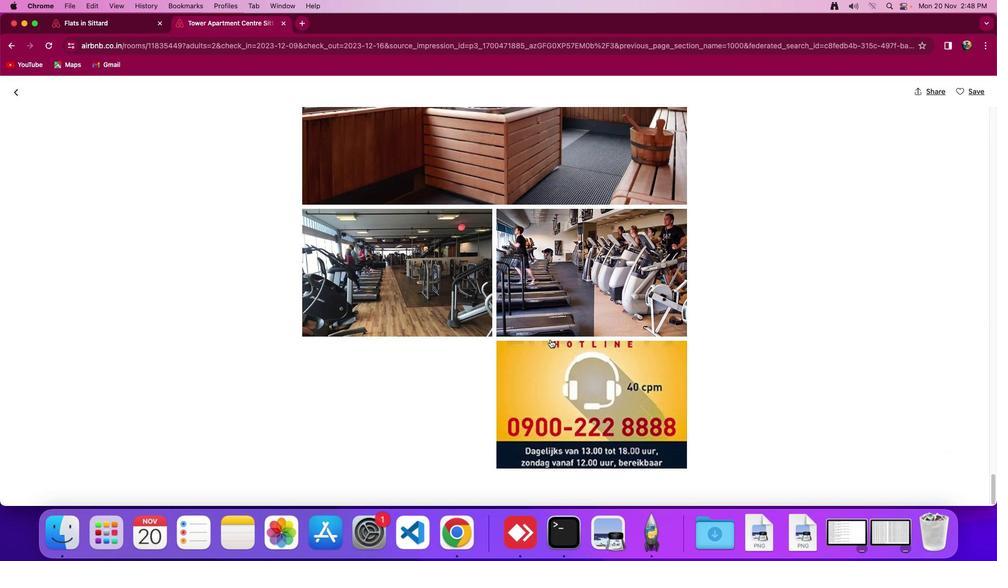 
Action: Mouse scrolled (552, 341) with delta (2, 0)
Screenshot: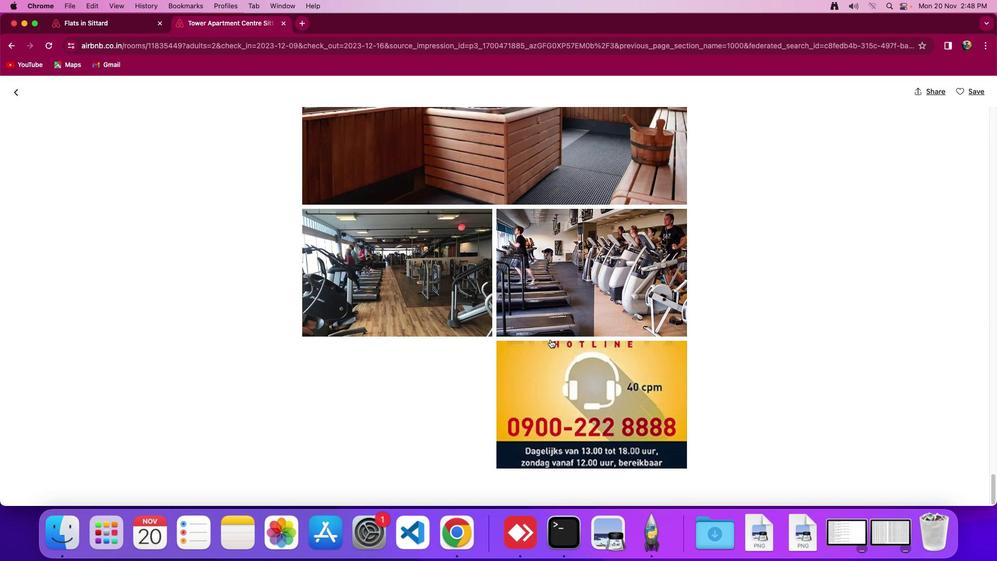 
Action: Mouse scrolled (552, 341) with delta (2, 0)
Screenshot: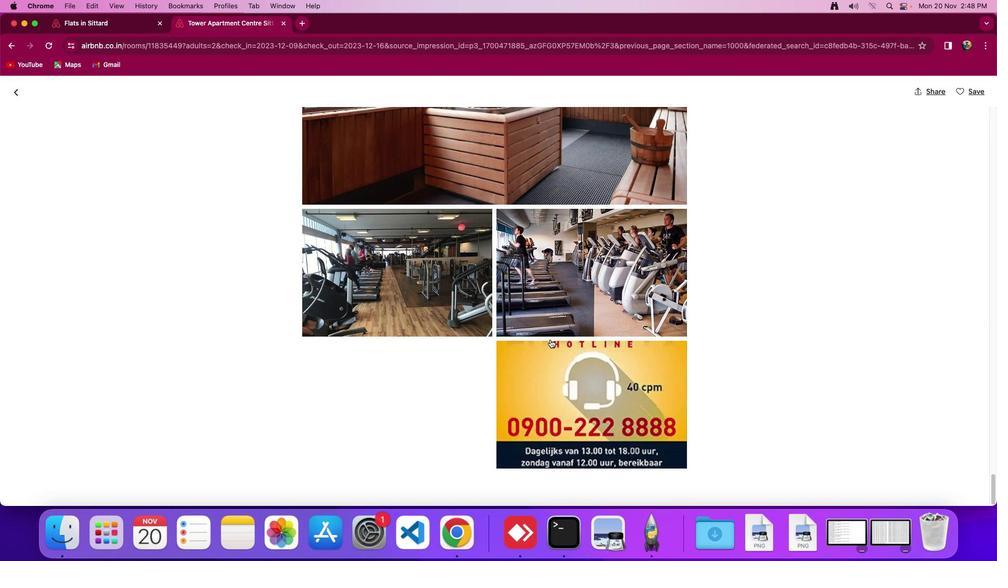
Action: Mouse scrolled (552, 341) with delta (2, 1)
Screenshot: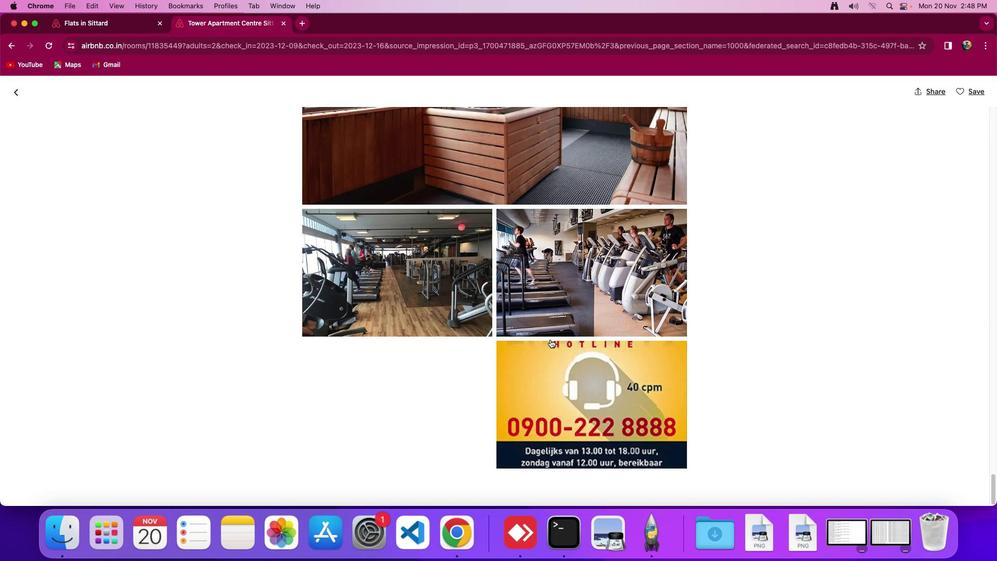 
Action: Mouse scrolled (552, 341) with delta (2, 1)
Screenshot: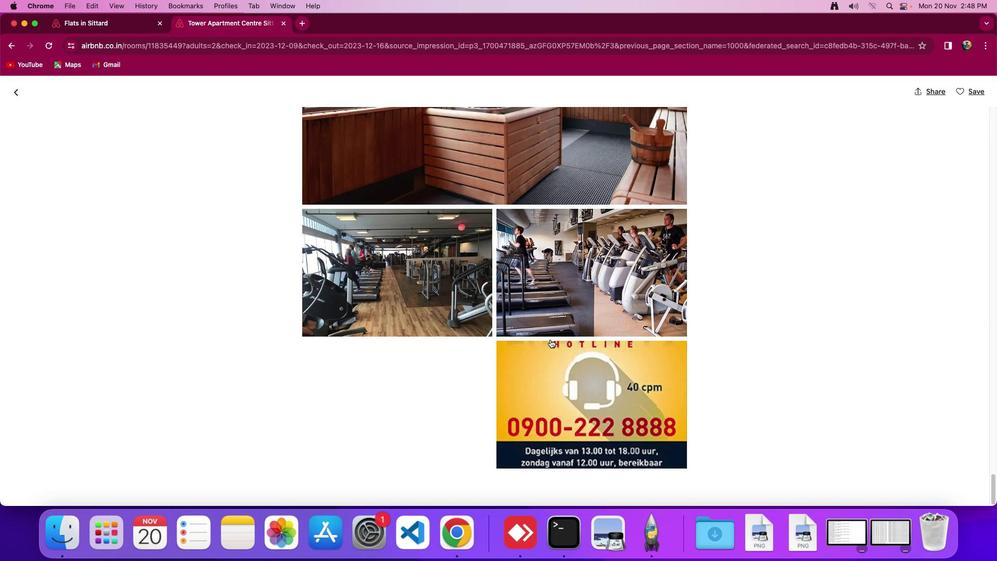 
Action: Mouse scrolled (552, 341) with delta (2, 0)
Screenshot: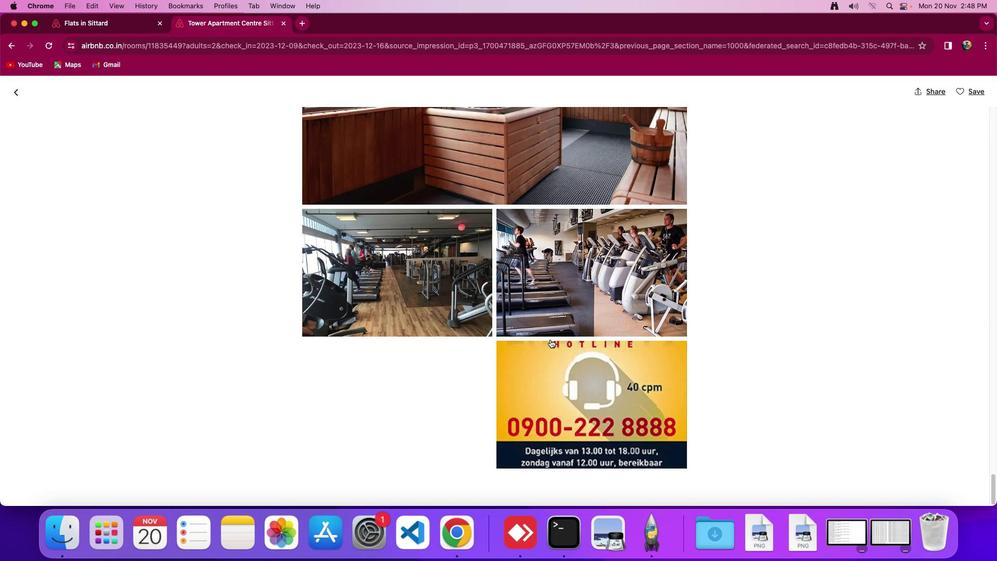 
Action: Mouse scrolled (552, 341) with delta (2, 0)
Screenshot: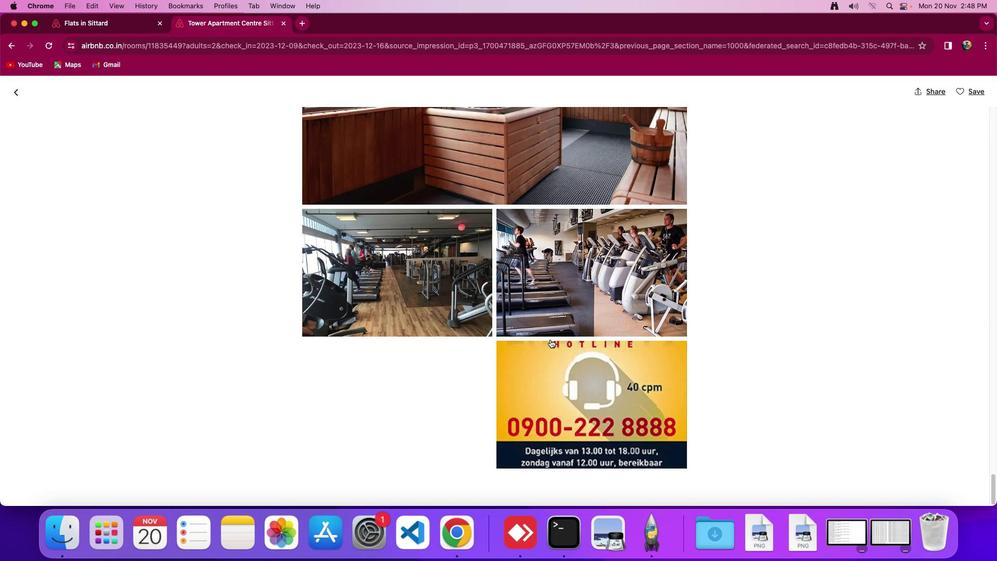 
Action: Mouse moved to (17, 98)
Screenshot: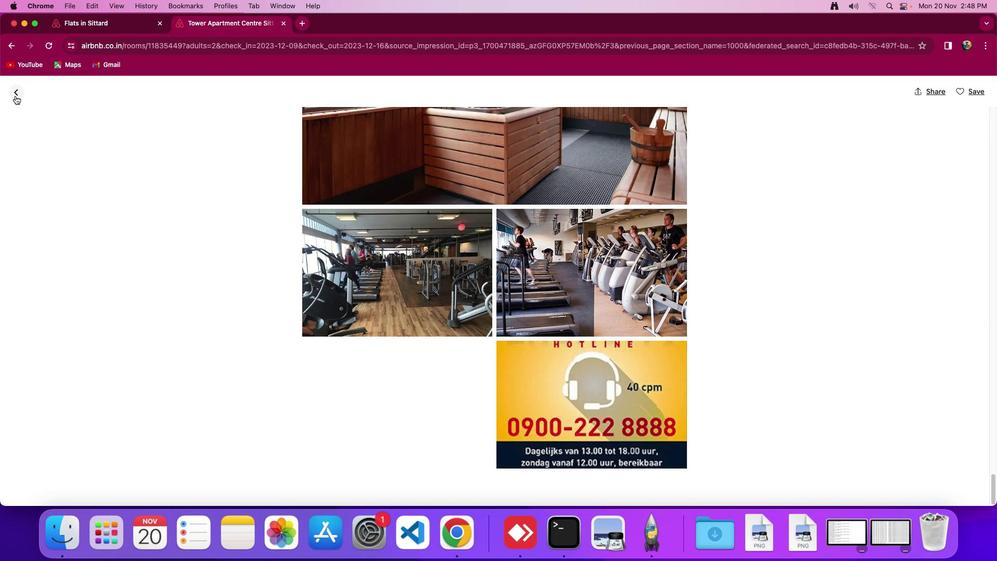
Action: Mouse pressed left at (17, 98)
Screenshot: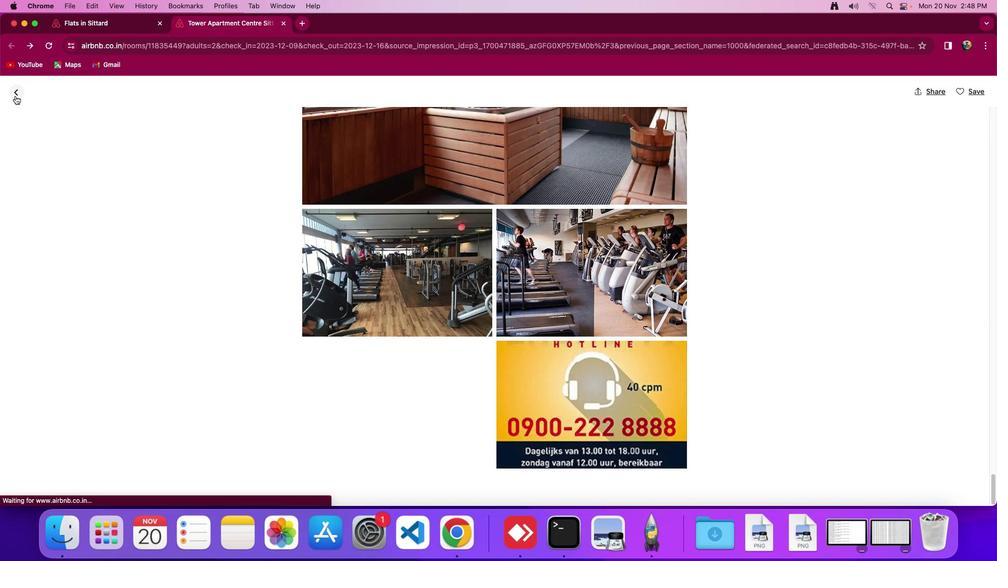 
Action: Mouse moved to (526, 282)
Screenshot: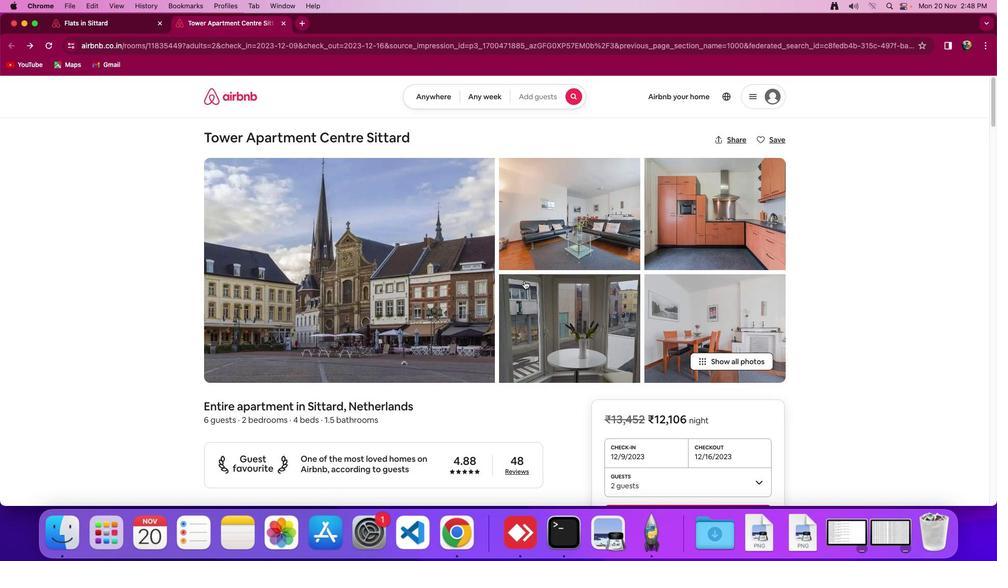 
Action: Mouse scrolled (526, 282) with delta (2, 1)
Screenshot: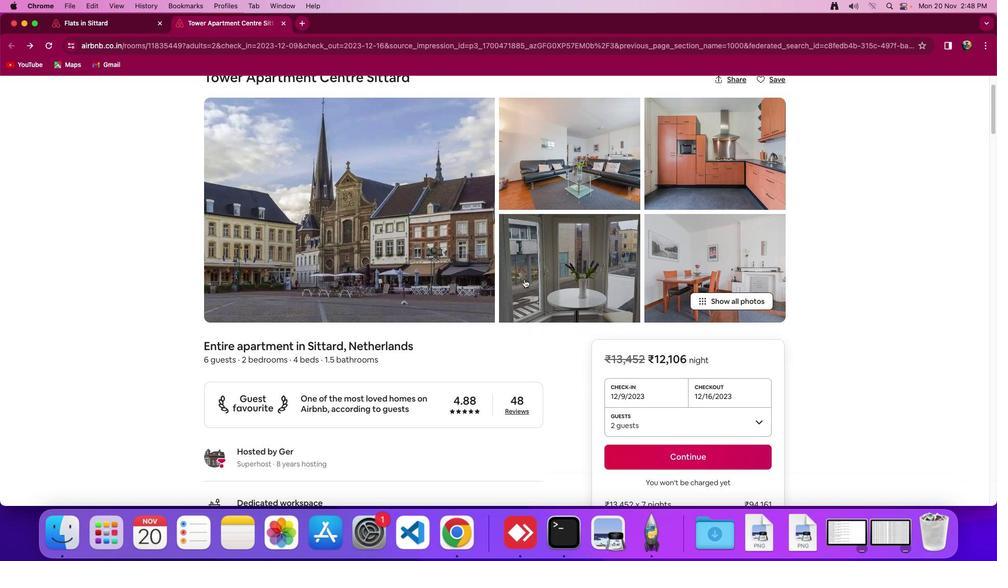 
Action: Mouse scrolled (526, 282) with delta (2, 1)
Screenshot: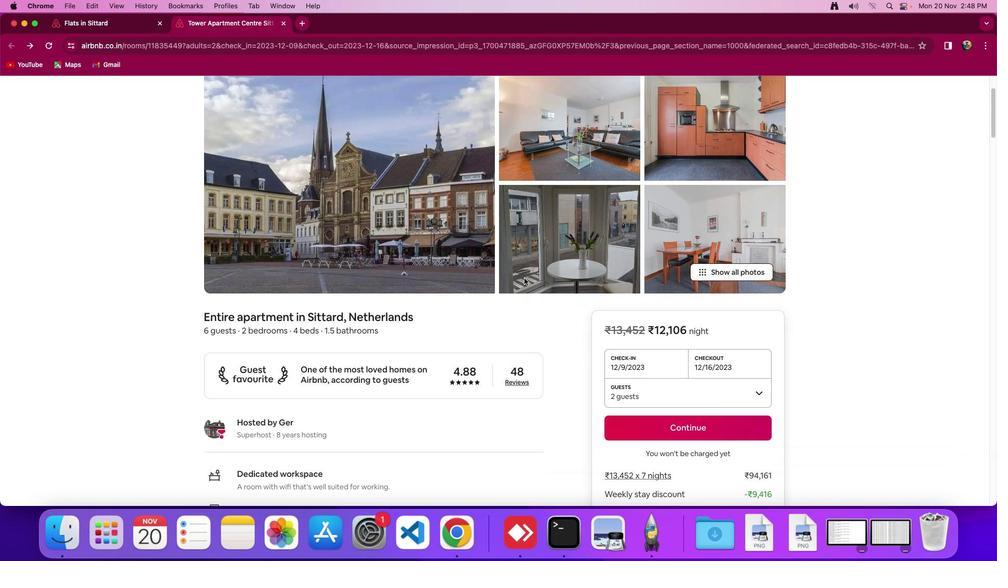 
Action: Mouse scrolled (526, 282) with delta (2, 0)
Screenshot: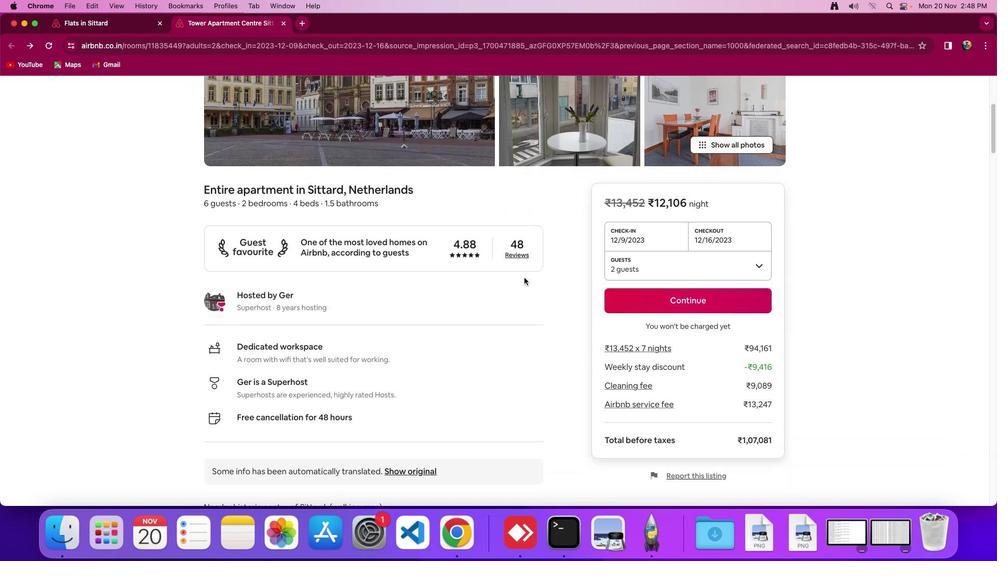 
Action: Mouse scrolled (526, 282) with delta (2, 0)
